 Task: Select traffic view around selected location Christ the Redeemer, Rio de Janeiro, Brazil and identify the nearest hotel to the peak traffic point
Action: Mouse moved to (238, 54)
Screenshot: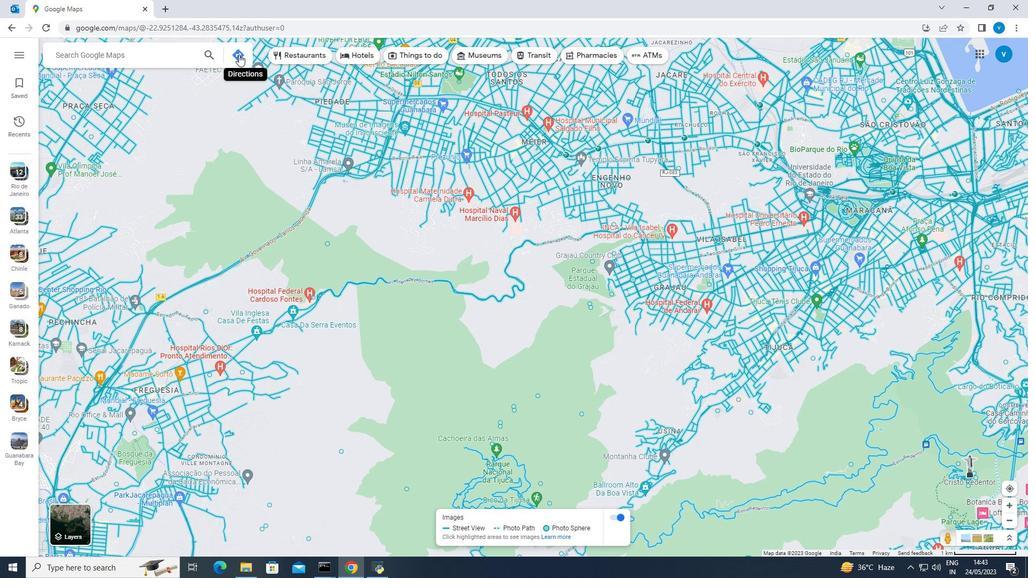 
Action: Mouse pressed left at (238, 54)
Screenshot: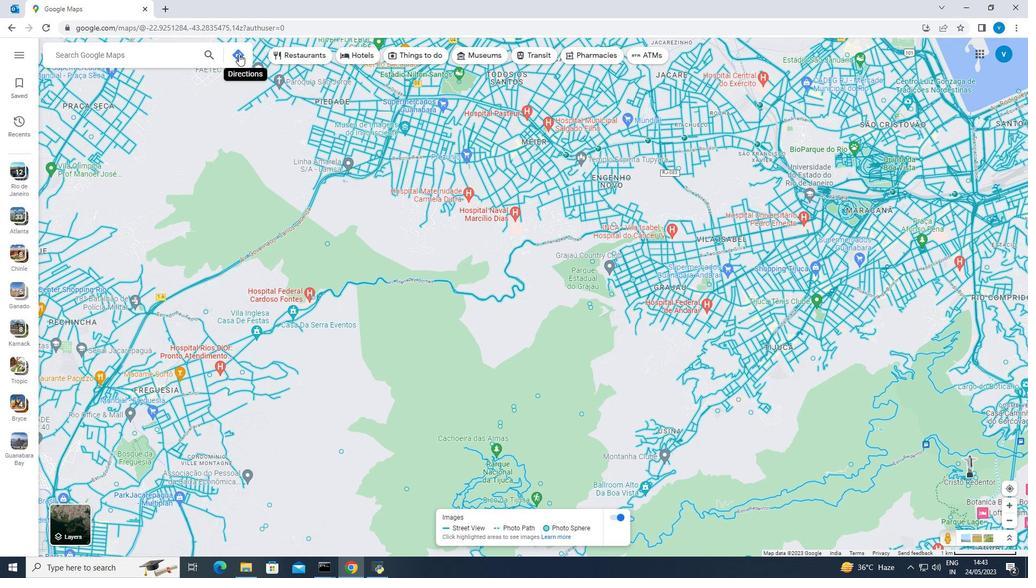 
Action: Mouse moved to (226, 61)
Screenshot: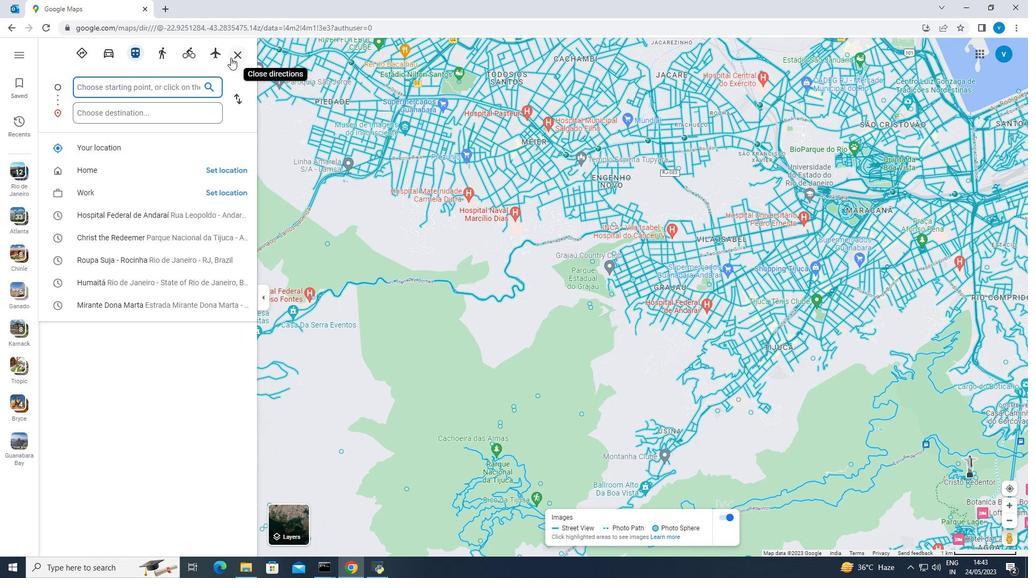 
Action: Key pressed <Key.shift><Key.shift><Key.shift><Key.shift><Key.shift><Key.shift><Key.shift>Christ<Key.space>the<Key.space><Key.shift><Key.shift><Key.shift>Redeemer,<Key.space><Key.shift><Key.shift><Key.shift>Rio<Key.space>de<Key.space><Key.shift><Key.shift><Key.shift><Key.shift><Key.shift>Janeiro,<Key.space><Key.shift><Key.shift><Key.shift><Key.shift><Key.shift>Brazil<Key.enter>
Screenshot: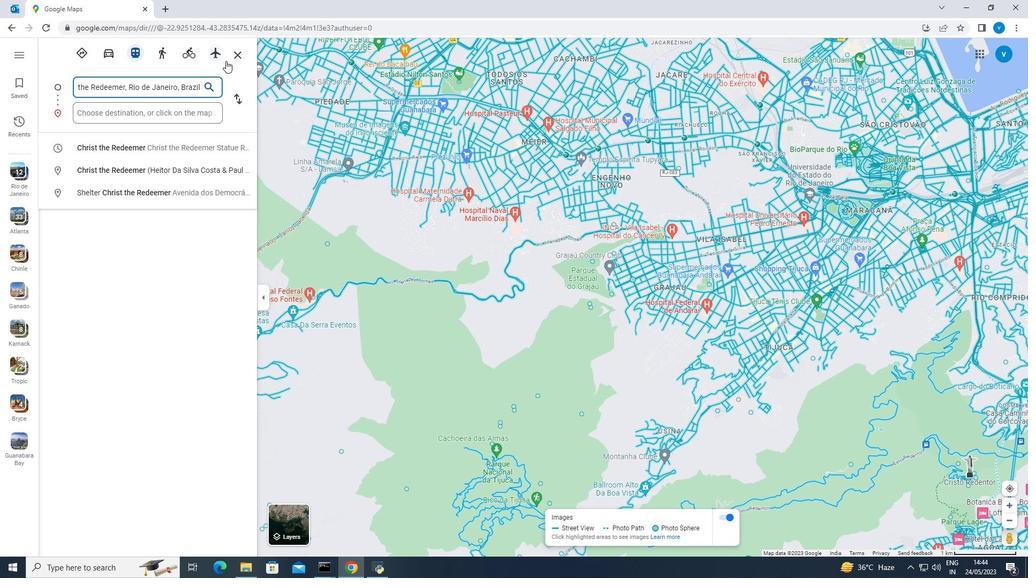 
Action: Mouse moved to (363, 526)
Screenshot: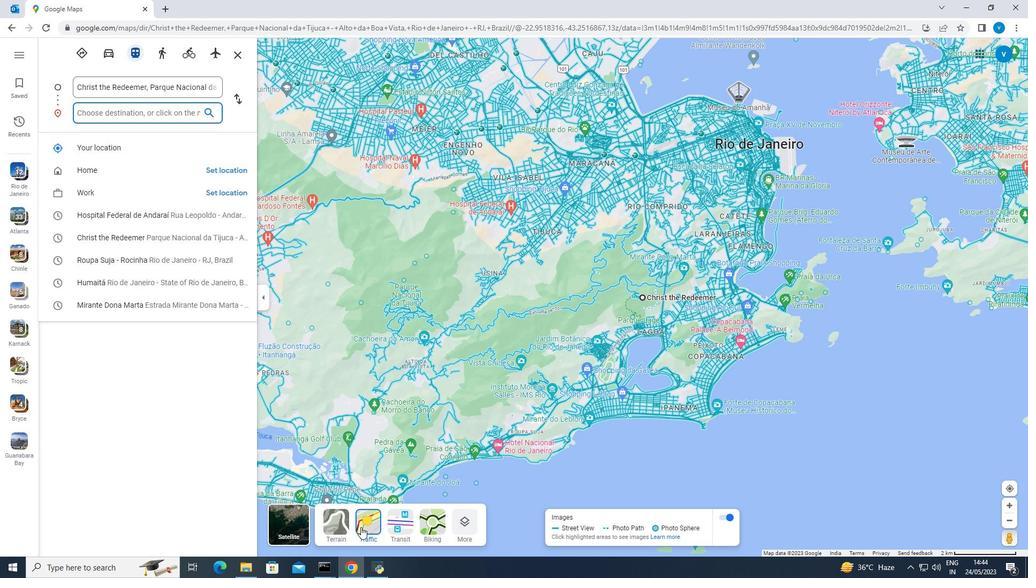 
Action: Mouse pressed left at (363, 526)
Screenshot: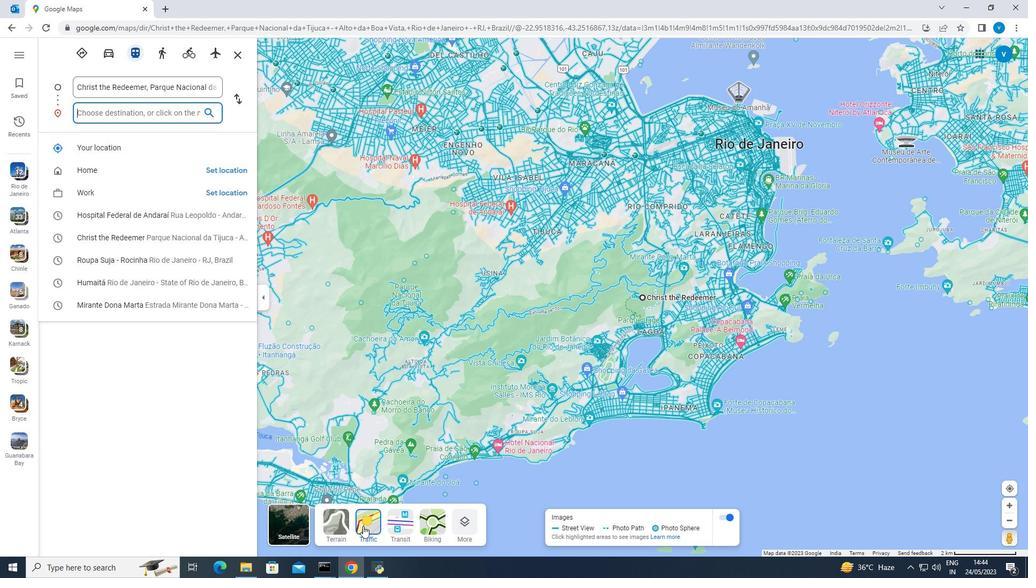 
Action: Mouse moved to (363, 526)
Screenshot: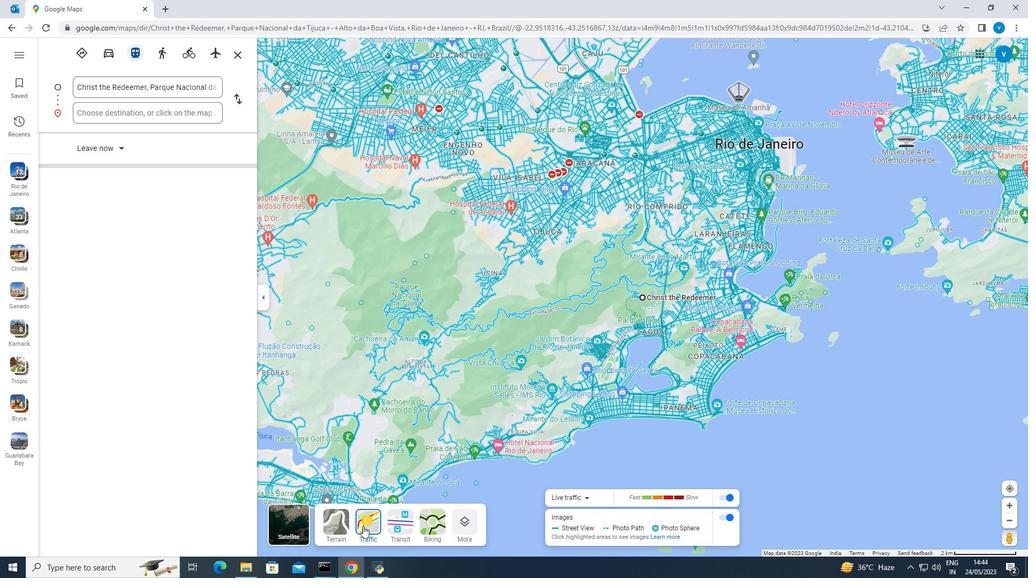 
Action: Mouse pressed left at (363, 526)
Screenshot: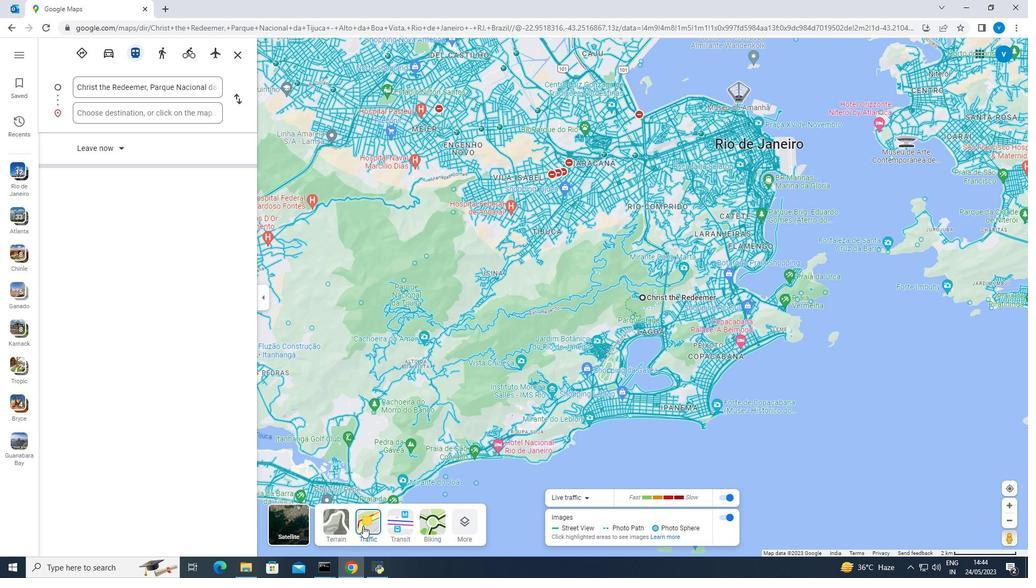 
Action: Mouse pressed left at (363, 526)
Screenshot: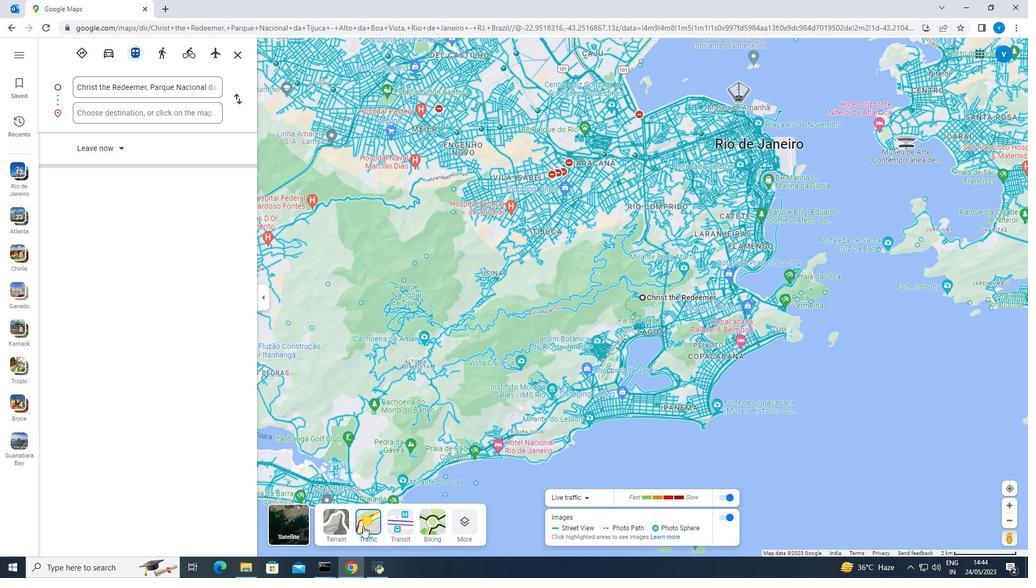 
Action: Mouse moved to (173, 112)
Screenshot: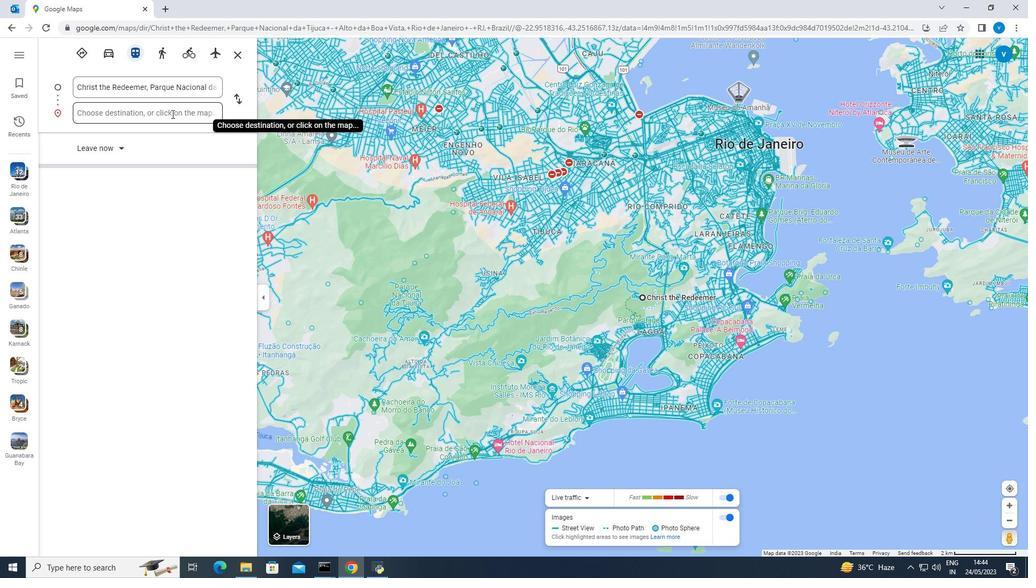 
Action: Mouse pressed left at (173, 112)
Screenshot: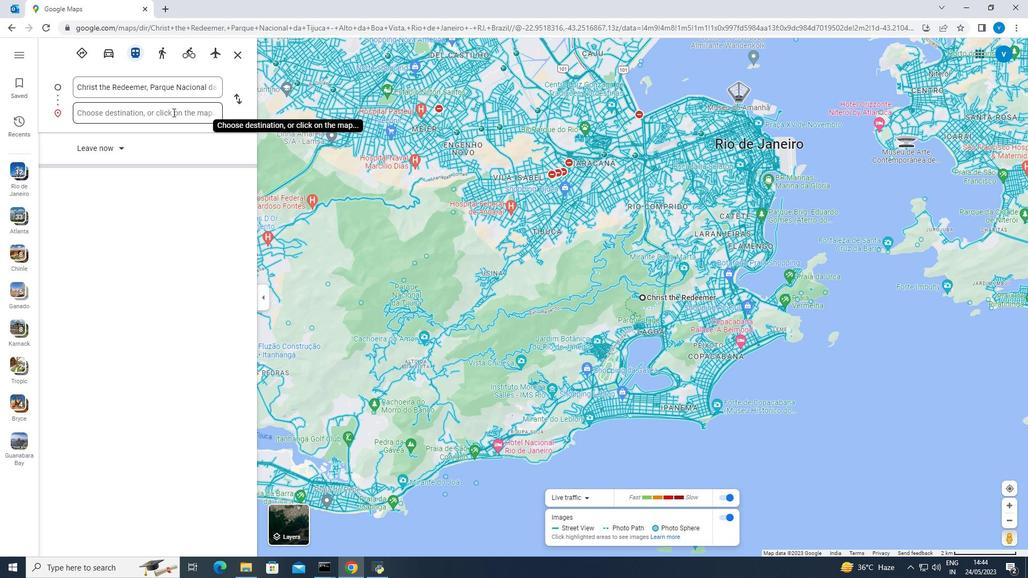 
Action: Mouse moved to (167, 211)
Screenshot: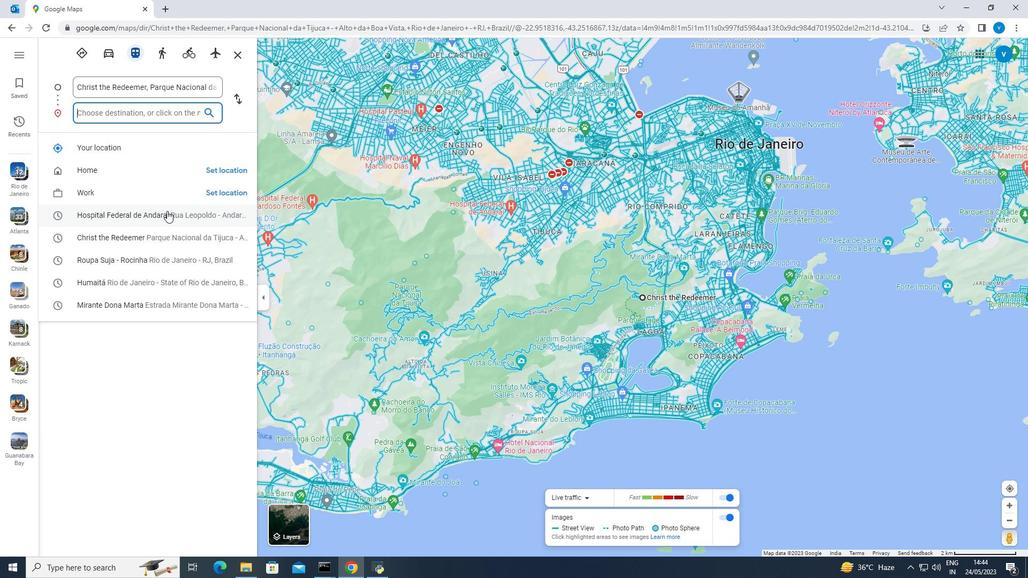
Action: Mouse pressed left at (167, 211)
Screenshot: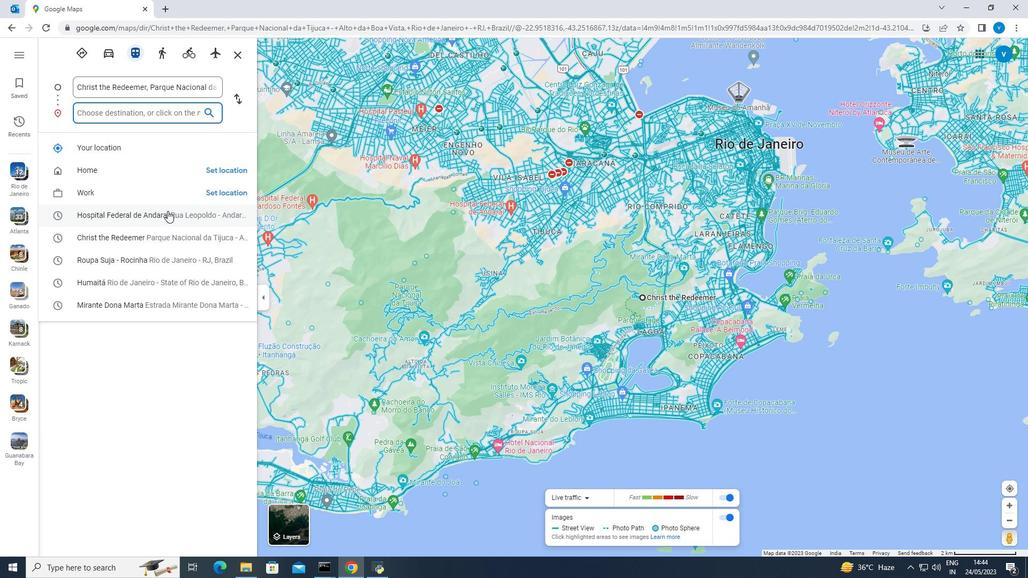 
Action: Mouse moved to (166, 257)
Screenshot: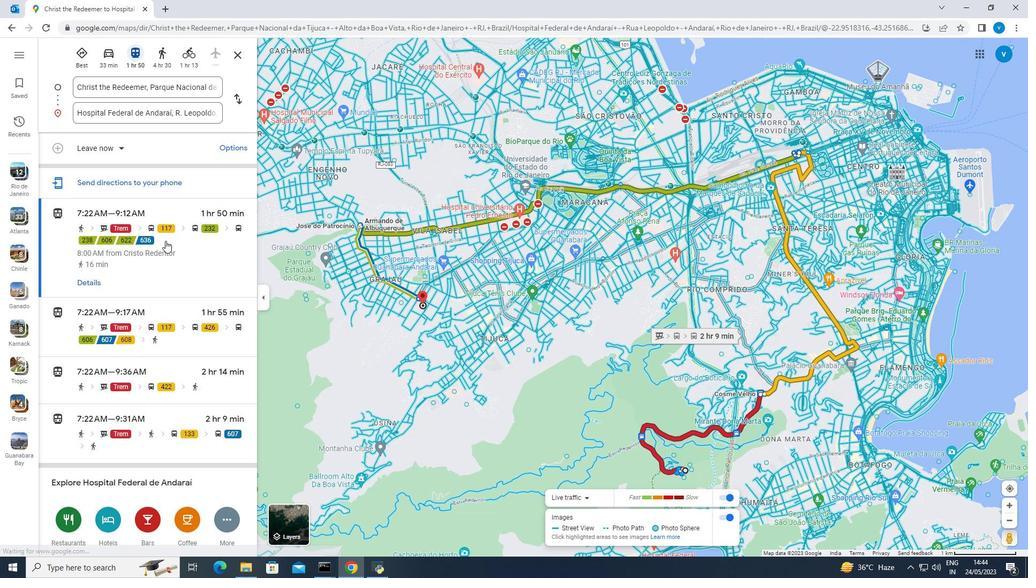 
Action: Mouse scrolled (166, 257) with delta (0, 0)
Screenshot: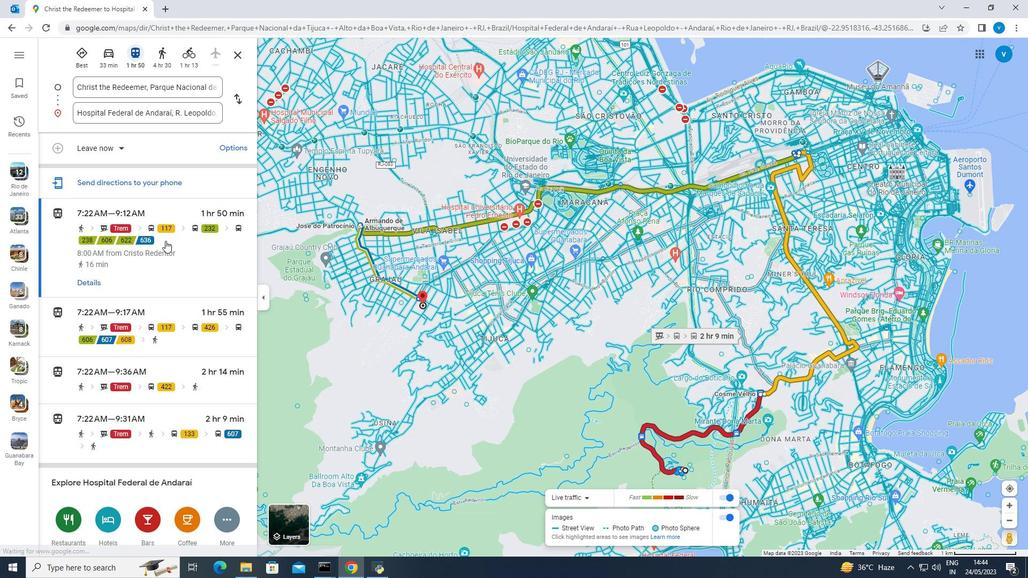
Action: Mouse moved to (167, 260)
Screenshot: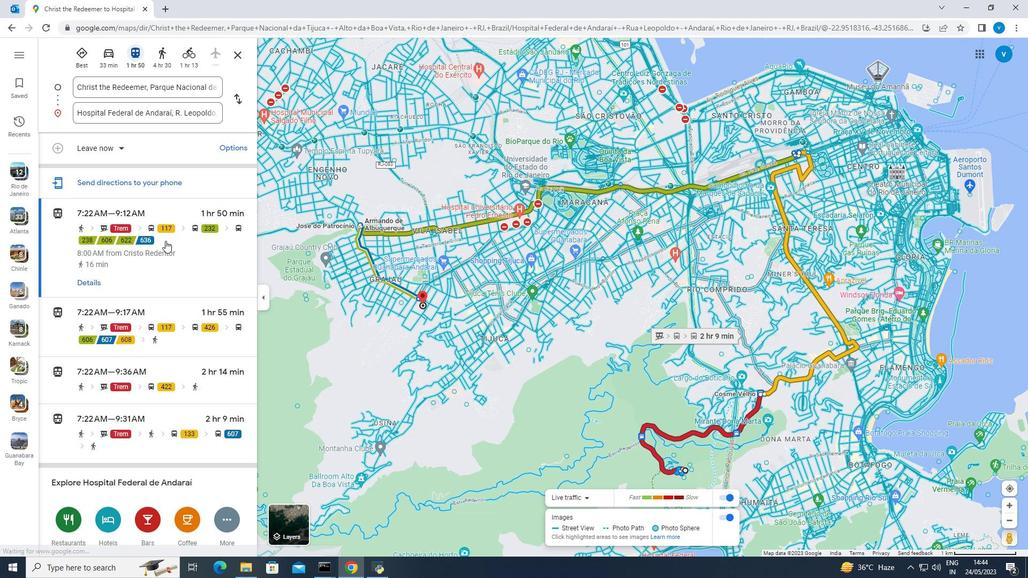 
Action: Mouse scrolled (167, 259) with delta (0, 0)
Screenshot: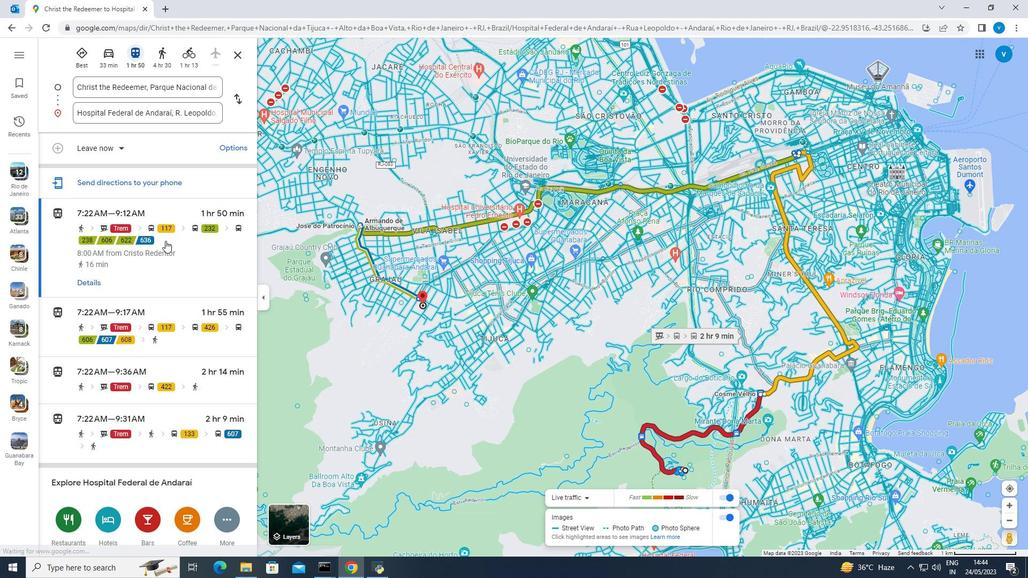 
Action: Mouse moved to (167, 260)
Screenshot: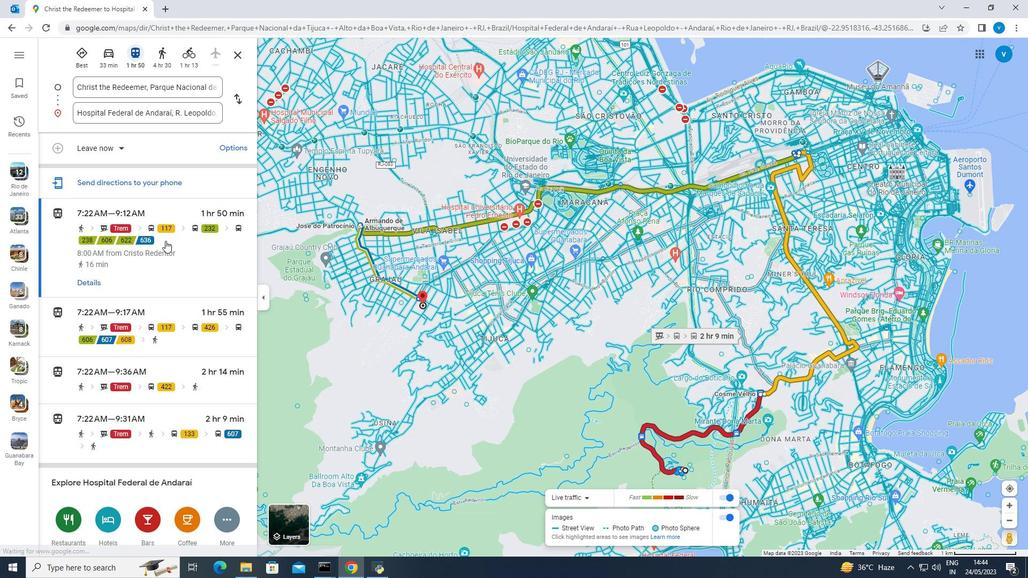 
Action: Mouse scrolled (167, 260) with delta (0, 0)
Screenshot: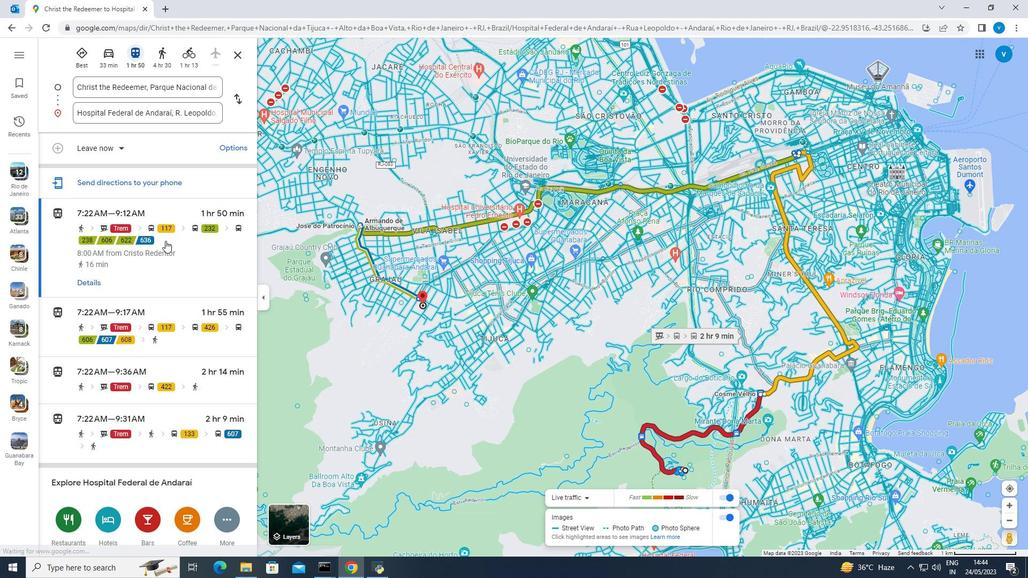 
Action: Mouse scrolled (167, 260) with delta (0, 0)
Screenshot: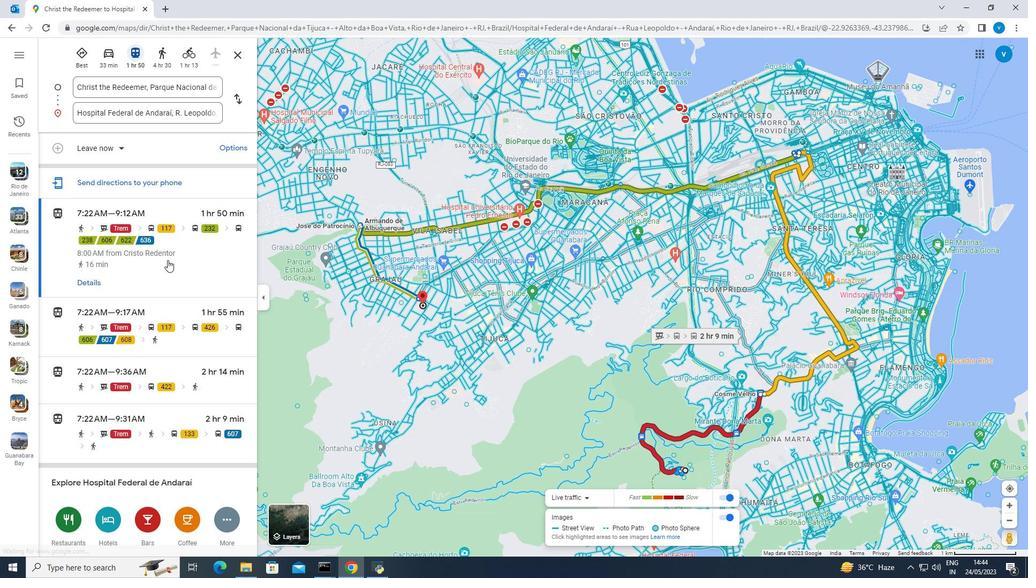 
Action: Mouse moved to (167, 260)
Screenshot: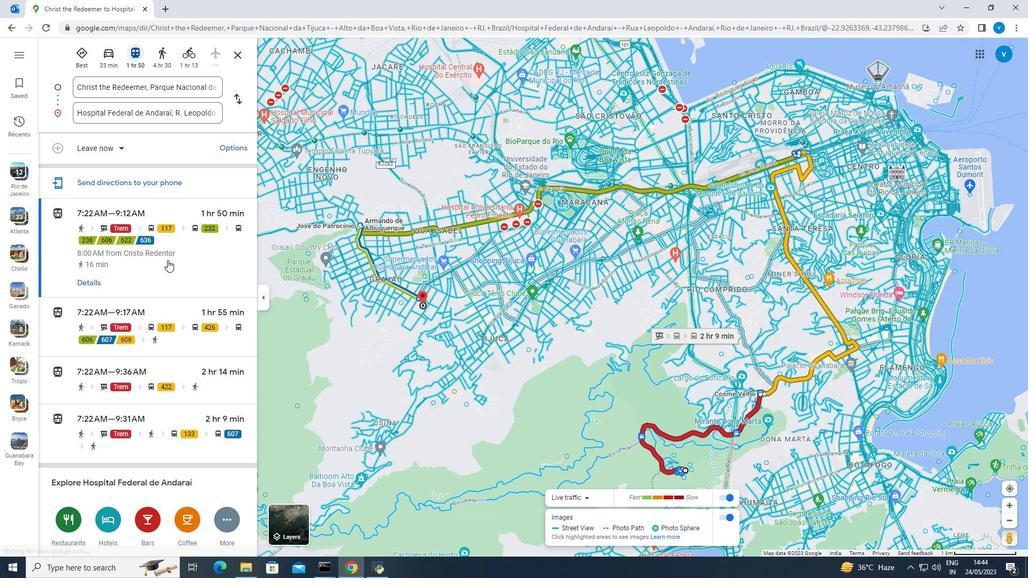 
Action: Mouse scrolled (167, 260) with delta (0, 0)
Screenshot: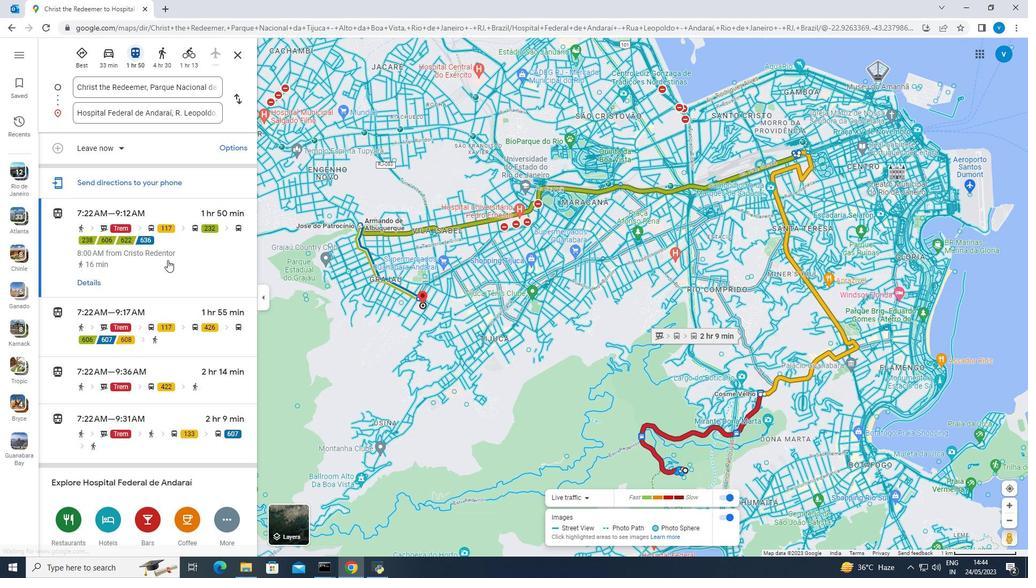
Action: Mouse moved to (167, 261)
Screenshot: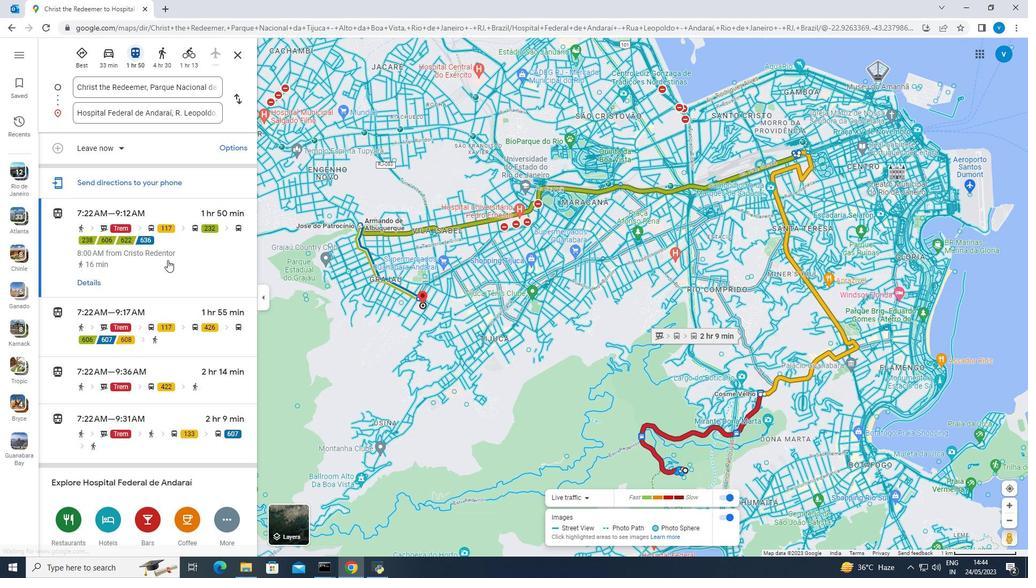 
Action: Mouse scrolled (167, 260) with delta (0, 0)
Screenshot: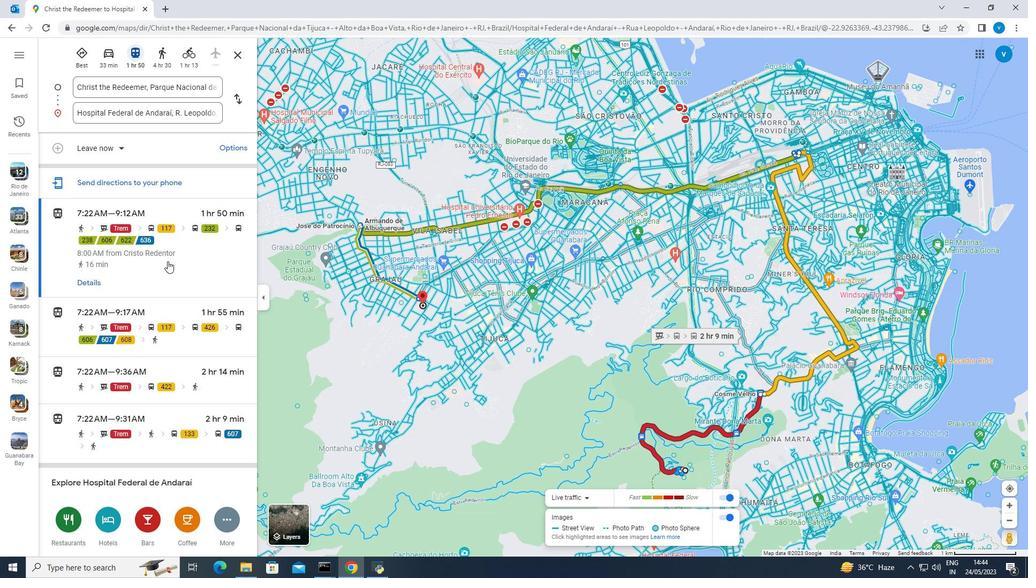
Action: Mouse scrolled (167, 260) with delta (0, 0)
Screenshot: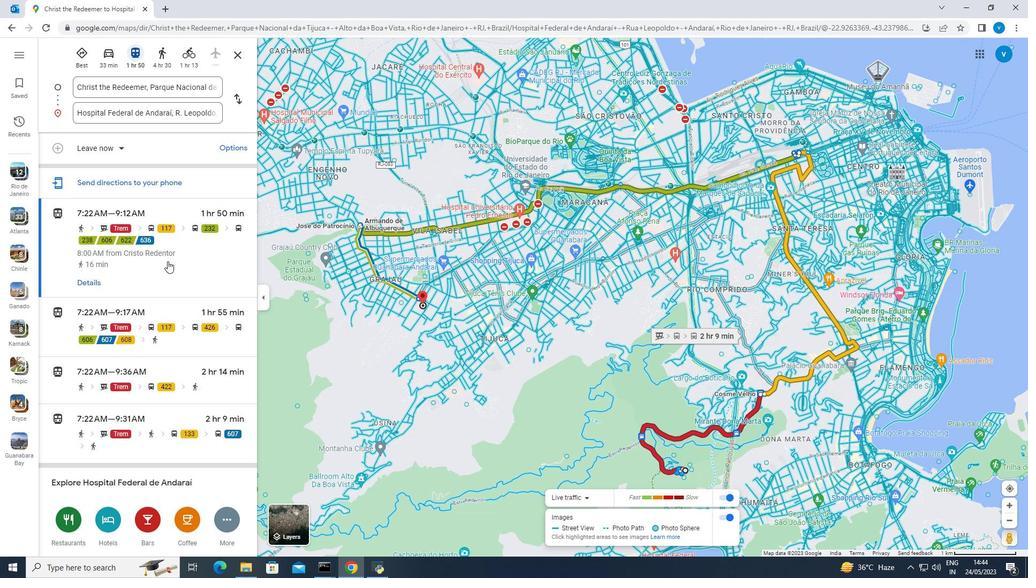 
Action: Mouse moved to (152, 396)
Screenshot: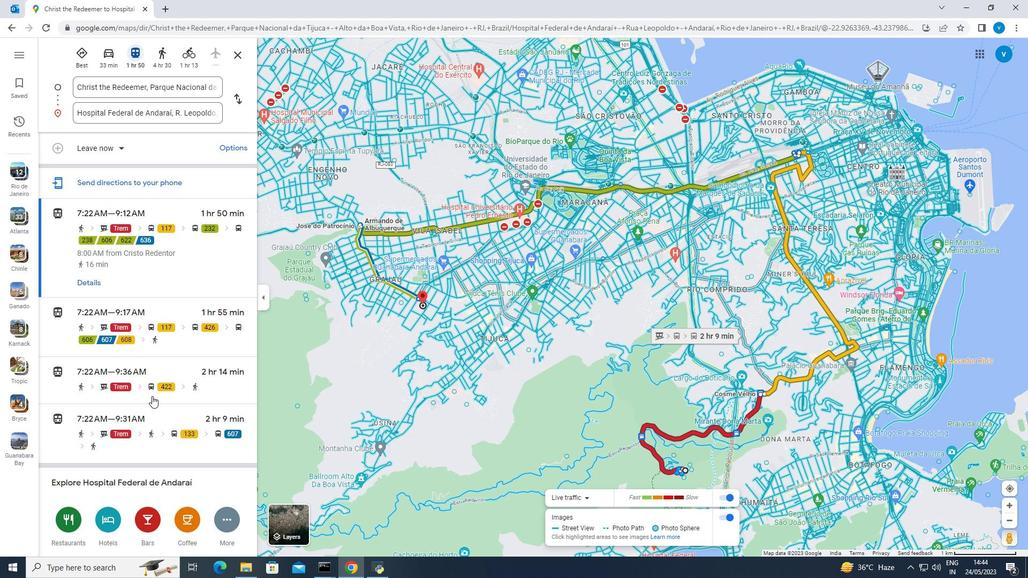 
Action: Mouse scrolled (152, 395) with delta (0, 0)
Screenshot: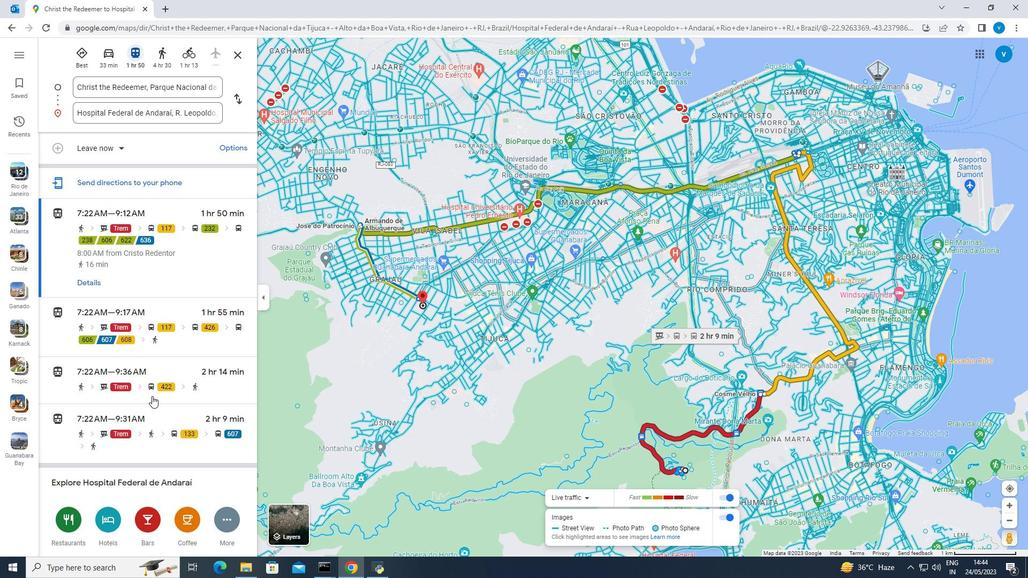 
Action: Mouse moved to (154, 396)
Screenshot: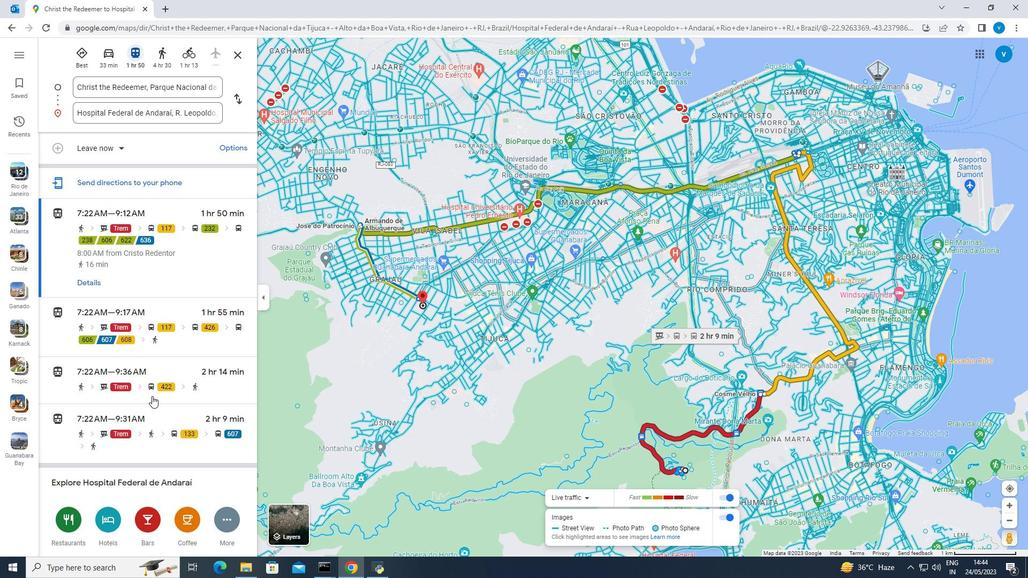 
Action: Mouse scrolled (154, 395) with delta (0, 0)
Screenshot: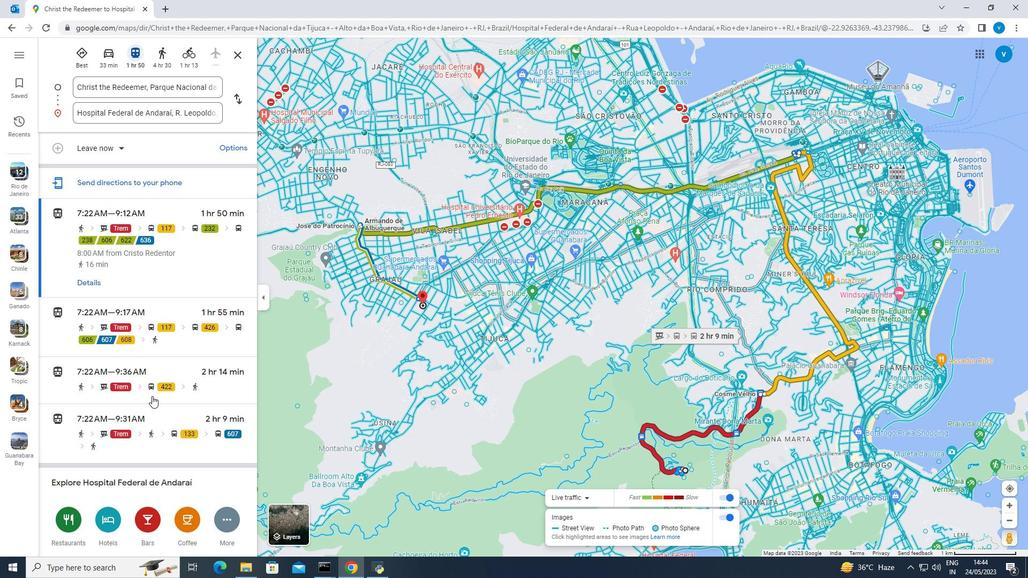 
Action: Mouse moved to (154, 398)
Screenshot: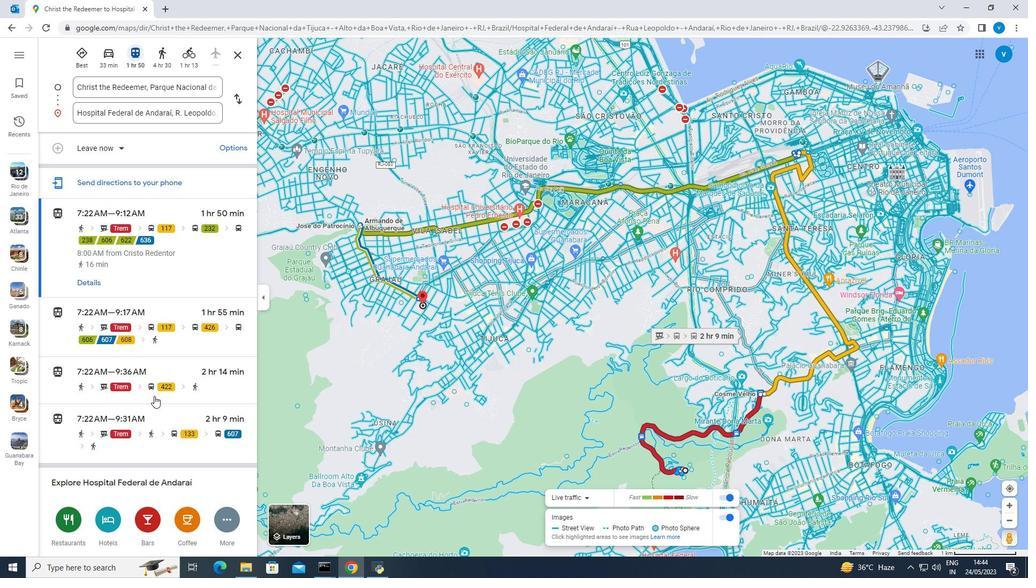 
Action: Mouse scrolled (154, 396) with delta (0, 0)
Screenshot: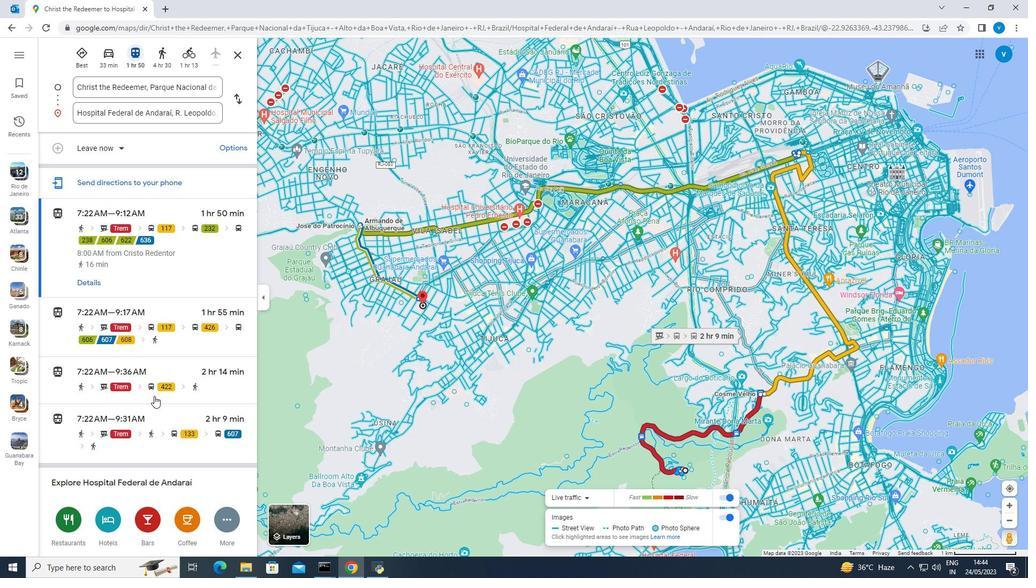 
Action: Mouse moved to (110, 517)
Screenshot: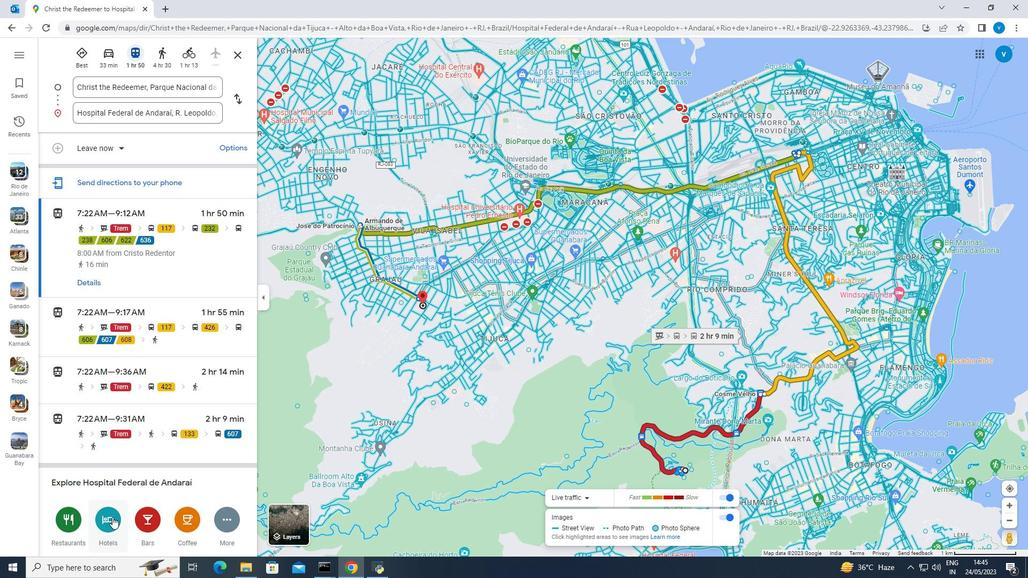 
Action: Mouse pressed left at (110, 517)
Screenshot: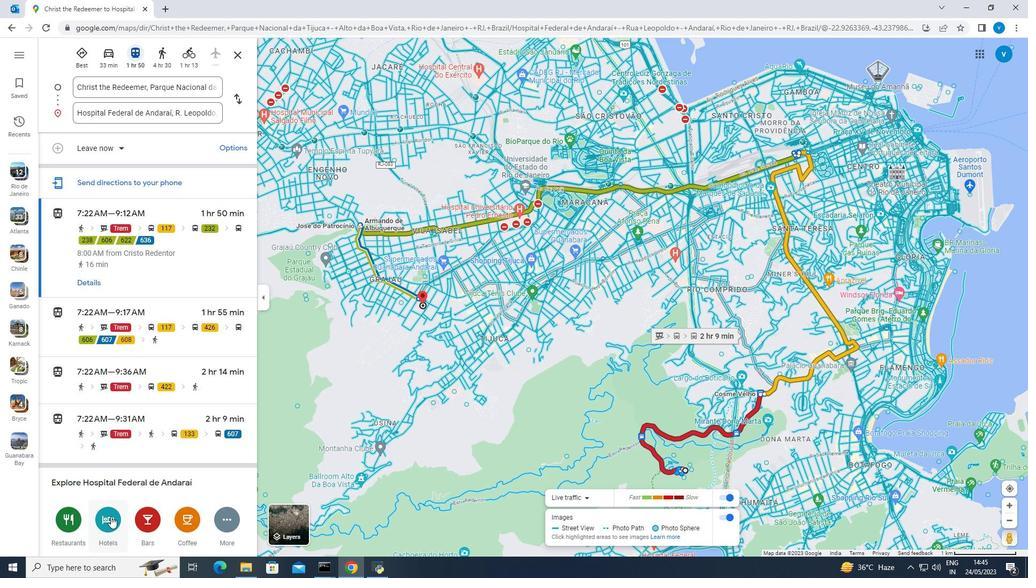 
Action: Mouse moved to (168, 9)
Screenshot: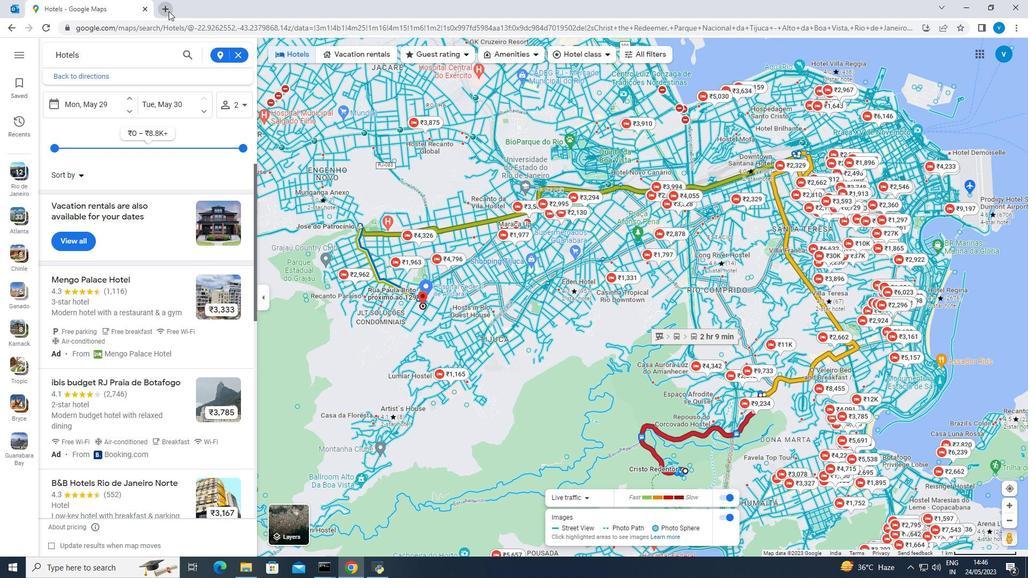 
Action: Mouse pressed left at (168, 9)
Screenshot: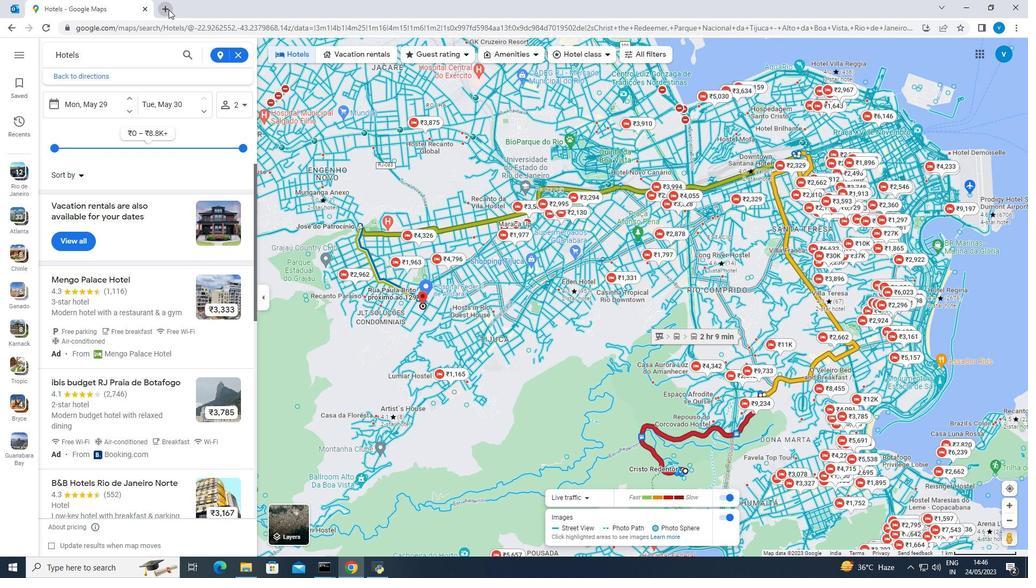 
Action: Mouse moved to (175, 28)
Screenshot: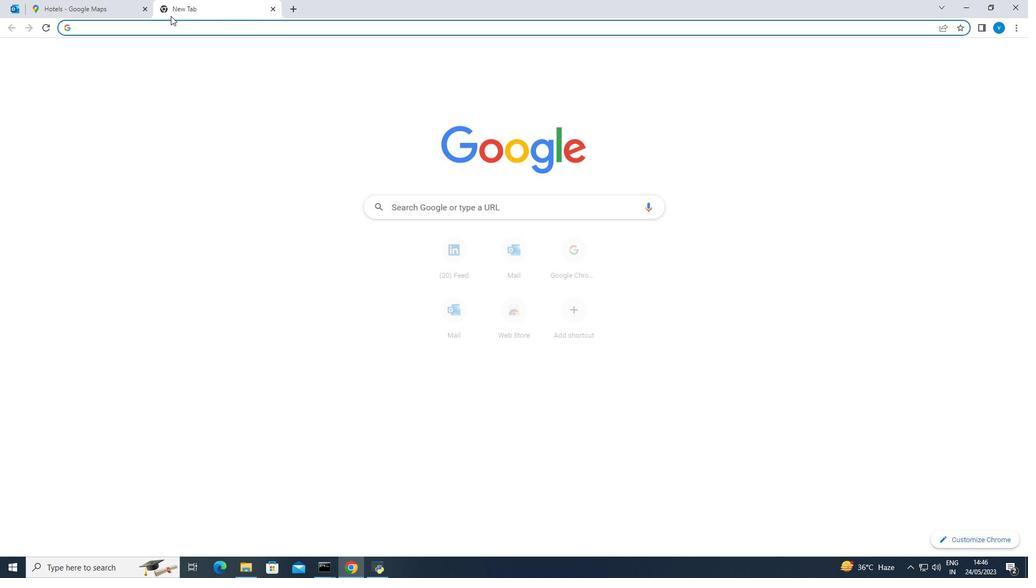 
Action: Mouse pressed left at (175, 28)
Screenshot: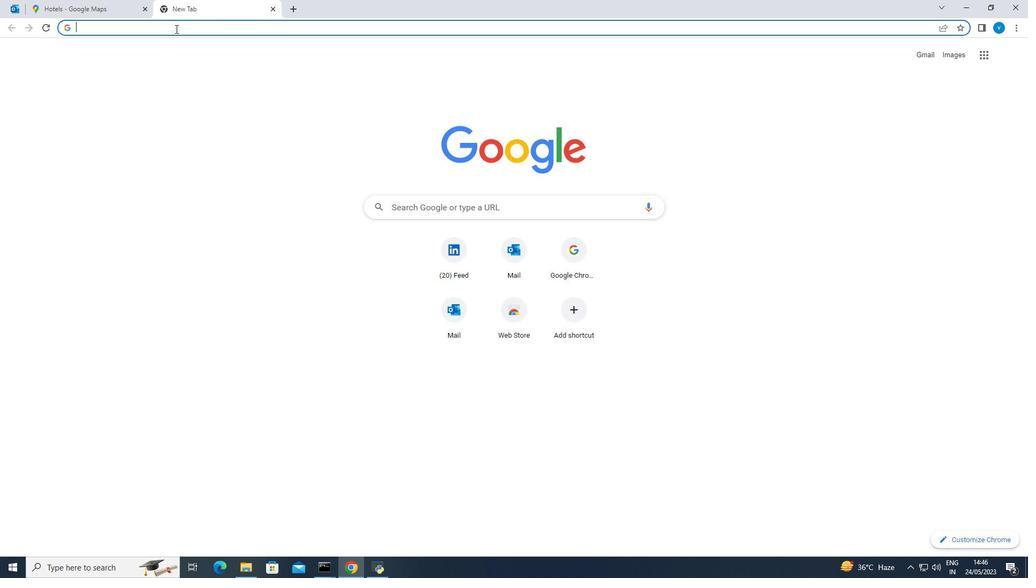 
Action: Mouse moved to (175, 28)
Screenshot: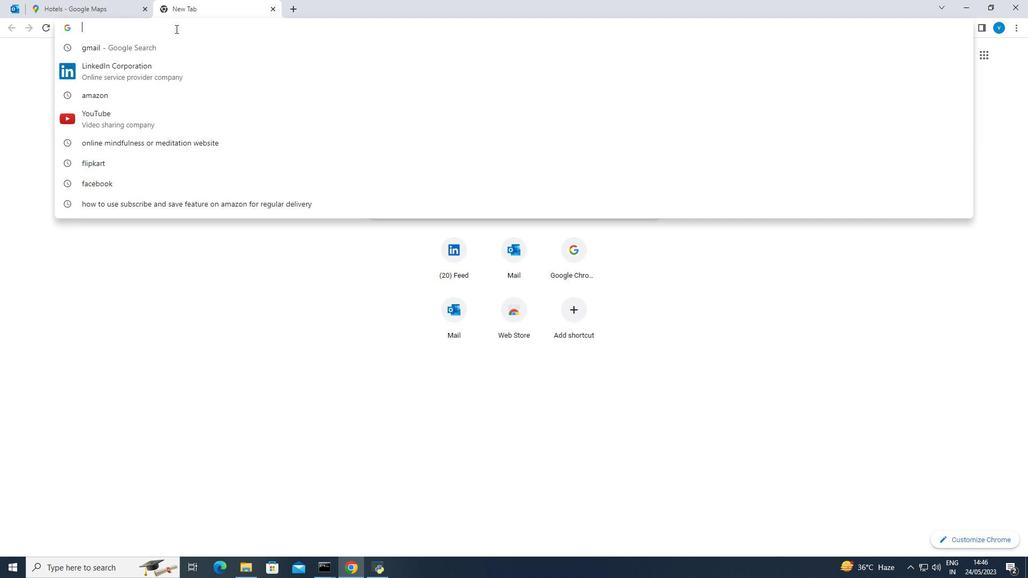 
Action: Key pressed how<Key.space>to<Key.space>know<Key.space>the<Key.space>peak<Key.space>traffic<Key.space>point<Key.space>on<Key.space>google<Key.space>map<Key.enter>
Screenshot: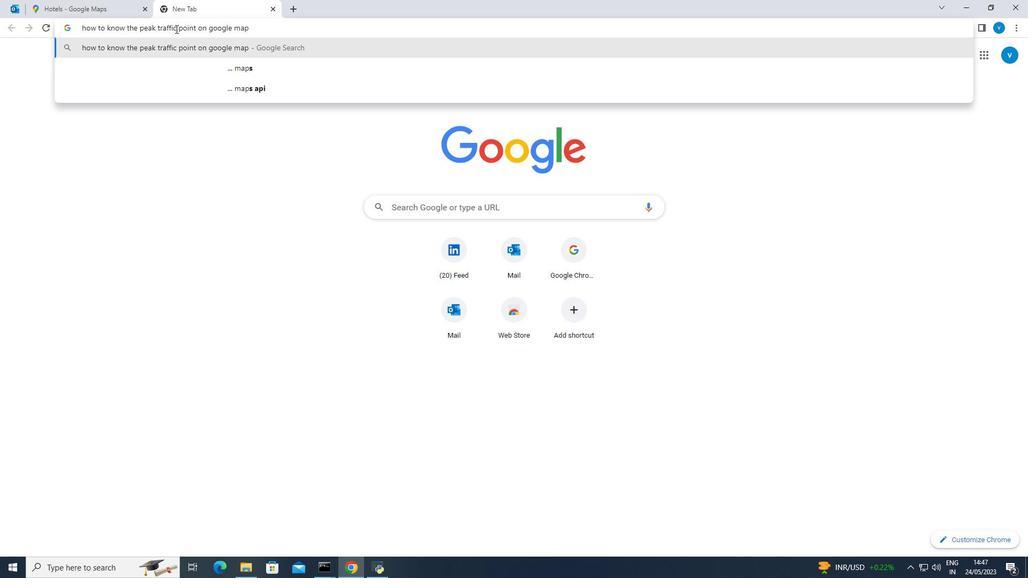 
Action: Mouse moved to (319, 69)
Screenshot: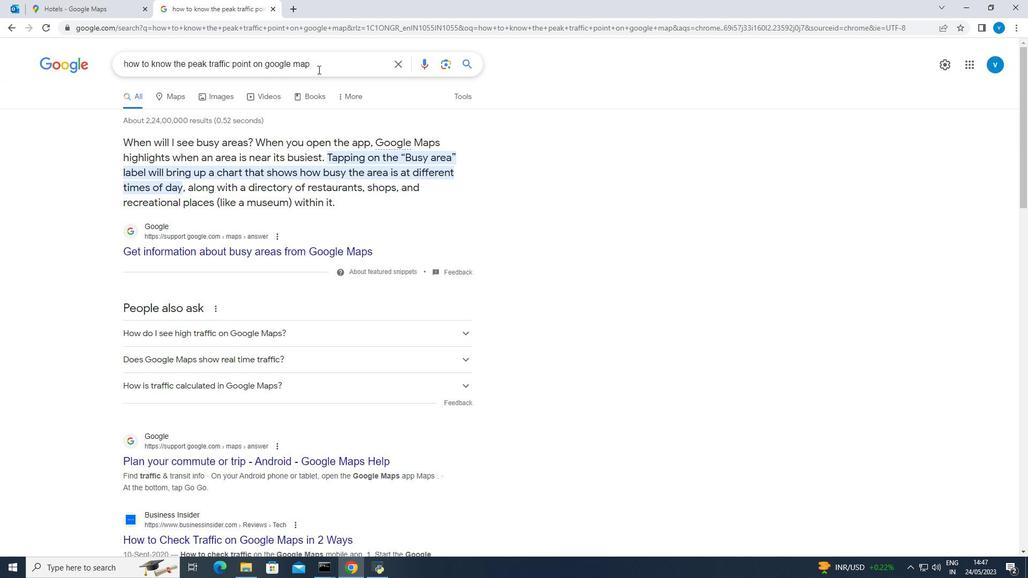 
Action: Mouse pressed left at (319, 69)
Screenshot: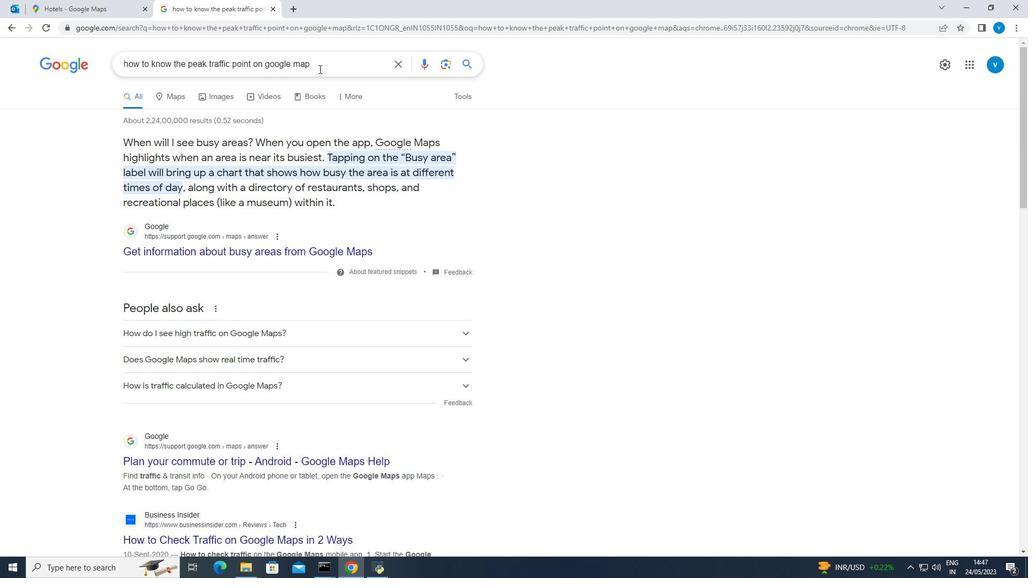 
Action: Key pressed <Key.backspace><Key.backspace><Key.backspace><Key.backspace><Key.backspace><Key.backspace><Key.backspace><Key.backspace><Key.backspace><Key.backspace><Key.backspace><Key.backspace><Key.backspace><Key.backspace><Key.backspace><Key.backspace><Key.backspace><Key.backspace><Key.backspace><Key.backspace><Key.backspace><Key.backspace><Key.backspace><Key.backspace><Key.backspace><Key.backspace><Key.backspace><Key.backspace><Key.backspace><Key.backspace><Key.backspace><Key.backspace><Key.backspace><Key.backspace><Key.backspace><Key.backspace><Key.backspace><Key.backspace><Key.backspace><Key.backspace><Key.backspace>find<Key.space>a<Key.space>hotel<Key.space>to<Key.space>the<Key.space>peak<Key.space>traffic<Key.space>point<Key.space>og<Key.space><Key.backspace><Key.backspace>n<Key.space>google<Key.space>map<Key.enter>
Screenshot: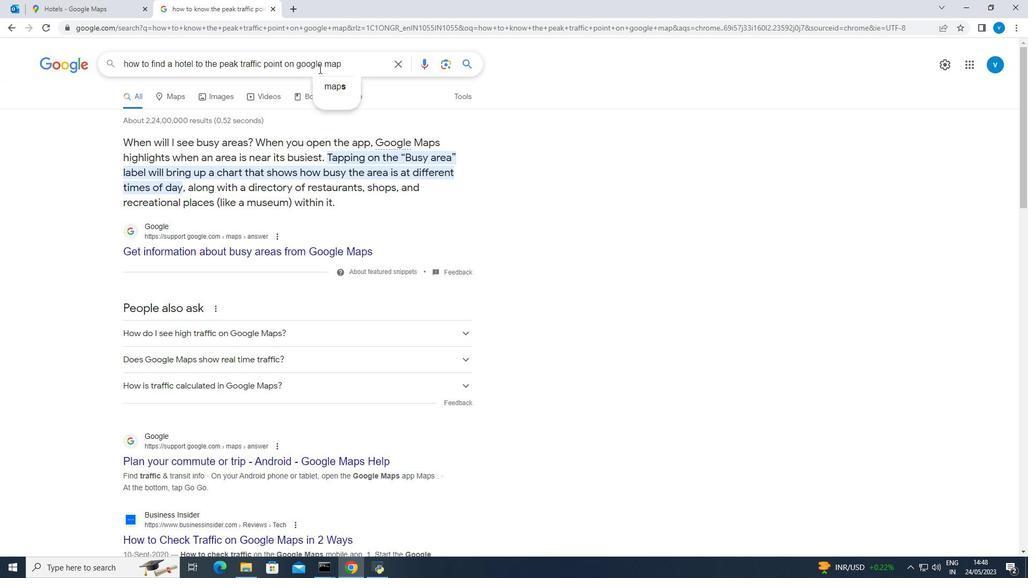 
Action: Mouse moved to (359, 200)
Screenshot: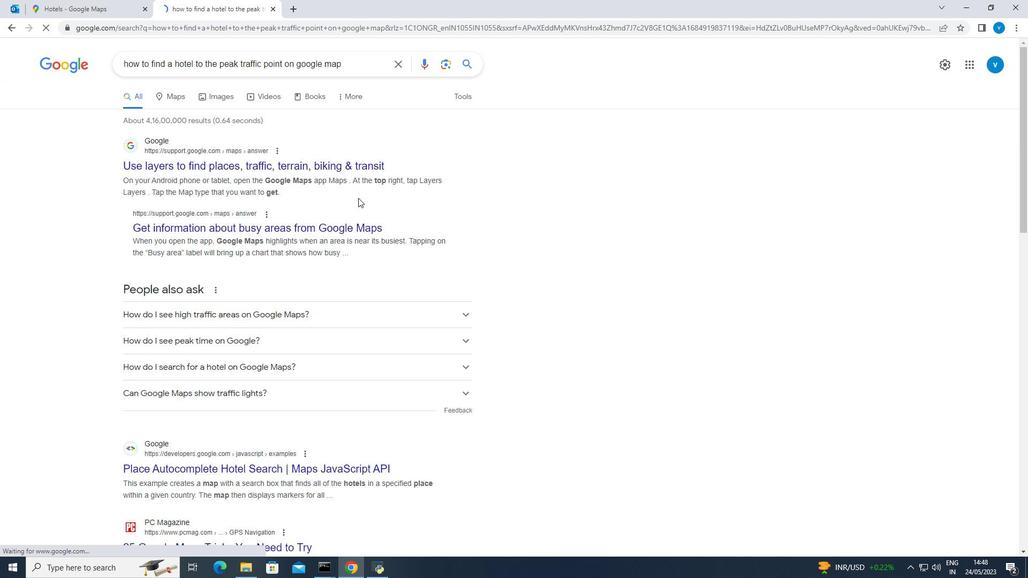 
Action: Mouse scrolled (359, 200) with delta (0, 0)
Screenshot: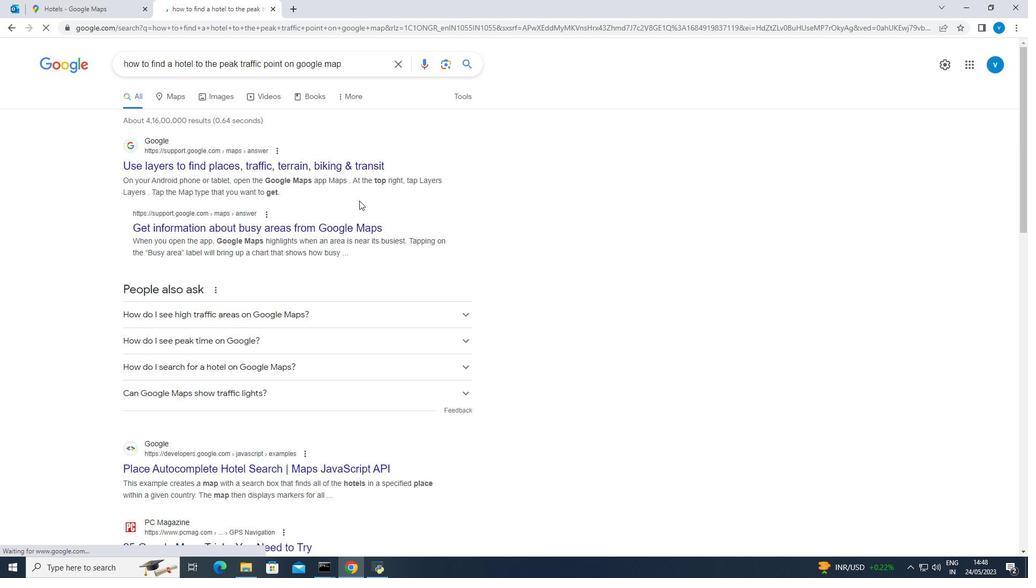 
Action: Mouse scrolled (359, 200) with delta (0, 0)
Screenshot: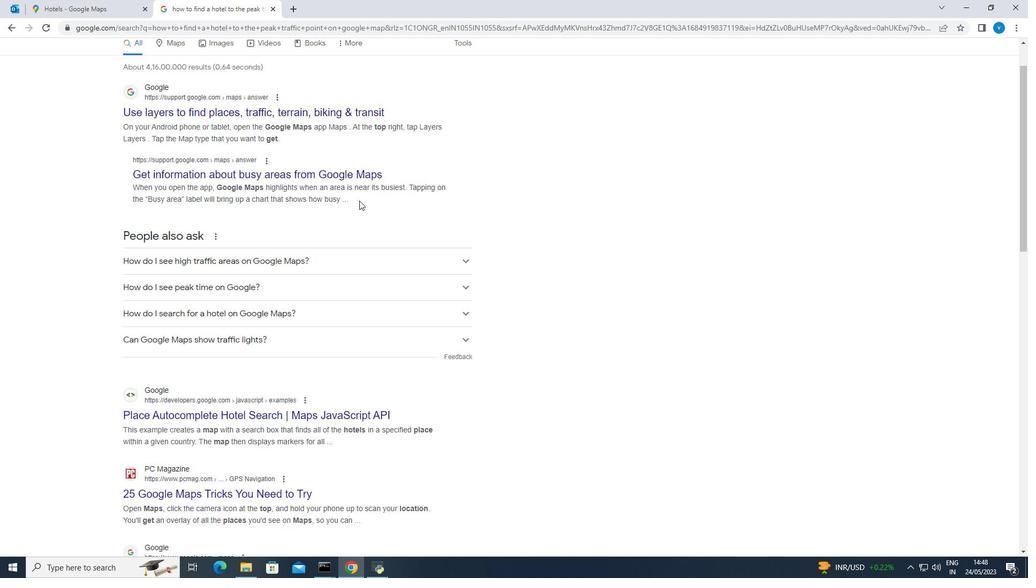 
Action: Mouse scrolled (359, 200) with delta (0, 0)
Screenshot: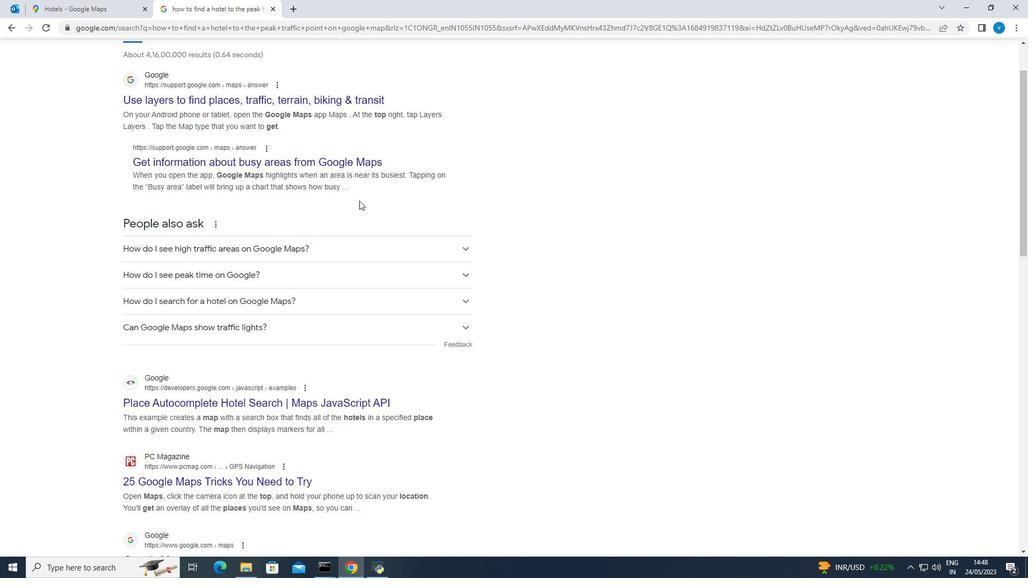 
Action: Mouse moved to (359, 201)
Screenshot: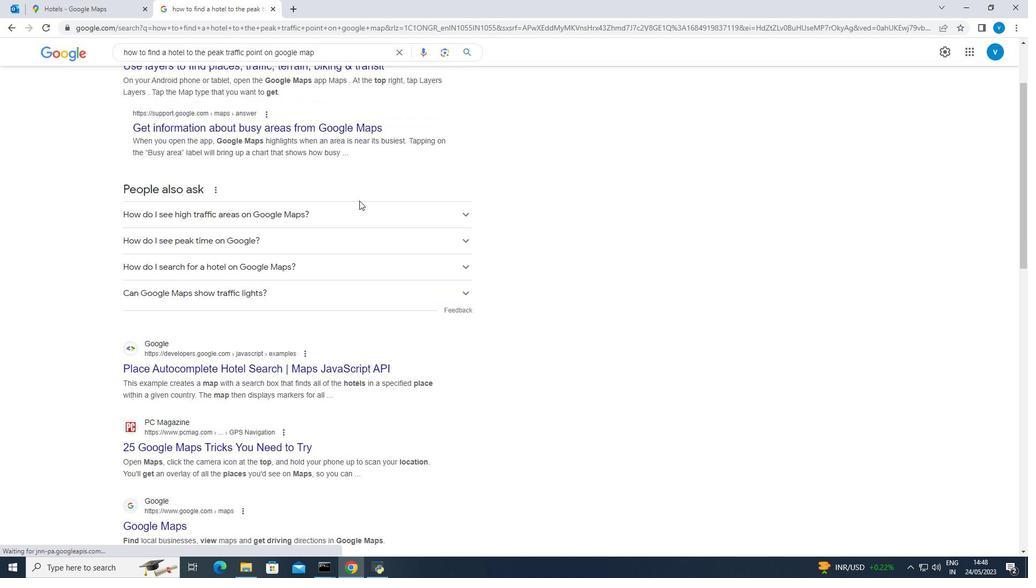 
Action: Mouse scrolled (359, 200) with delta (0, 0)
Screenshot: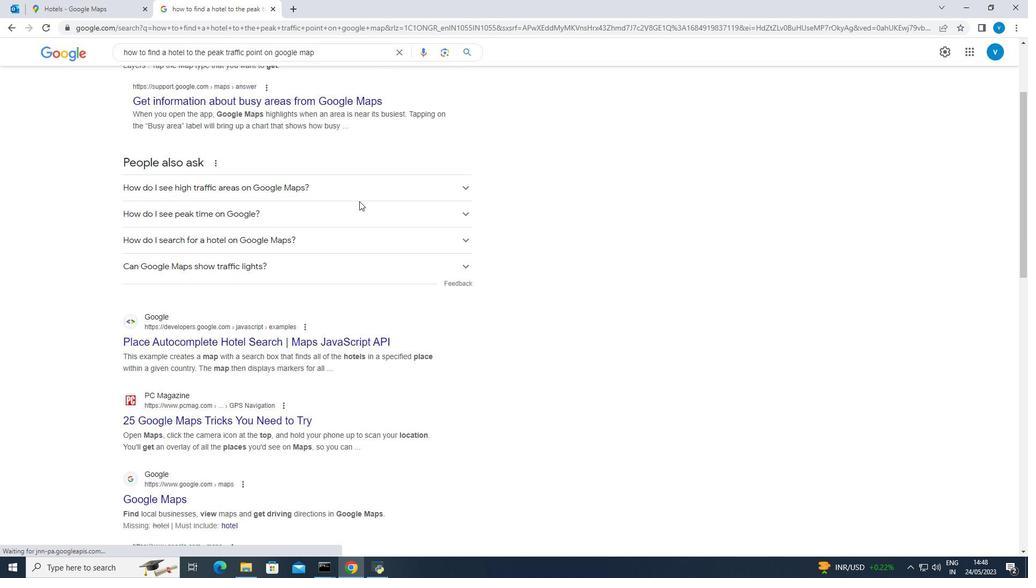 
Action: Mouse moved to (358, 202)
Screenshot: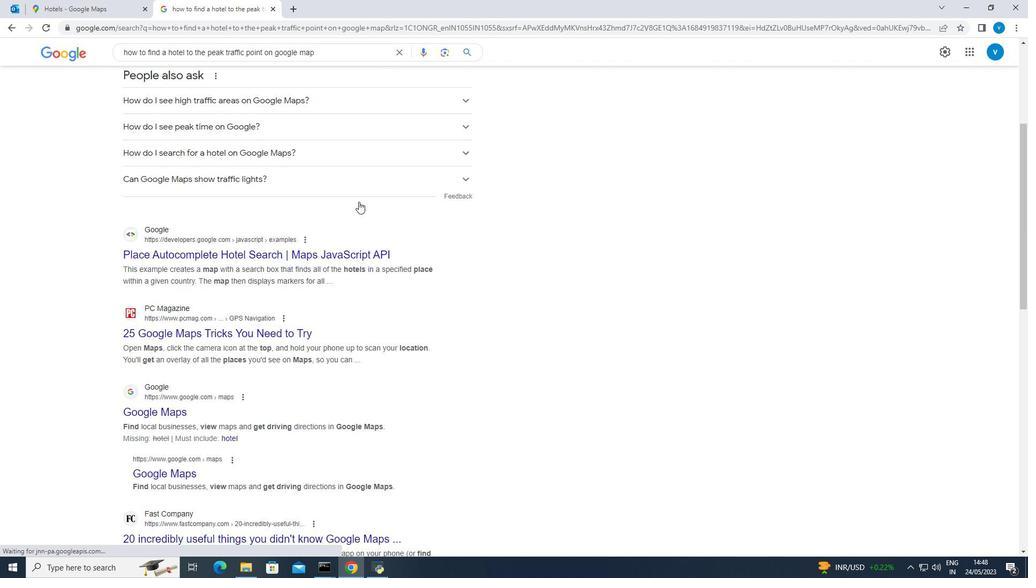 
Action: Mouse scrolled (358, 203) with delta (0, 0)
Screenshot: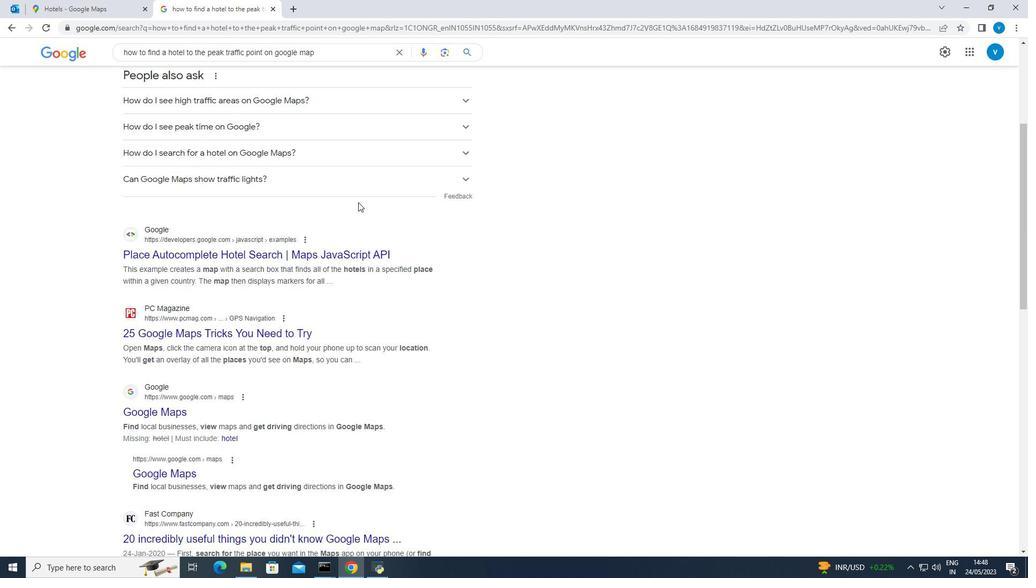 
Action: Mouse scrolled (358, 203) with delta (0, 0)
Screenshot: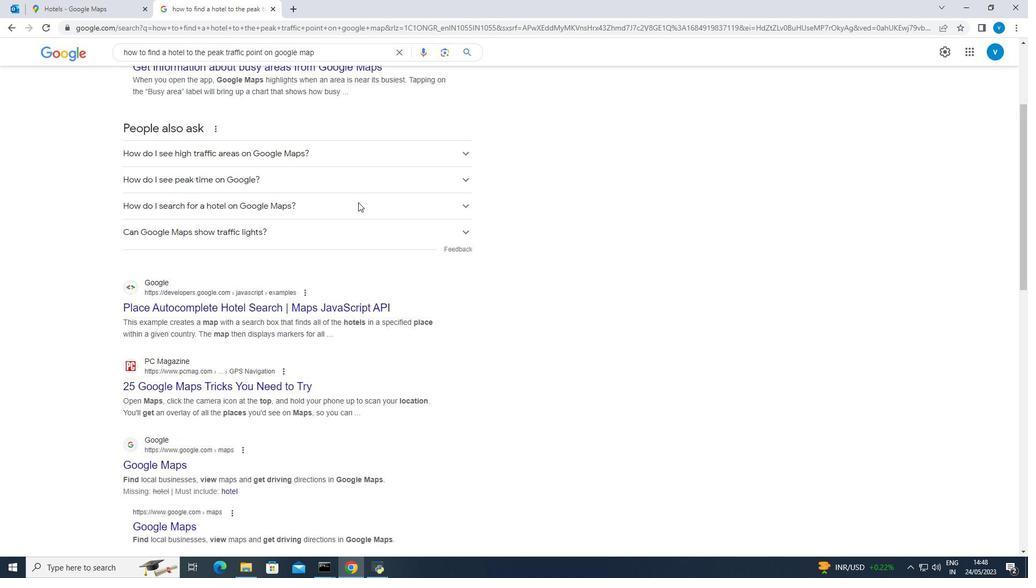 
Action: Mouse scrolled (358, 203) with delta (0, 0)
Screenshot: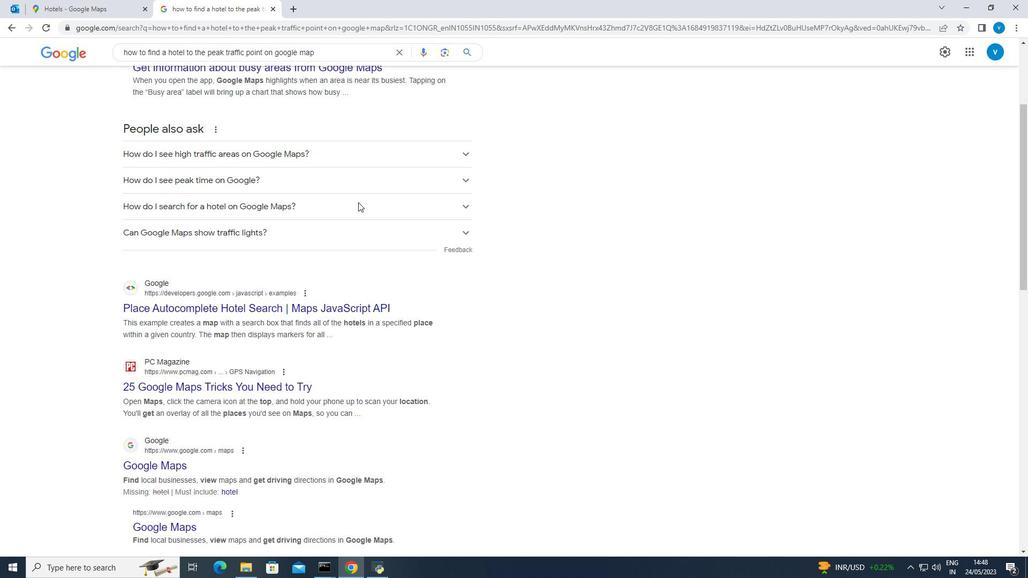 
Action: Mouse scrolled (358, 203) with delta (0, 0)
Screenshot: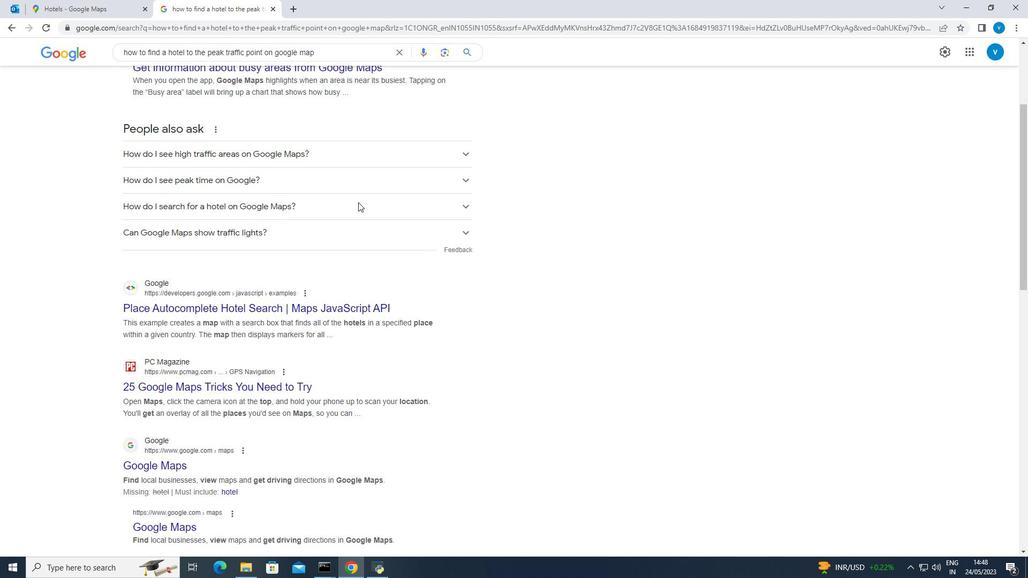 
Action: Mouse scrolled (358, 203) with delta (0, 0)
Screenshot: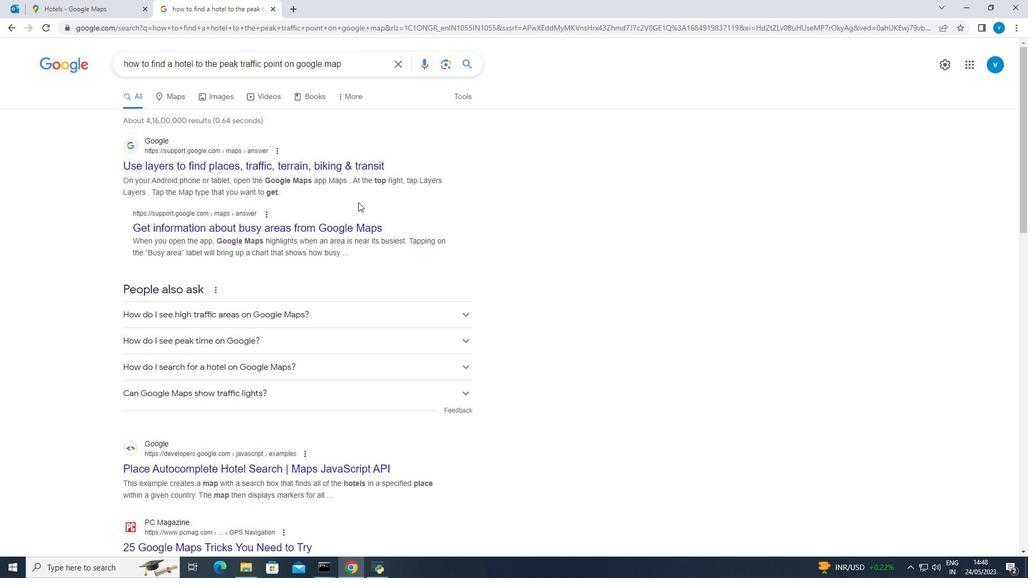 
Action: Mouse scrolled (358, 203) with delta (0, 0)
Screenshot: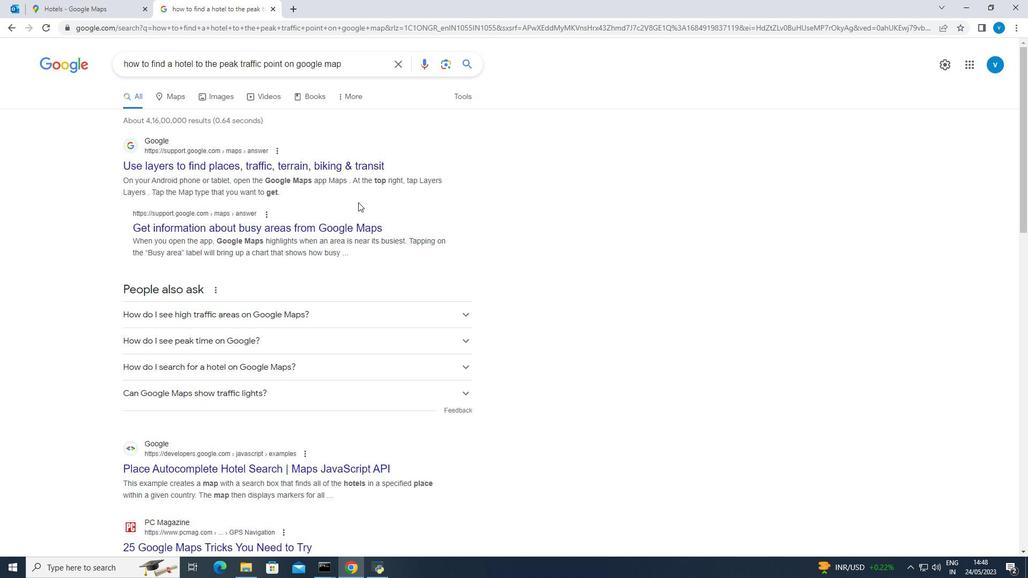 
Action: Mouse scrolled (358, 203) with delta (0, 0)
Screenshot: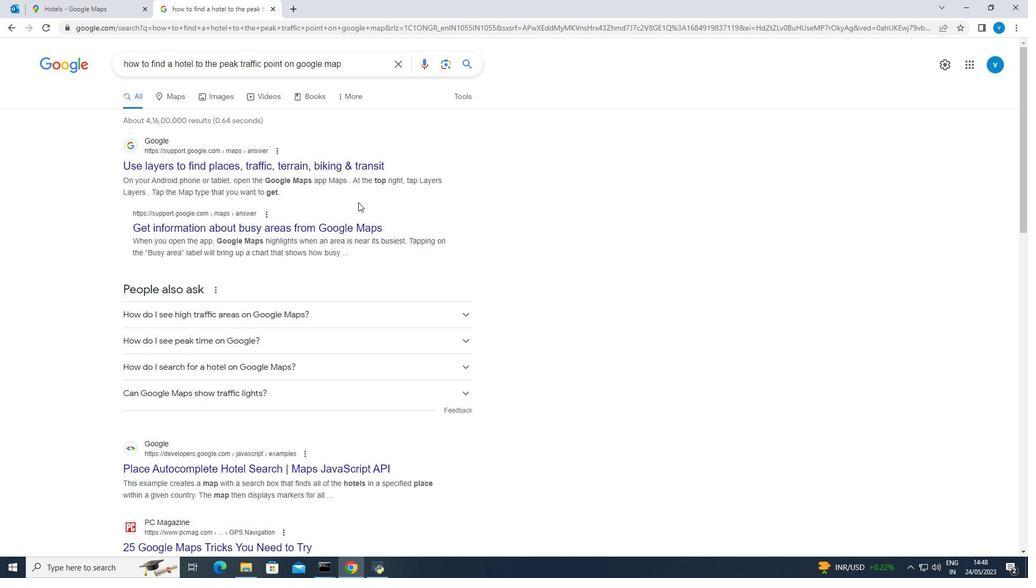 
Action: Mouse moved to (61, 4)
Screenshot: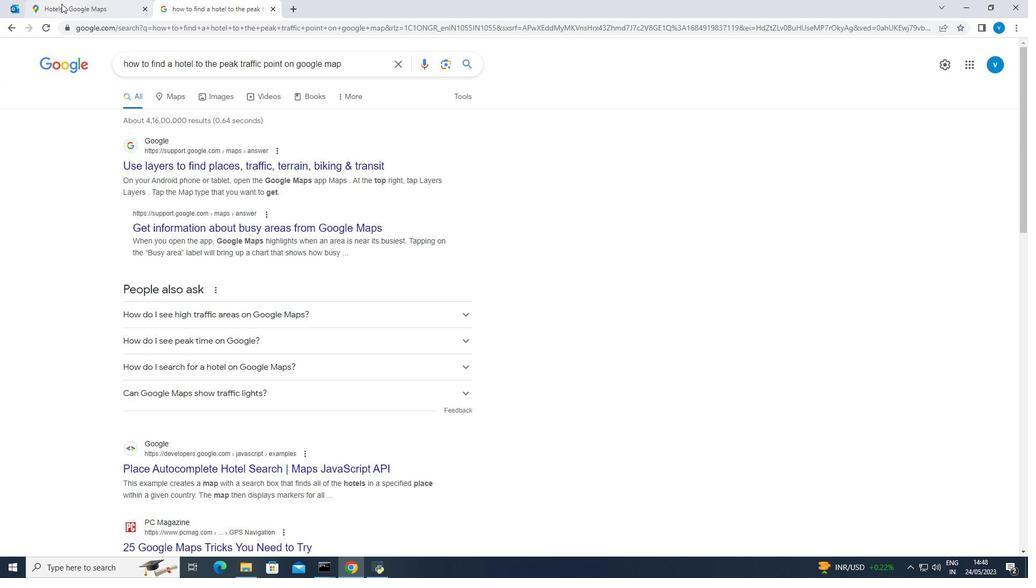
Action: Mouse pressed left at (61, 4)
Screenshot: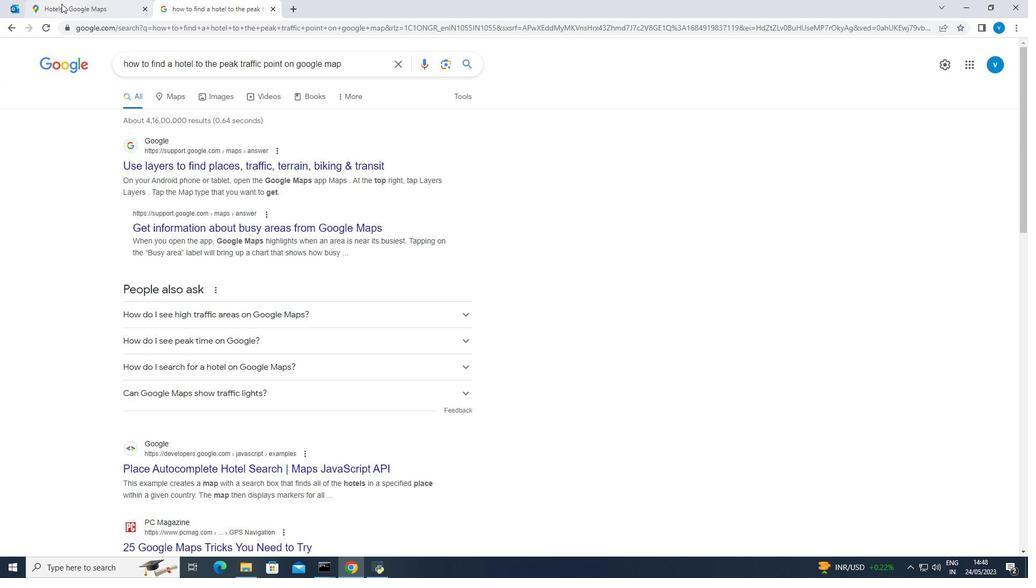 
Action: Mouse moved to (676, 193)
Screenshot: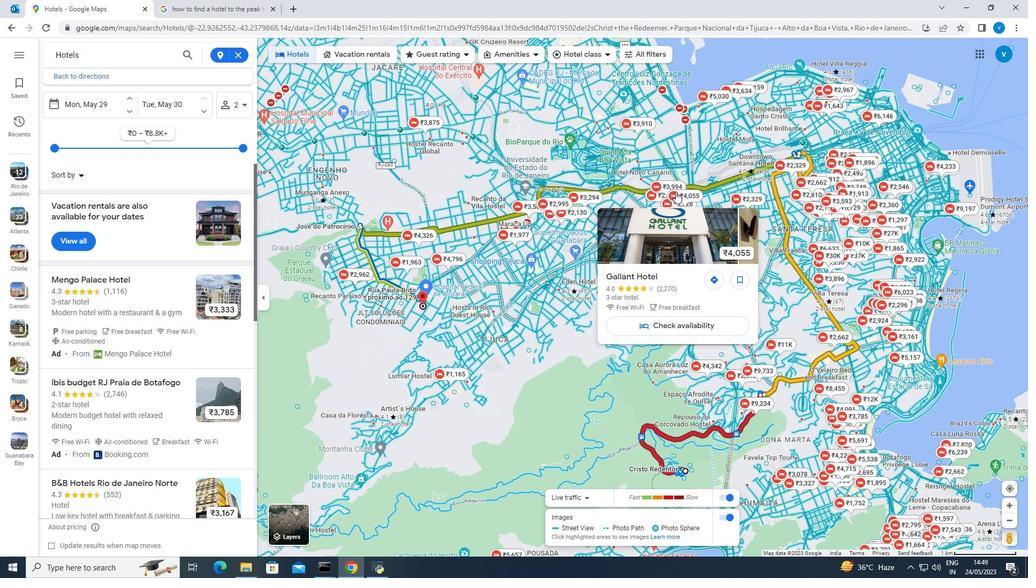 
Action: Mouse pressed left at (676, 193)
Screenshot: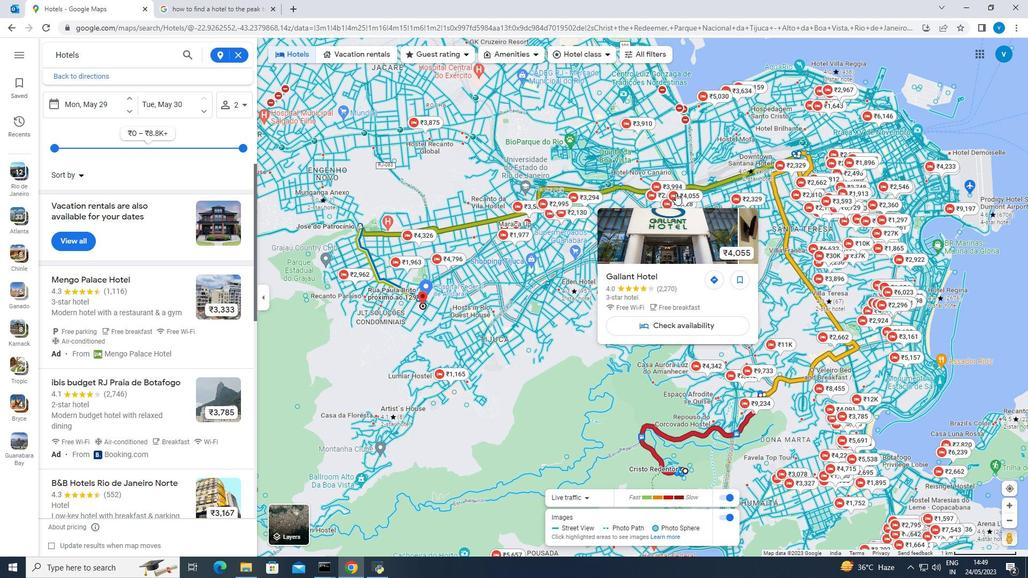 
Action: Mouse moved to (393, 323)
Screenshot: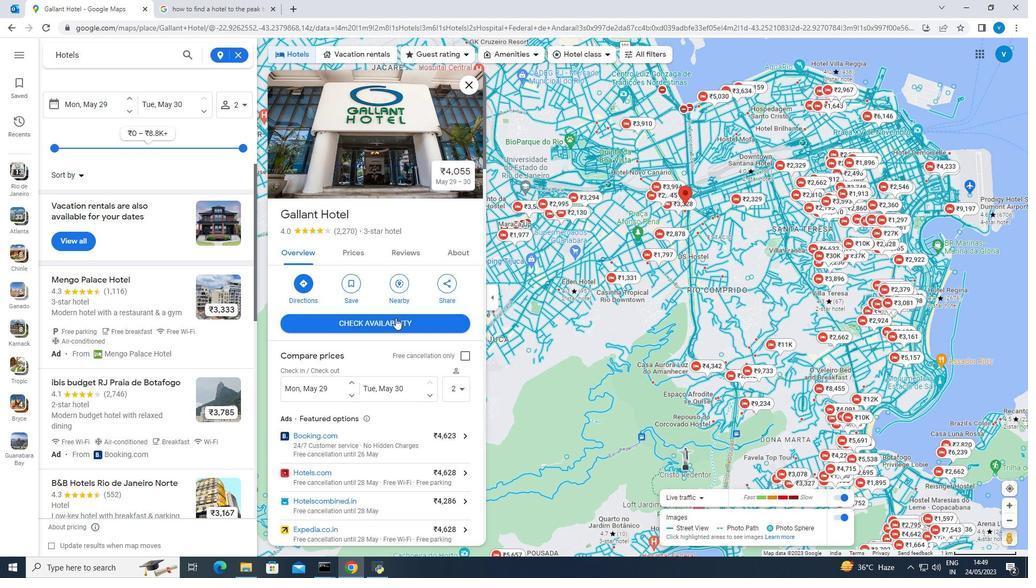 
Action: Mouse scrolled (393, 323) with delta (0, 0)
Screenshot: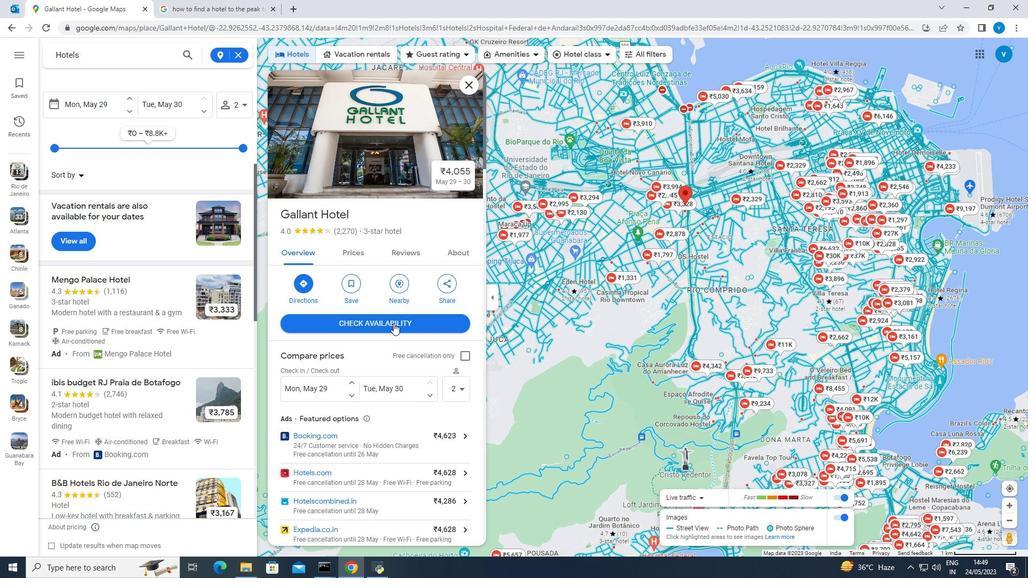 
Action: Mouse scrolled (393, 323) with delta (0, 0)
Screenshot: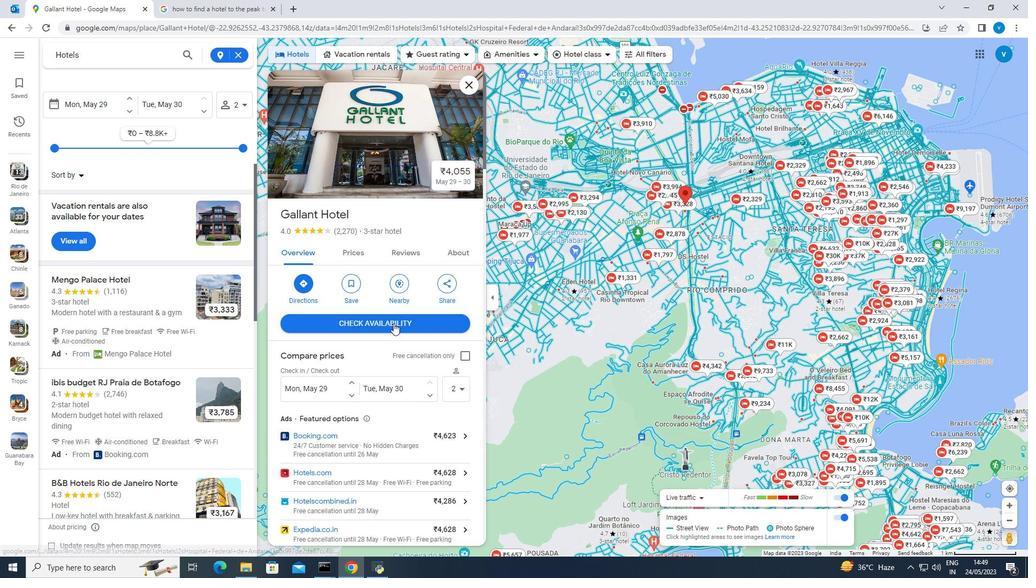 
Action: Mouse scrolled (393, 323) with delta (0, 0)
Screenshot: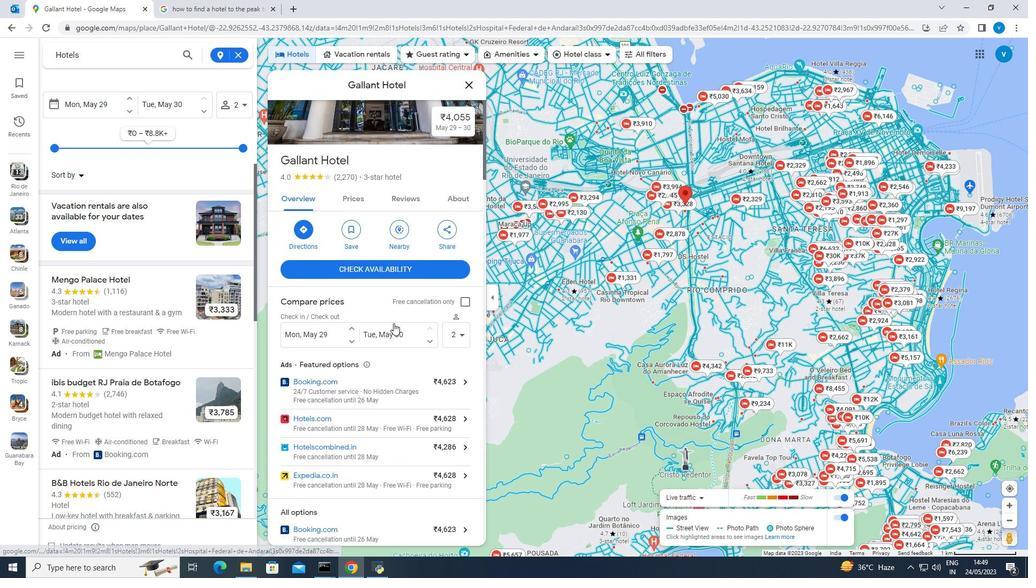 
Action: Mouse moved to (393, 323)
Screenshot: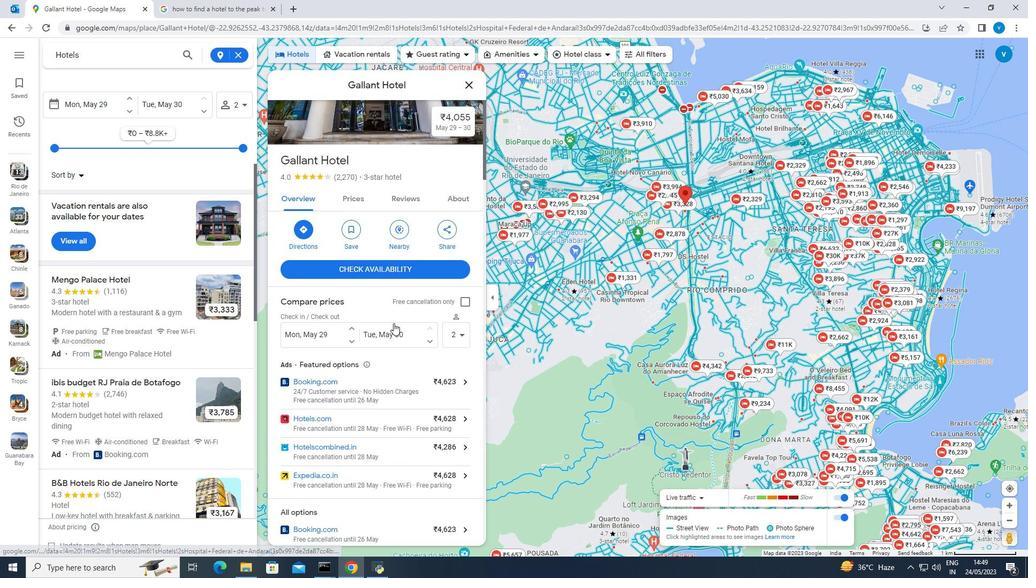 
Action: Mouse scrolled (393, 323) with delta (0, 0)
Screenshot: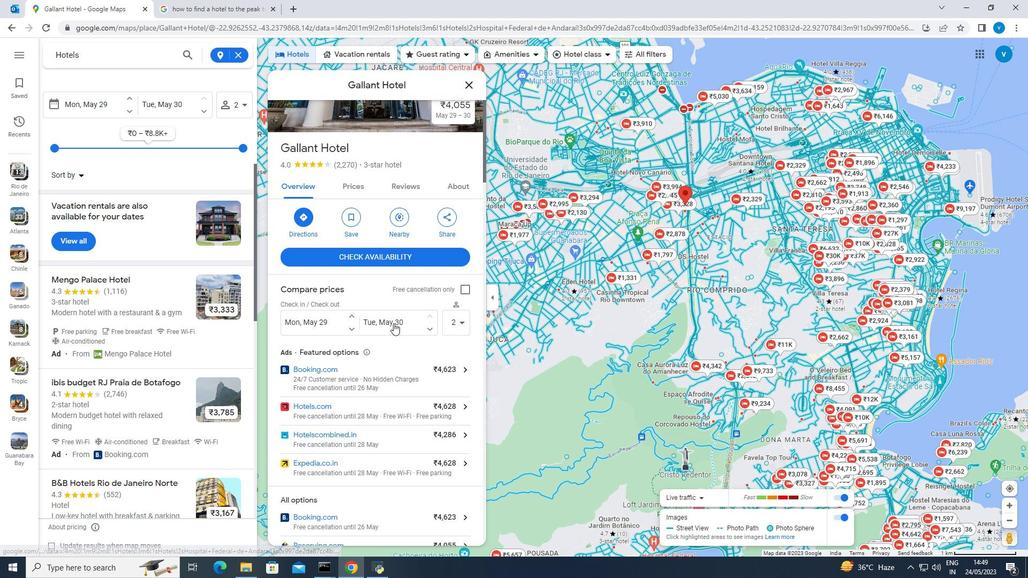 
Action: Mouse moved to (390, 323)
Screenshot: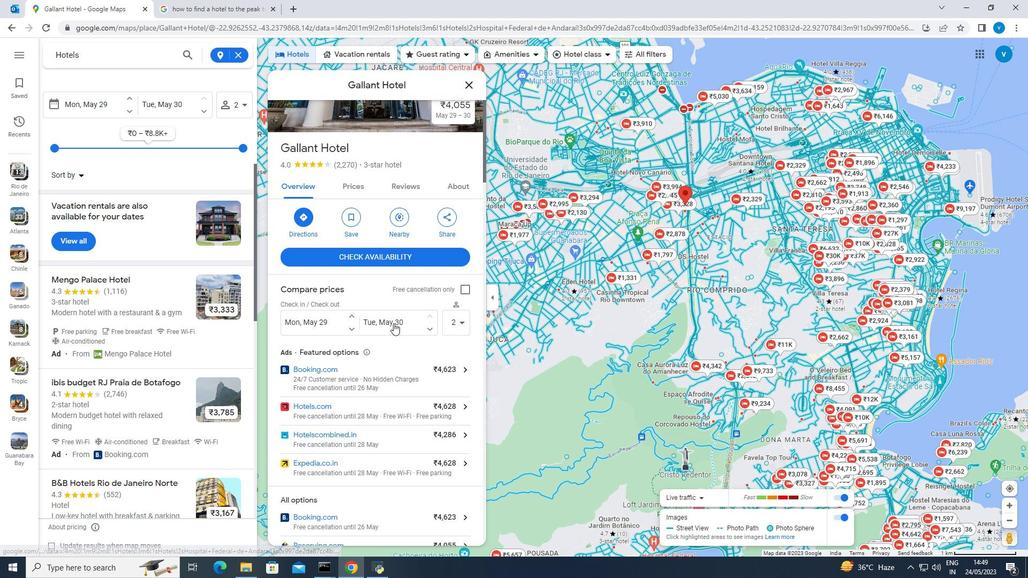 
Action: Mouse scrolled (393, 323) with delta (0, 0)
Screenshot: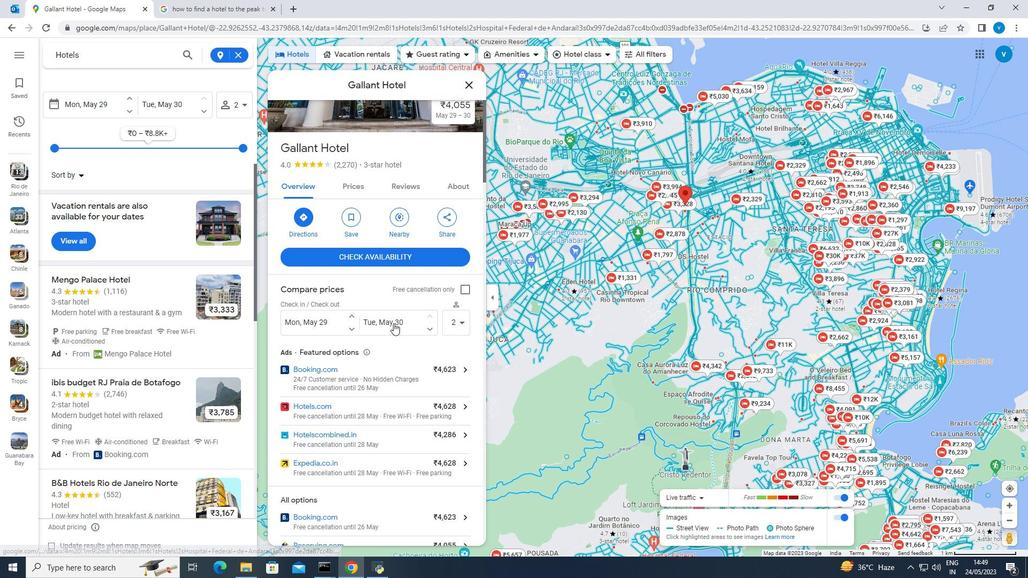 
Action: Mouse scrolled (390, 323) with delta (0, 0)
Screenshot: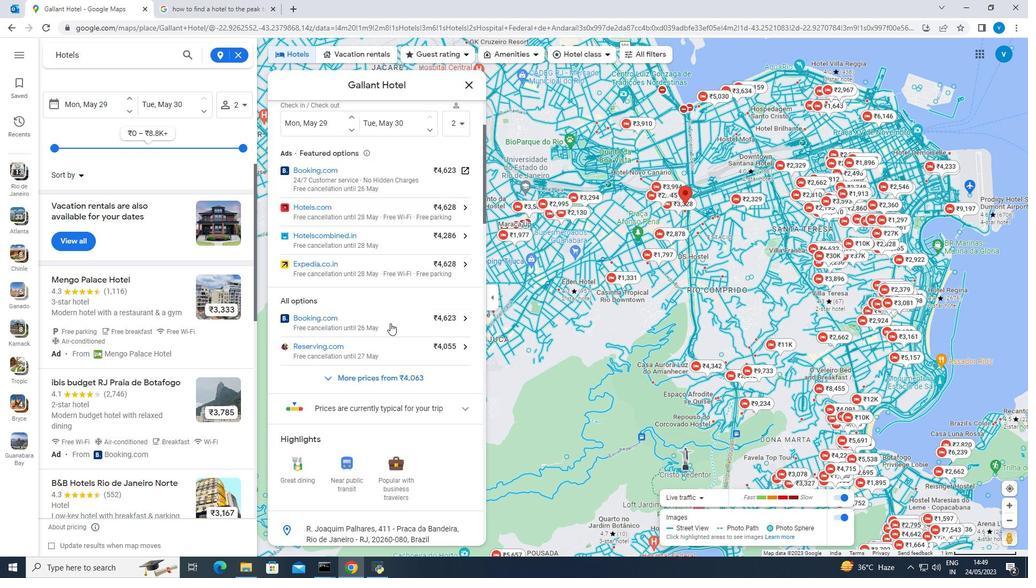 
Action: Mouse scrolled (390, 323) with delta (0, 0)
Screenshot: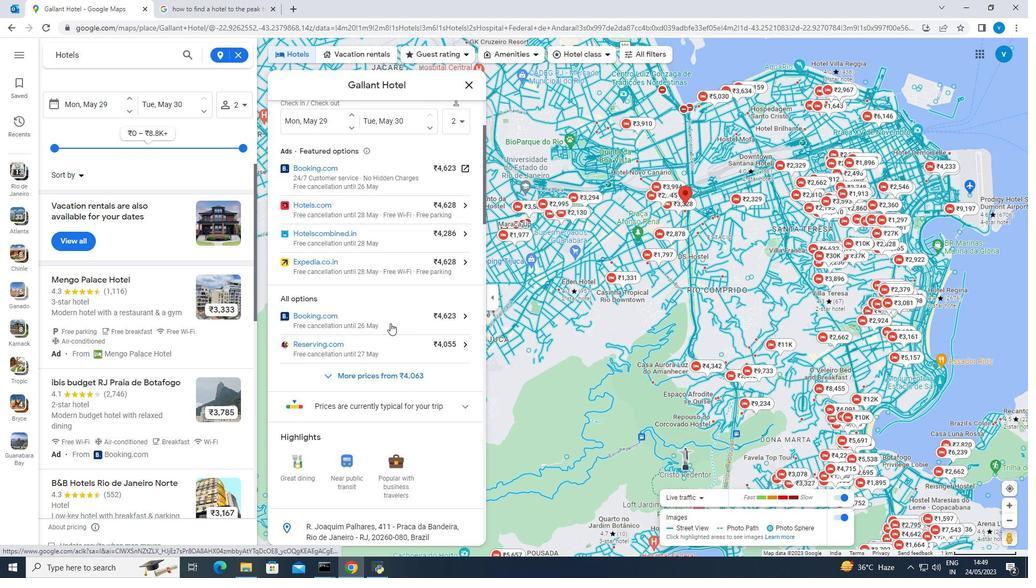 
Action: Mouse scrolled (390, 323) with delta (0, 0)
Screenshot: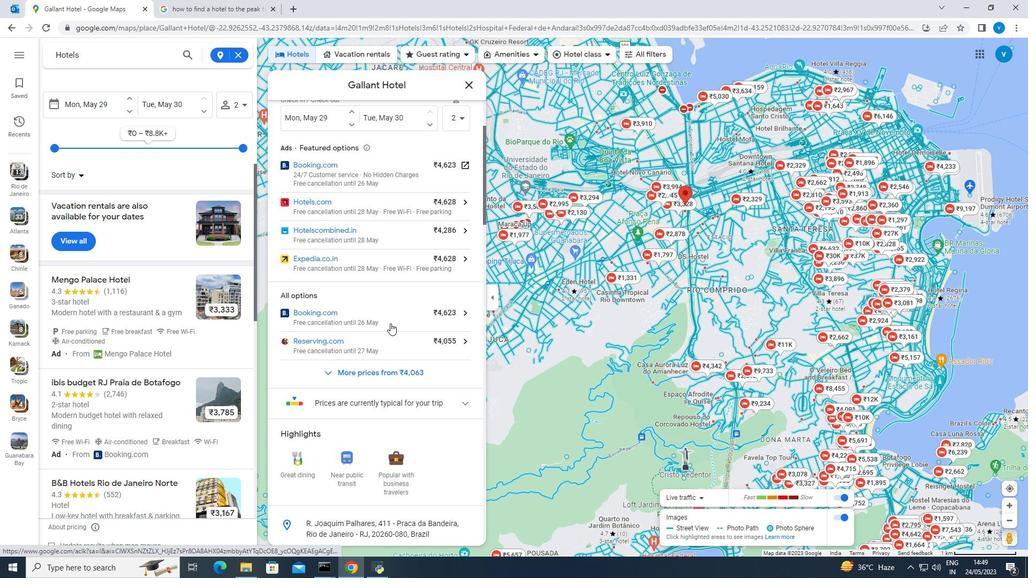 
Action: Mouse scrolled (390, 323) with delta (0, 0)
Screenshot: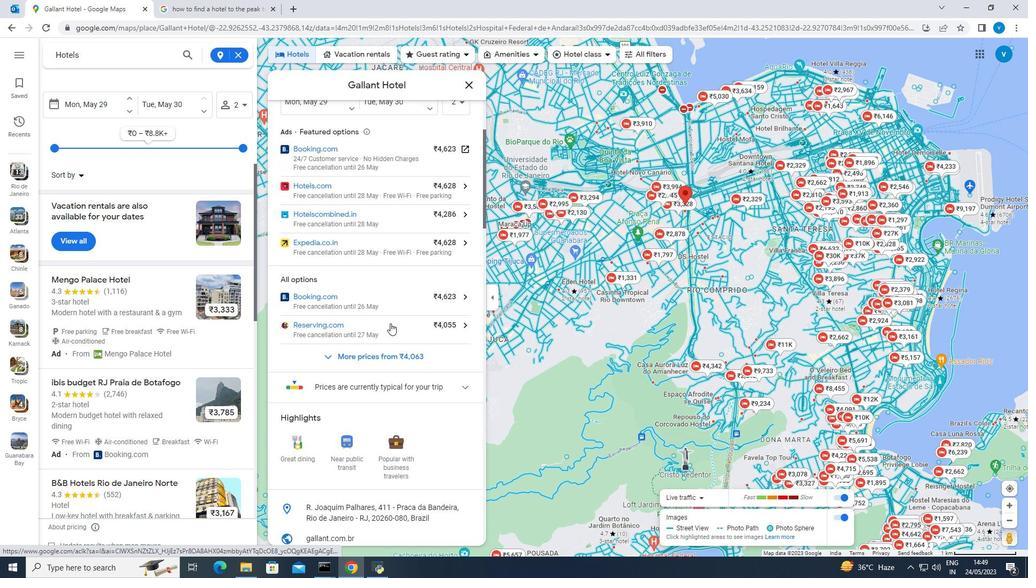 
Action: Mouse scrolled (390, 323) with delta (0, 0)
Screenshot: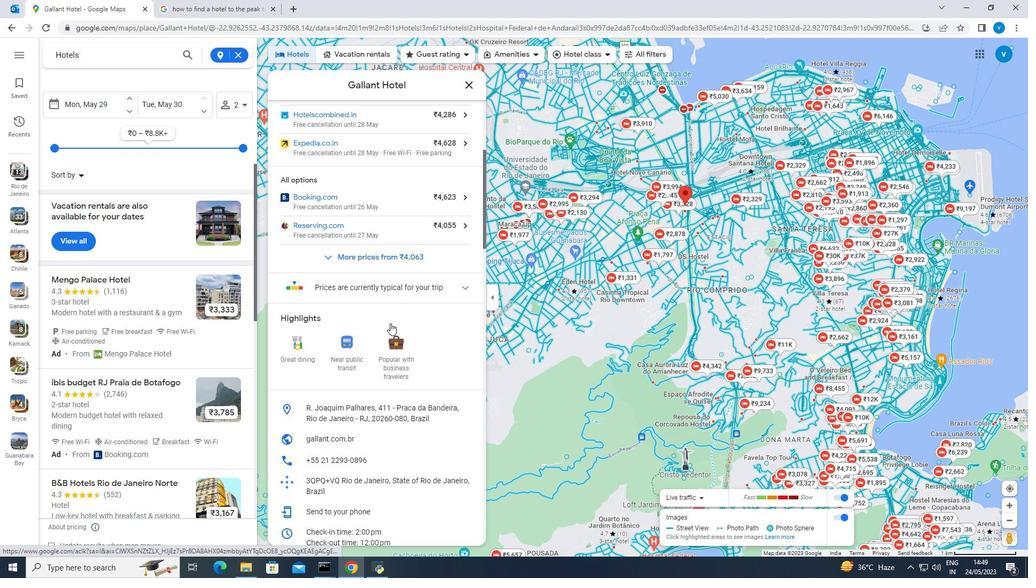 
Action: Mouse moved to (390, 323)
Screenshot: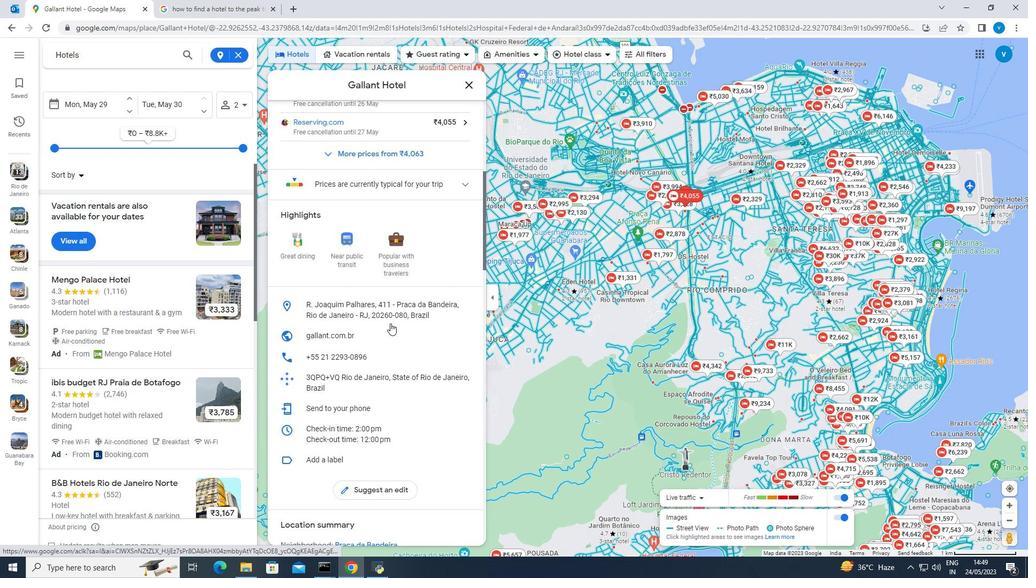 
Action: Mouse scrolled (390, 322) with delta (0, 0)
Screenshot: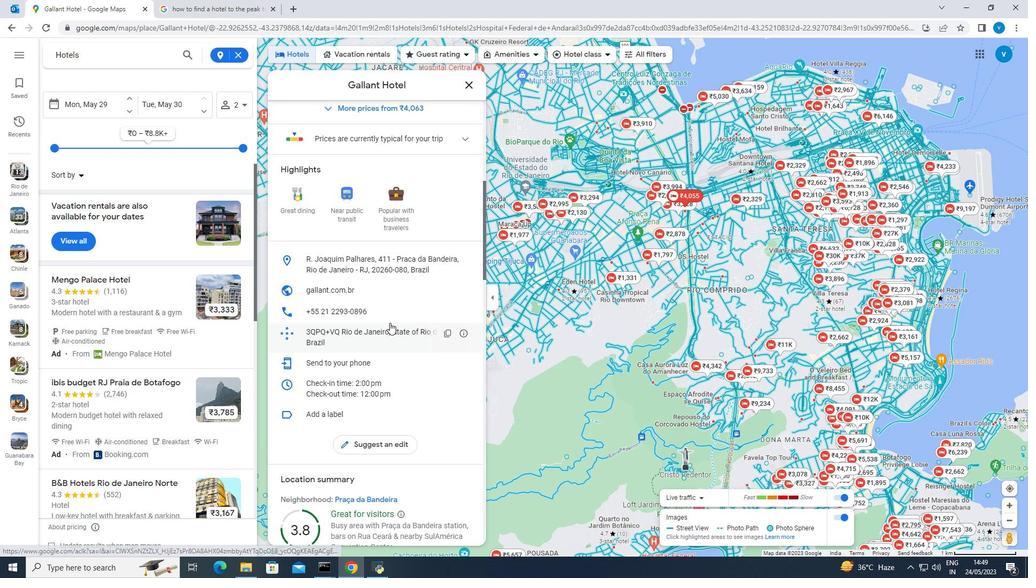 
Action: Mouse scrolled (390, 322) with delta (0, 0)
Screenshot: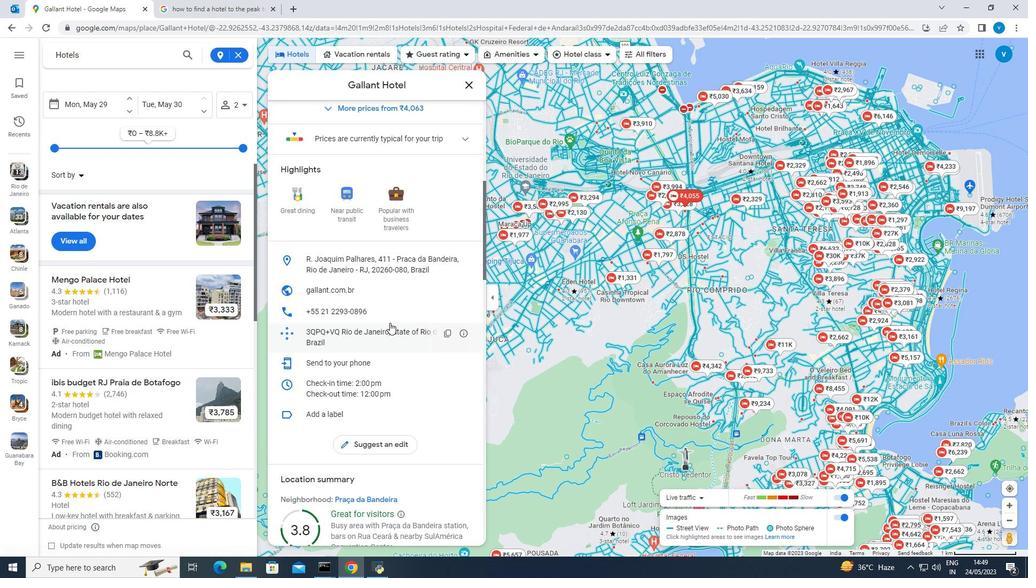 
Action: Mouse scrolled (390, 322) with delta (0, 0)
Screenshot: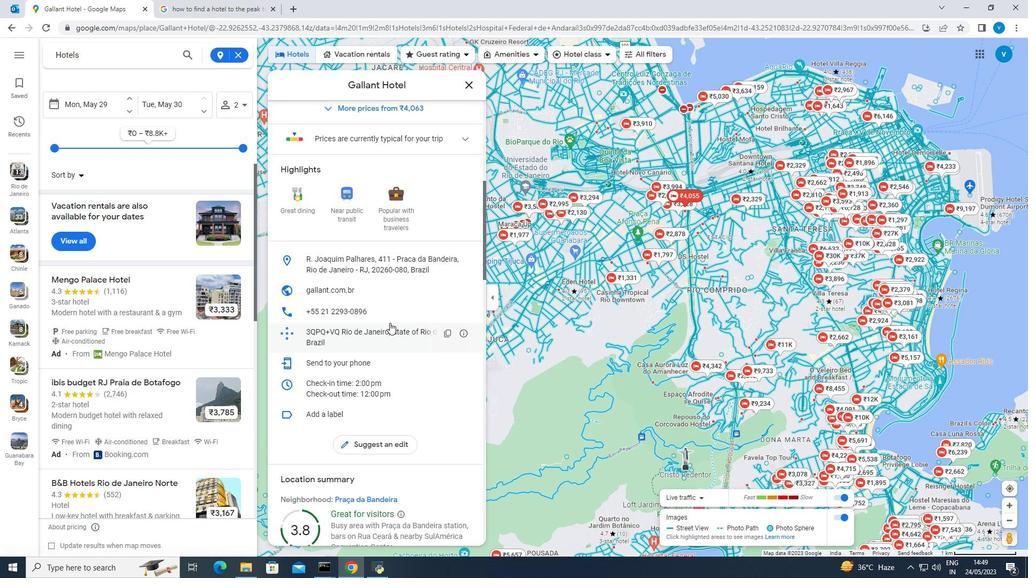 
Action: Mouse scrolled (390, 322) with delta (0, 0)
Screenshot: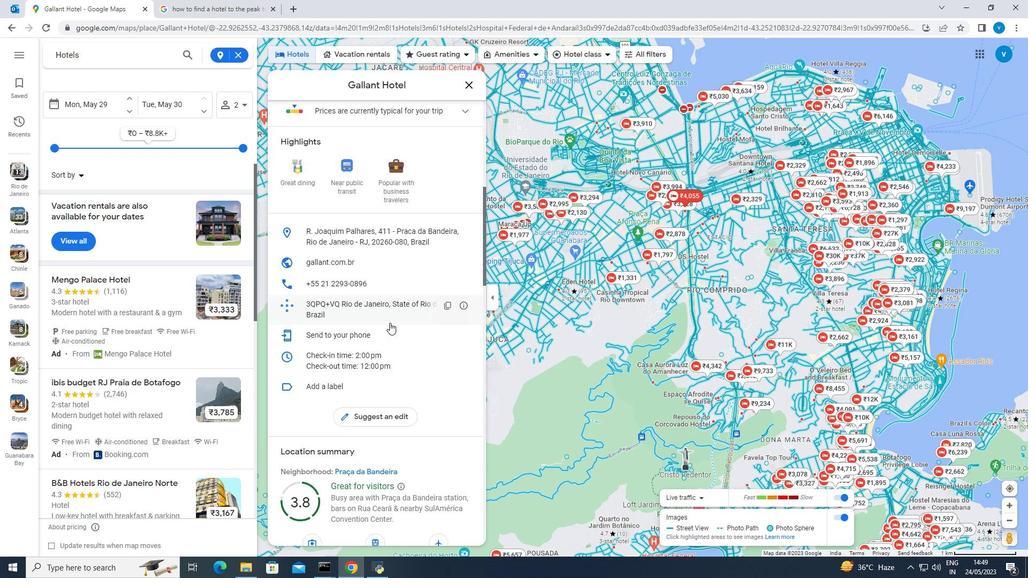 
Action: Mouse moved to (391, 317)
Screenshot: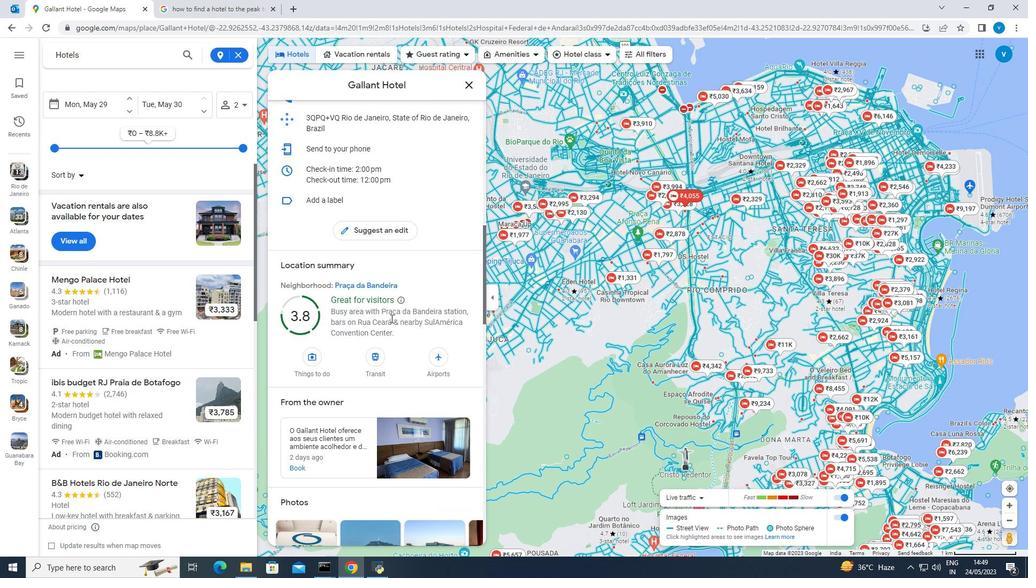 
Action: Mouse scrolled (391, 317) with delta (0, 0)
Screenshot: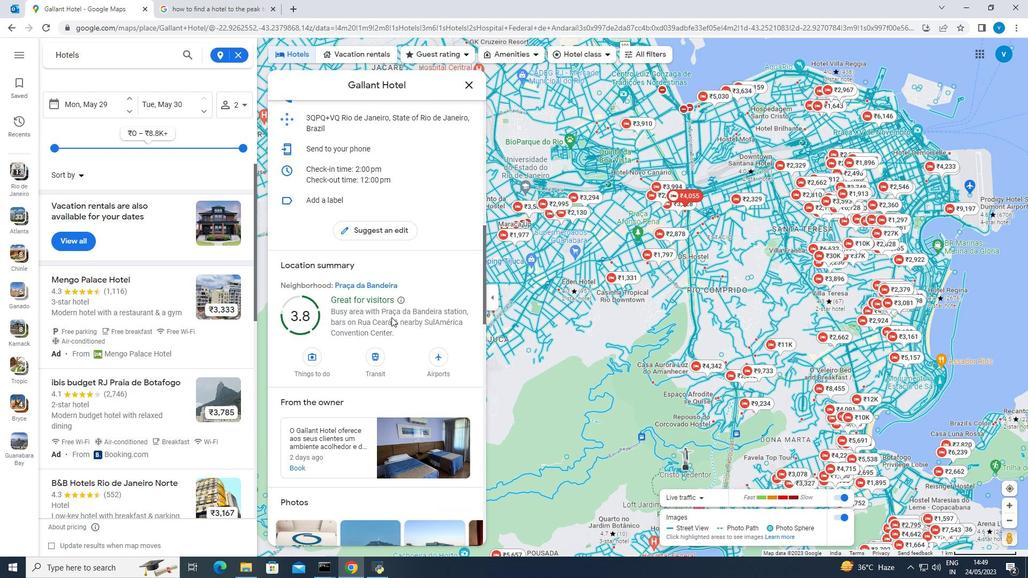 
Action: Mouse moved to (392, 317)
Screenshot: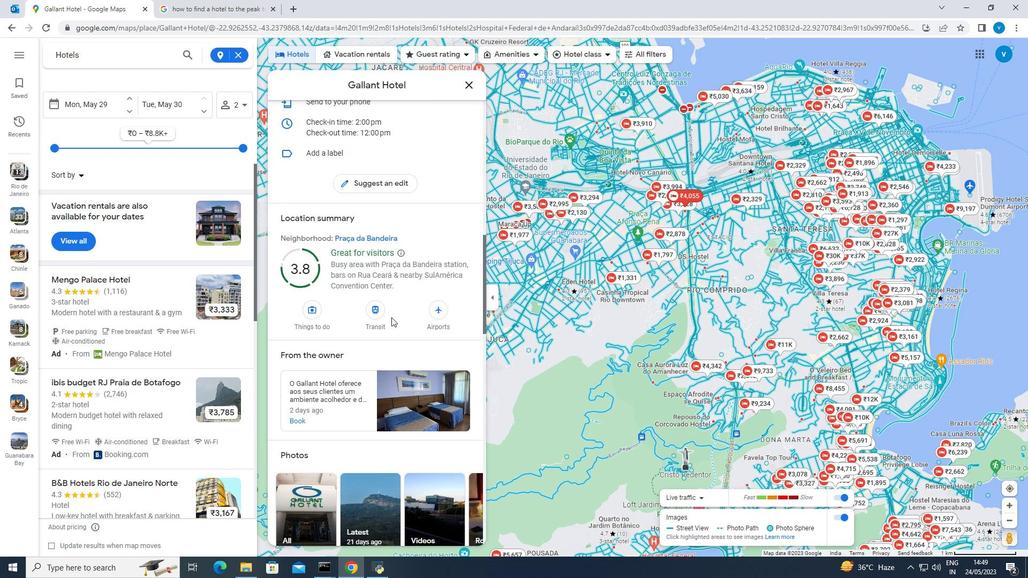 
Action: Mouse scrolled (392, 316) with delta (0, 0)
Screenshot: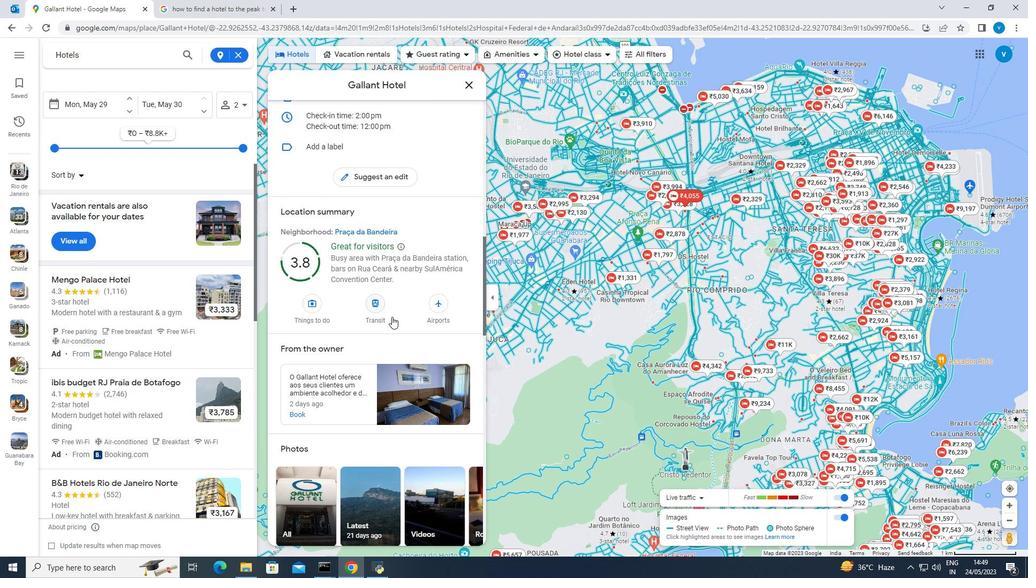 
Action: Mouse scrolled (392, 316) with delta (0, 0)
Screenshot: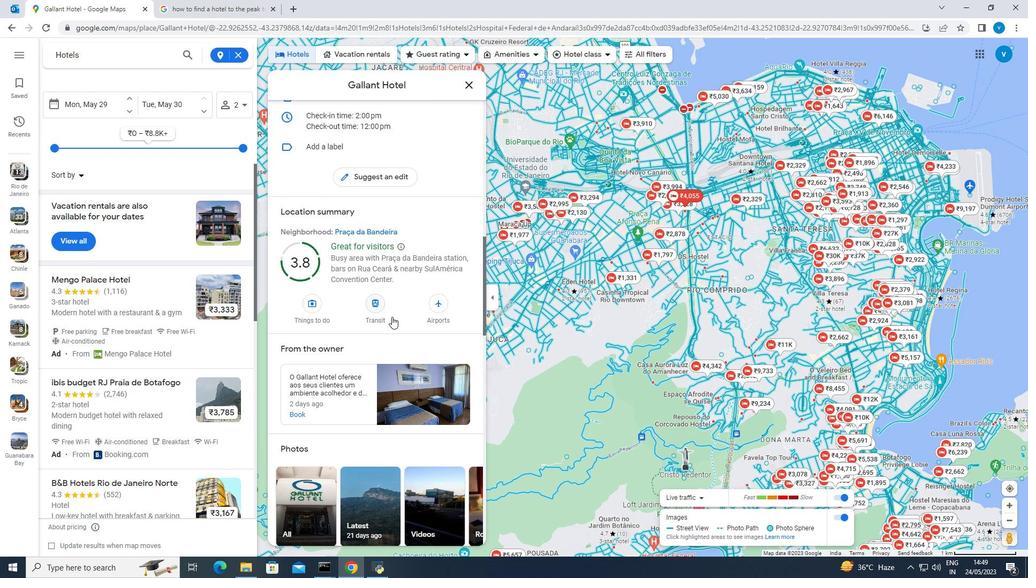 
Action: Mouse moved to (392, 316)
Screenshot: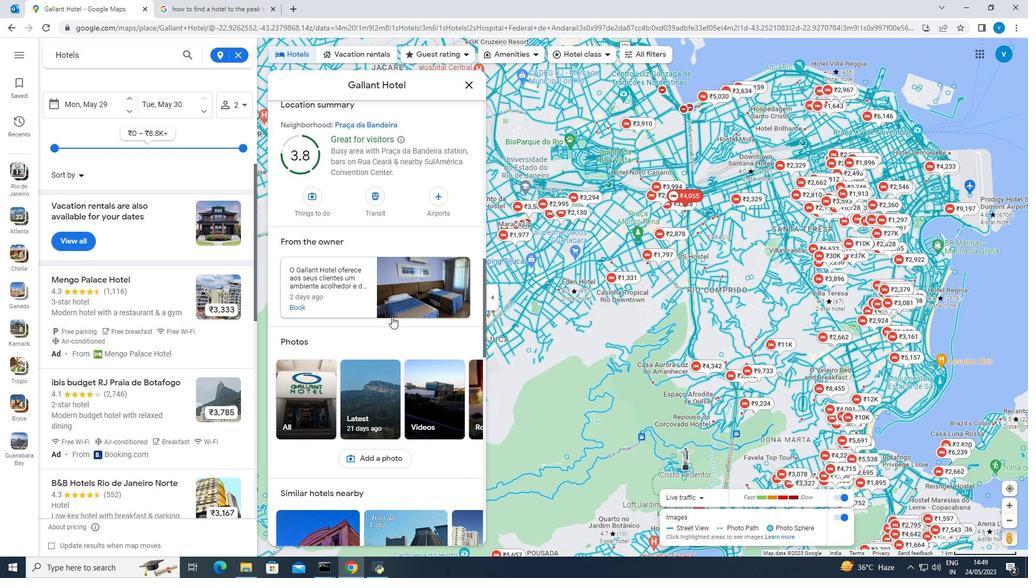 
Action: Mouse scrolled (392, 316) with delta (0, 0)
Screenshot: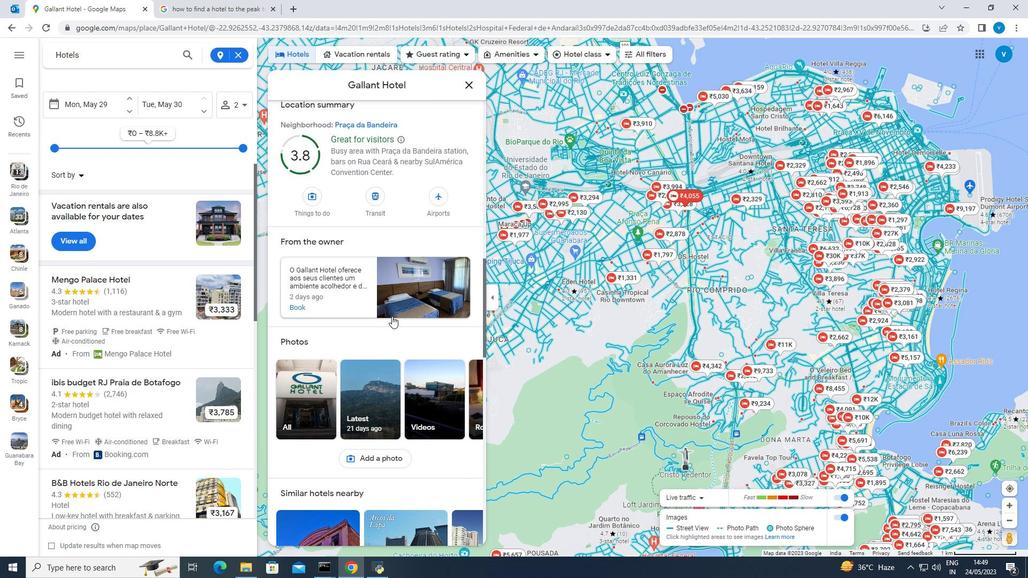 
Action: Mouse scrolled (392, 316) with delta (0, 0)
Screenshot: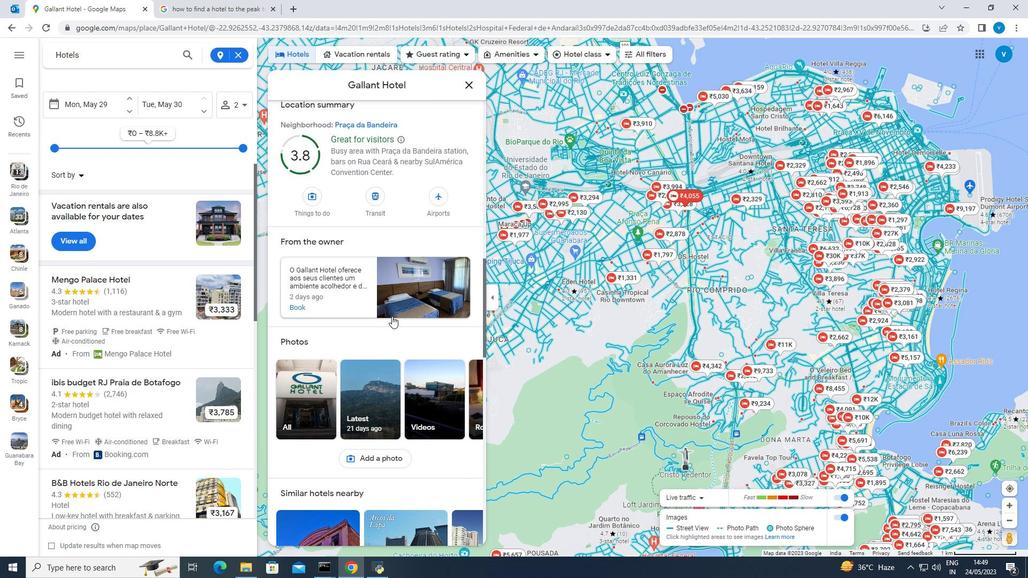 
Action: Mouse moved to (392, 316)
Screenshot: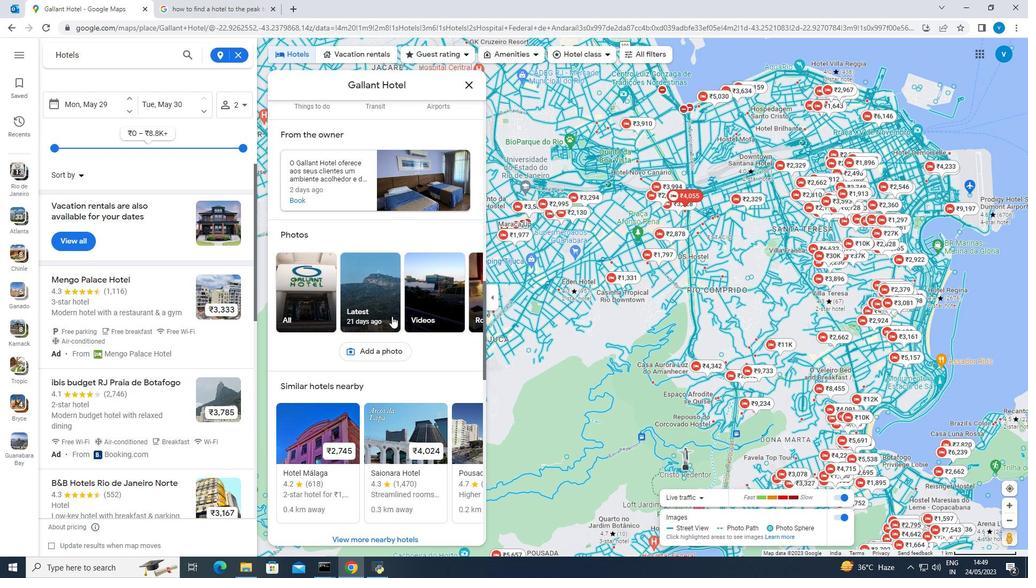 
Action: Mouse scrolled (392, 315) with delta (0, 0)
Screenshot: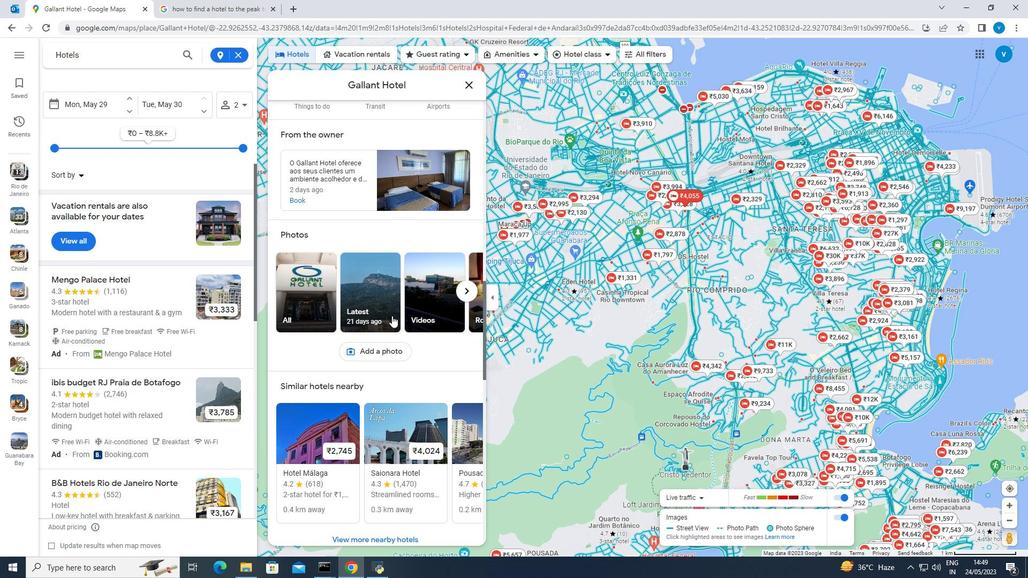 
Action: Mouse scrolled (392, 315) with delta (0, 0)
Screenshot: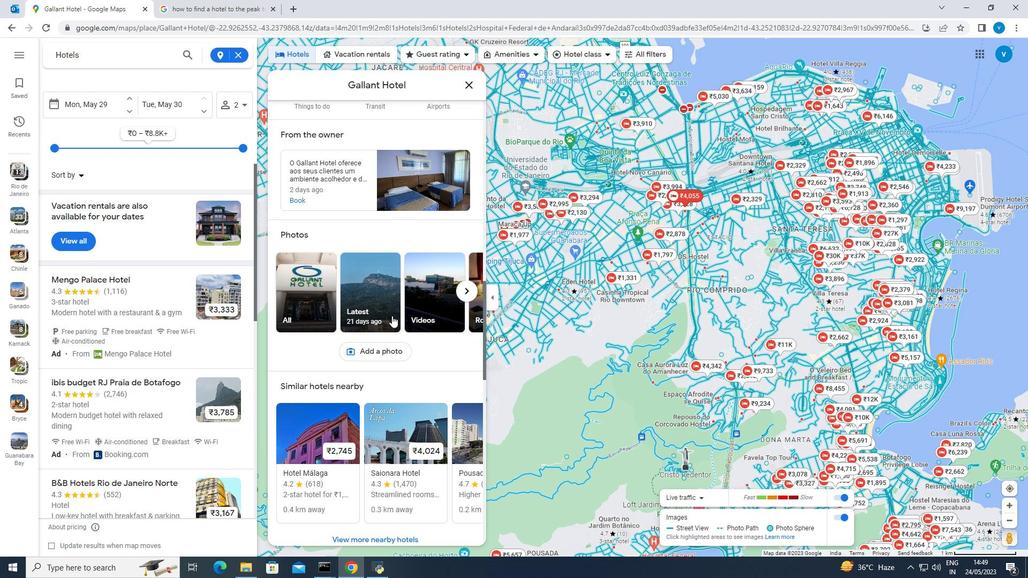 
Action: Mouse scrolled (392, 315) with delta (0, 0)
Screenshot: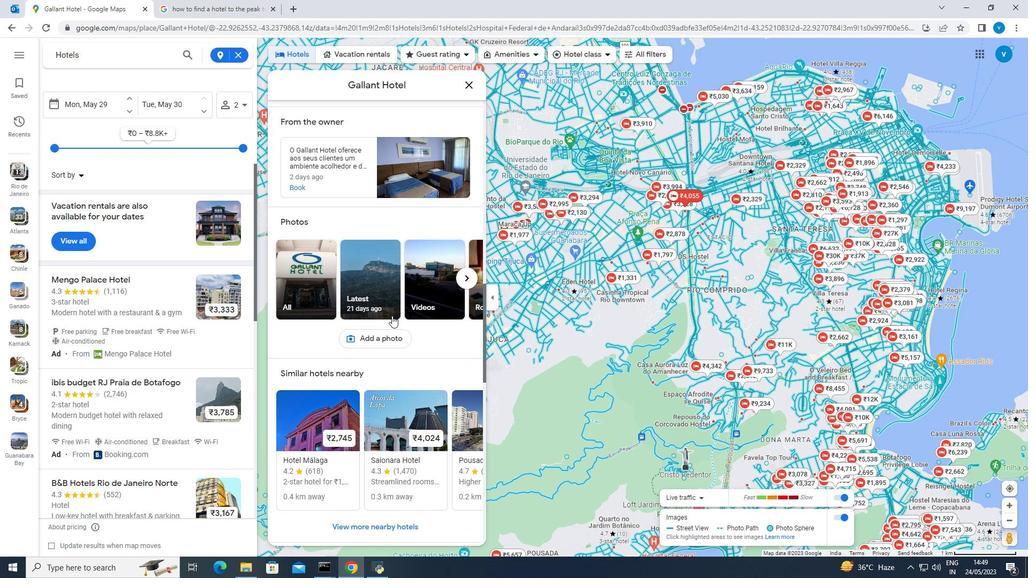
Action: Mouse scrolled (392, 315) with delta (0, 0)
Screenshot: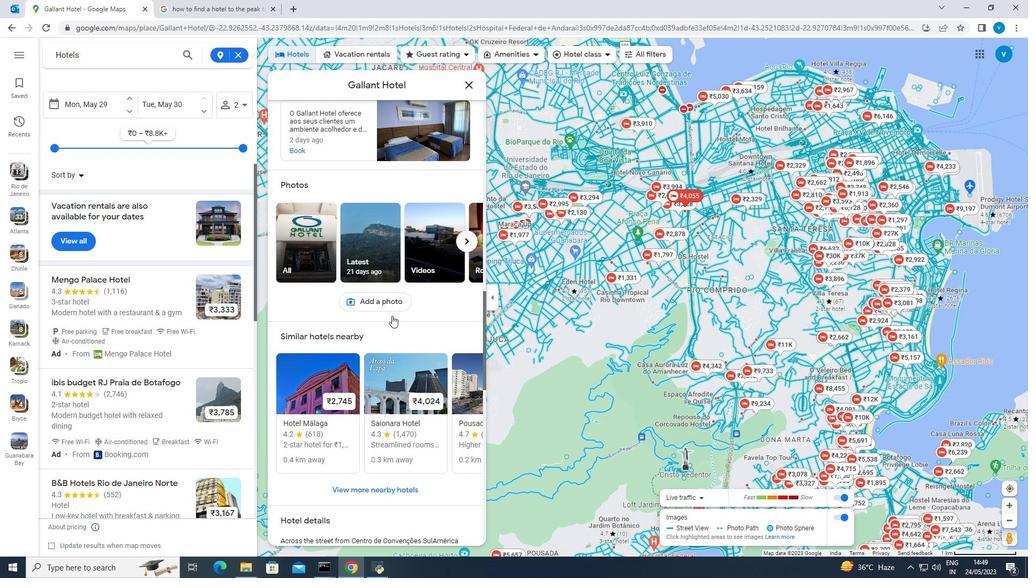 
Action: Mouse moved to (392, 313)
Screenshot: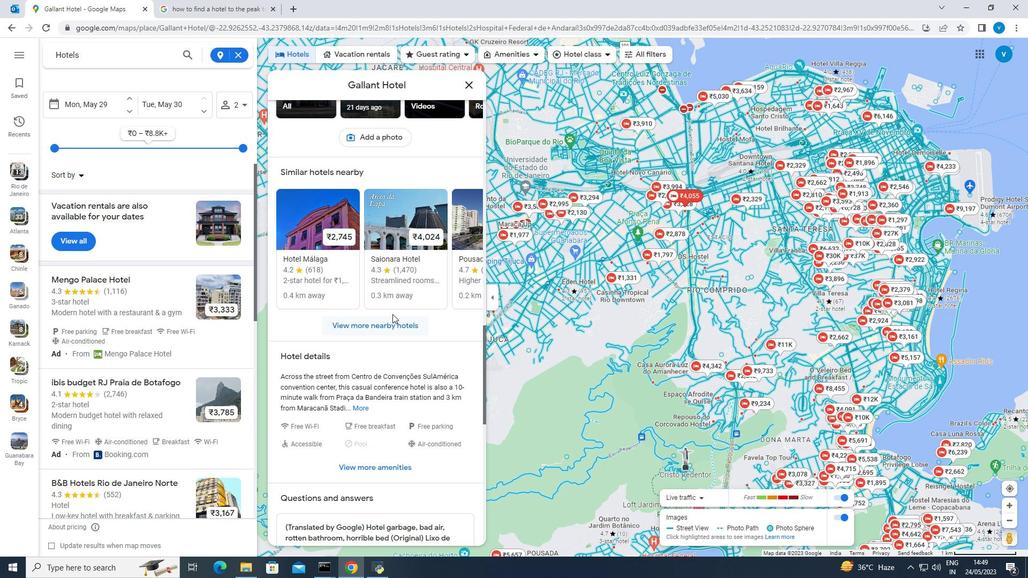 
Action: Mouse scrolled (392, 312) with delta (0, 0)
Screenshot: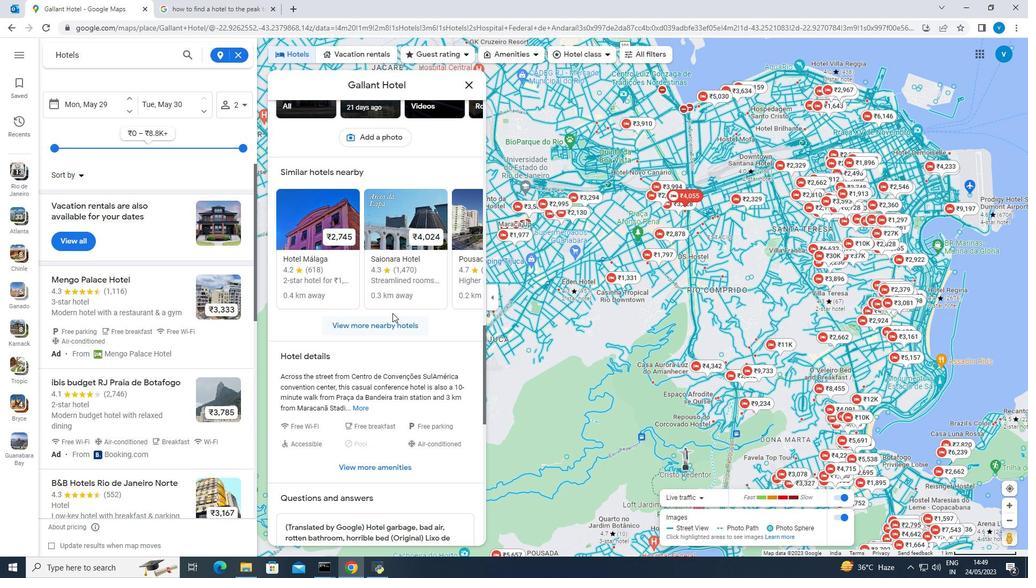 
Action: Mouse scrolled (392, 312) with delta (0, 0)
Screenshot: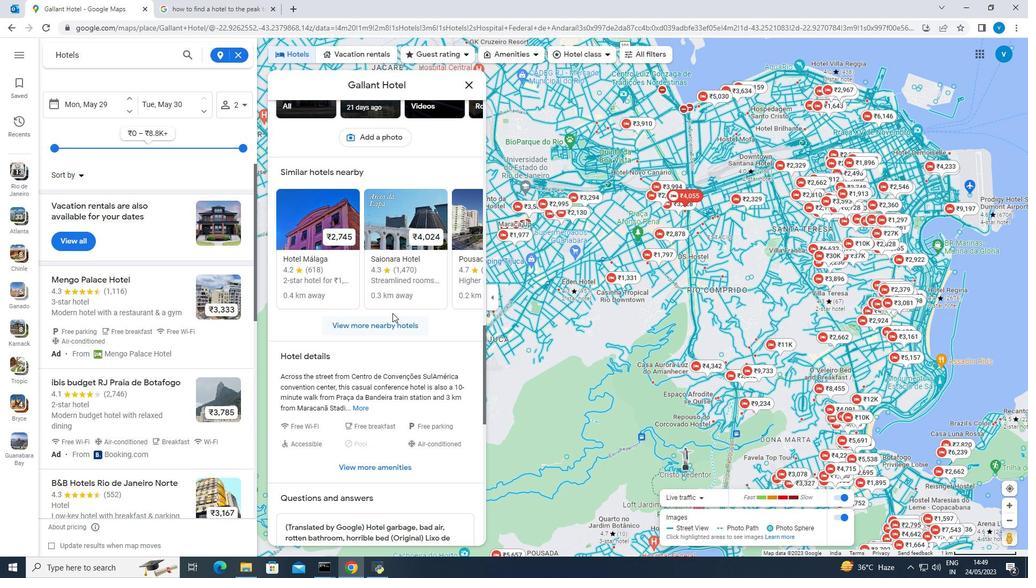 
Action: Mouse scrolled (392, 312) with delta (0, 0)
Screenshot: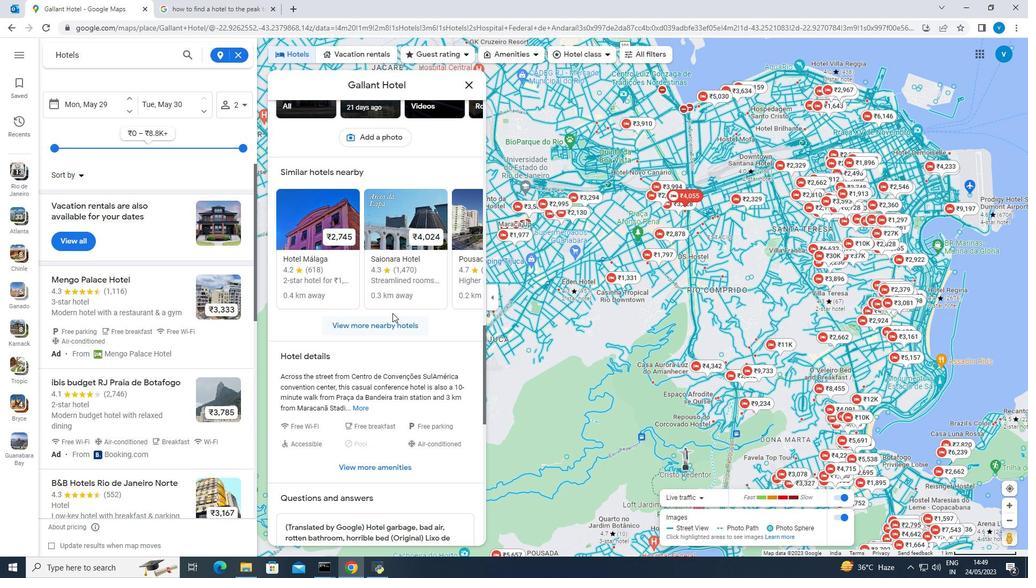 
Action: Mouse scrolled (392, 312) with delta (0, 0)
Screenshot: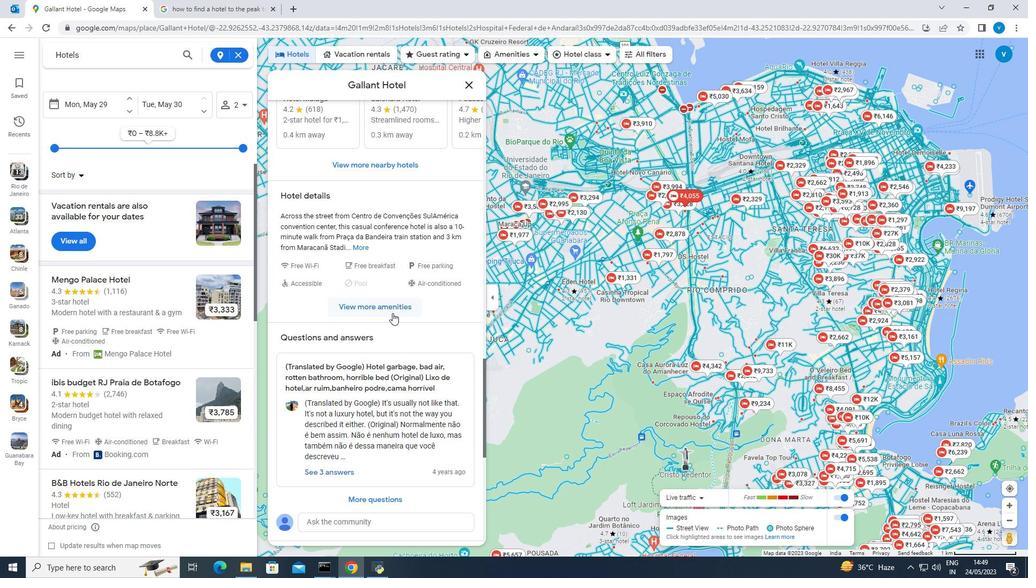 
Action: Mouse scrolled (392, 312) with delta (0, 0)
Screenshot: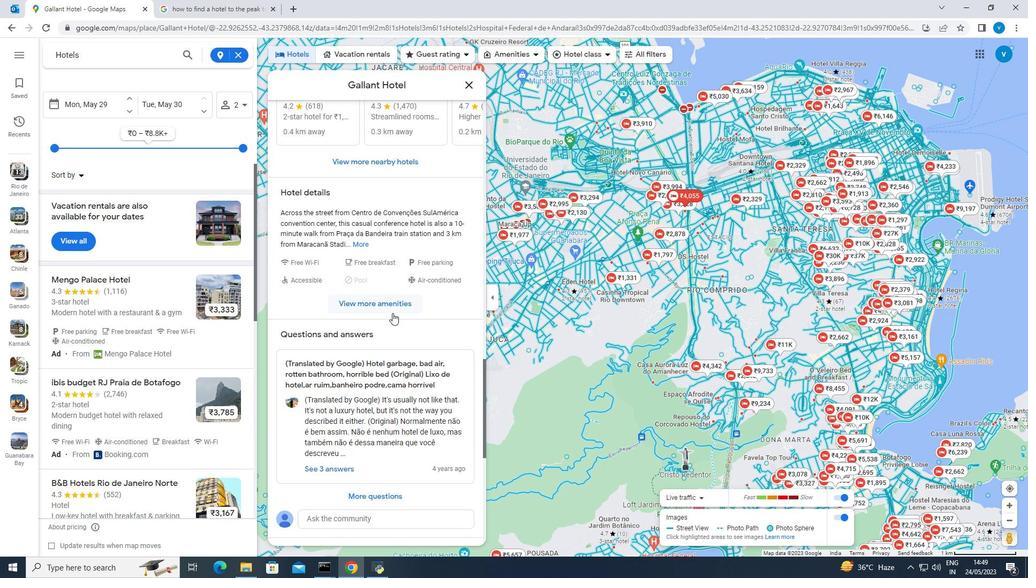 
Action: Mouse scrolled (392, 312) with delta (0, 0)
Screenshot: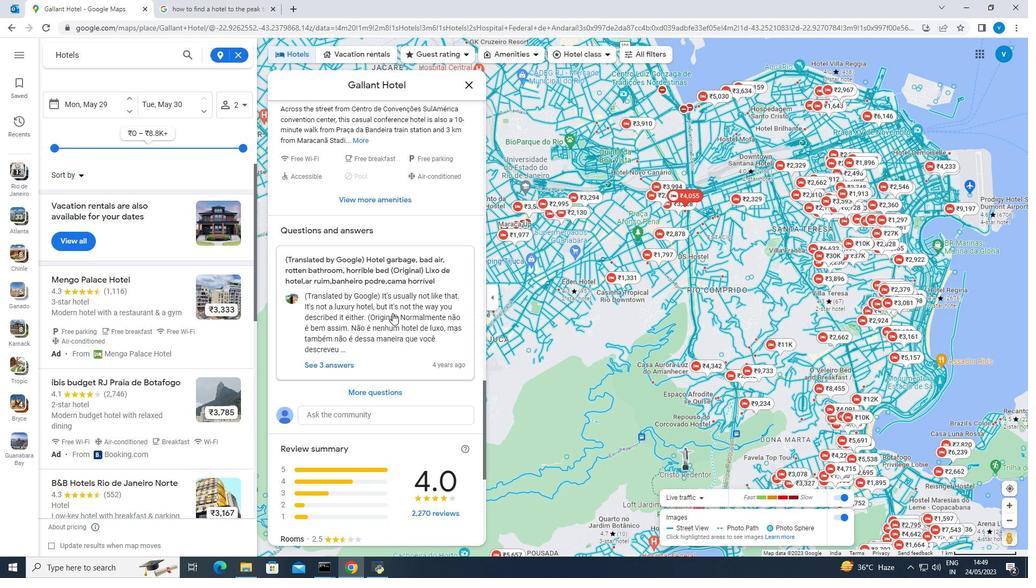
Action: Mouse scrolled (392, 312) with delta (0, 0)
Screenshot: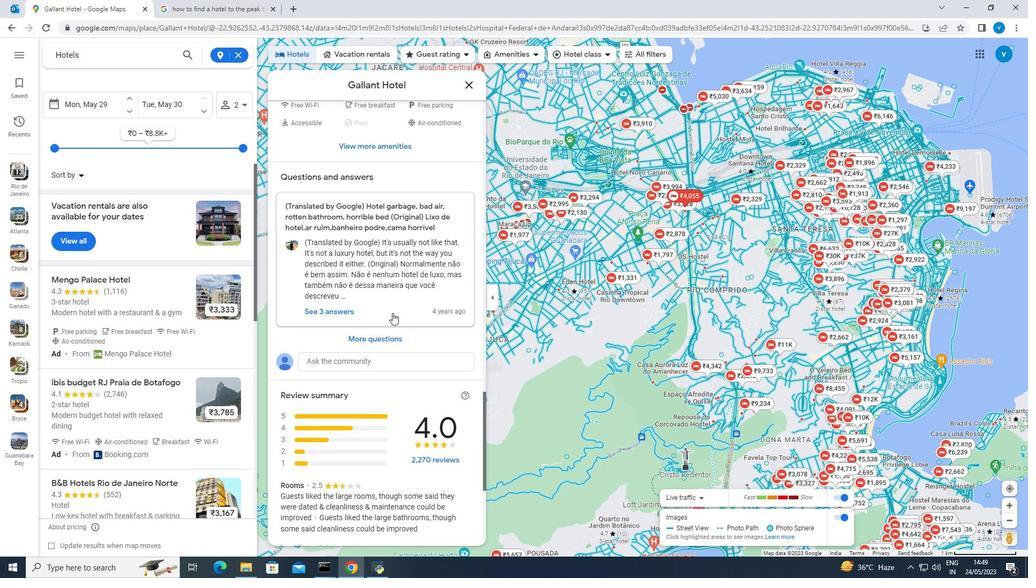 
Action: Mouse moved to (8, 20)
Screenshot: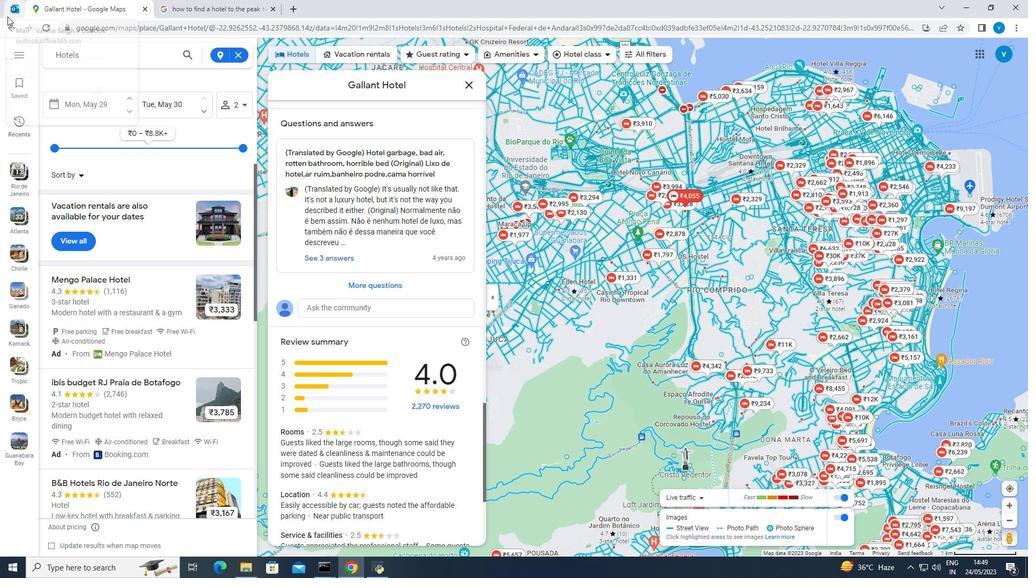
Action: Mouse pressed left at (8, 20)
Screenshot: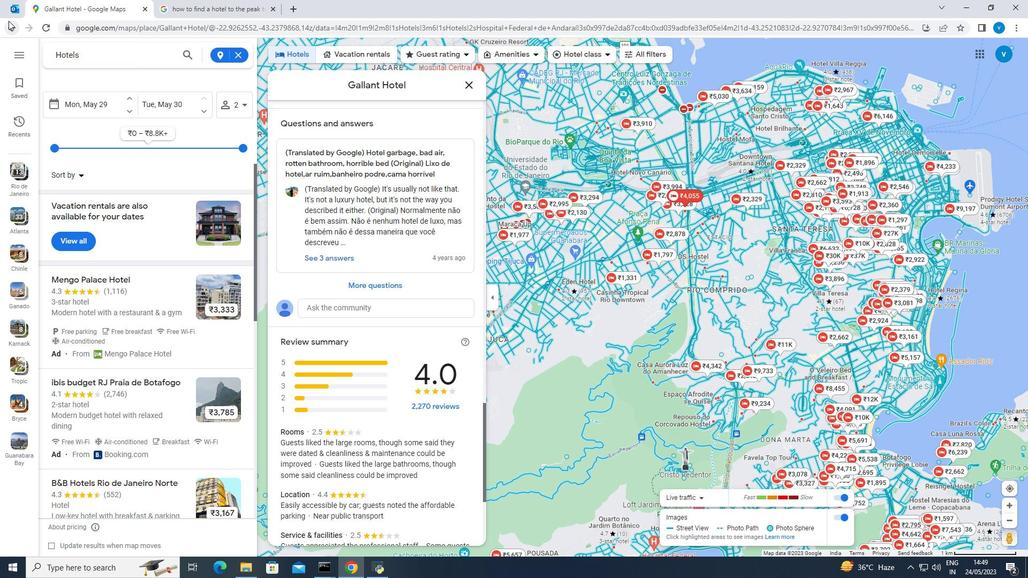
Action: Mouse moved to (217, 293)
Screenshot: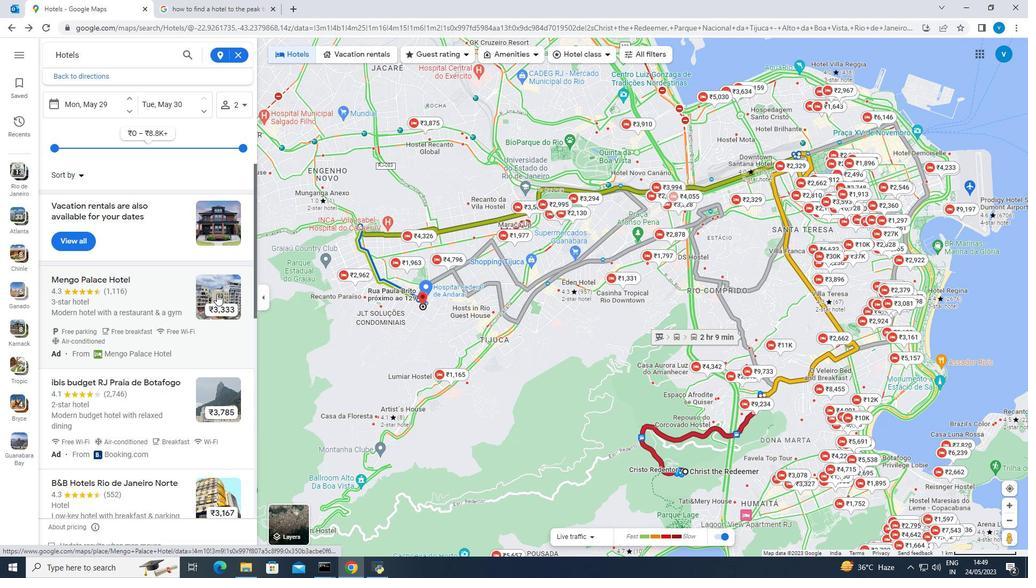 
Action: Mouse pressed left at (217, 293)
Screenshot: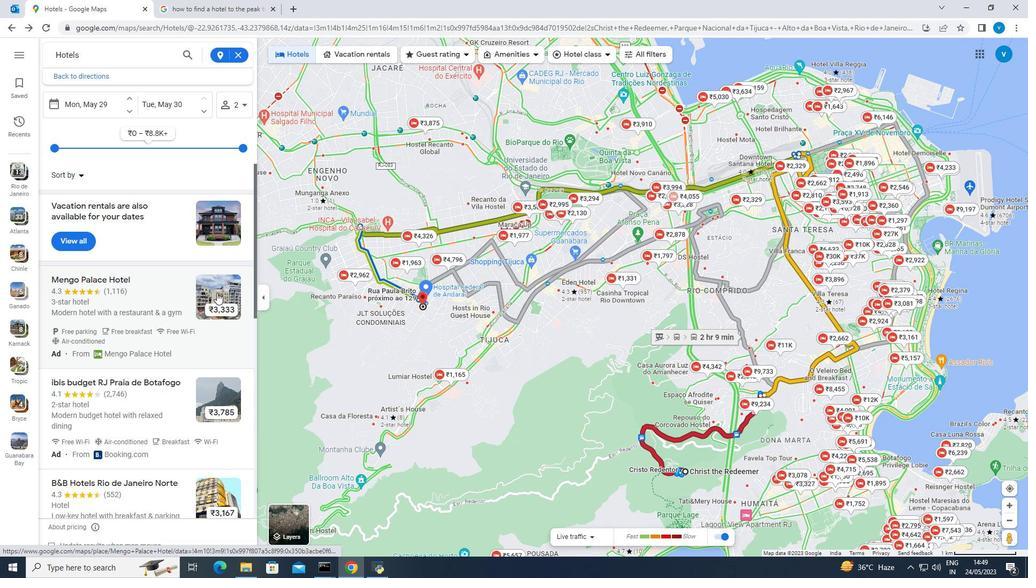 
Action: Mouse pressed left at (217, 293)
Screenshot: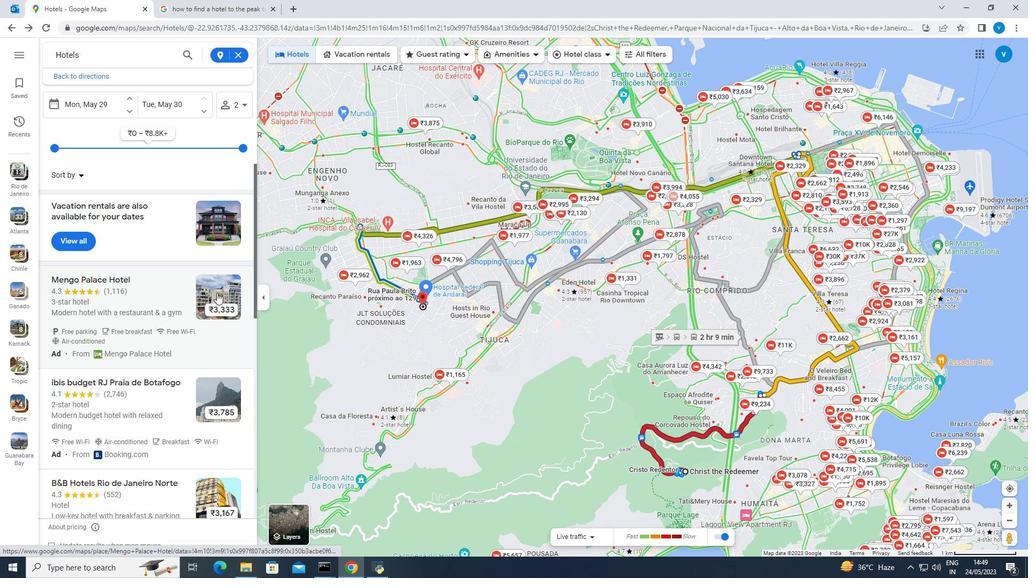 
Action: Mouse moved to (402, 273)
Screenshot: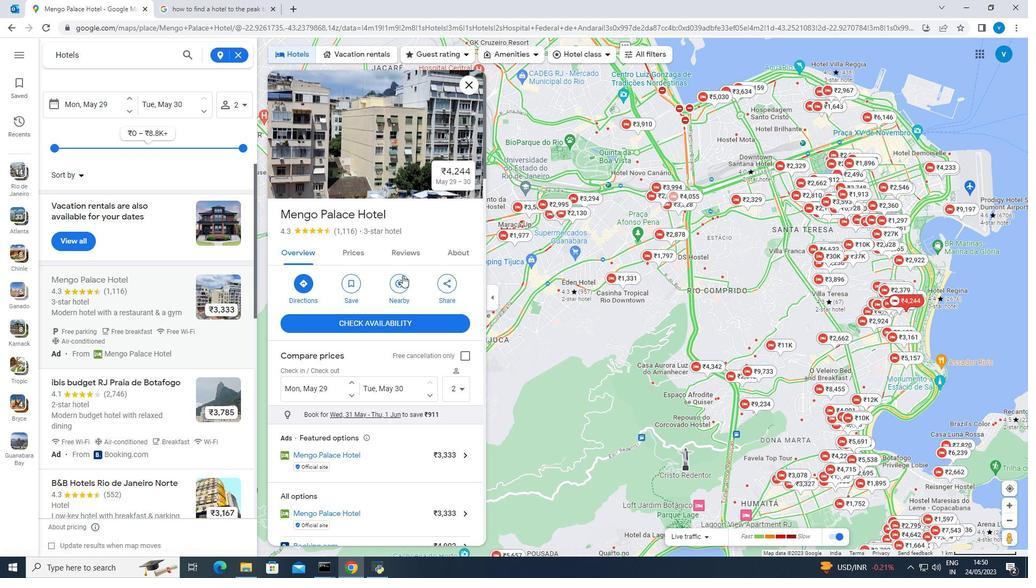 
Action: Mouse scrolled (402, 273) with delta (0, 0)
Screenshot: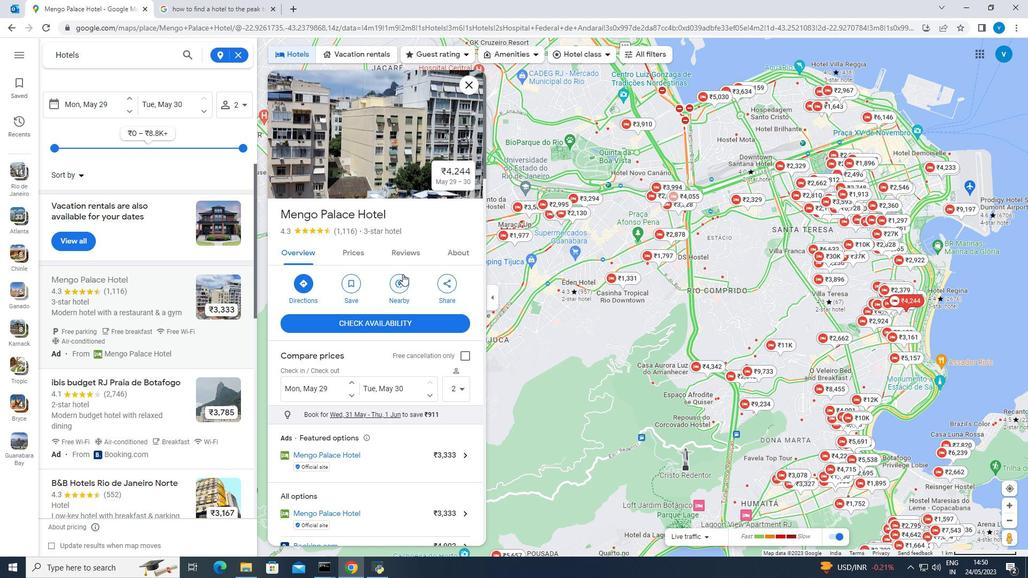 
Action: Mouse moved to (401, 274)
Screenshot: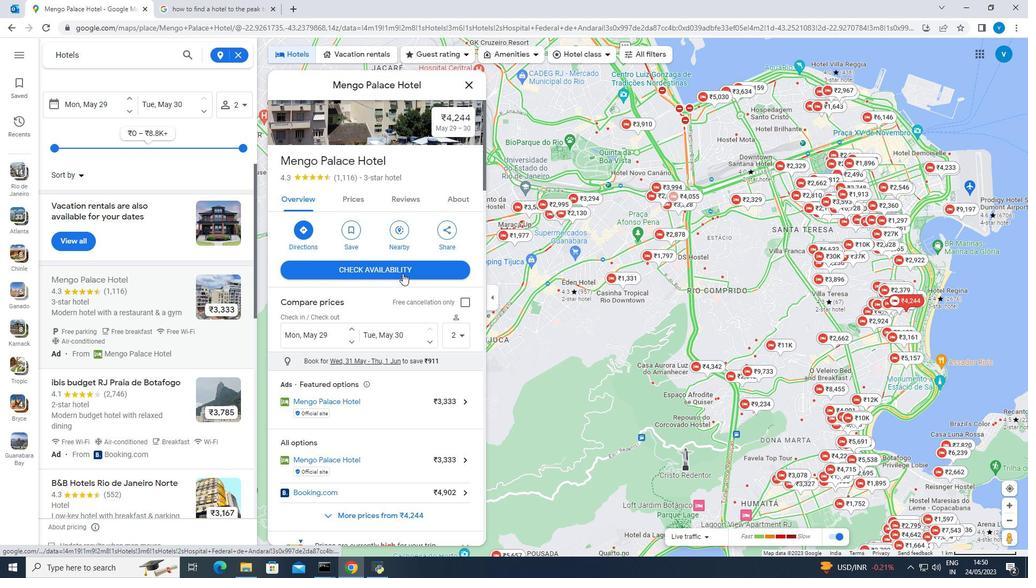 
Action: Mouse scrolled (401, 273) with delta (0, 0)
Screenshot: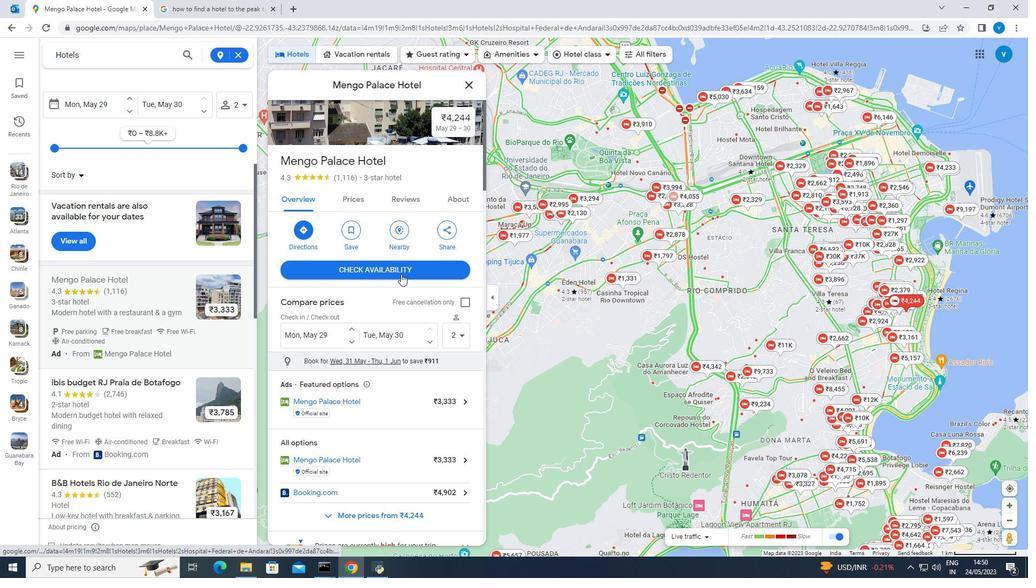 
Action: Mouse moved to (401, 274)
Screenshot: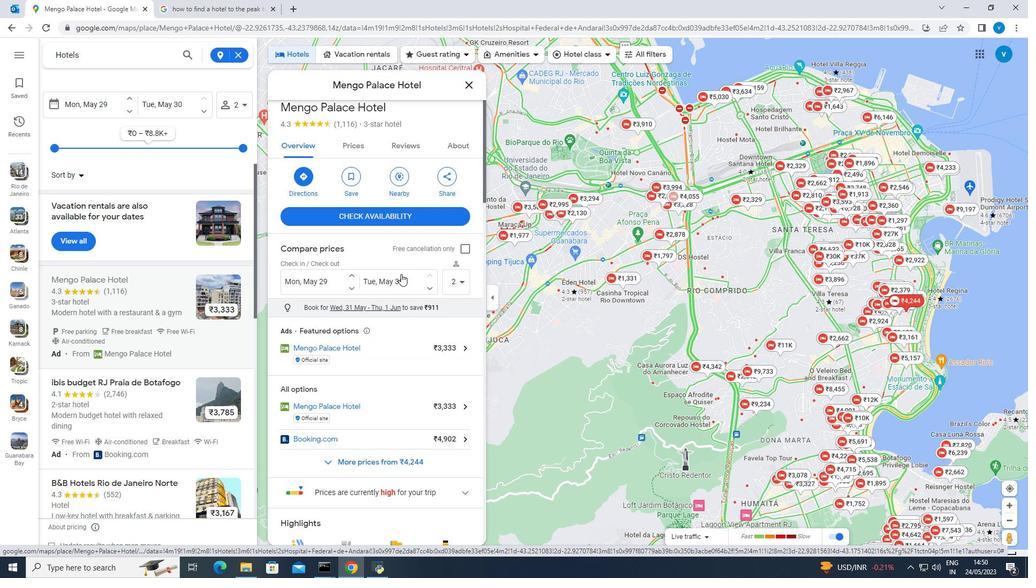 
Action: Mouse scrolled (401, 273) with delta (0, 0)
Screenshot: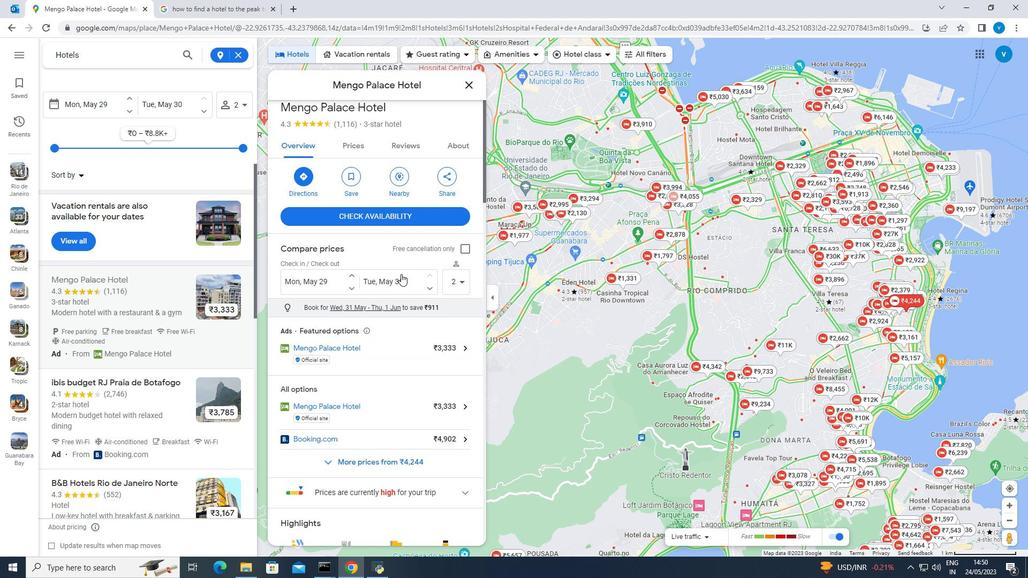
Action: Mouse scrolled (401, 273) with delta (0, 0)
Screenshot: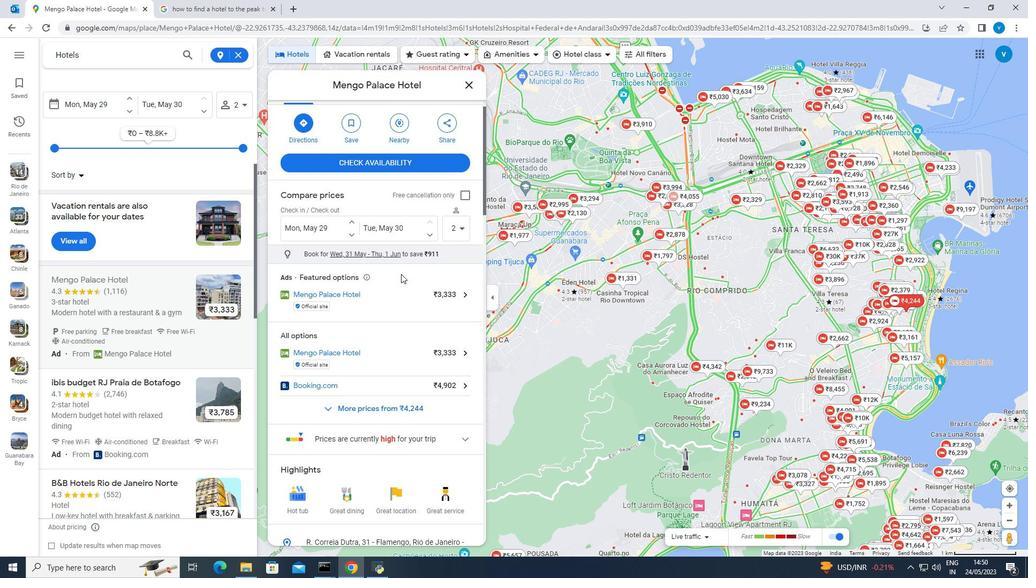 
Action: Mouse scrolled (401, 273) with delta (0, 0)
Screenshot: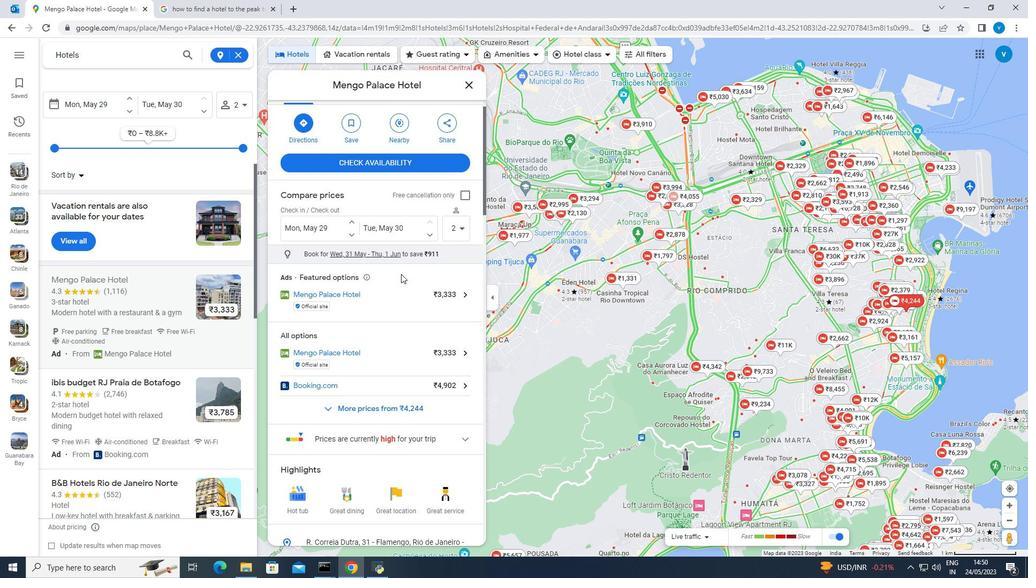 
Action: Mouse scrolled (401, 273) with delta (0, 0)
Screenshot: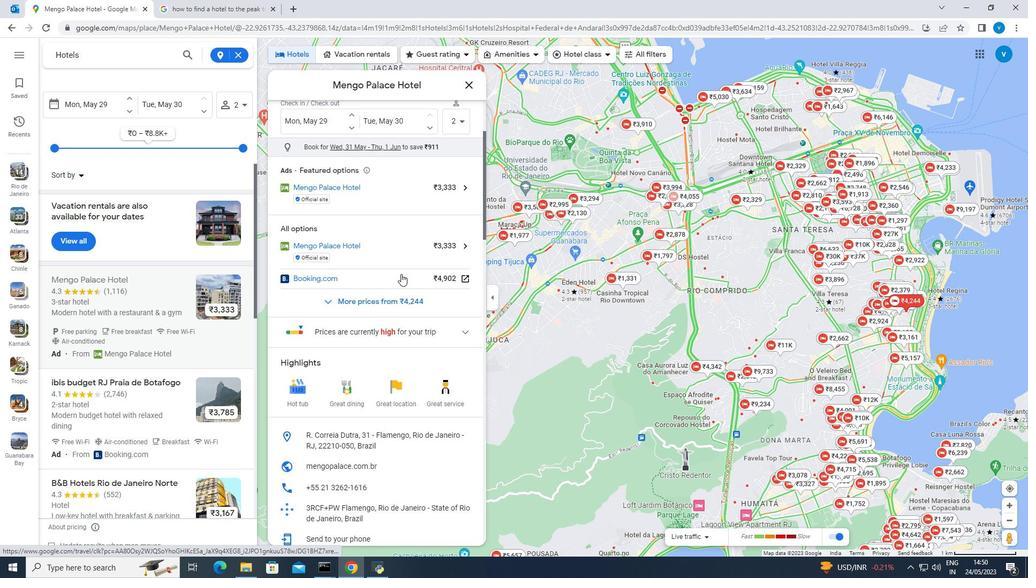 
Action: Mouse moved to (400, 274)
Screenshot: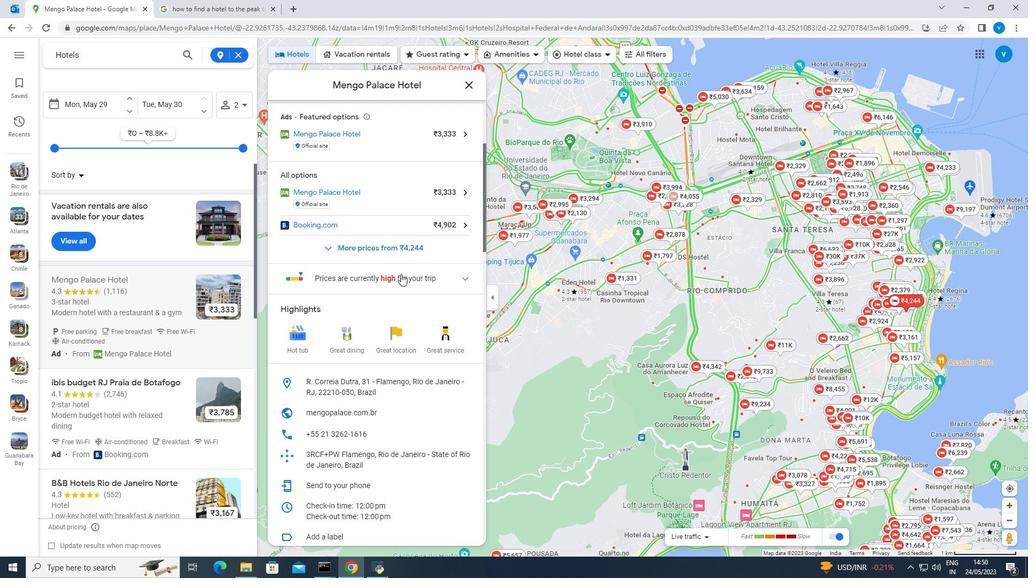 
Action: Mouse scrolled (400, 274) with delta (0, 0)
Screenshot: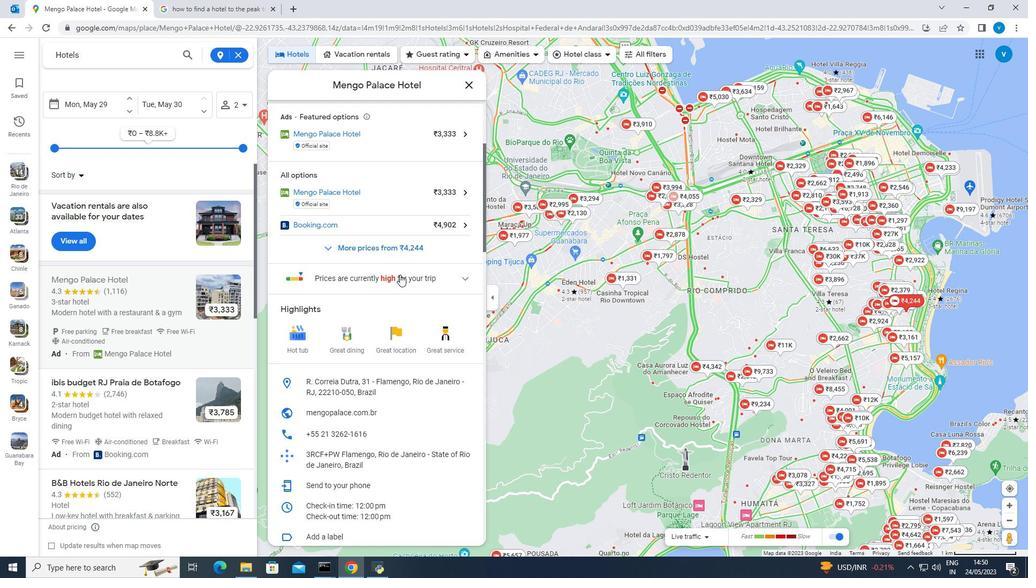 
Action: Mouse scrolled (400, 274) with delta (0, 0)
Screenshot: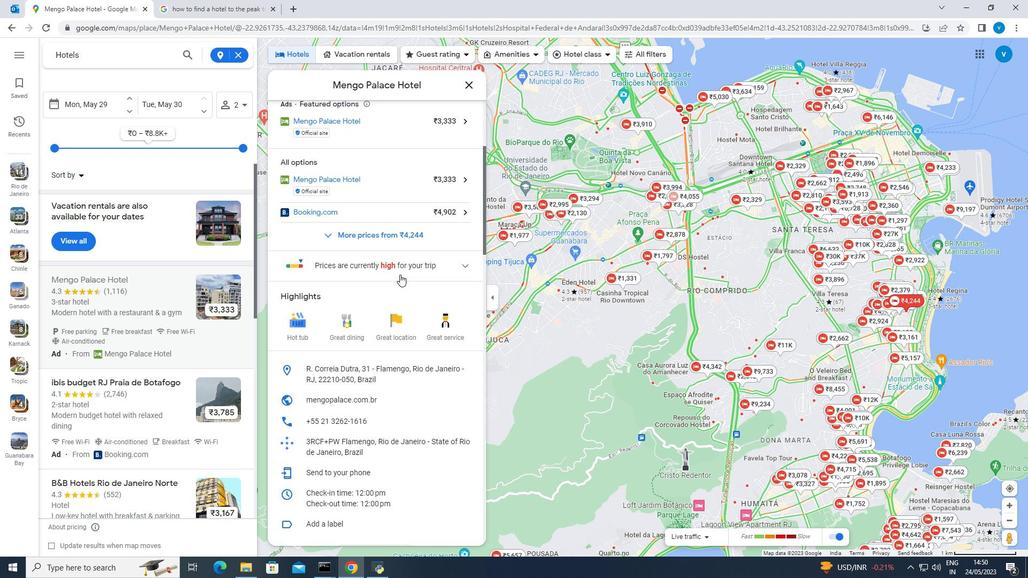 
Action: Mouse moved to (9, 26)
Screenshot: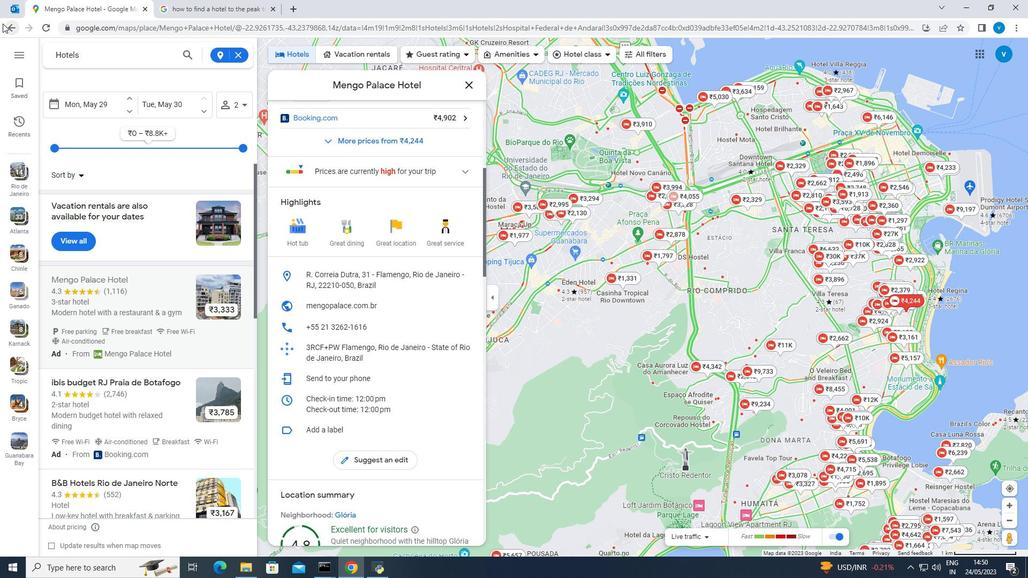 
Action: Mouse pressed left at (9, 26)
Screenshot: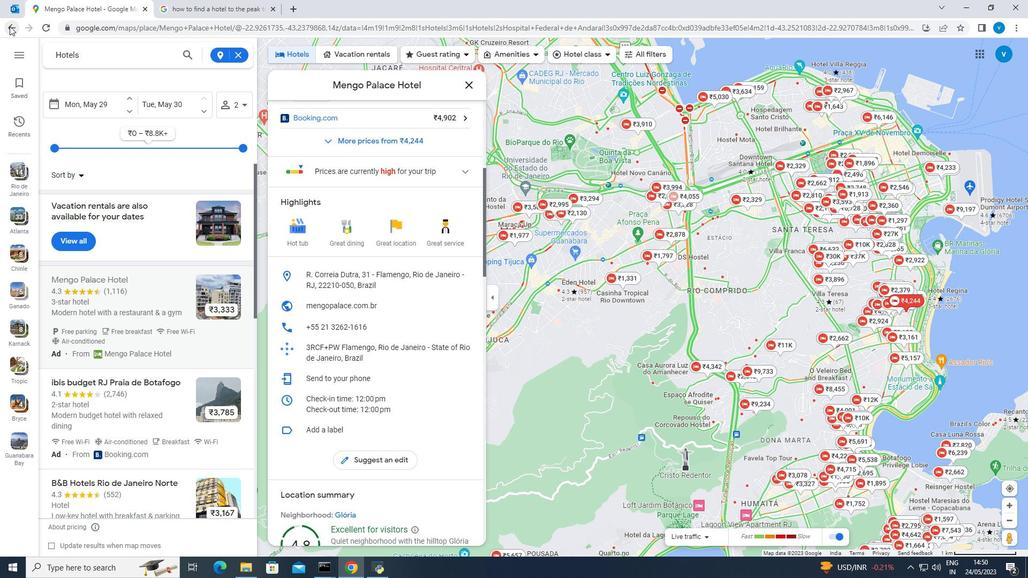
Action: Mouse moved to (221, 347)
Screenshot: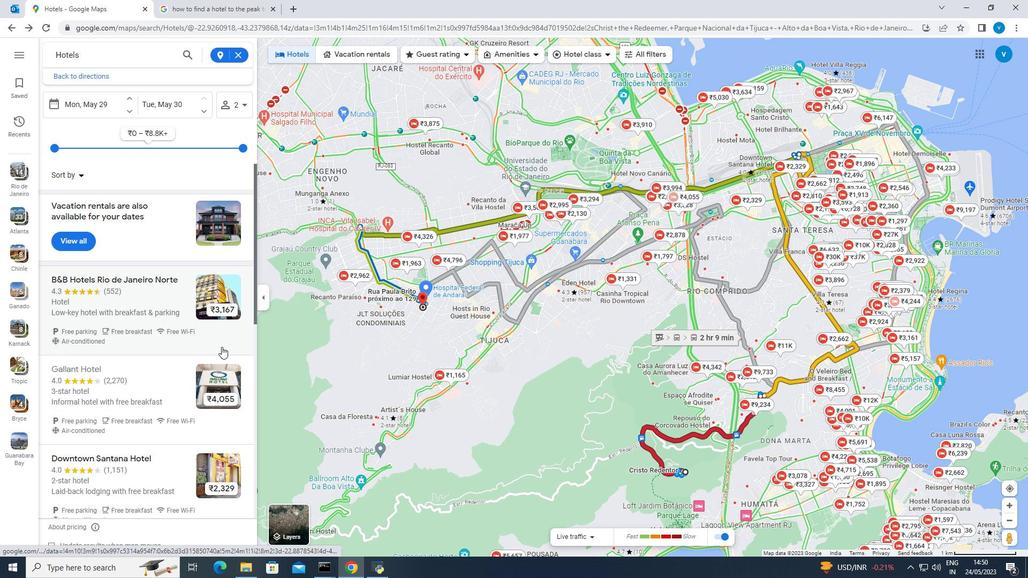 
Action: Mouse scrolled (221, 346) with delta (0, 0)
Screenshot: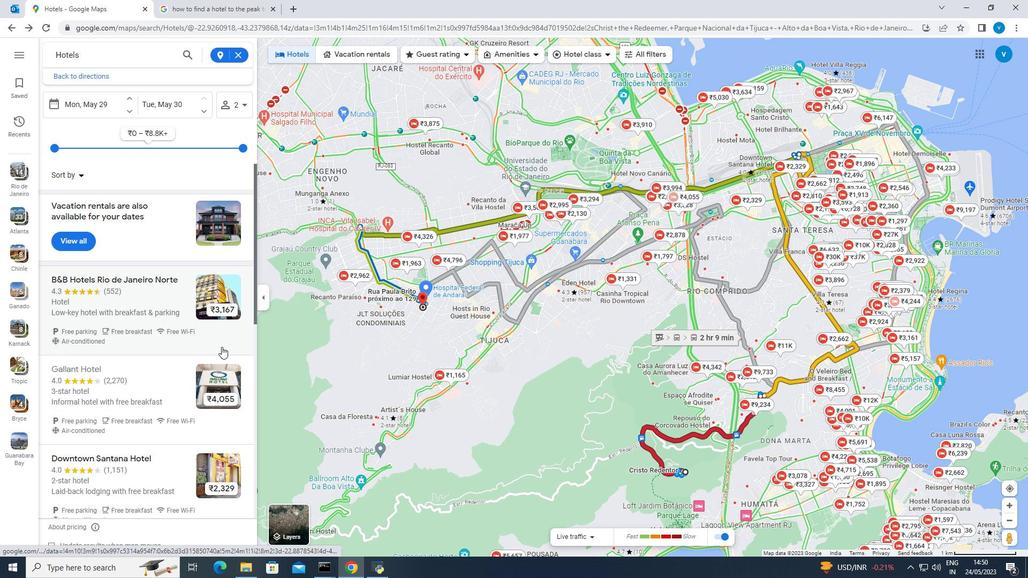 
Action: Mouse moved to (221, 347)
Screenshot: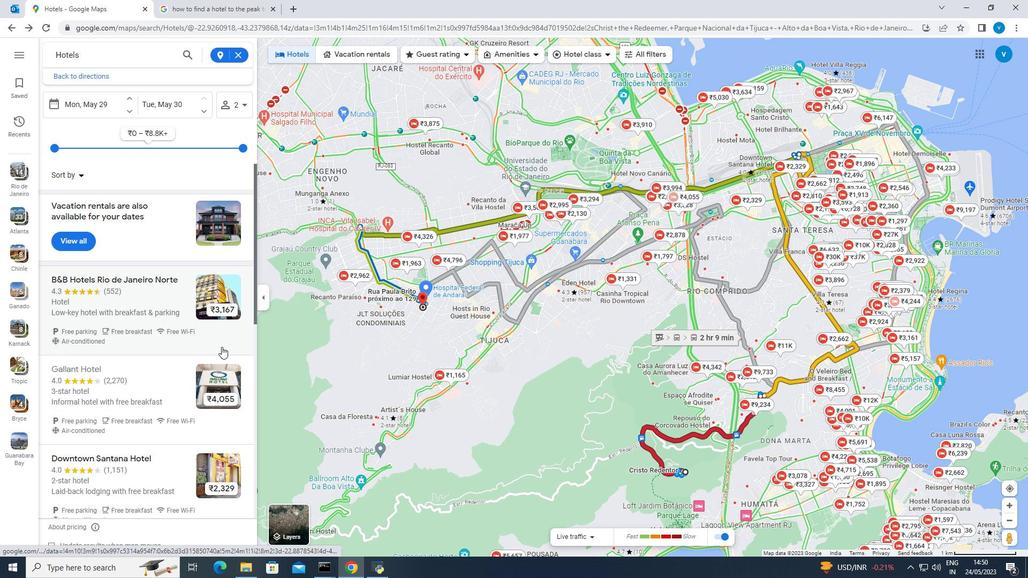 
Action: Mouse scrolled (221, 347) with delta (0, 0)
Screenshot: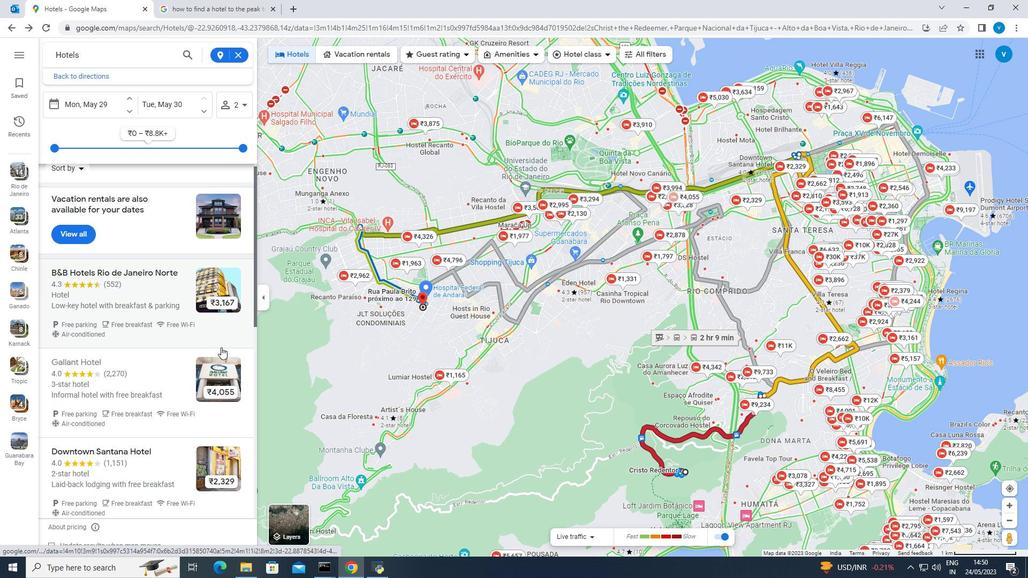 
Action: Mouse moved to (221, 348)
Screenshot: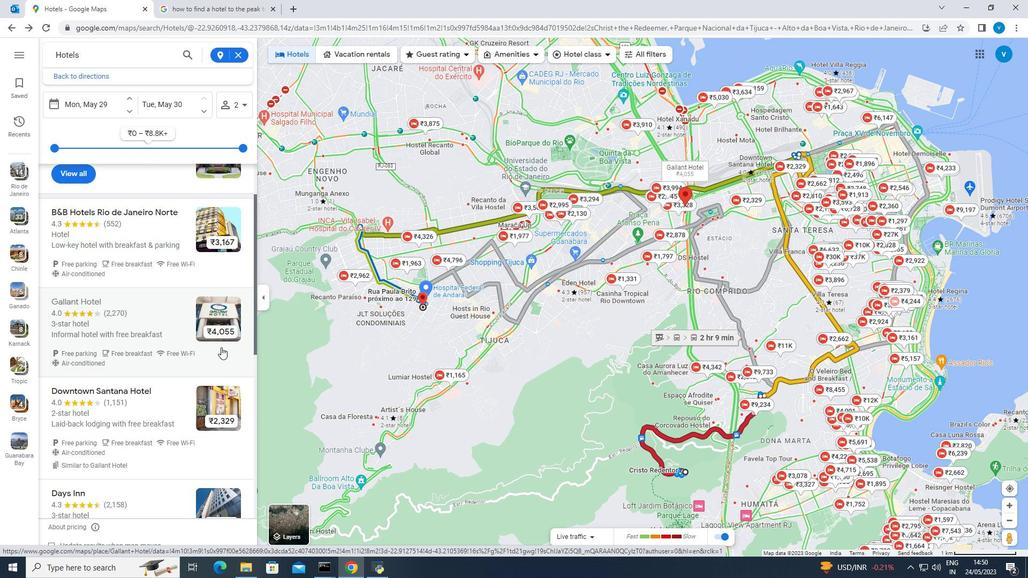 
Action: Mouse scrolled (221, 347) with delta (0, 0)
Screenshot: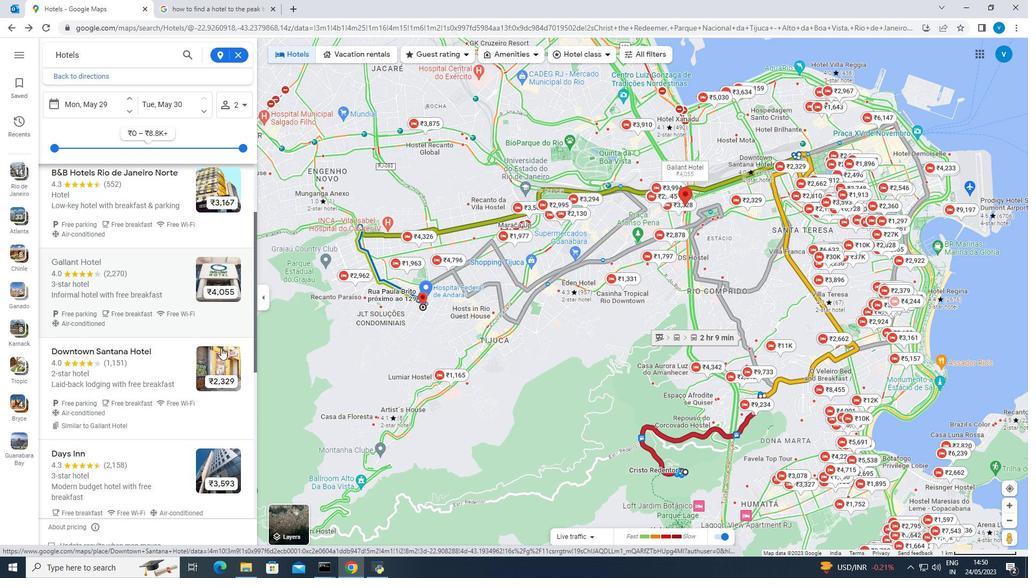 
Action: Mouse moved to (212, 305)
Screenshot: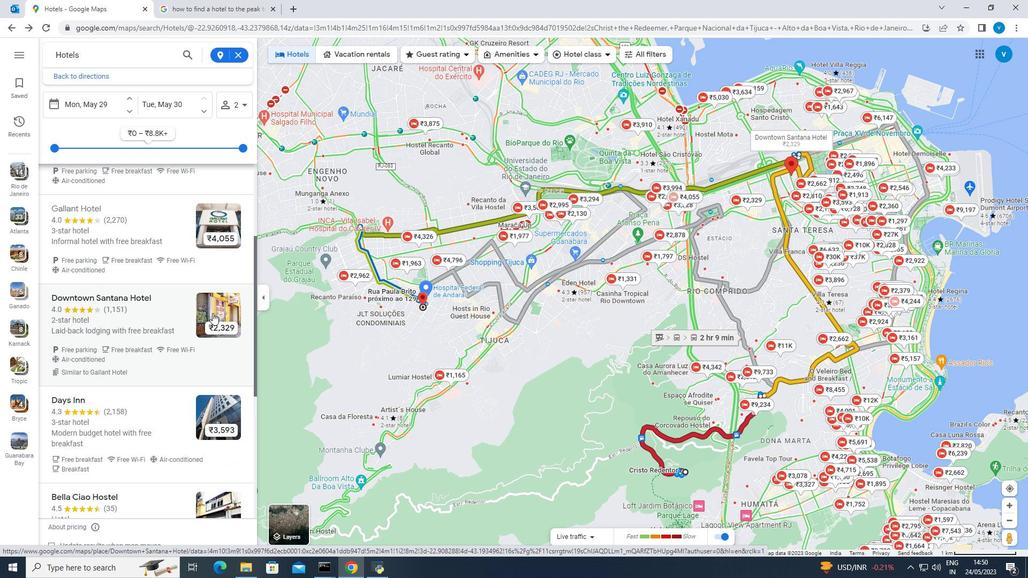 
Action: Mouse pressed left at (212, 305)
Screenshot: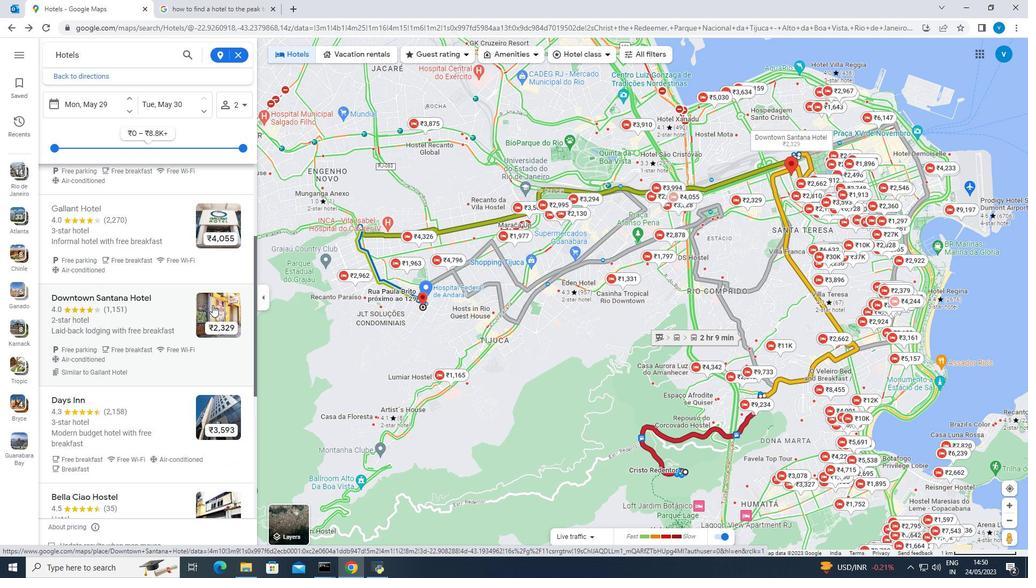 
Action: Mouse pressed left at (212, 305)
Screenshot: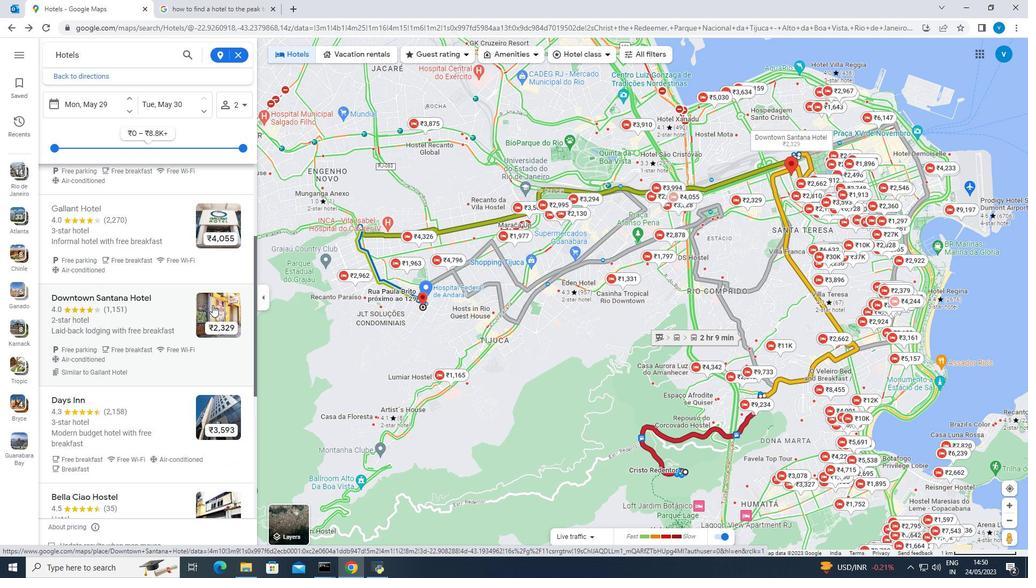 
Action: Mouse moved to (311, 320)
Screenshot: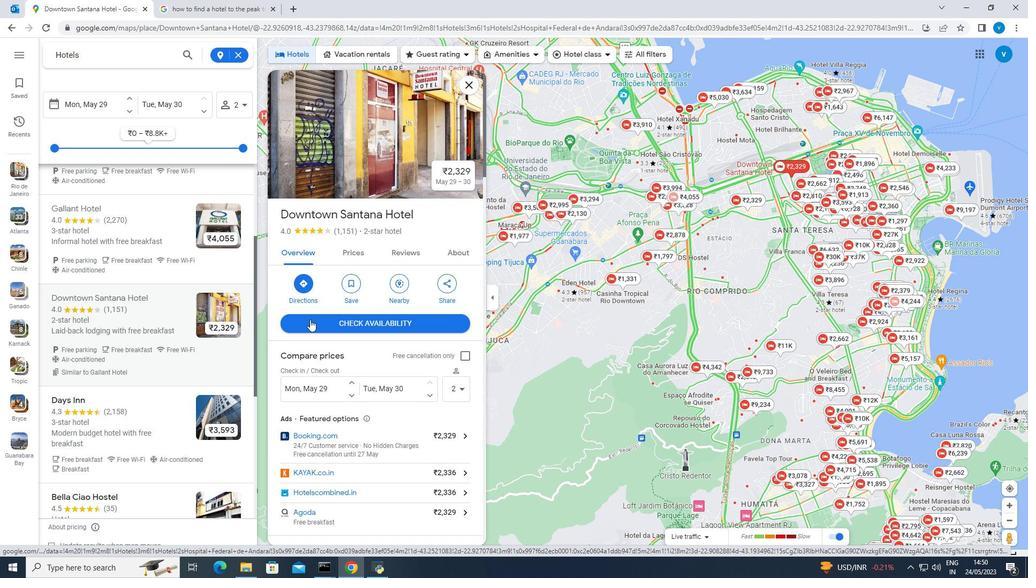 
Action: Mouse scrolled (310, 320) with delta (0, 0)
Screenshot: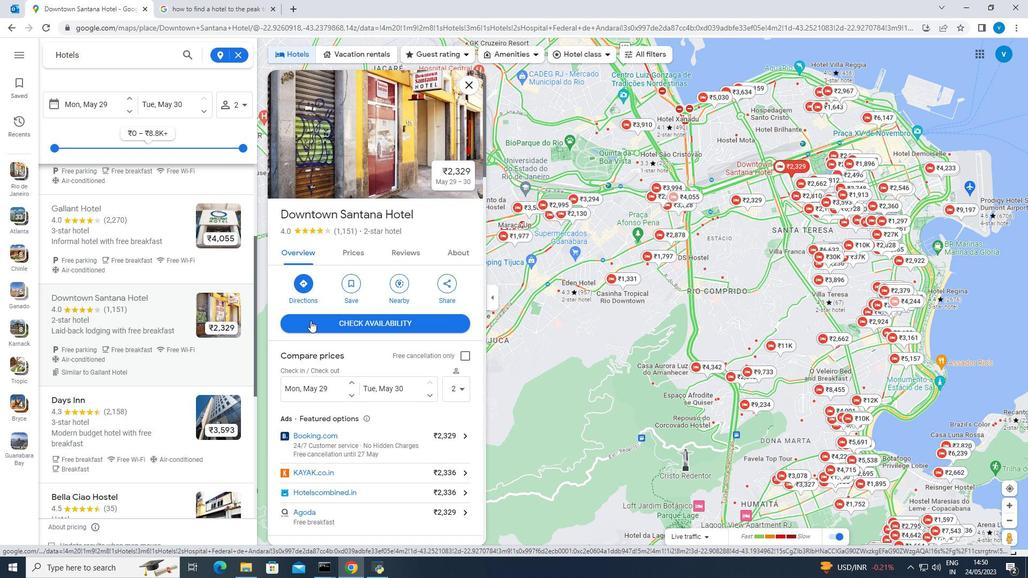 
Action: Mouse moved to (311, 322)
Screenshot: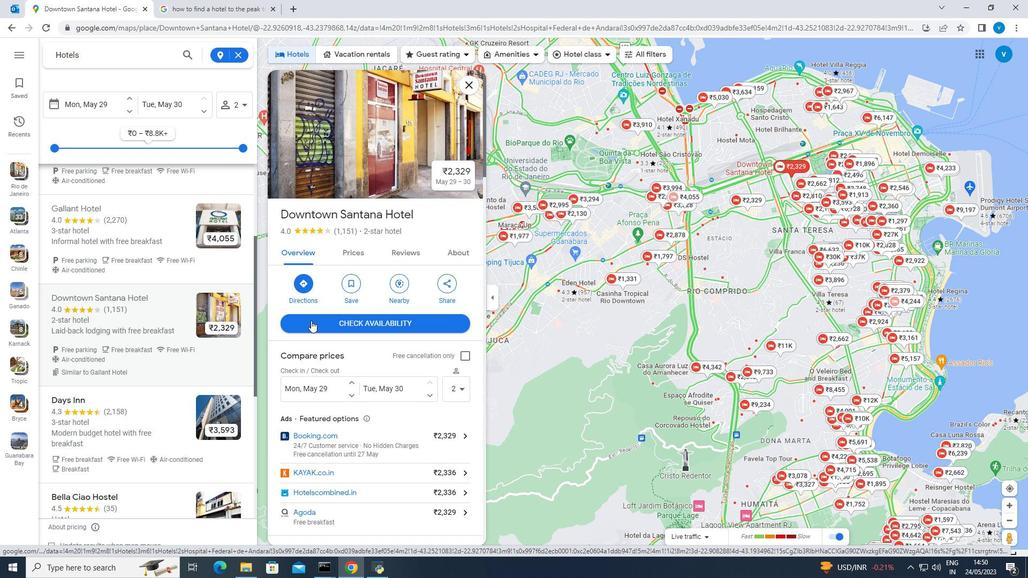
Action: Mouse scrolled (311, 321) with delta (0, 0)
Screenshot: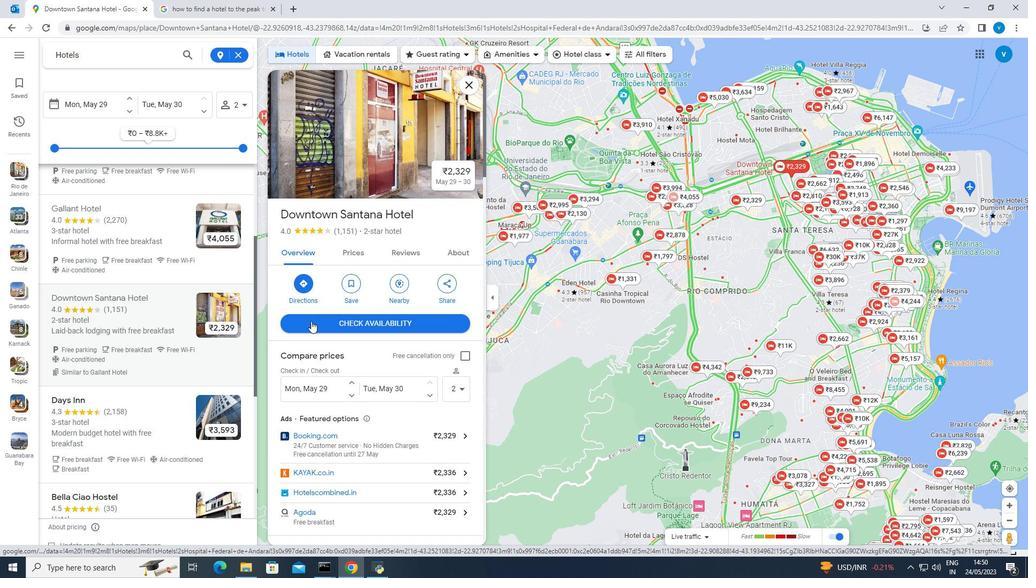 
Action: Mouse scrolled (311, 321) with delta (0, 0)
Screenshot: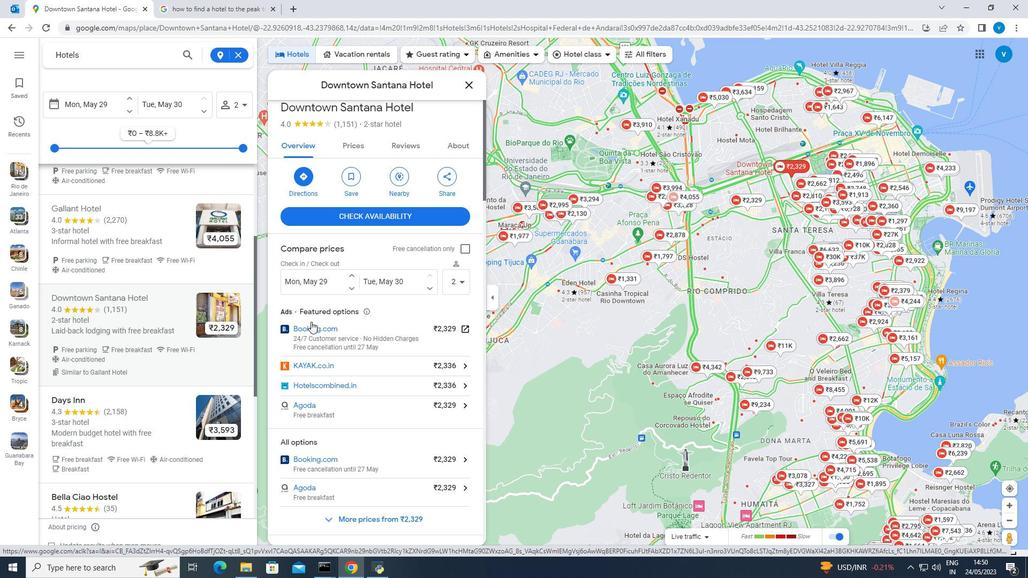 
Action: Mouse scrolled (311, 321) with delta (0, 0)
Screenshot: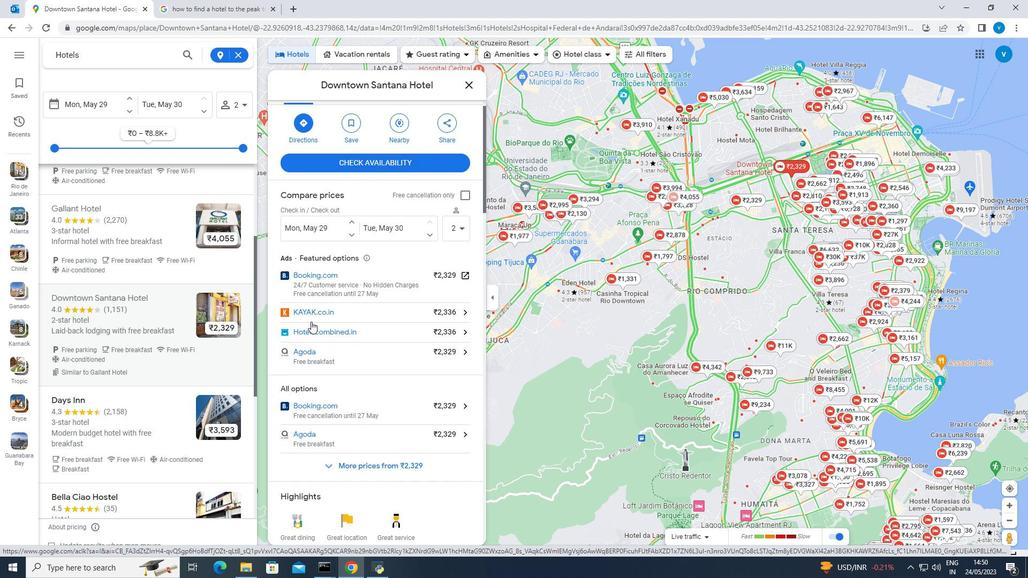 
Action: Mouse moved to (311, 323)
Screenshot: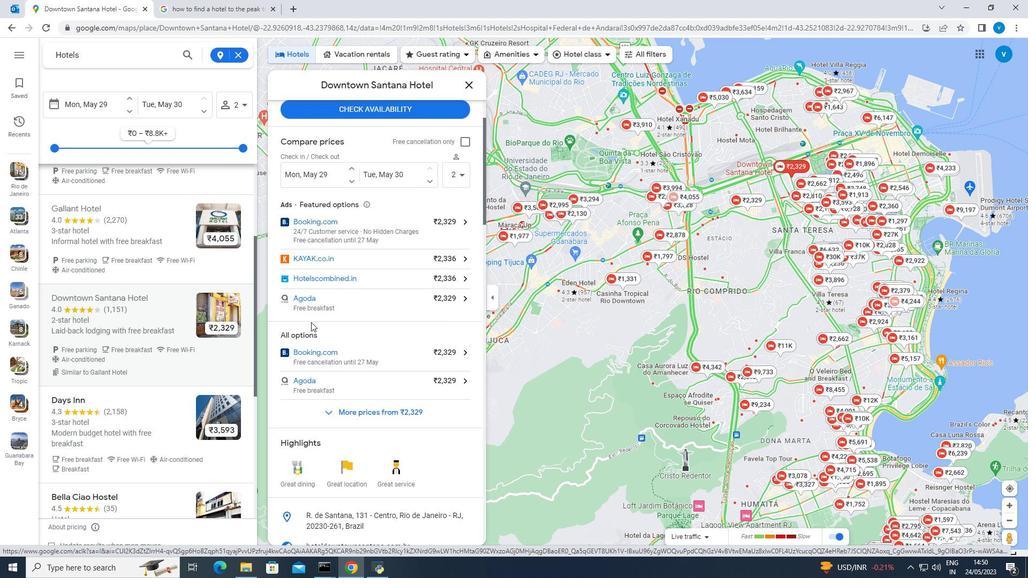 
Action: Mouse scrolled (311, 323) with delta (0, 0)
Screenshot: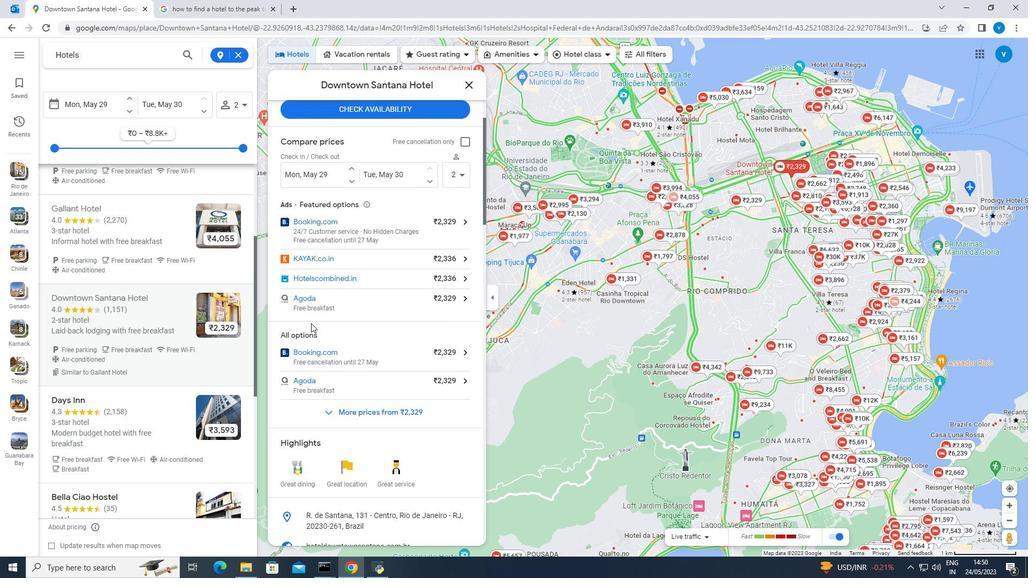 
Action: Mouse moved to (9, 26)
Screenshot: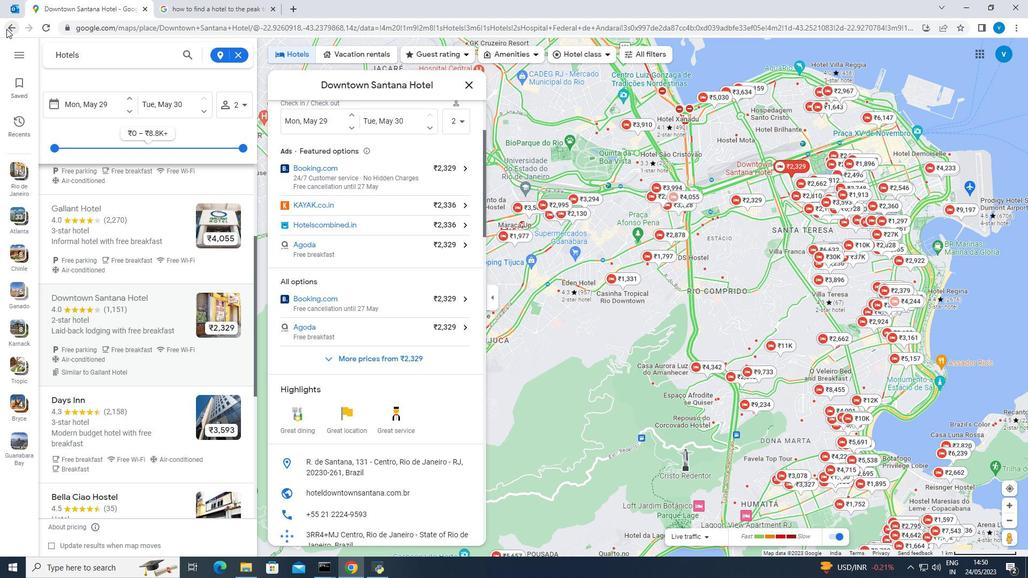 
Action: Mouse pressed left at (9, 26)
Screenshot: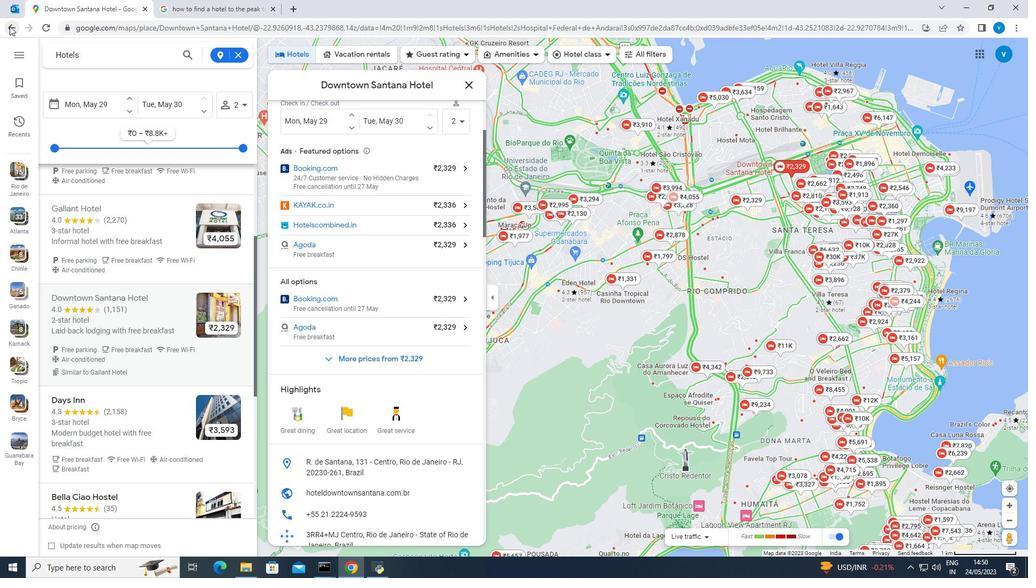 
Action: Mouse moved to (212, 328)
Screenshot: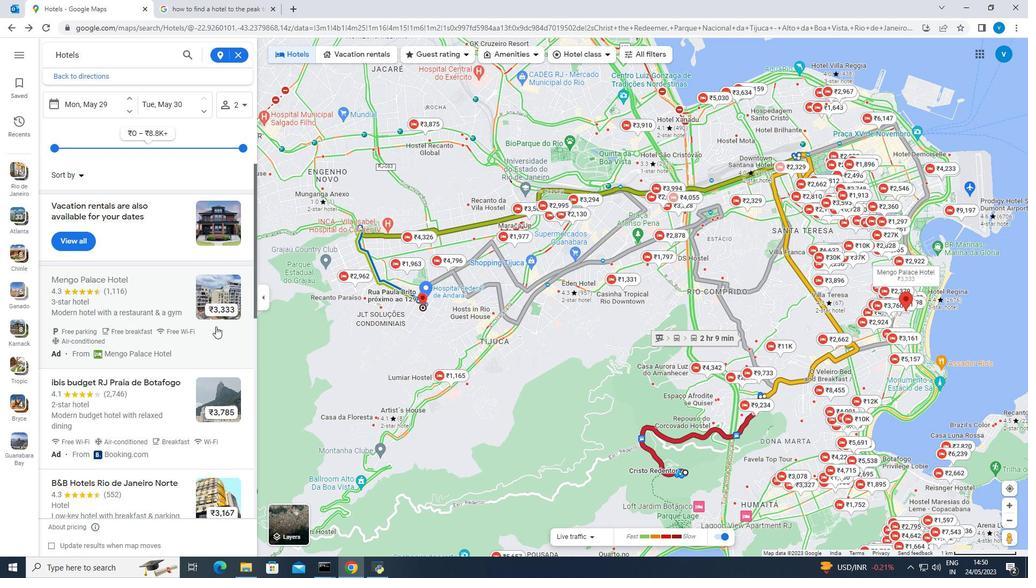 
Action: Mouse scrolled (212, 327) with delta (0, 0)
Screenshot: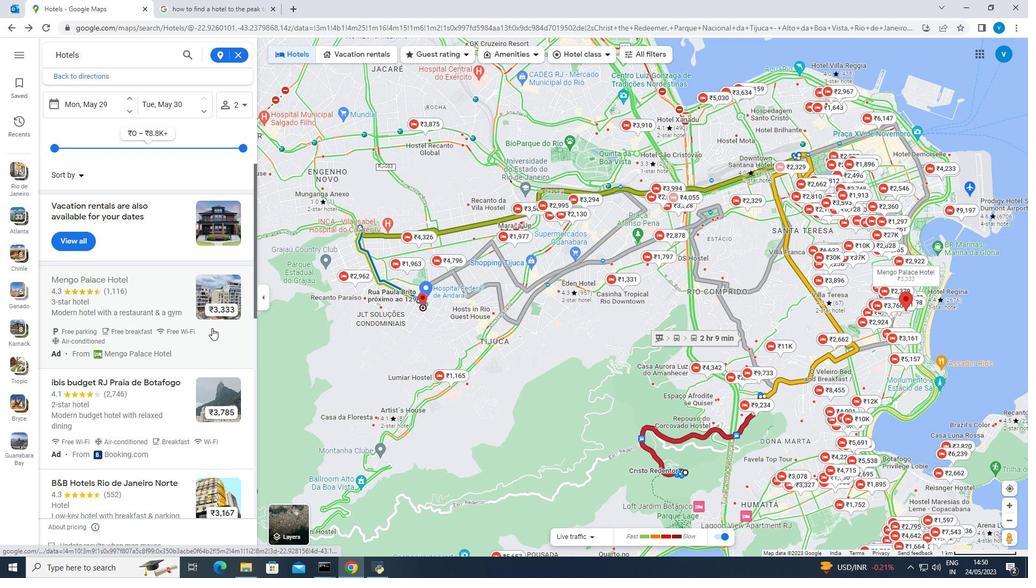
Action: Mouse scrolled (212, 327) with delta (0, 0)
Screenshot: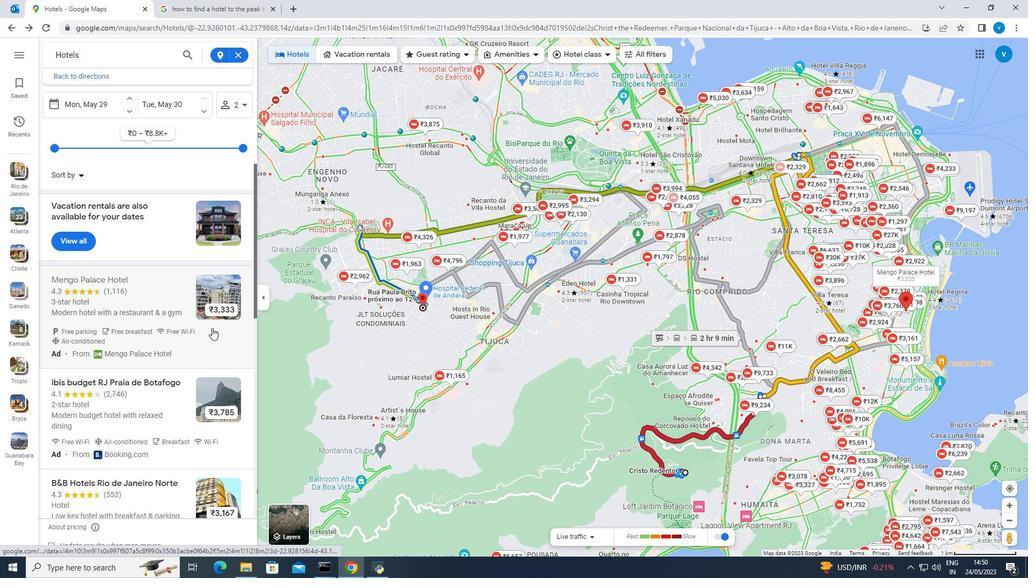 
Action: Mouse scrolled (212, 327) with delta (0, 0)
Screenshot: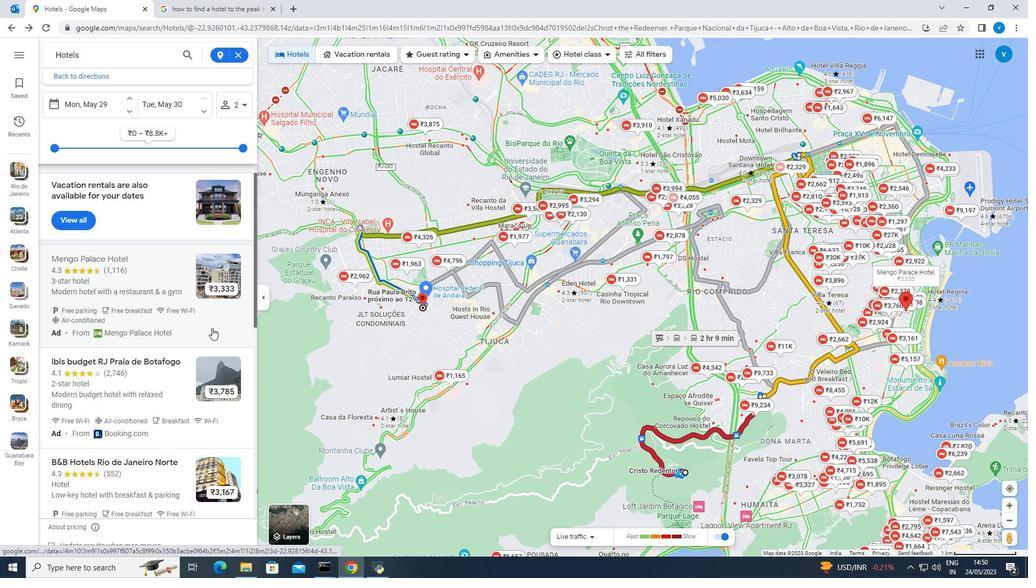 
Action: Mouse scrolled (212, 327) with delta (0, 0)
Screenshot: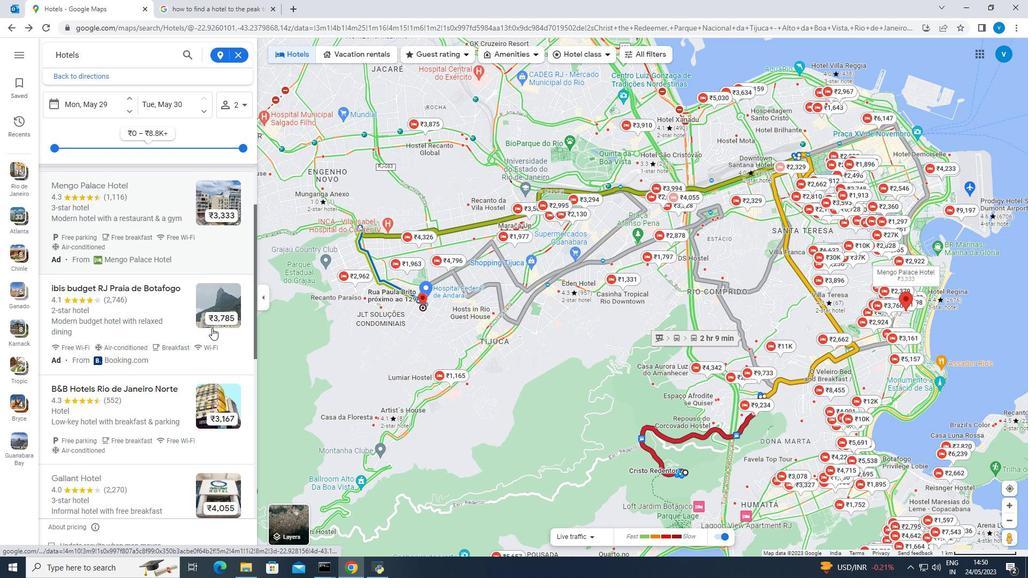 
Action: Mouse scrolled (212, 327) with delta (0, 0)
Screenshot: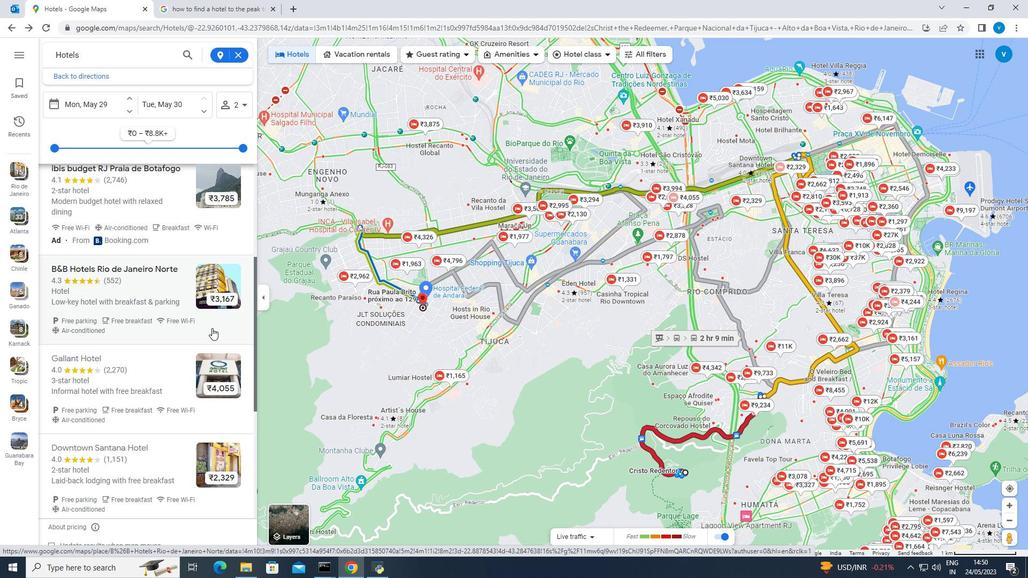 
Action: Mouse scrolled (212, 327) with delta (0, 0)
Screenshot: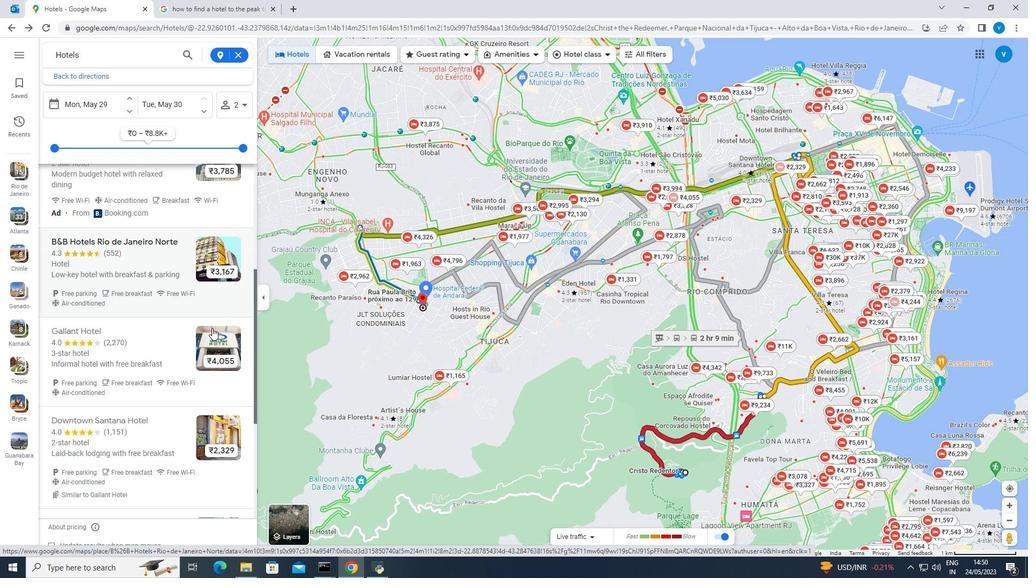 
Action: Mouse scrolled (212, 327) with delta (0, 0)
Screenshot: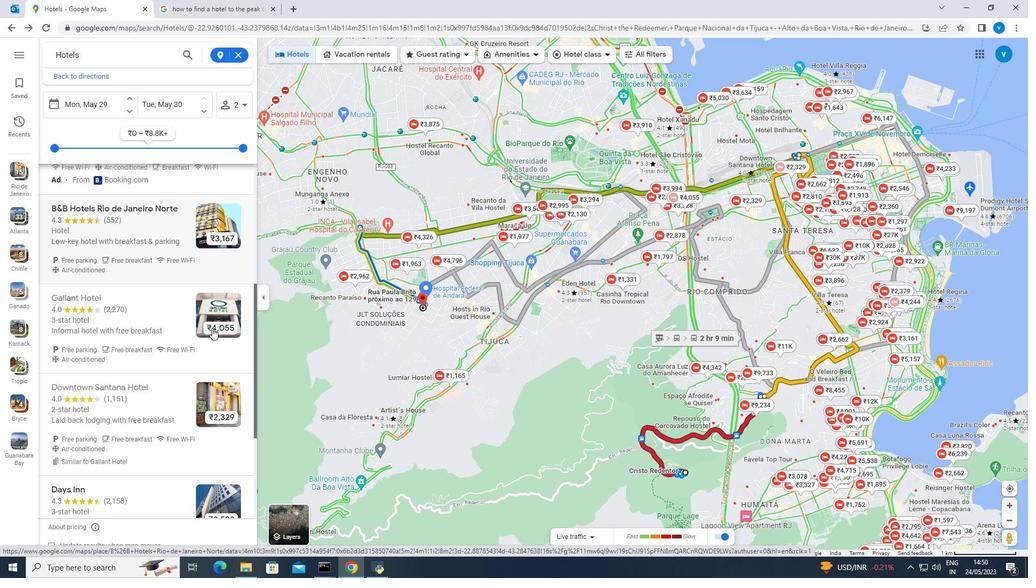 
Action: Mouse moved to (217, 404)
Screenshot: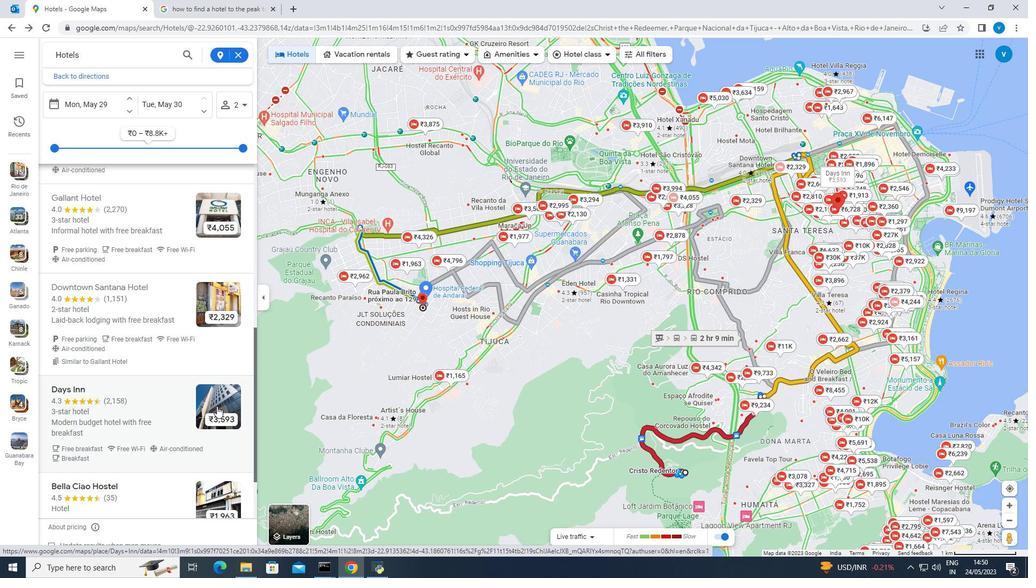 
Action: Mouse pressed left at (217, 404)
Screenshot: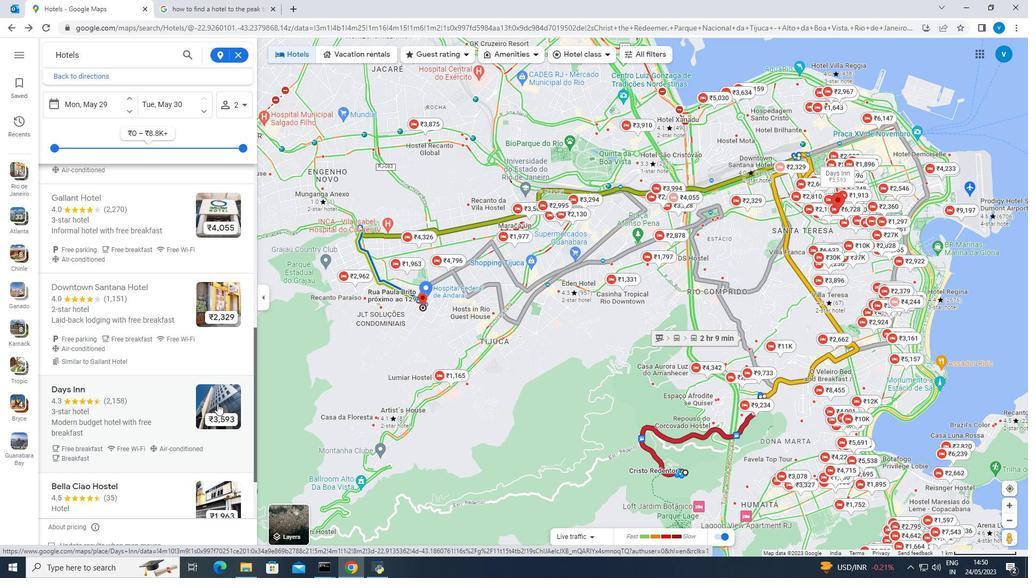 
Action: Mouse pressed left at (217, 404)
Screenshot: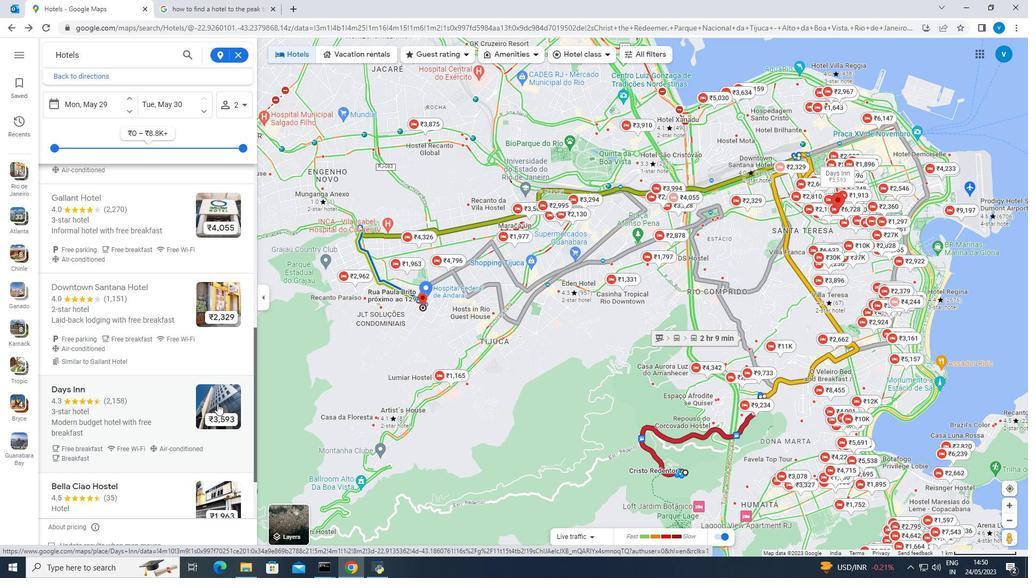 
Action: Mouse moved to (325, 399)
Screenshot: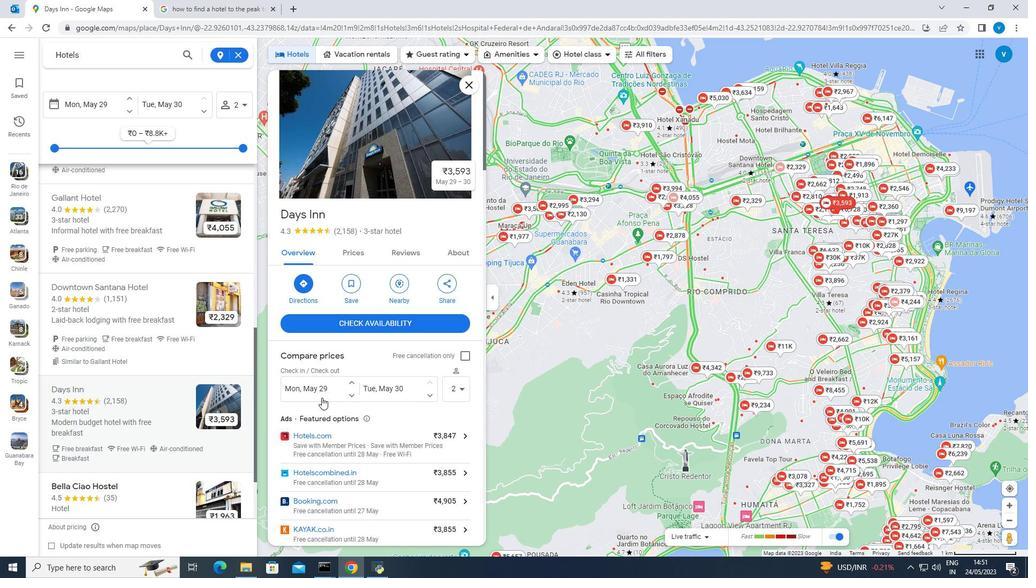 
Action: Mouse scrolled (325, 398) with delta (0, 0)
Screenshot: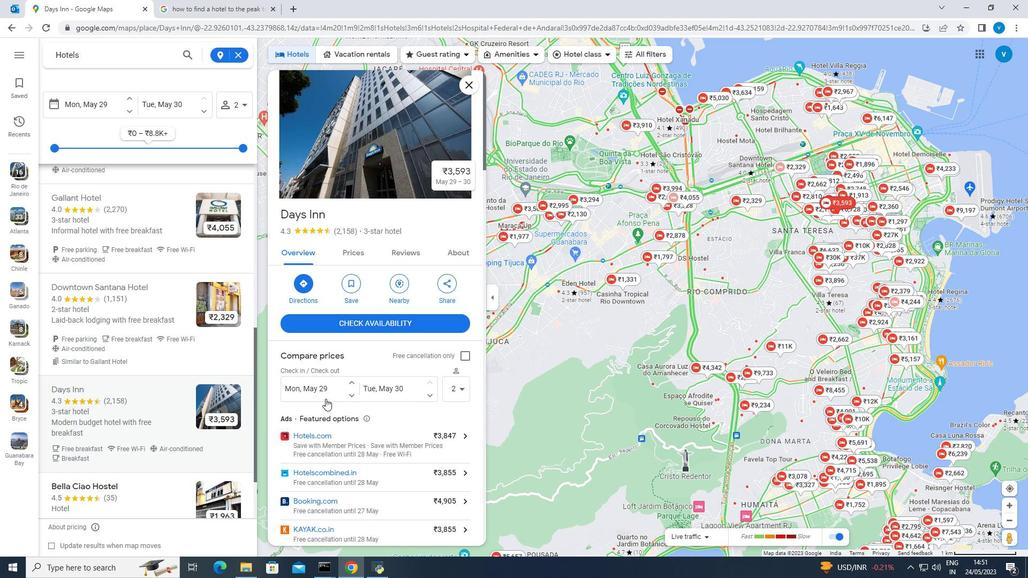 
Action: Mouse moved to (330, 401)
Screenshot: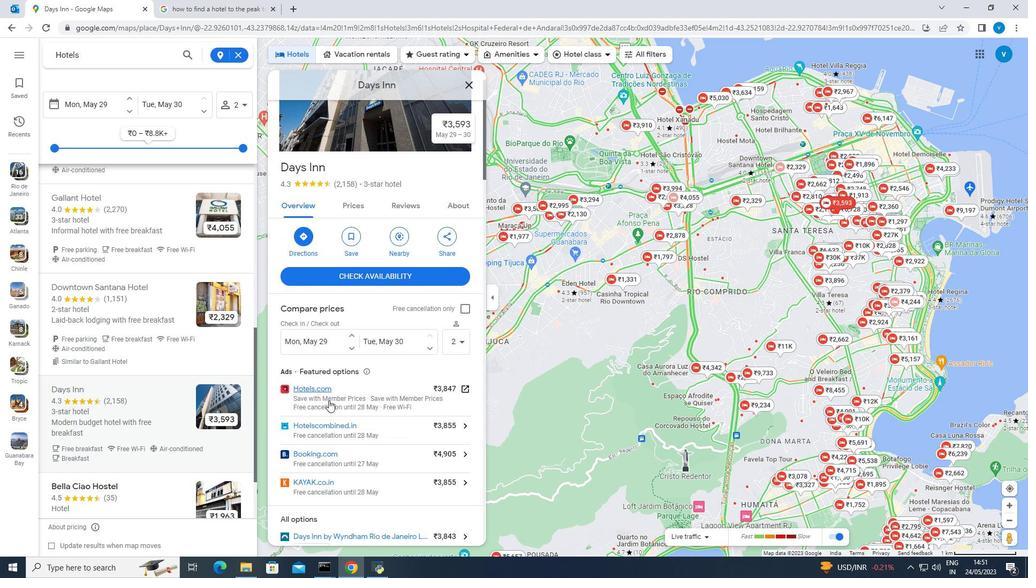 
Action: Mouse scrolled (329, 400) with delta (0, 0)
Screenshot: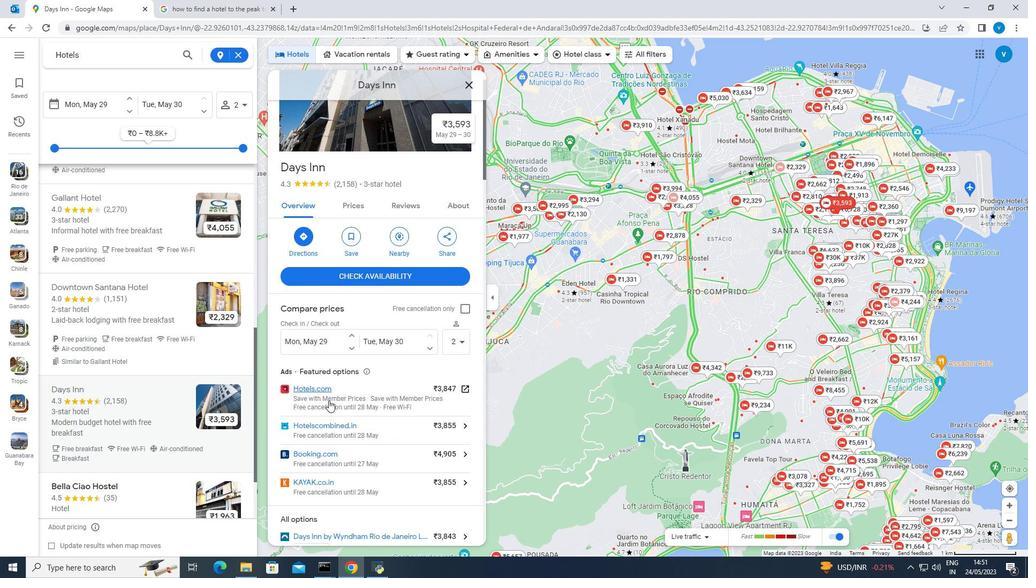 
Action: Mouse scrolled (330, 400) with delta (0, 0)
Screenshot: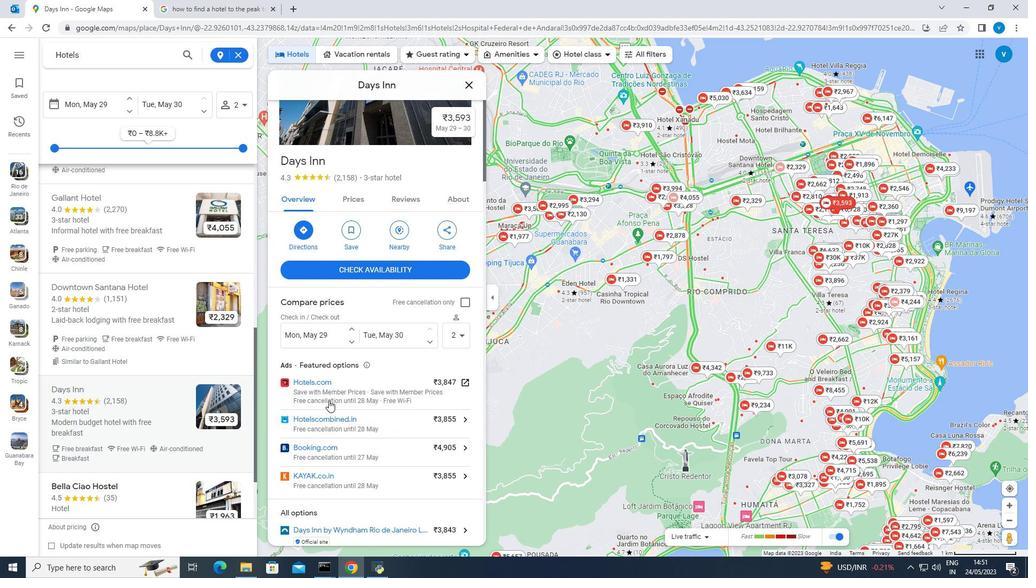 
Action: Mouse scrolled (330, 400) with delta (0, 0)
Screenshot: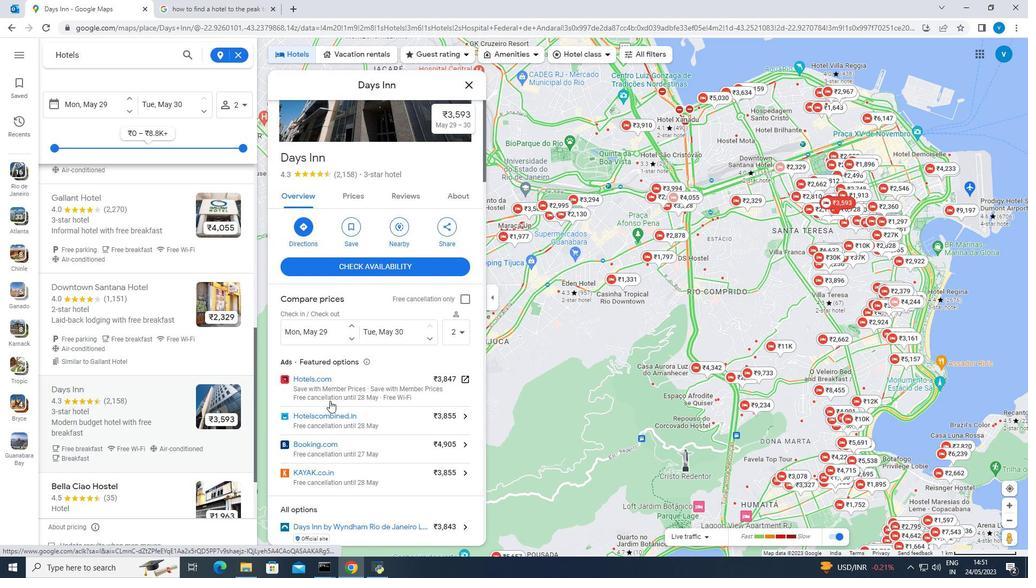 
Action: Mouse scrolled (330, 400) with delta (0, 0)
Screenshot: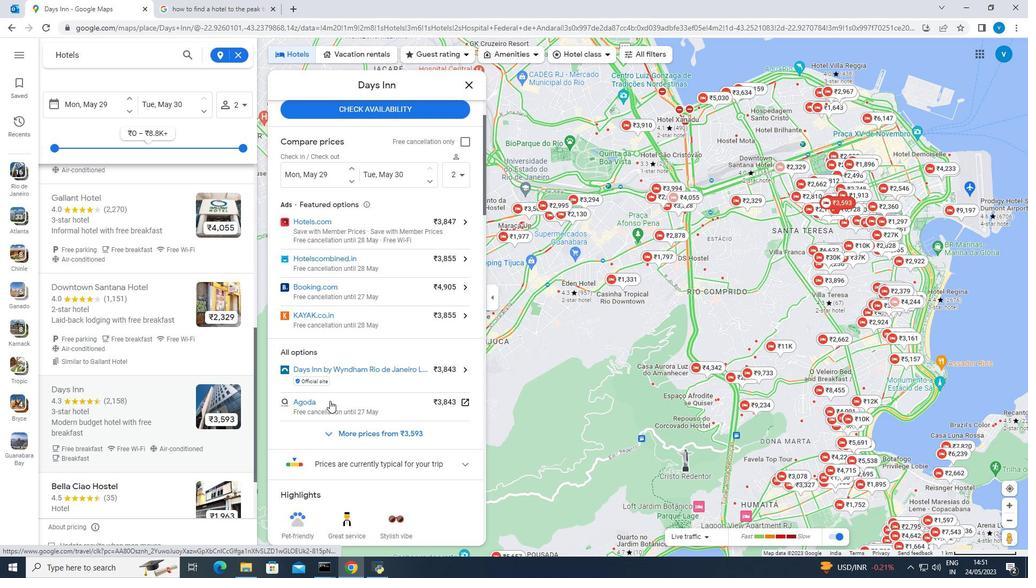 
Action: Mouse scrolled (330, 400) with delta (0, 0)
Screenshot: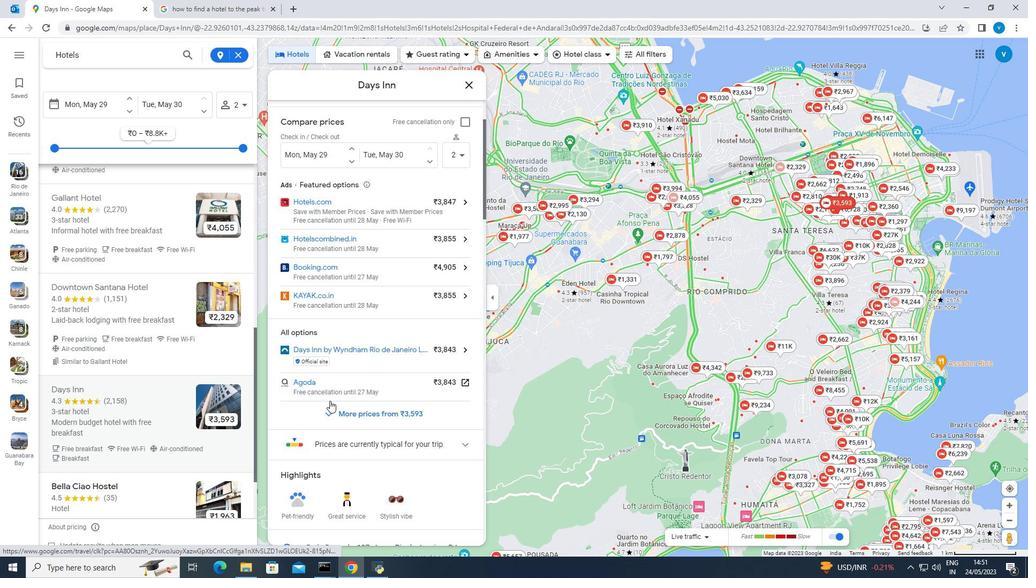 
Action: Mouse scrolled (330, 400) with delta (0, 0)
Screenshot: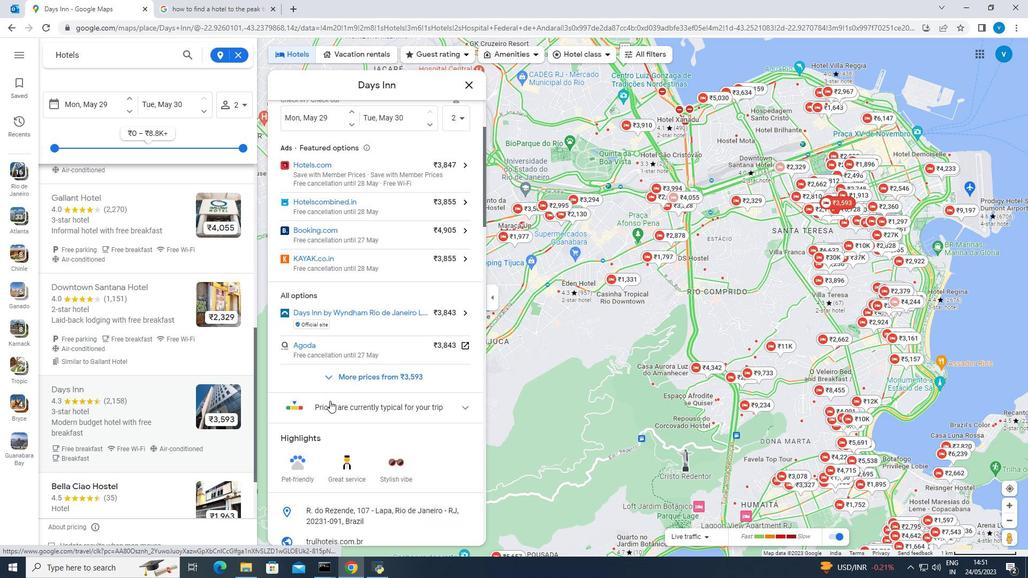 
Action: Mouse scrolled (330, 400) with delta (0, 0)
Screenshot: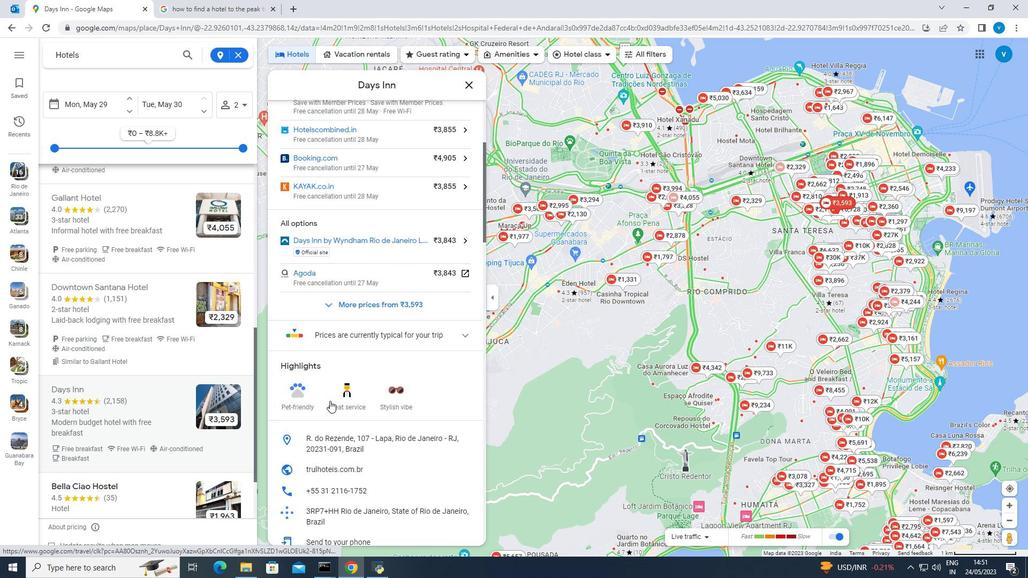 
Action: Mouse scrolled (330, 400) with delta (0, 0)
Screenshot: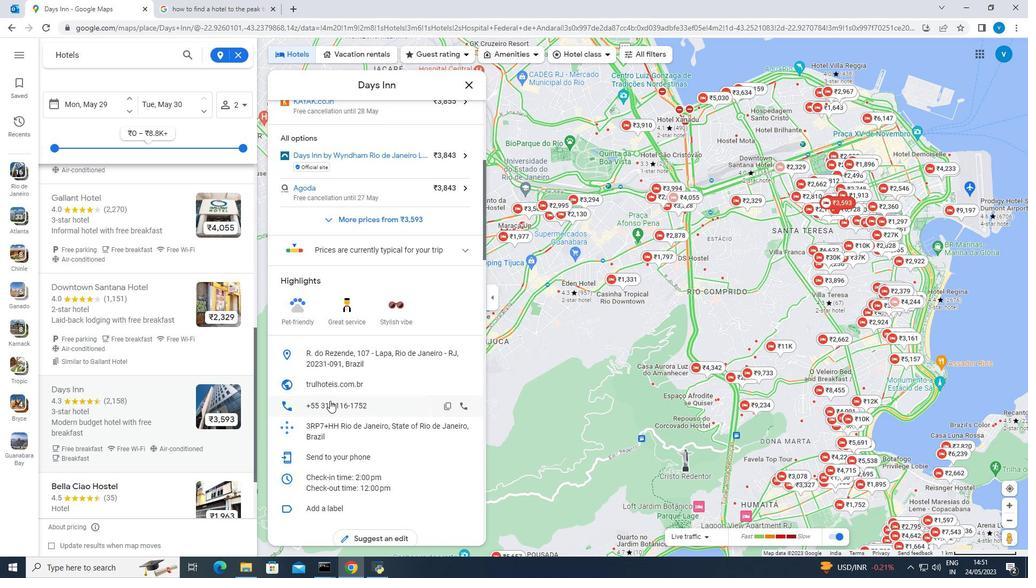 
Action: Mouse scrolled (330, 400) with delta (0, 0)
Screenshot: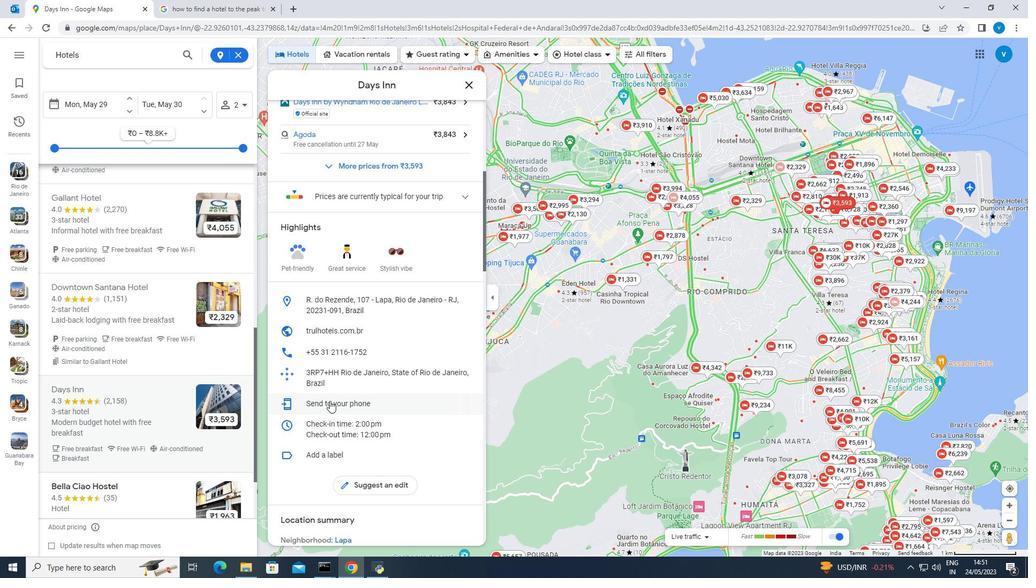 
Action: Mouse scrolled (330, 400) with delta (0, 0)
Screenshot: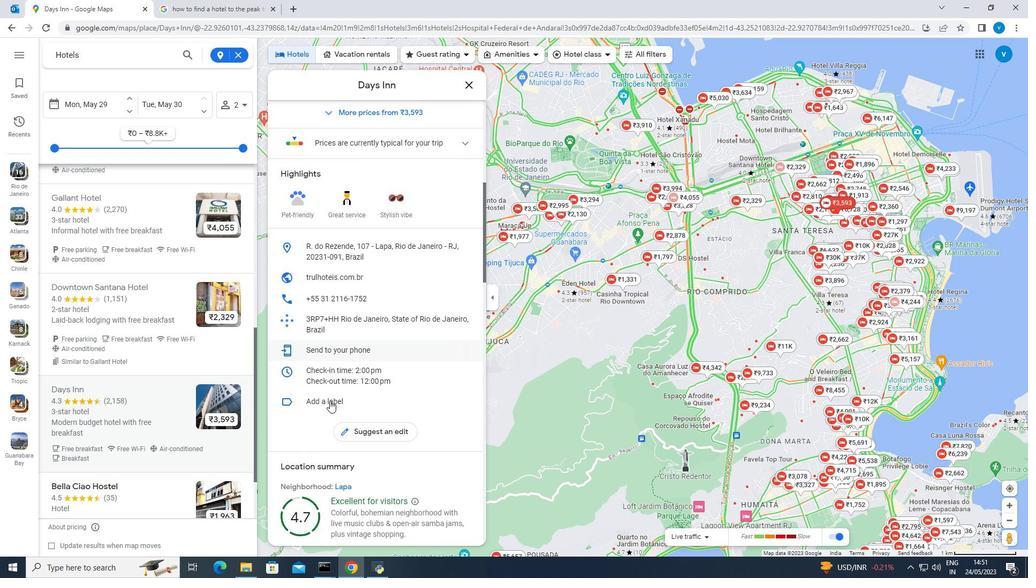 
Action: Mouse scrolled (330, 400) with delta (0, 0)
Screenshot: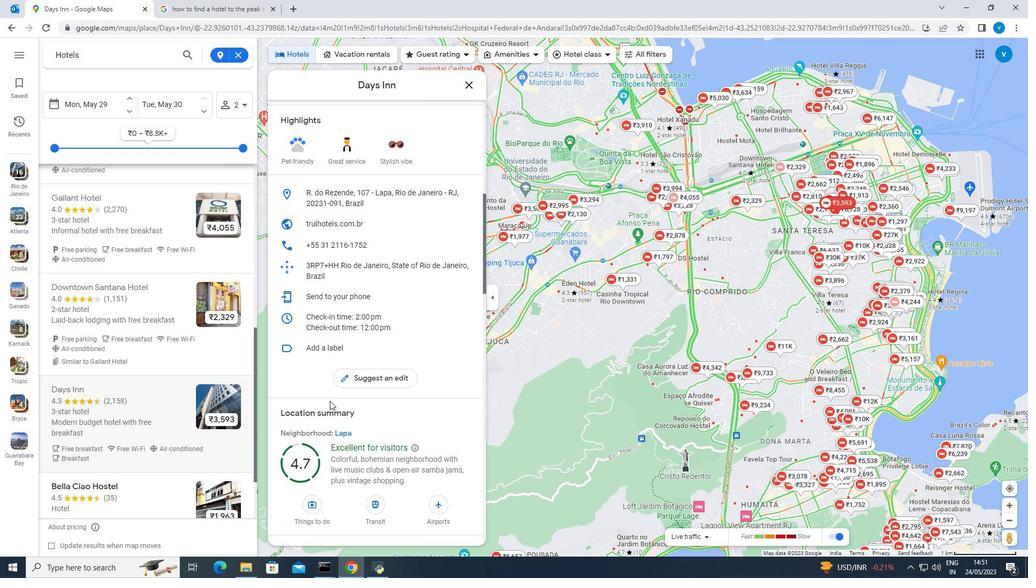 
Action: Mouse scrolled (330, 400) with delta (0, 0)
Screenshot: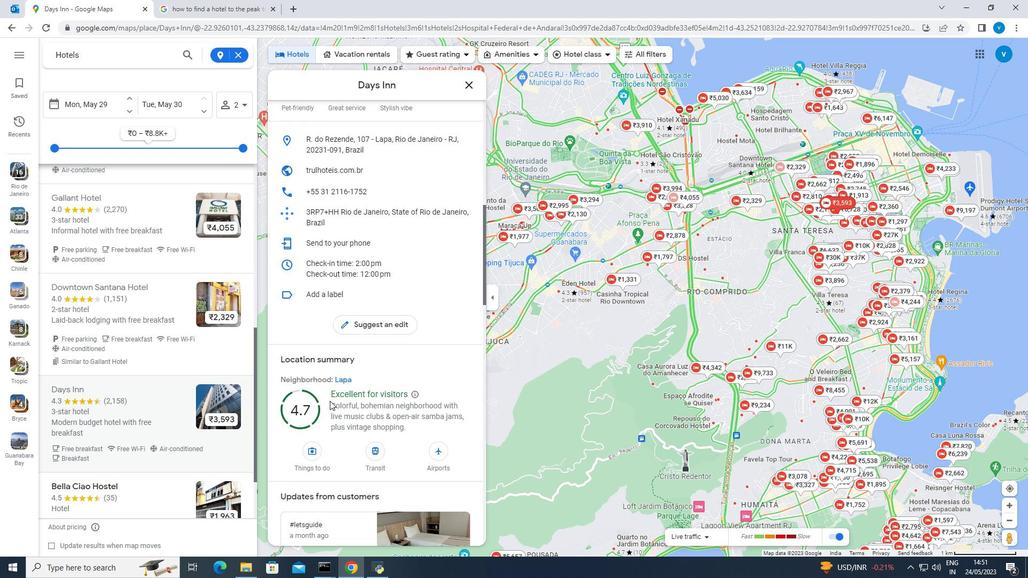 
Action: Mouse scrolled (330, 400) with delta (0, 0)
Screenshot: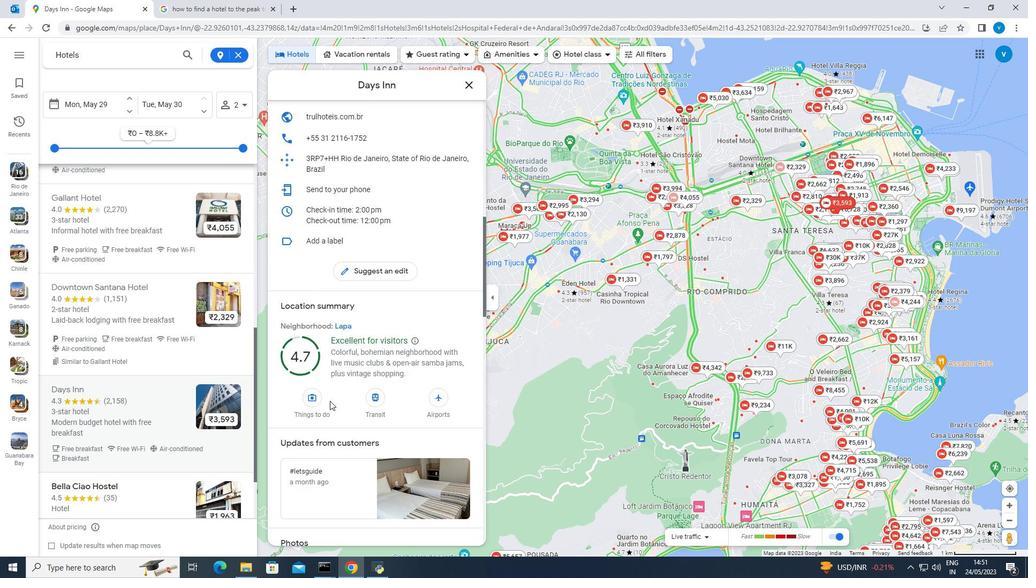 
Action: Mouse moved to (330, 401)
Screenshot: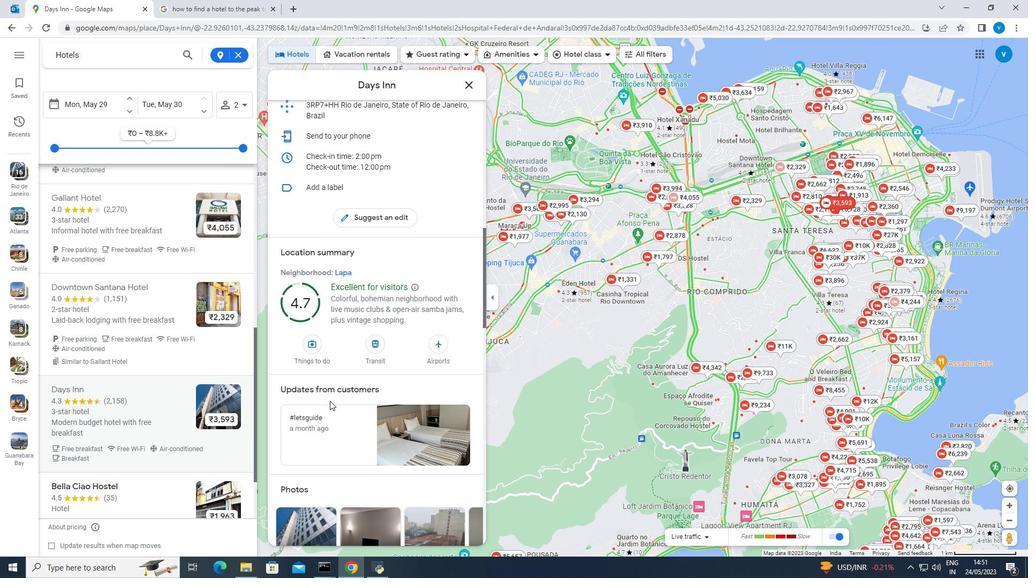 
Action: Mouse scrolled (330, 400) with delta (0, 0)
Screenshot: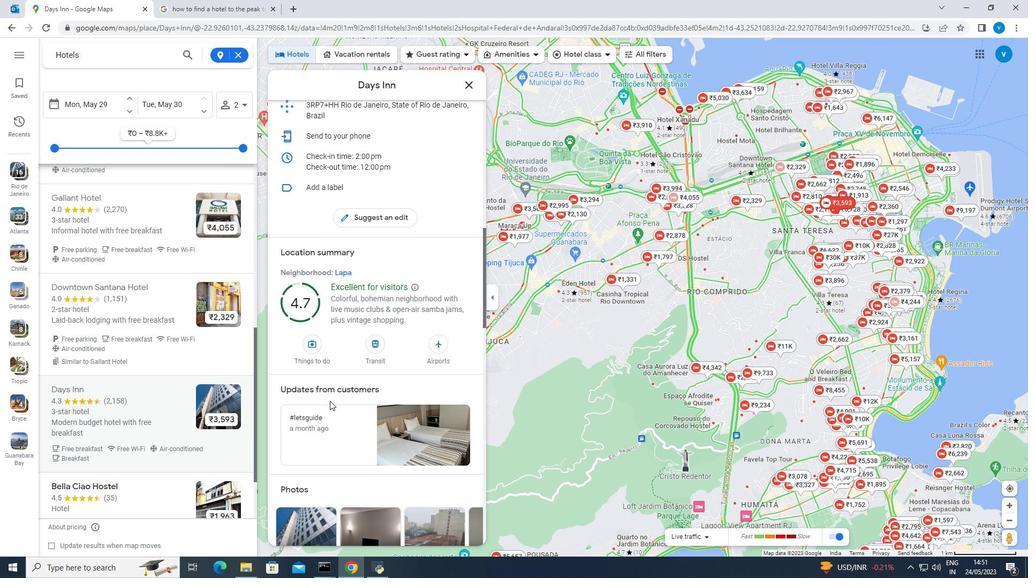 
Action: Mouse moved to (6, 24)
Screenshot: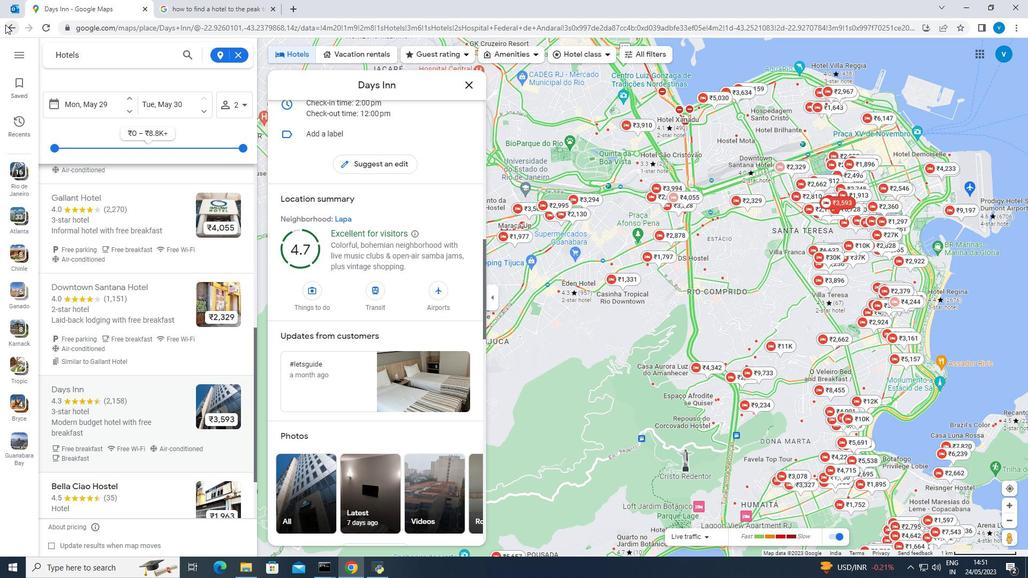 
Action: Mouse pressed left at (6, 24)
Screenshot: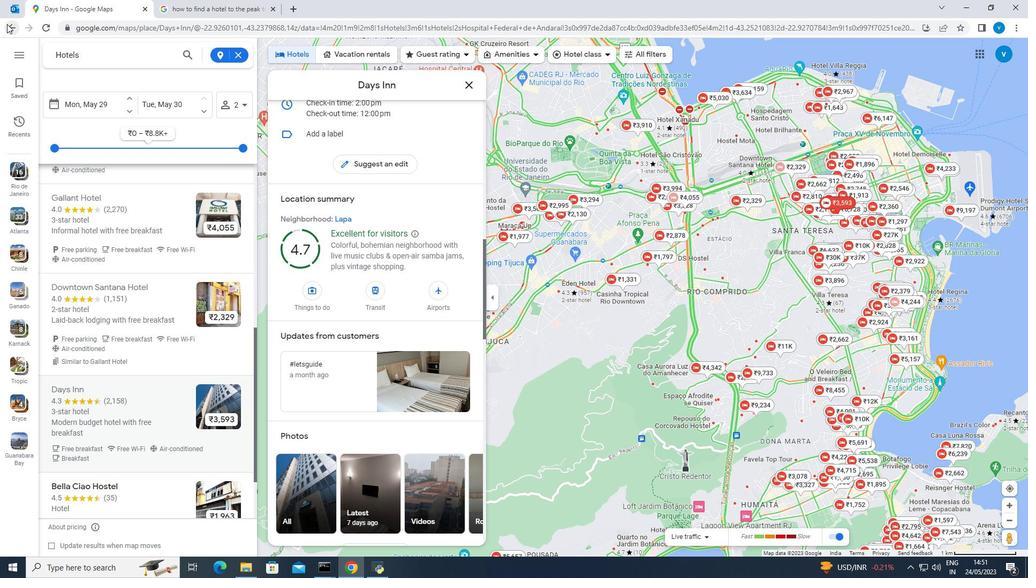 
Action: Mouse moved to (159, 308)
Screenshot: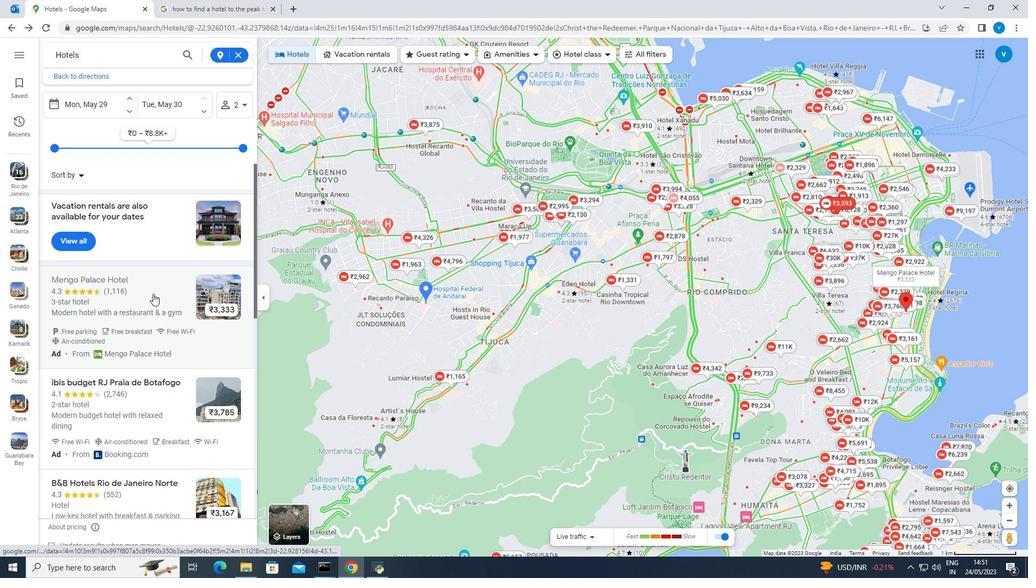 
Action: Mouse scrolled (159, 308) with delta (0, 0)
Screenshot: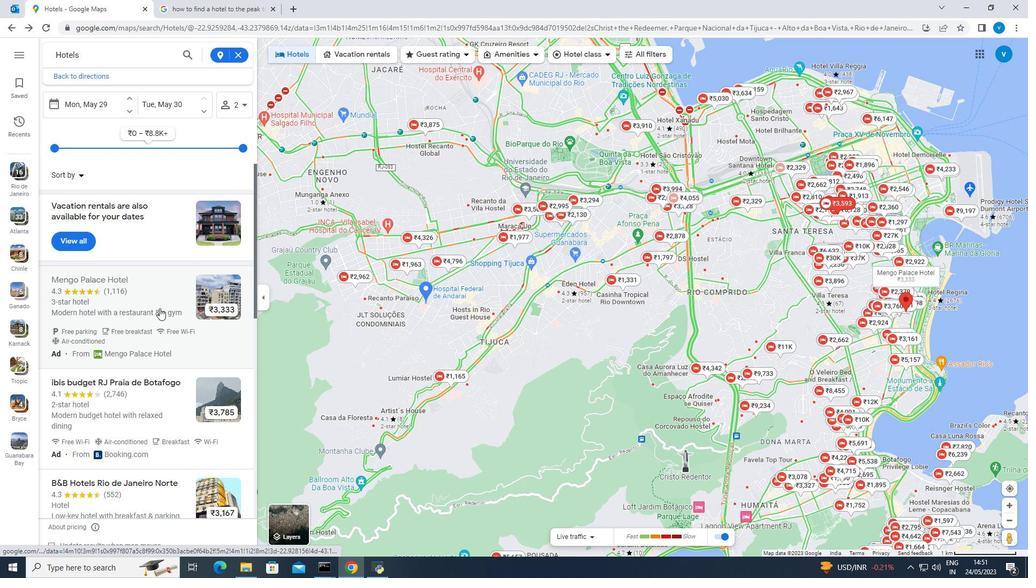 
Action: Mouse scrolled (159, 308) with delta (0, 0)
Screenshot: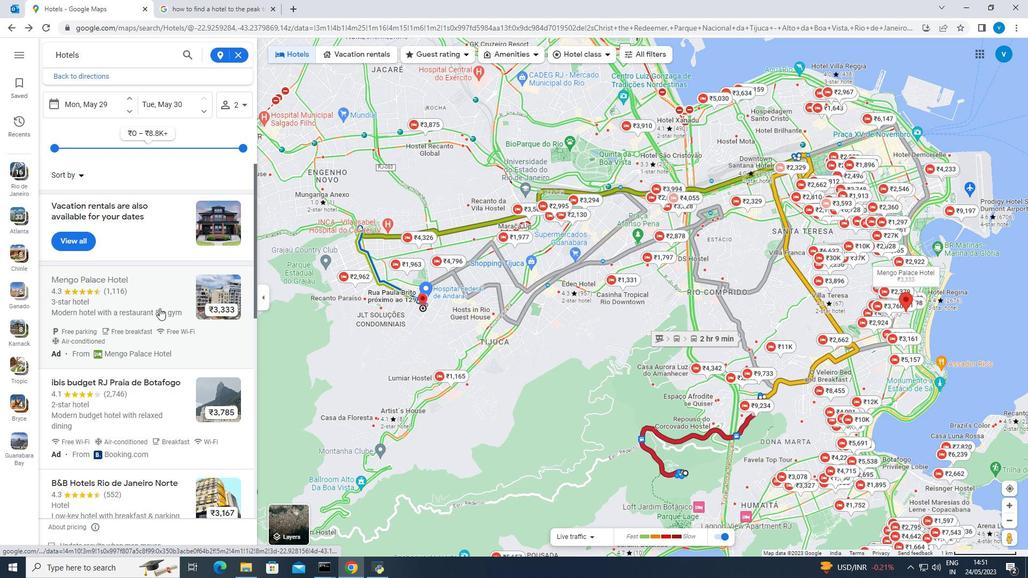 
Action: Mouse scrolled (159, 308) with delta (0, 0)
Screenshot: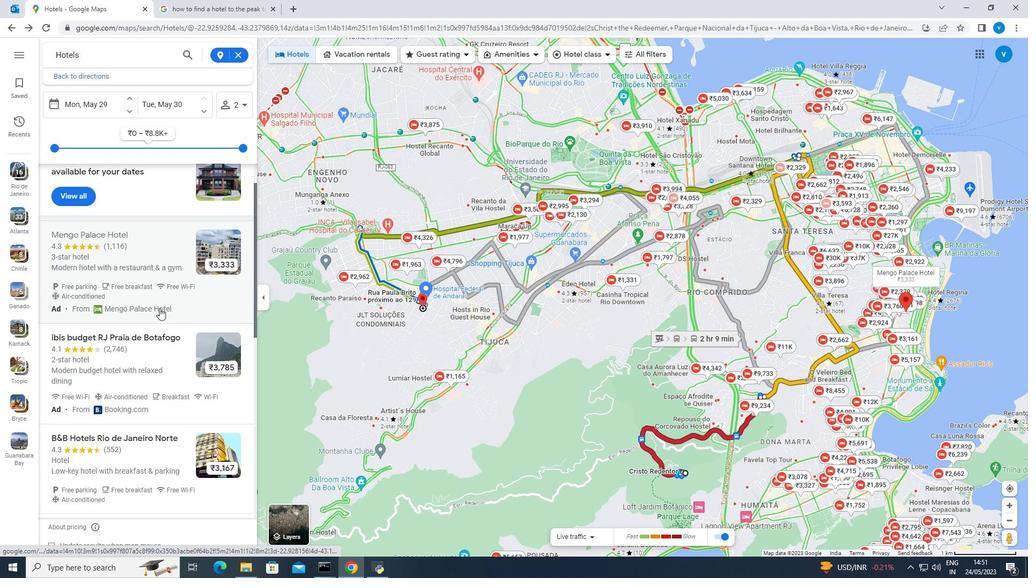 
Action: Mouse scrolled (159, 308) with delta (0, 0)
Screenshot: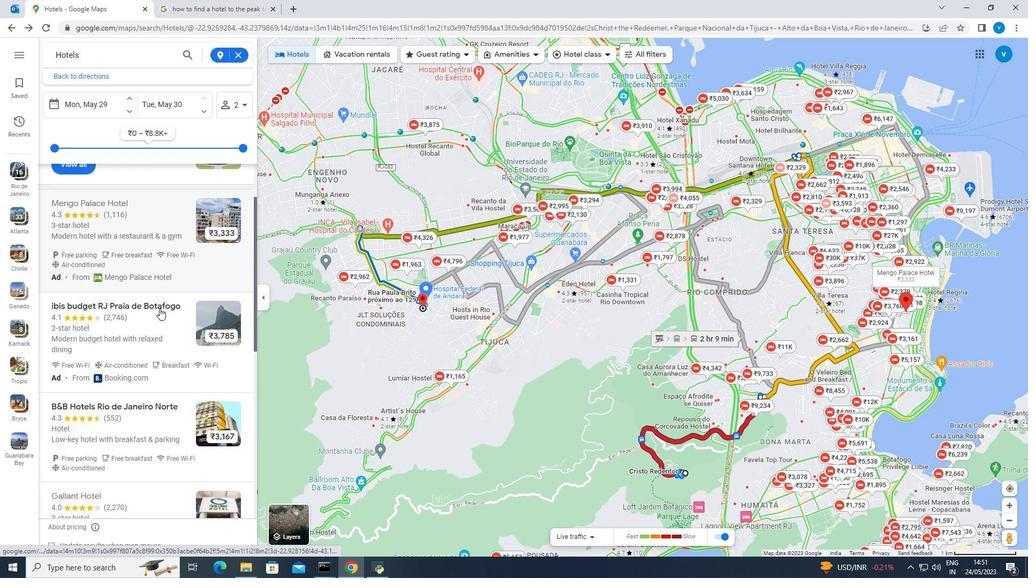
Action: Mouse moved to (159, 309)
Screenshot: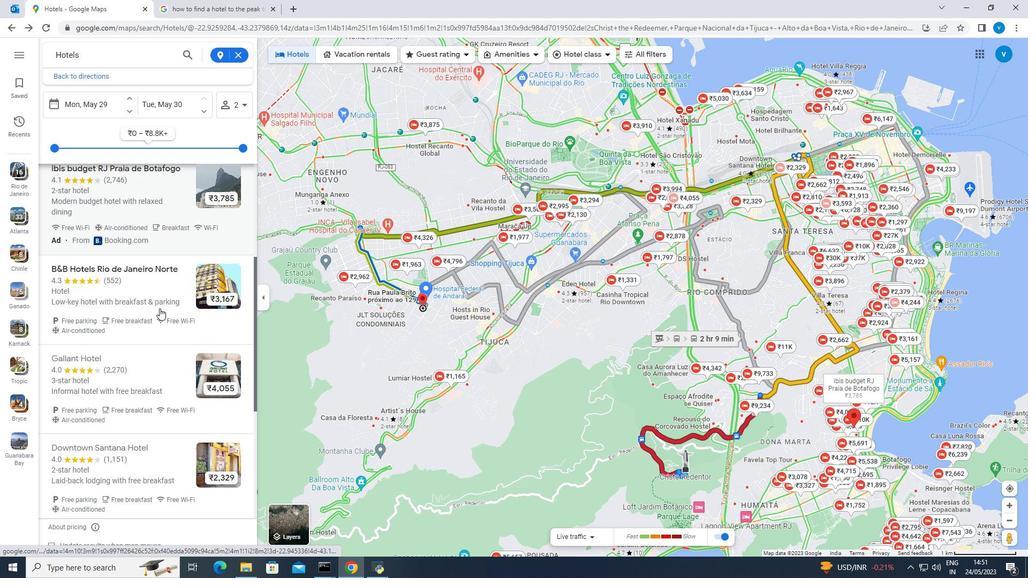 
Action: Mouse scrolled (159, 308) with delta (0, 0)
Screenshot: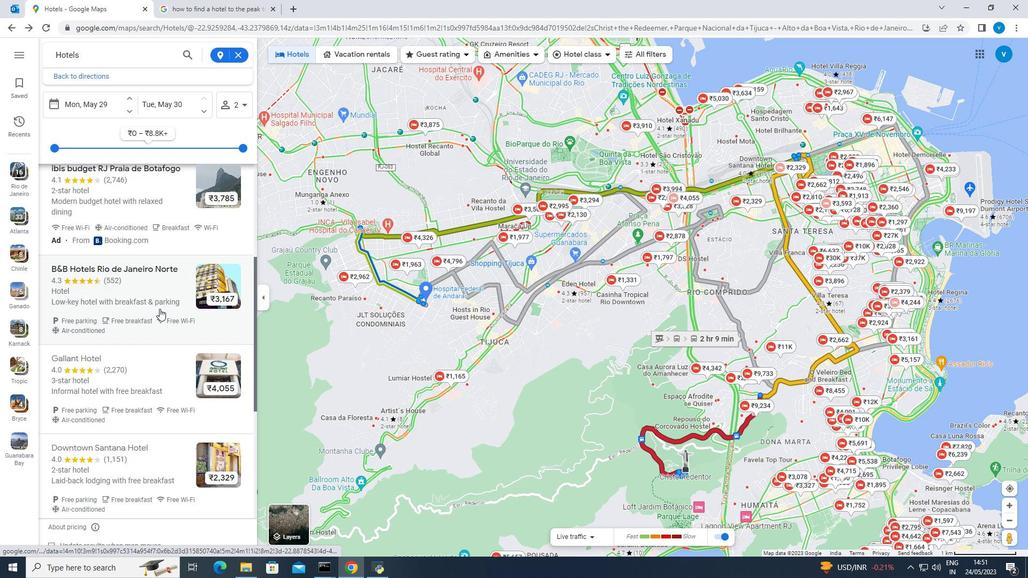 
Action: Mouse scrolled (159, 308) with delta (0, 0)
Screenshot: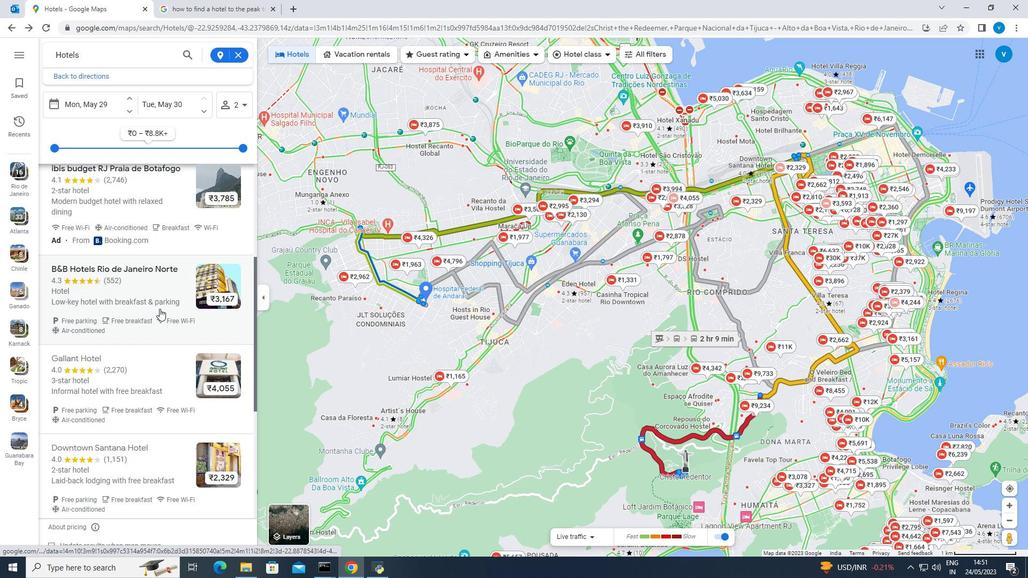 
Action: Mouse scrolled (159, 308) with delta (0, 0)
Screenshot: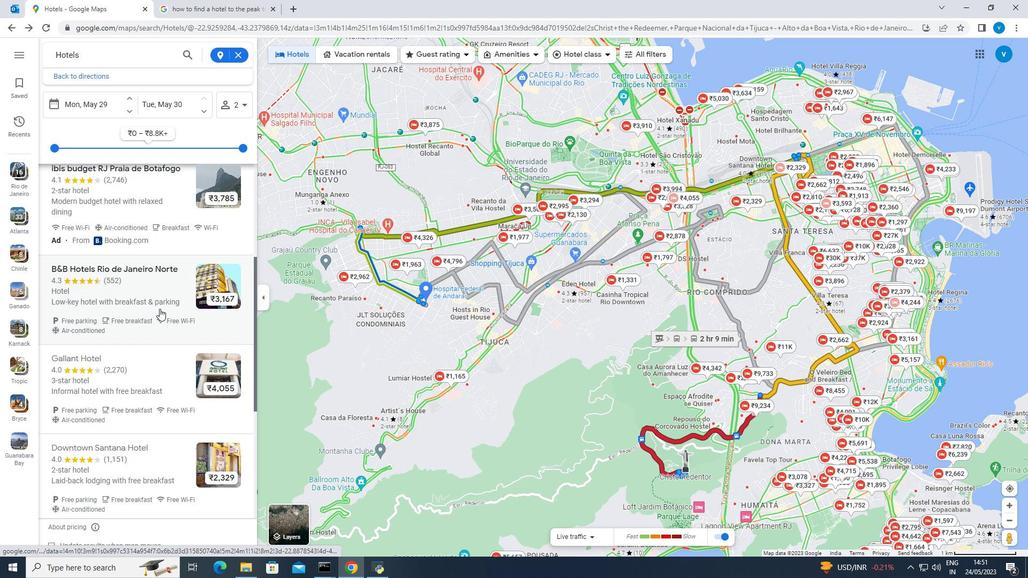 
Action: Mouse scrolled (159, 308) with delta (0, 0)
Screenshot: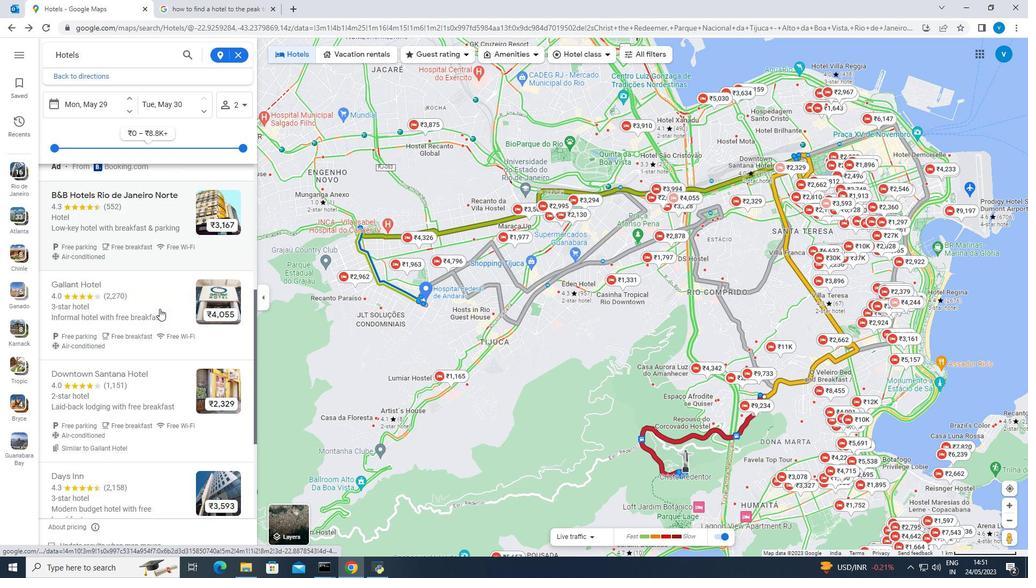 
Action: Mouse moved to (160, 311)
Screenshot: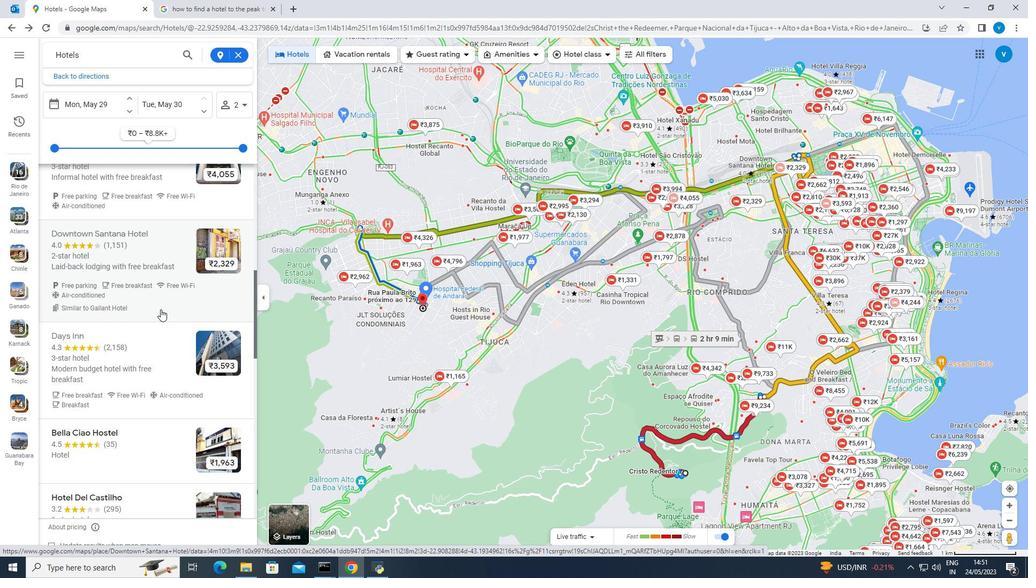
Action: Mouse scrolled (160, 311) with delta (0, 0)
Screenshot: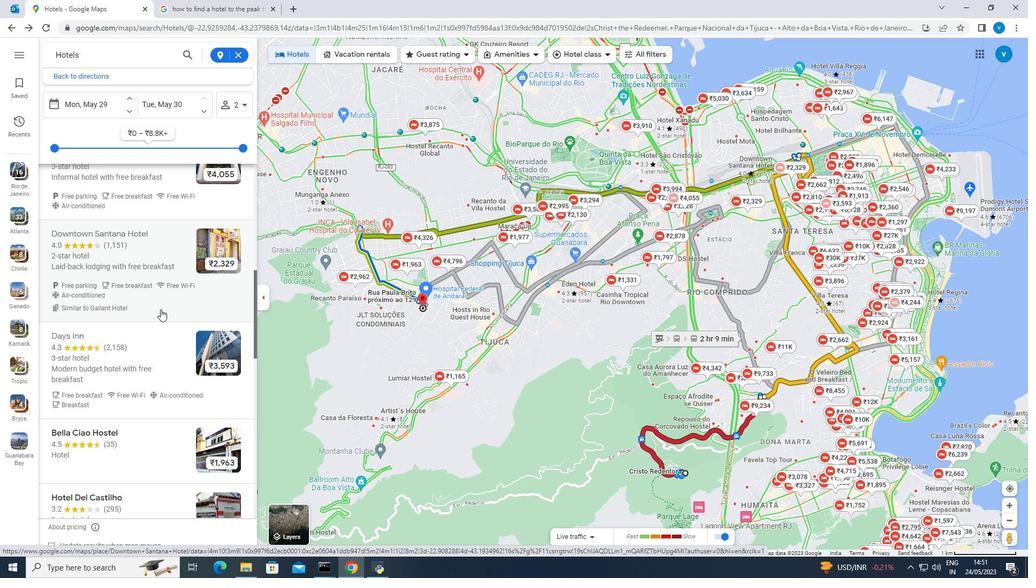 
Action: Mouse moved to (160, 312)
Screenshot: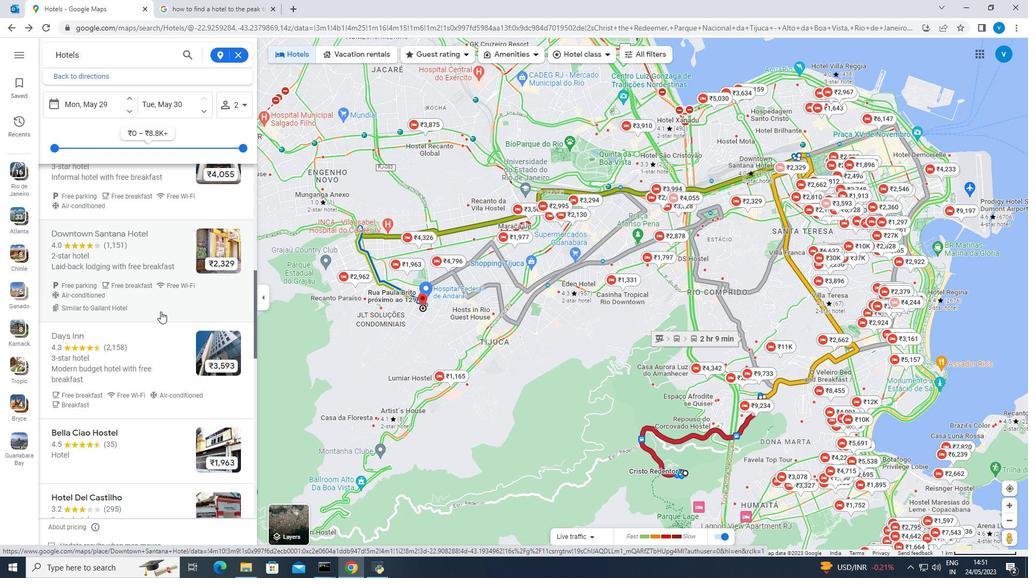 
Action: Mouse scrolled (160, 311) with delta (0, 0)
Screenshot: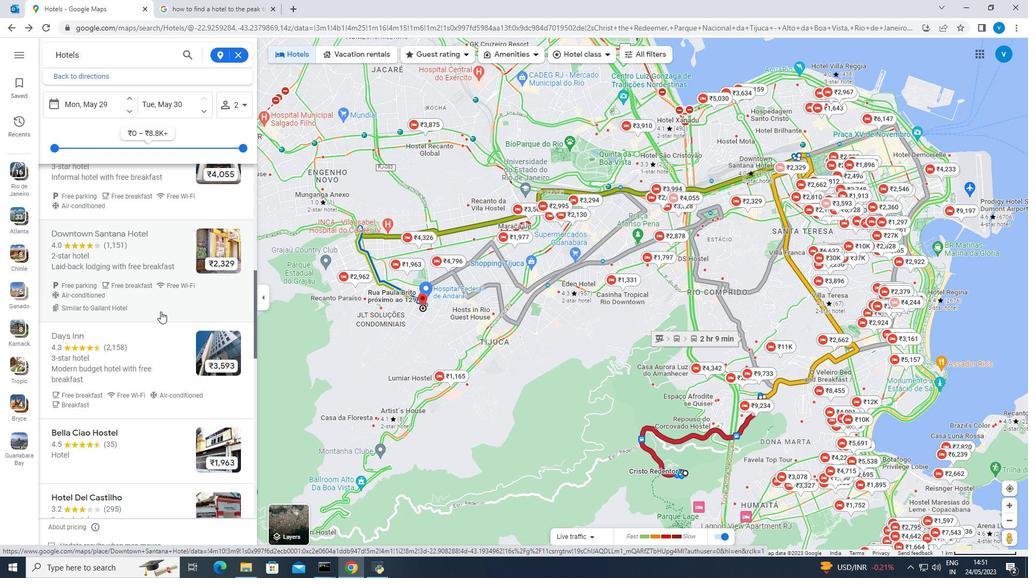 
Action: Mouse moved to (218, 324)
Screenshot: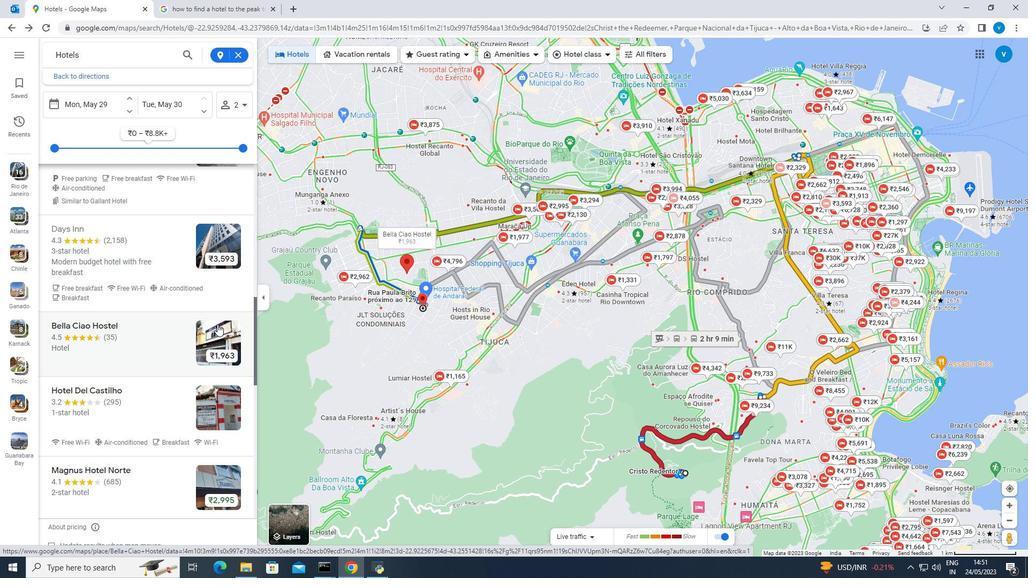 
Action: Mouse pressed left at (218, 324)
Screenshot: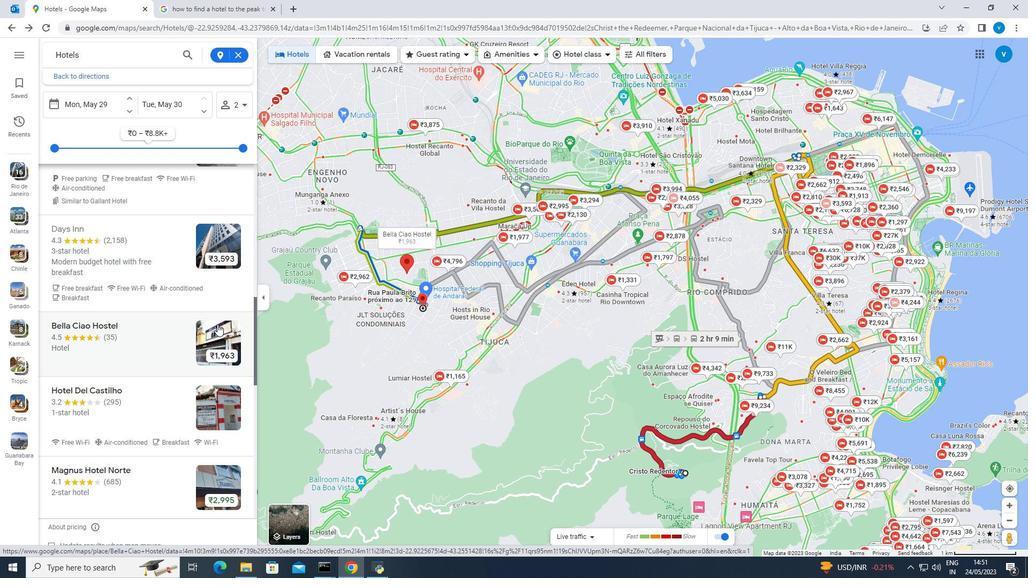 
Action: Mouse moved to (219, 324)
Screenshot: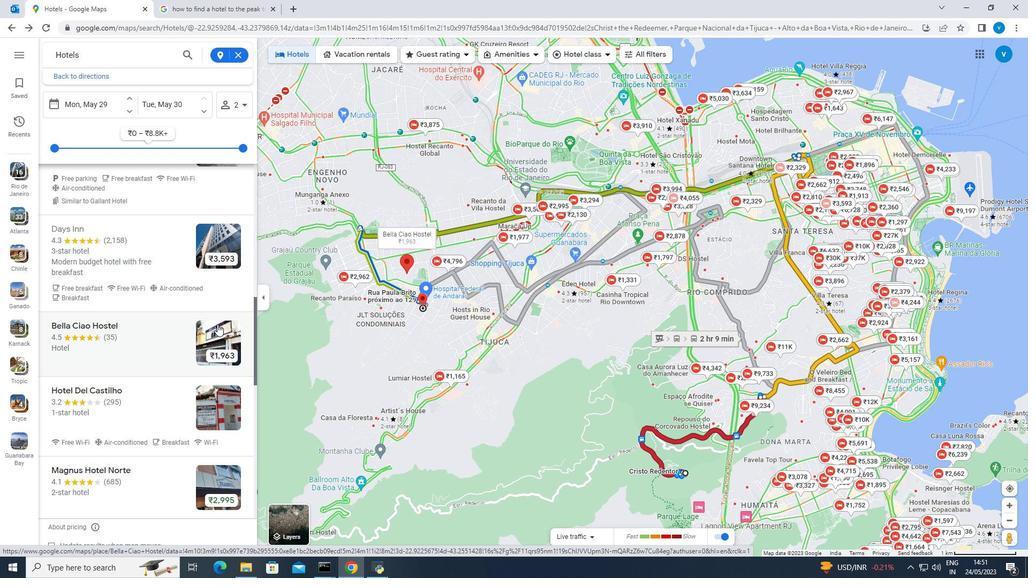 
Action: Mouse pressed left at (219, 324)
Screenshot: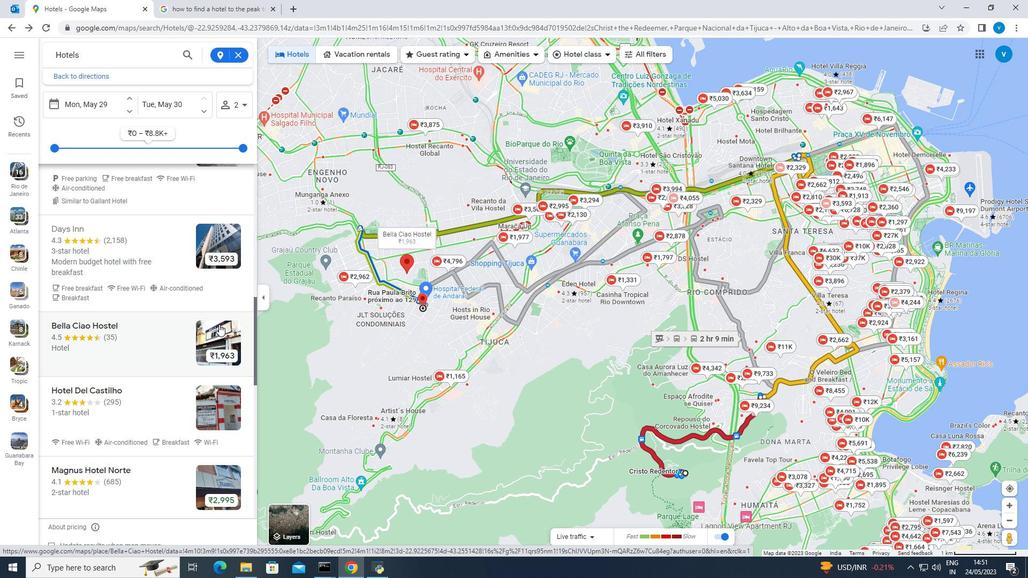 
Action: Mouse moved to (322, 343)
Screenshot: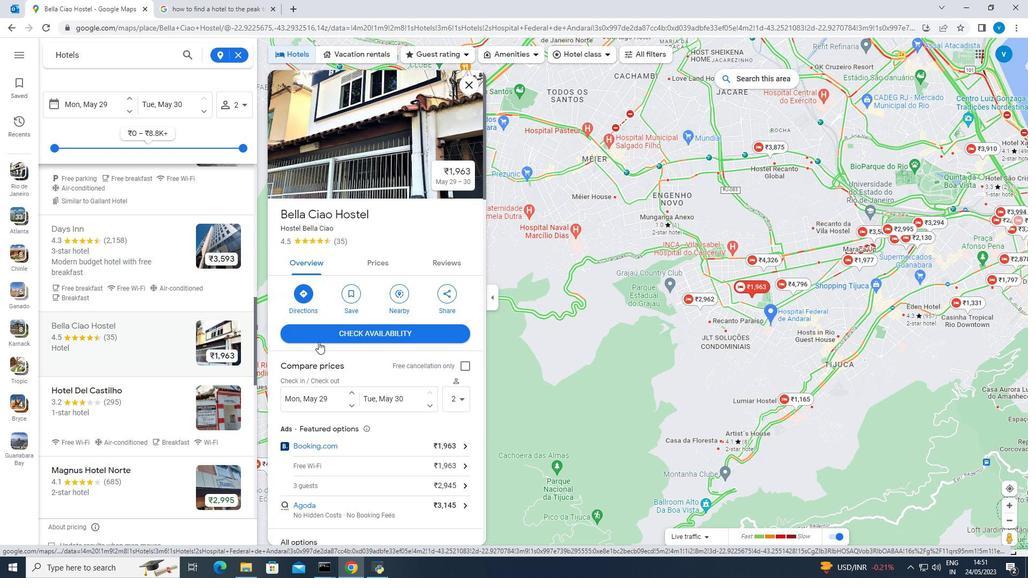
Action: Mouse scrolled (322, 342) with delta (0, 0)
Screenshot: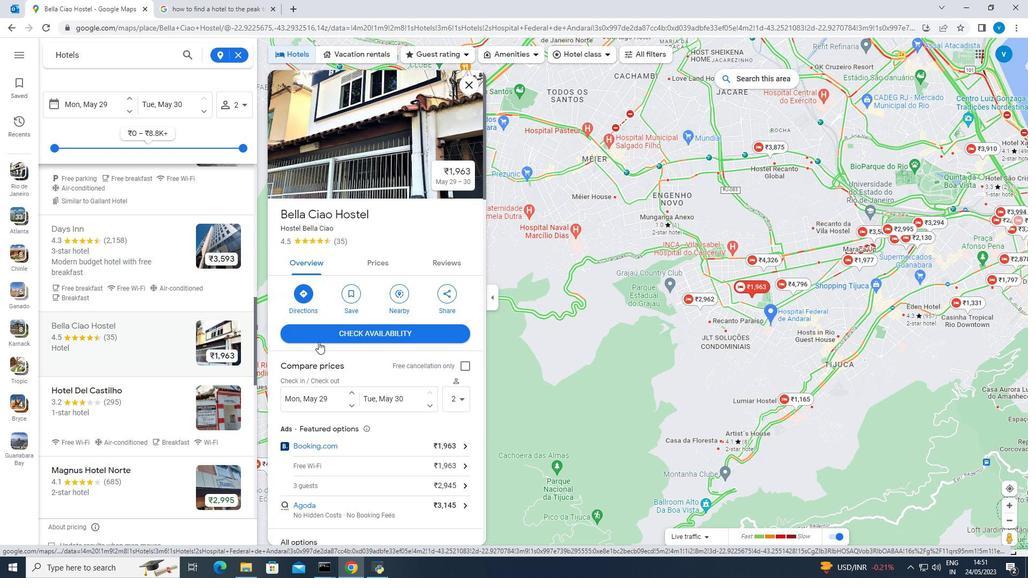 
Action: Mouse moved to (322, 344)
Screenshot: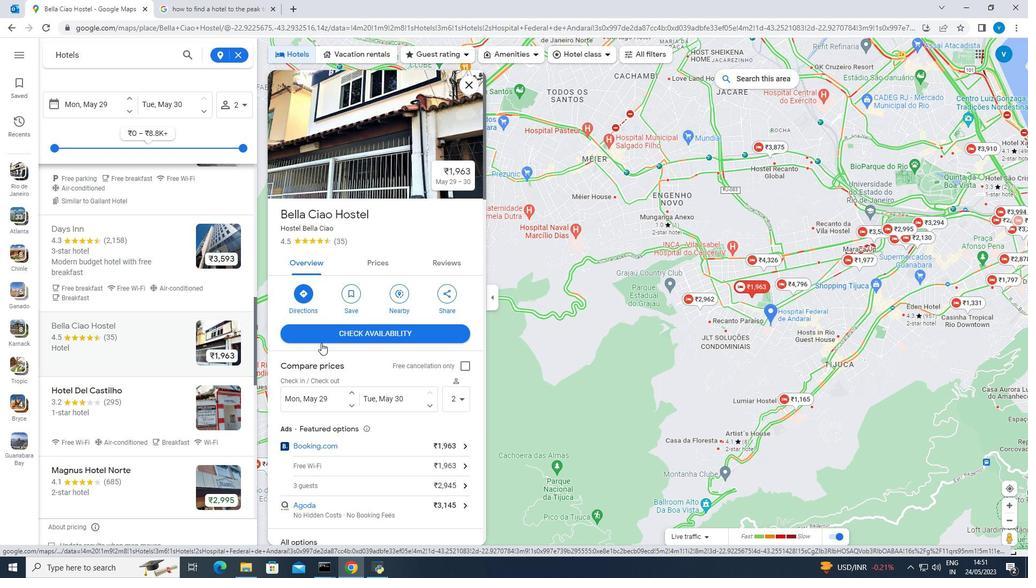 
Action: Mouse scrolled (322, 344) with delta (0, 0)
Screenshot: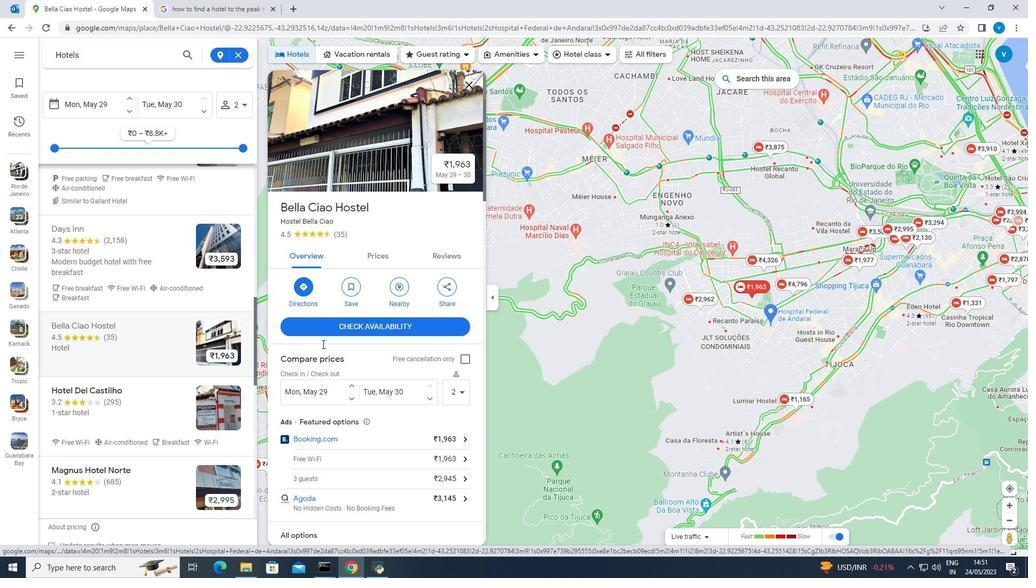 
Action: Mouse scrolled (322, 344) with delta (0, 0)
Screenshot: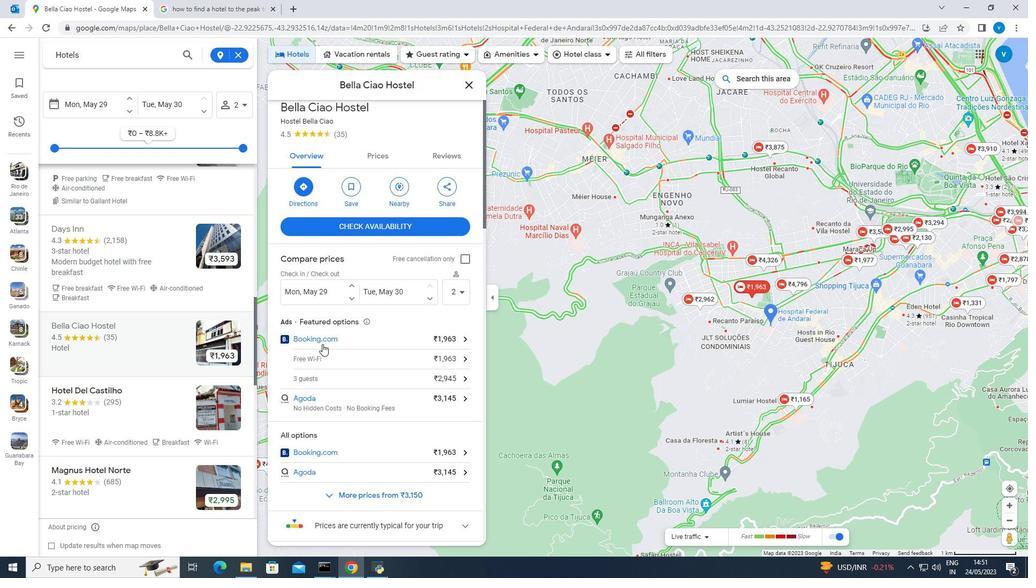 
Action: Mouse moved to (12, 28)
Screenshot: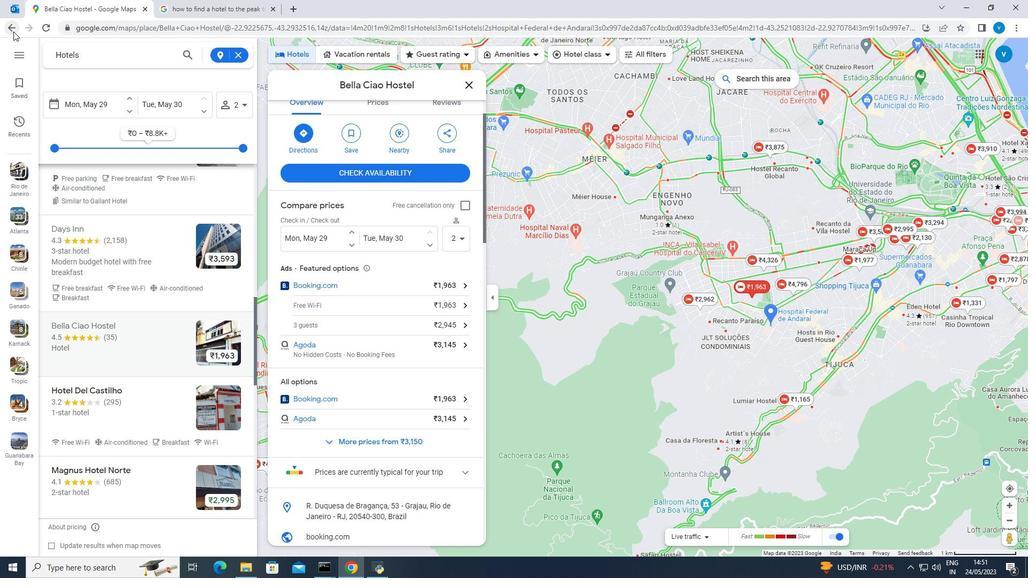 
Action: Mouse pressed left at (12, 28)
Screenshot: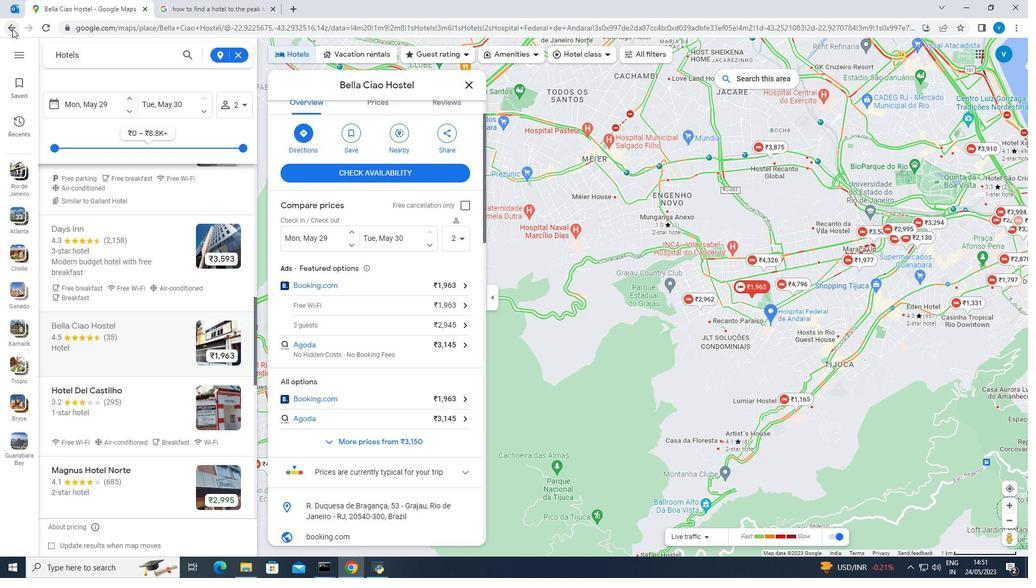 
Action: Mouse moved to (219, 334)
Screenshot: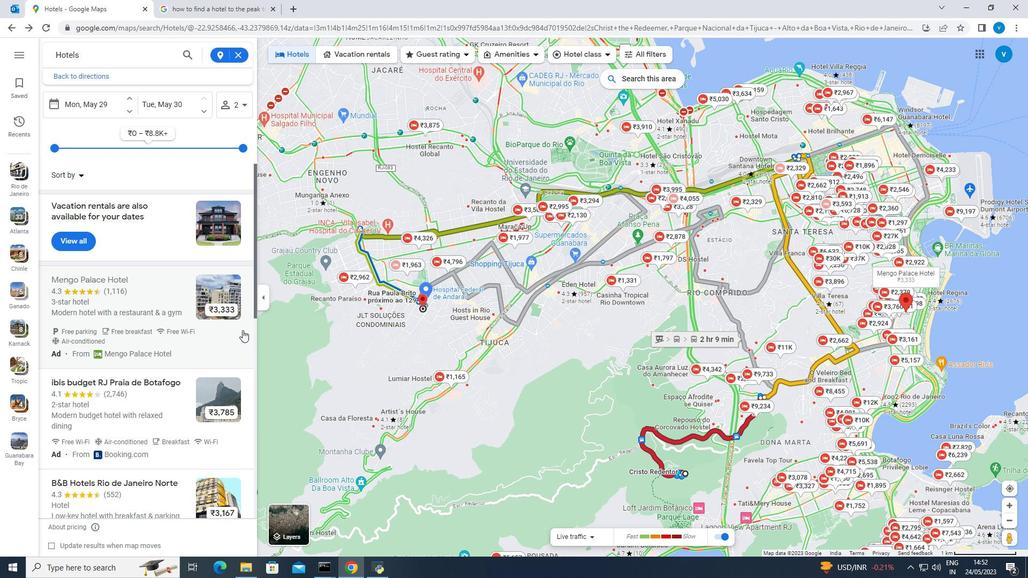 
Action: Mouse scrolled (219, 333) with delta (0, 0)
Screenshot: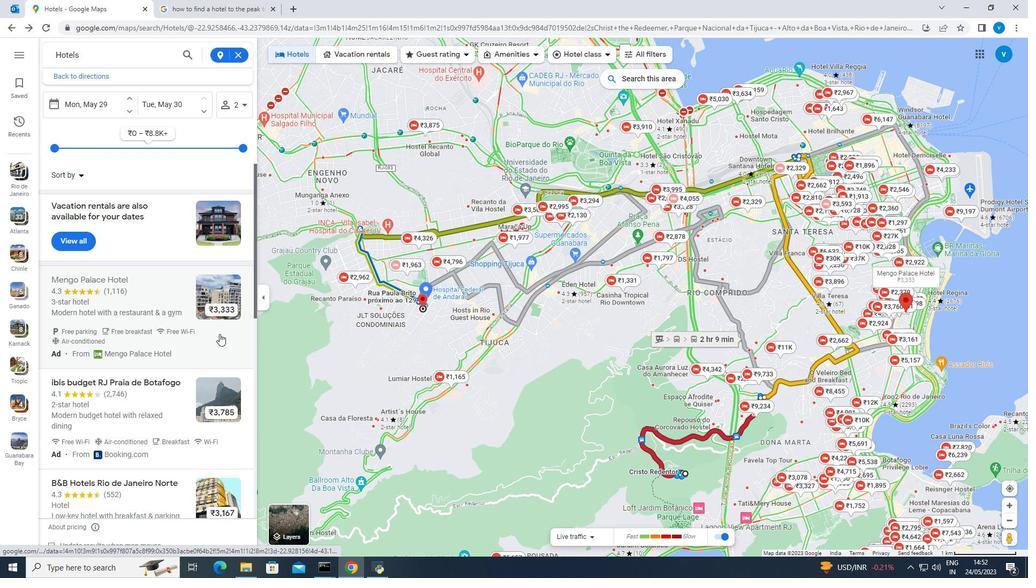 
Action: Mouse scrolled (219, 333) with delta (0, 0)
Screenshot: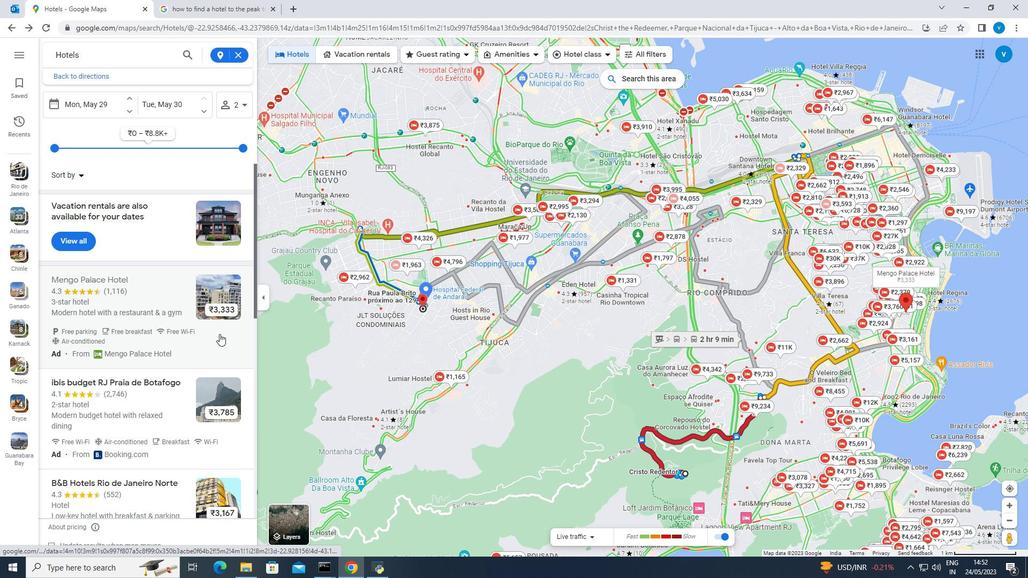 
Action: Mouse scrolled (219, 333) with delta (0, 0)
Screenshot: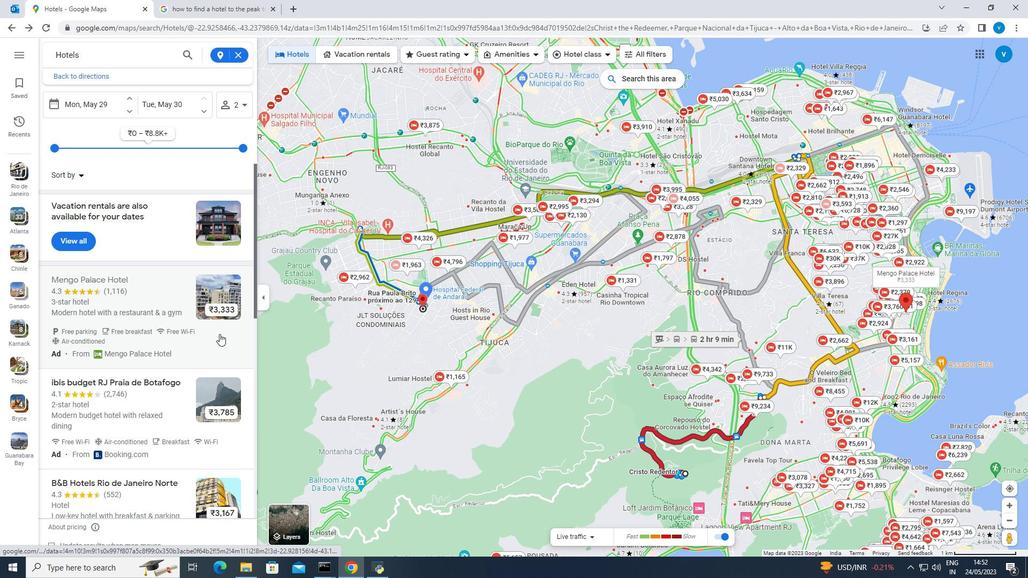 
Action: Mouse scrolled (219, 333) with delta (0, 0)
Screenshot: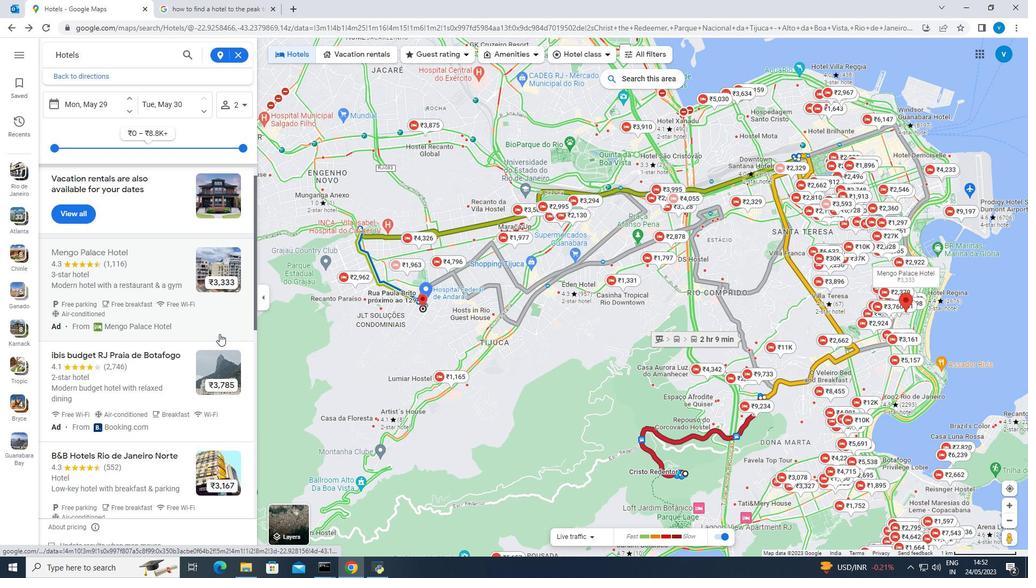 
Action: Mouse scrolled (219, 333) with delta (0, 0)
Screenshot: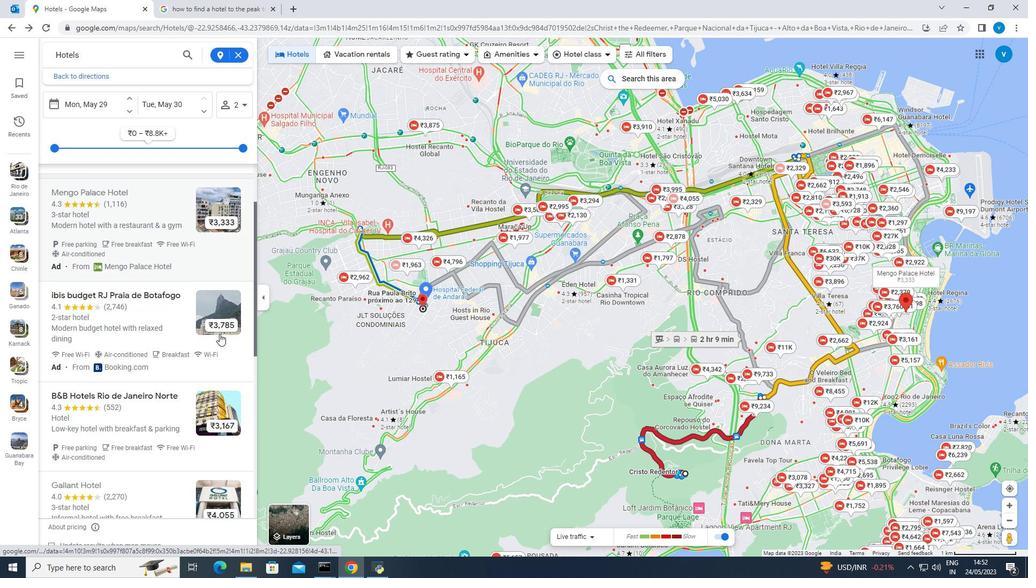 
Action: Mouse moved to (220, 334)
Screenshot: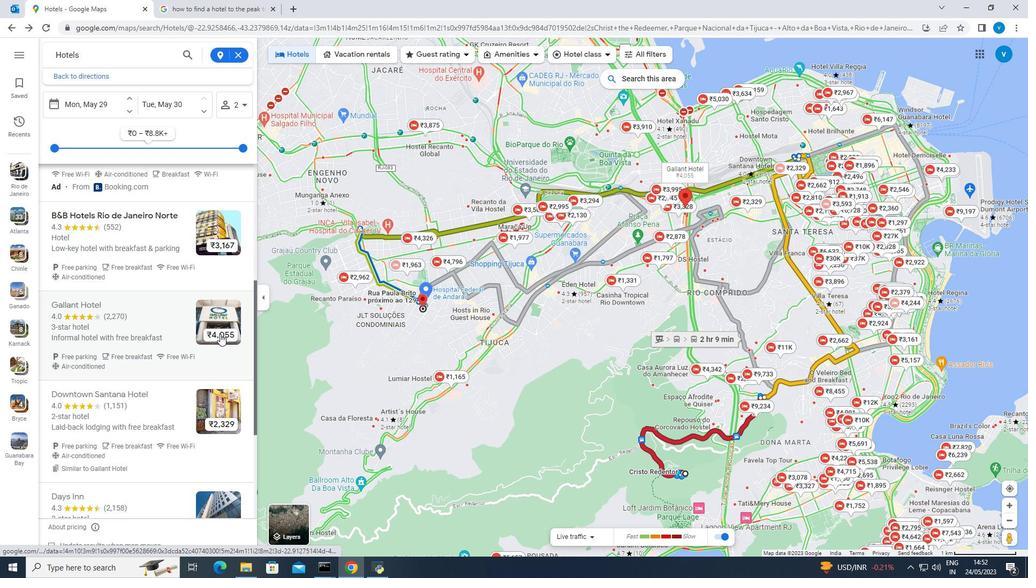 
Action: Mouse scrolled (220, 333) with delta (0, 0)
Screenshot: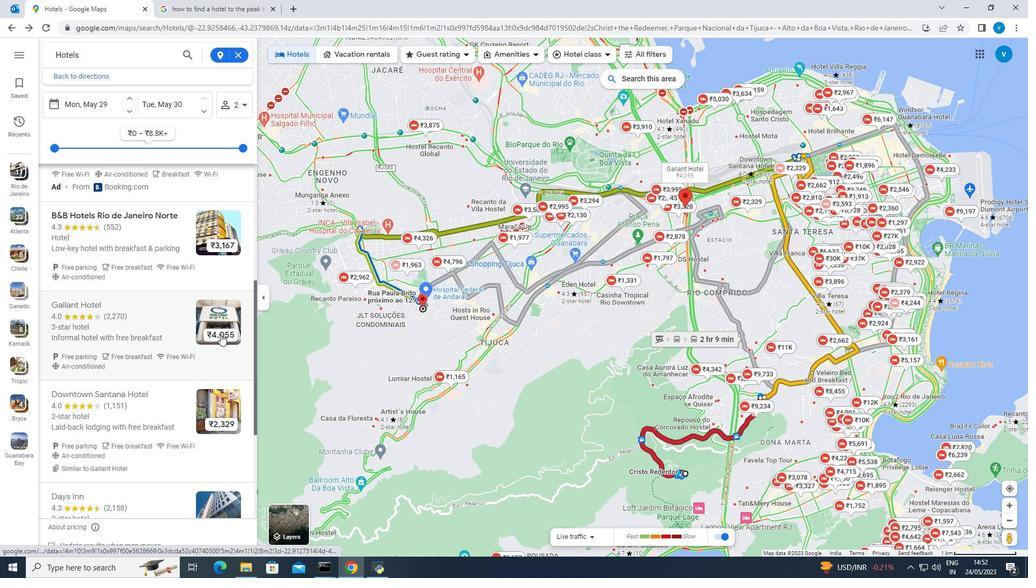 
Action: Mouse scrolled (220, 333) with delta (0, 0)
Screenshot: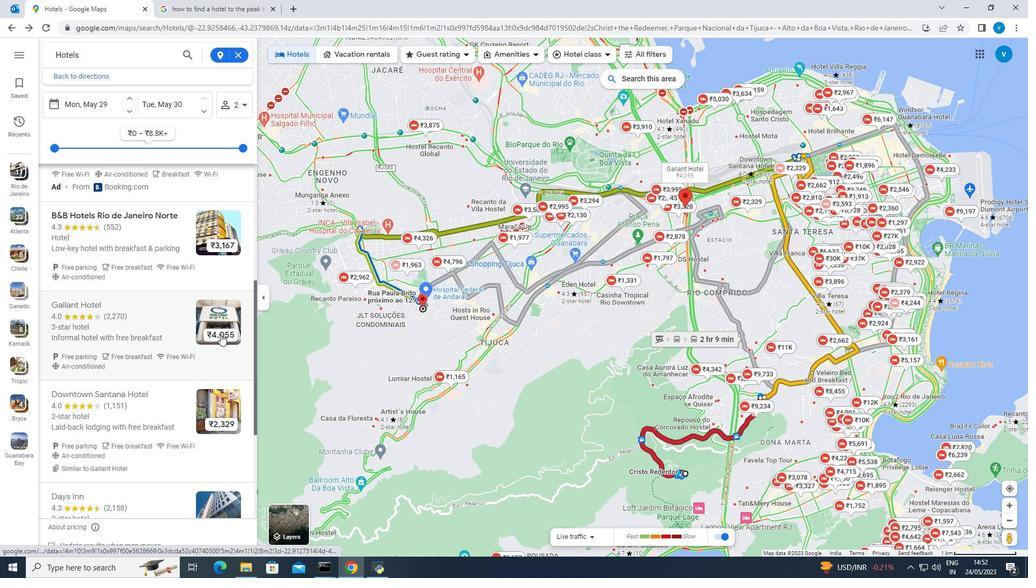 
Action: Mouse scrolled (220, 333) with delta (0, 0)
Screenshot: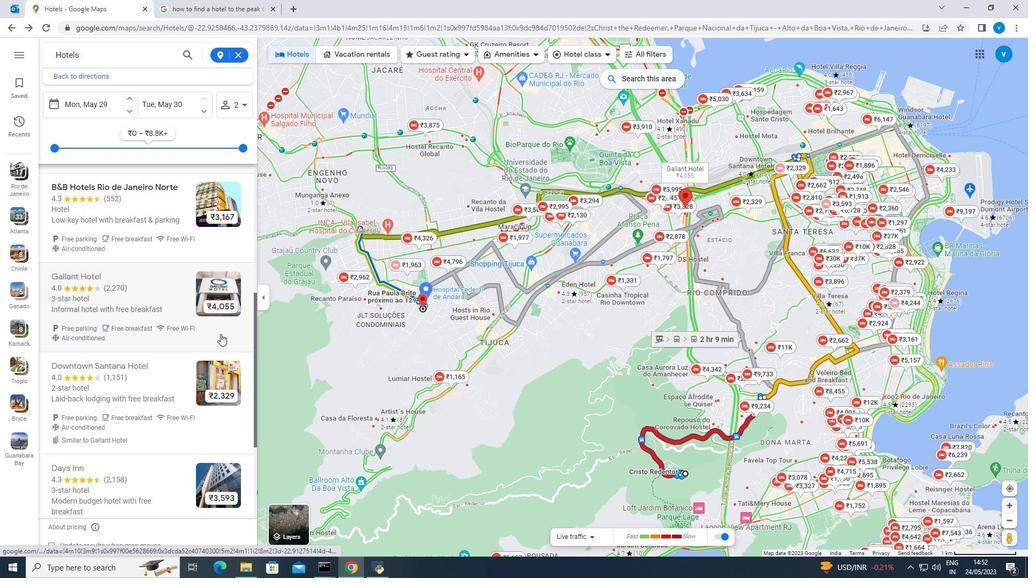 
Action: Mouse scrolled (220, 333) with delta (0, 0)
Screenshot: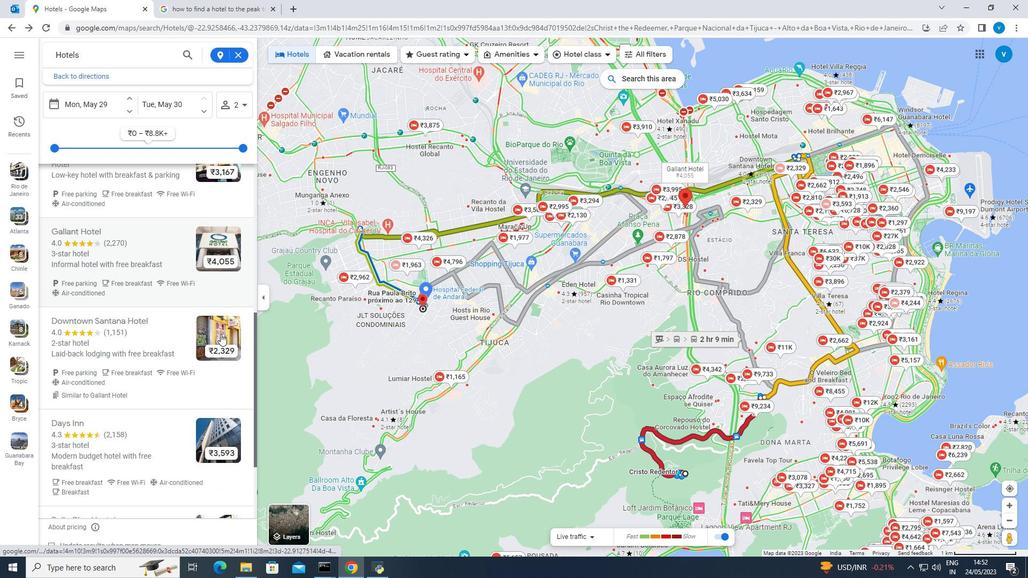 
Action: Mouse scrolled (220, 333) with delta (0, 0)
Screenshot: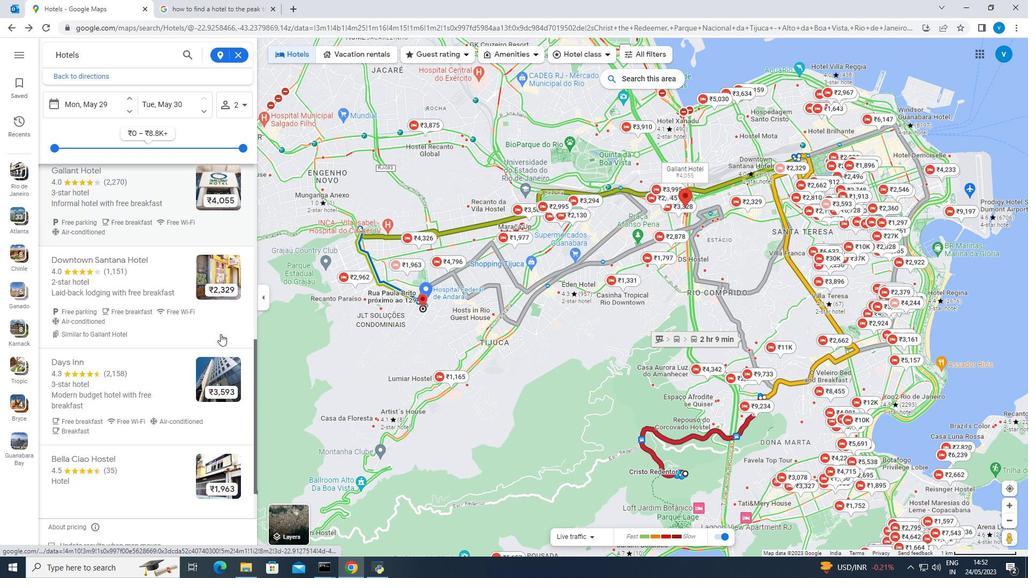 
Action: Mouse scrolled (220, 333) with delta (0, 0)
Screenshot: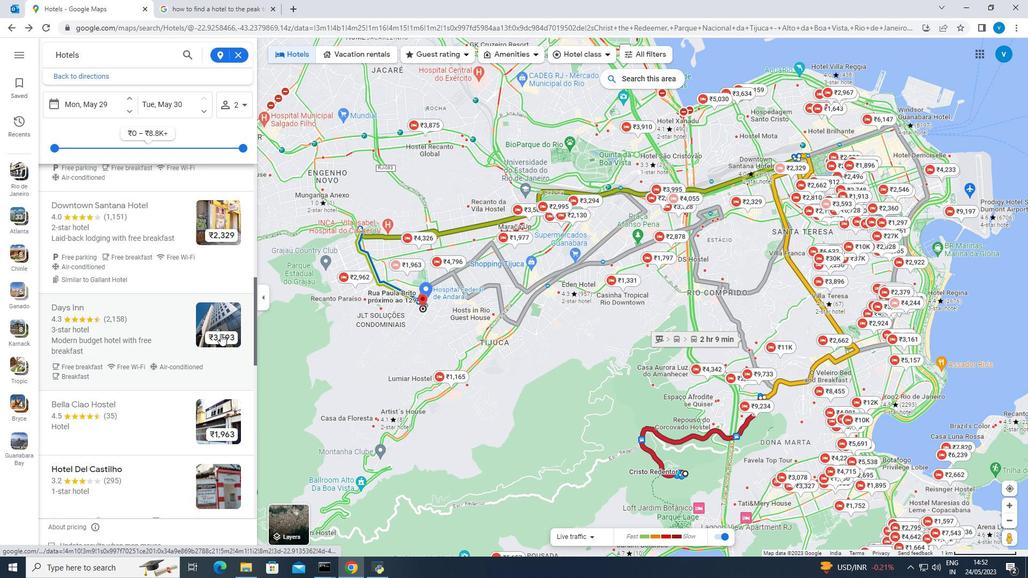 
Action: Mouse moved to (221, 334)
Screenshot: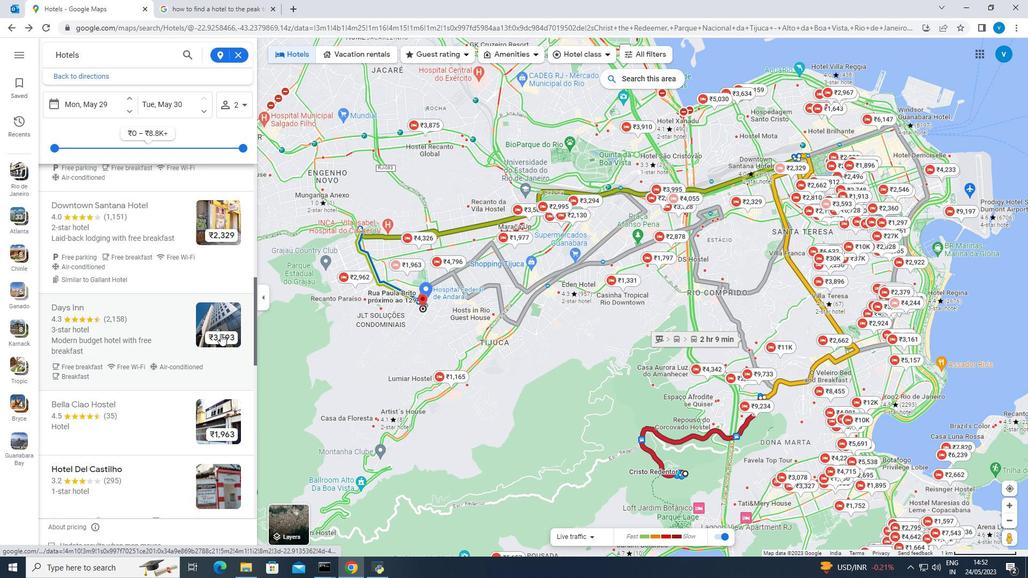 
Action: Mouse scrolled (221, 333) with delta (0, 0)
Screenshot: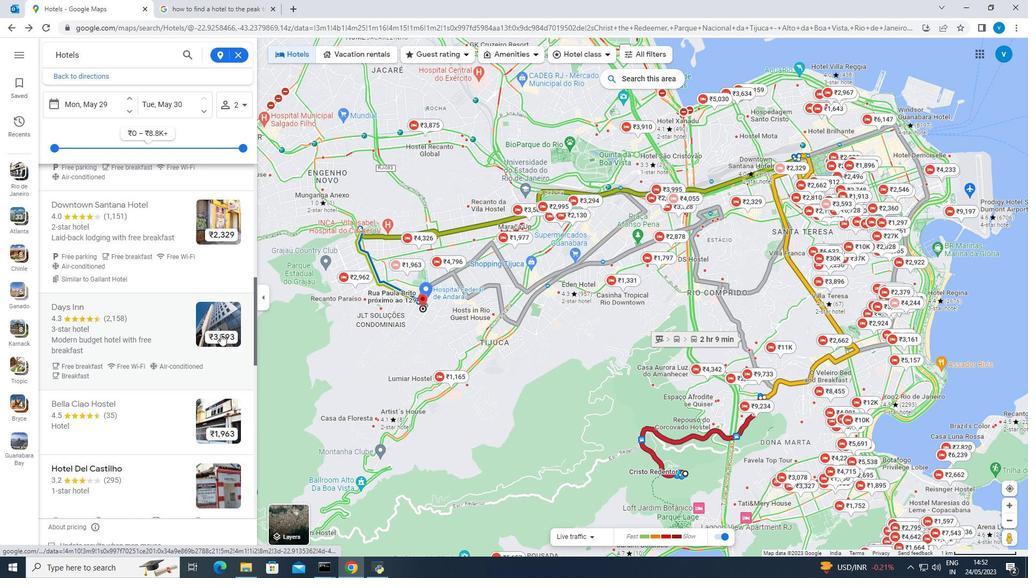 
Action: Mouse moved to (200, 366)
Screenshot: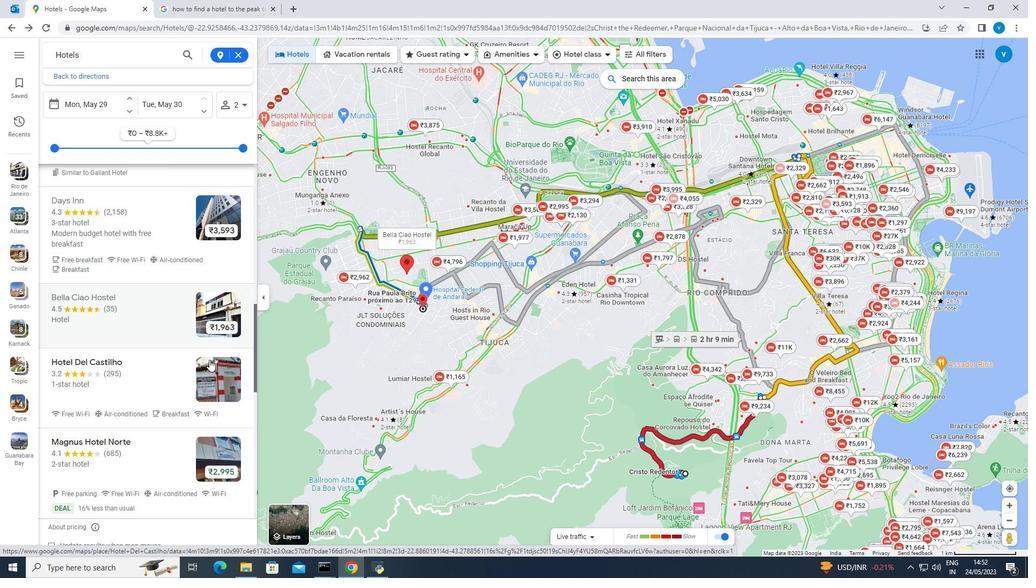 
Action: Mouse pressed left at (200, 366)
Screenshot: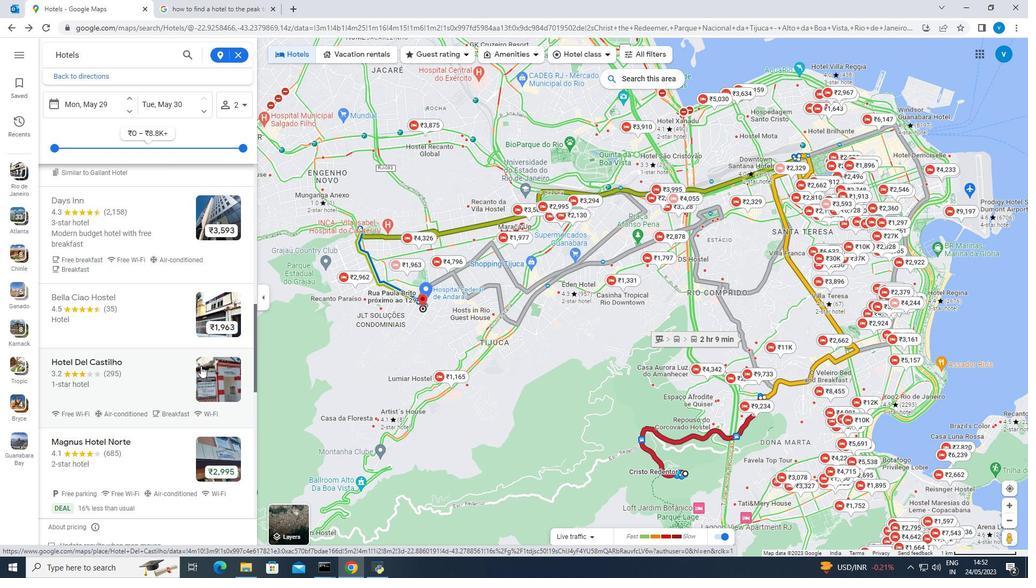 
Action: Mouse pressed left at (200, 366)
Screenshot: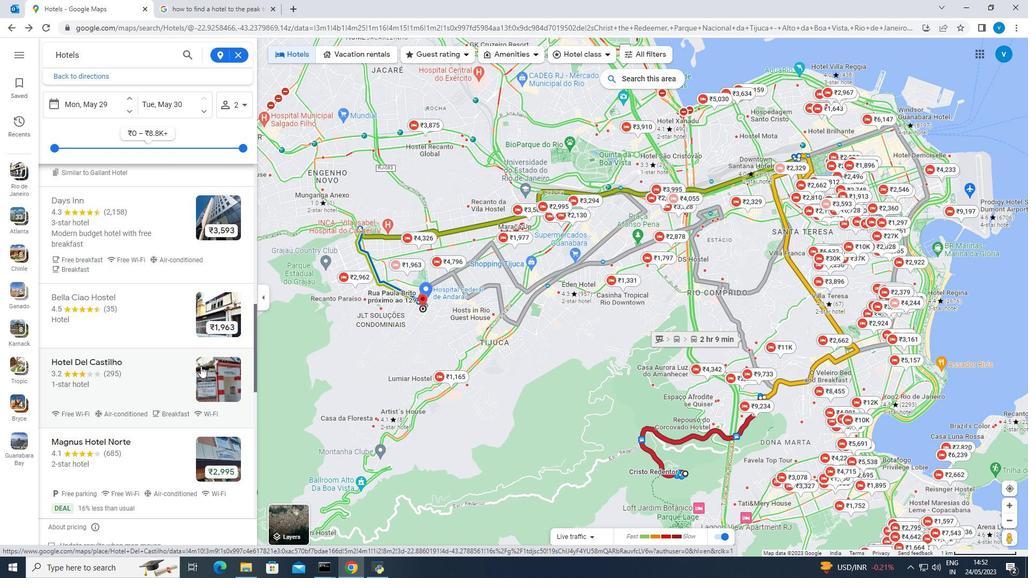 
Action: Mouse moved to (311, 352)
Screenshot: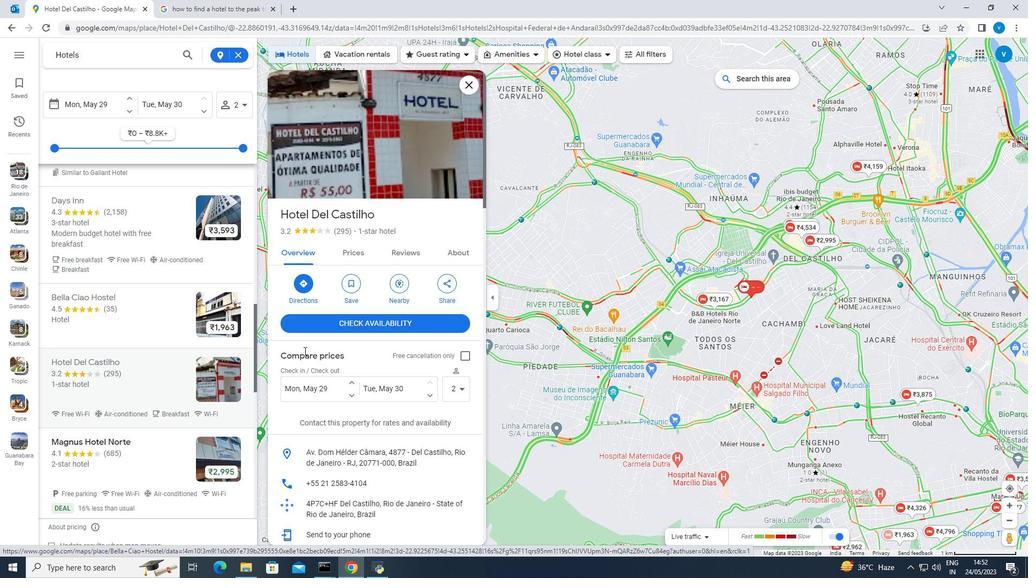 
Action: Mouse scrolled (311, 351) with delta (0, 0)
Screenshot: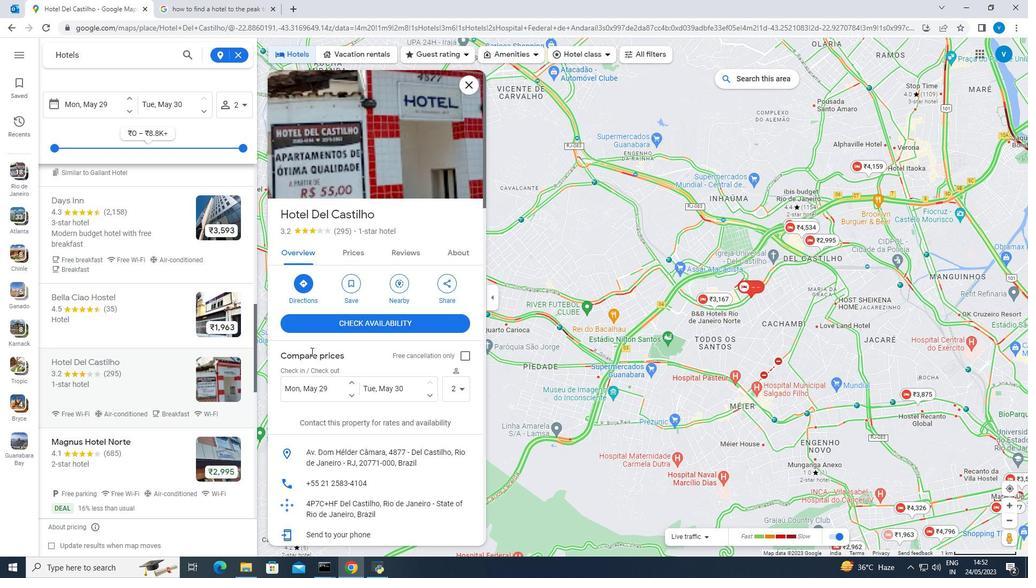
Action: Mouse moved to (316, 354)
Screenshot: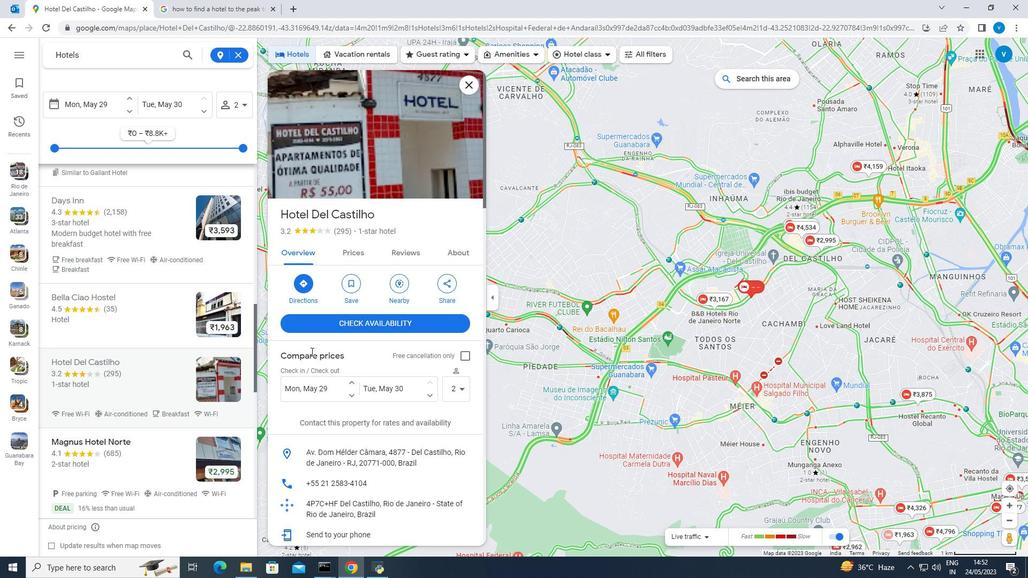 
Action: Mouse scrolled (316, 354) with delta (0, 0)
Screenshot: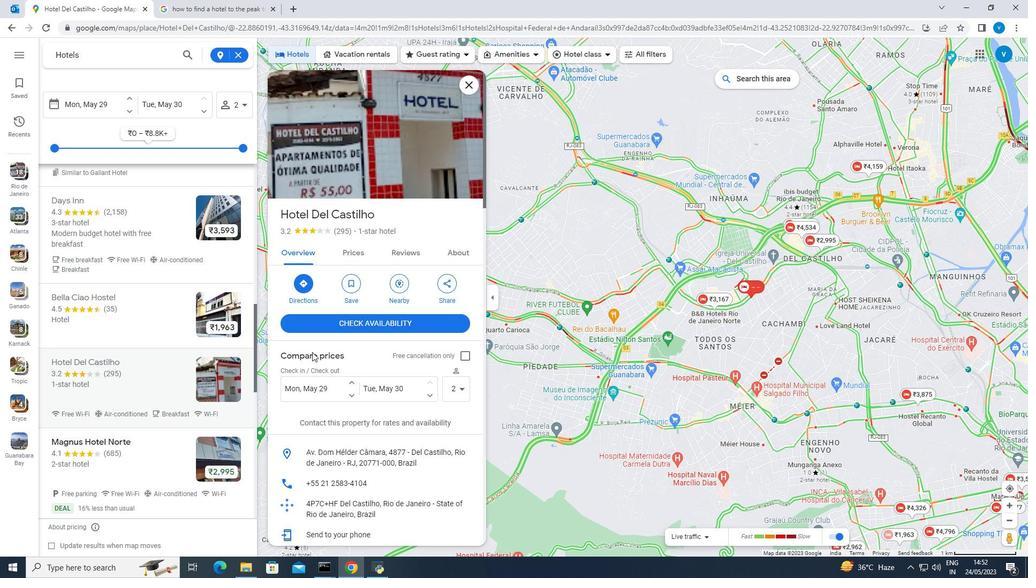 
Action: Mouse scrolled (316, 354) with delta (0, 0)
Screenshot: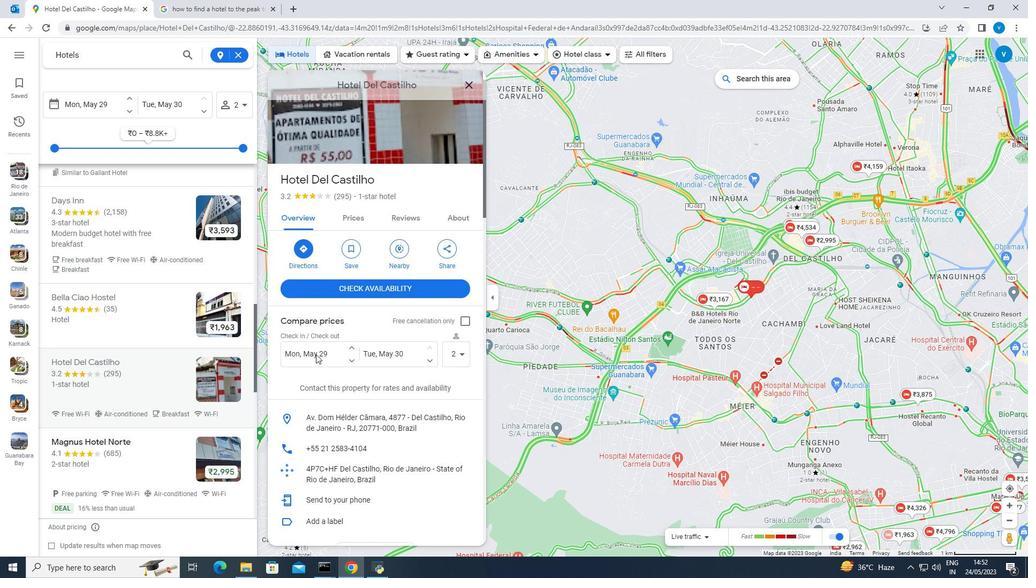 
Action: Mouse scrolled (316, 354) with delta (0, 0)
Screenshot: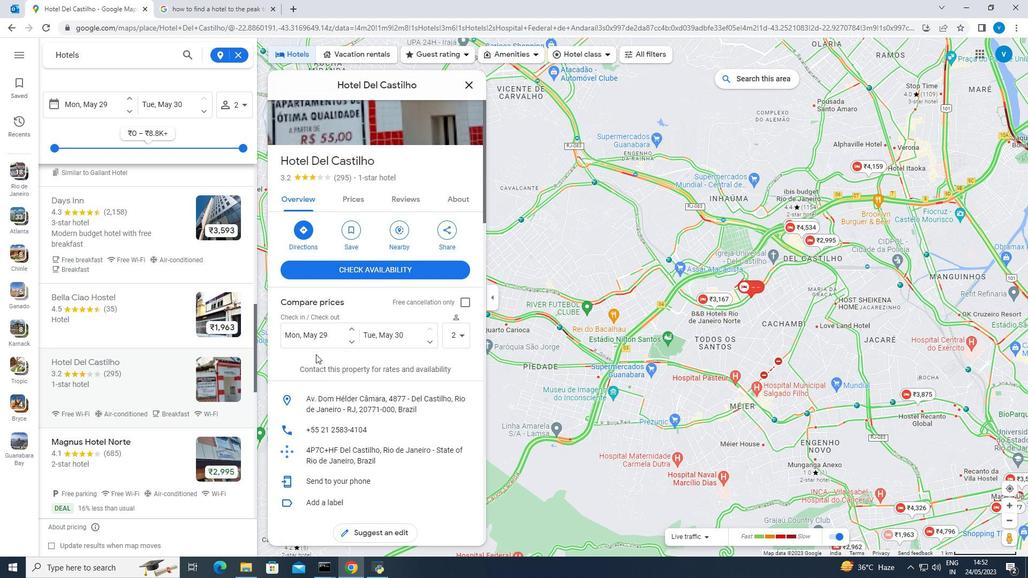
Action: Mouse scrolled (316, 354) with delta (0, 0)
Screenshot: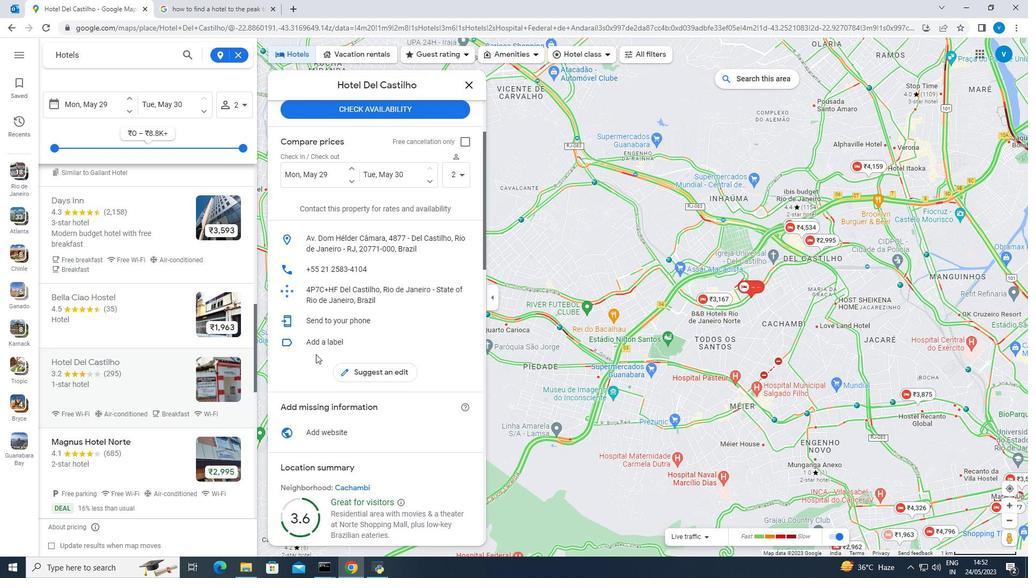 
Action: Mouse scrolled (316, 354) with delta (0, 0)
Screenshot: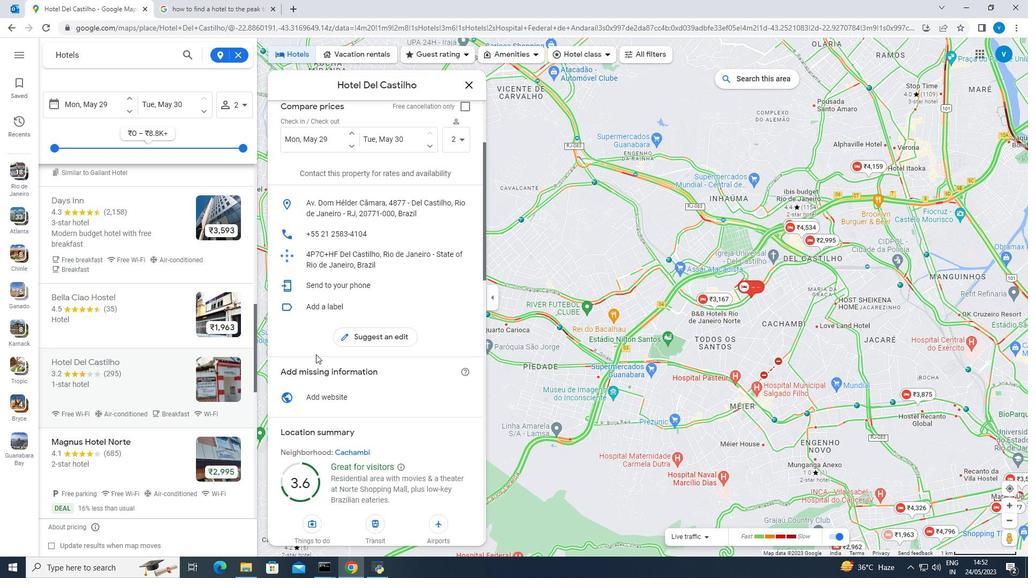 
Action: Mouse scrolled (316, 354) with delta (0, 0)
Screenshot: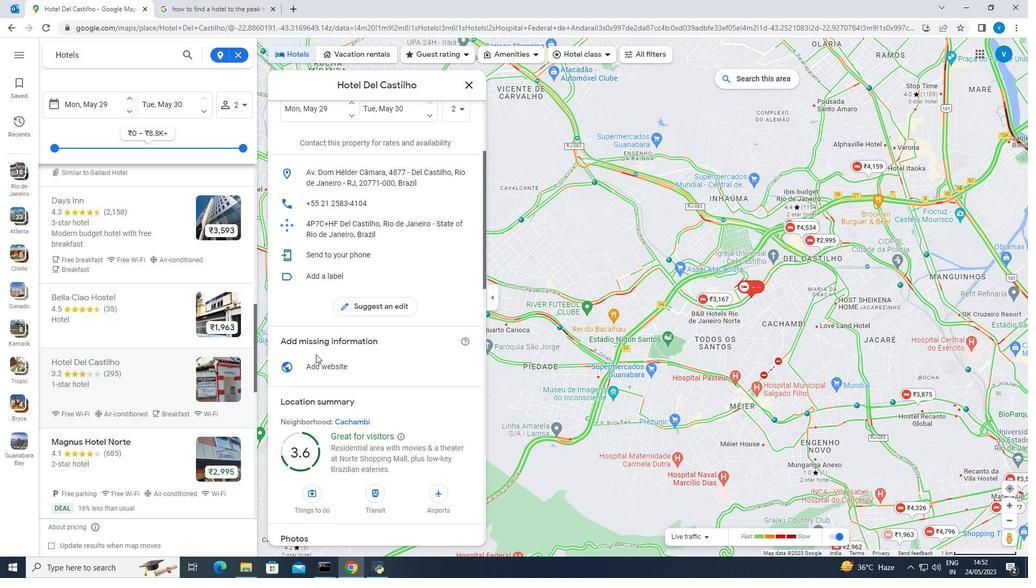 
Action: Mouse scrolled (316, 354) with delta (0, 0)
Screenshot: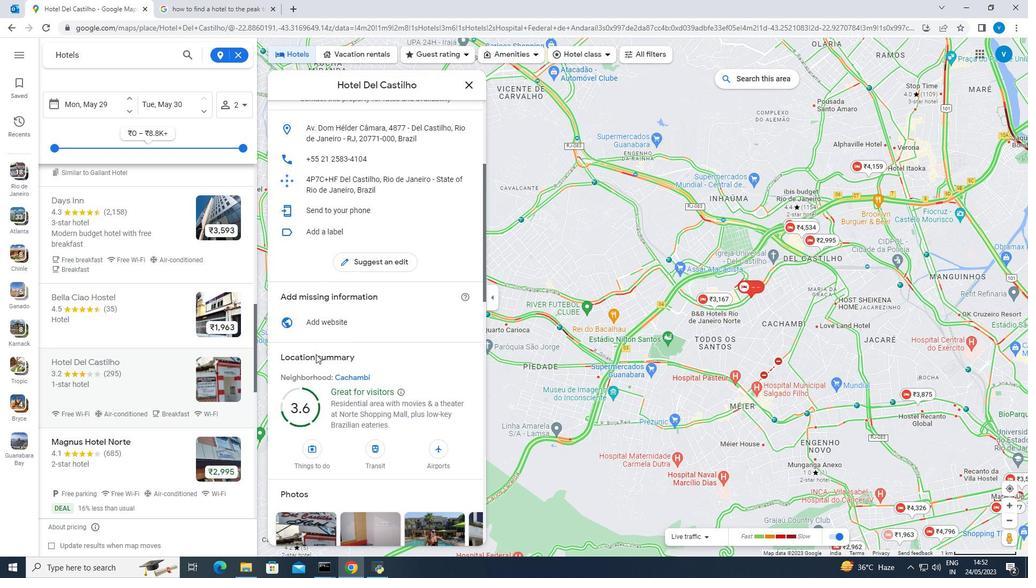 
Action: Mouse scrolled (316, 354) with delta (0, 0)
Screenshot: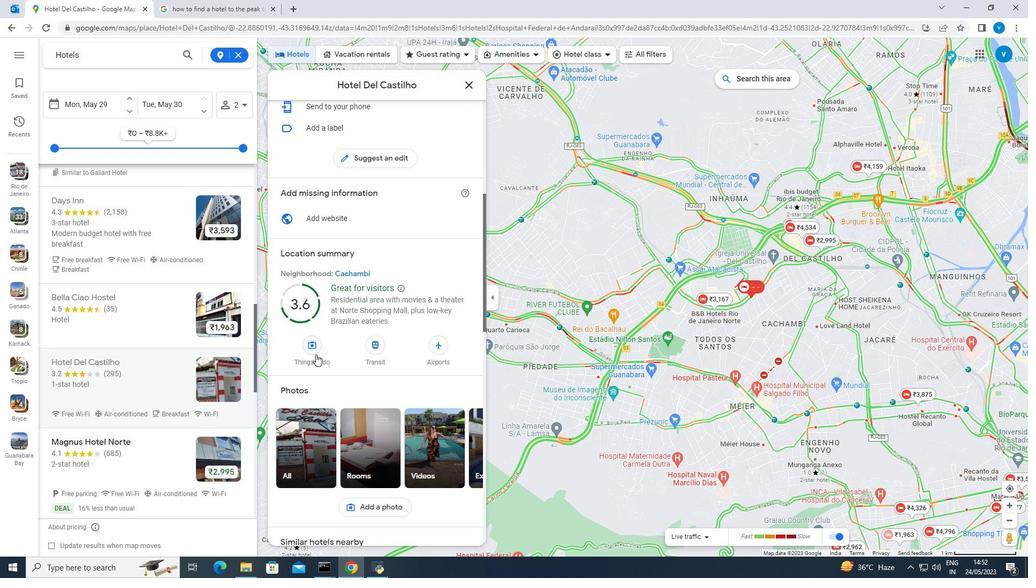 
Action: Mouse scrolled (316, 354) with delta (0, 0)
Screenshot: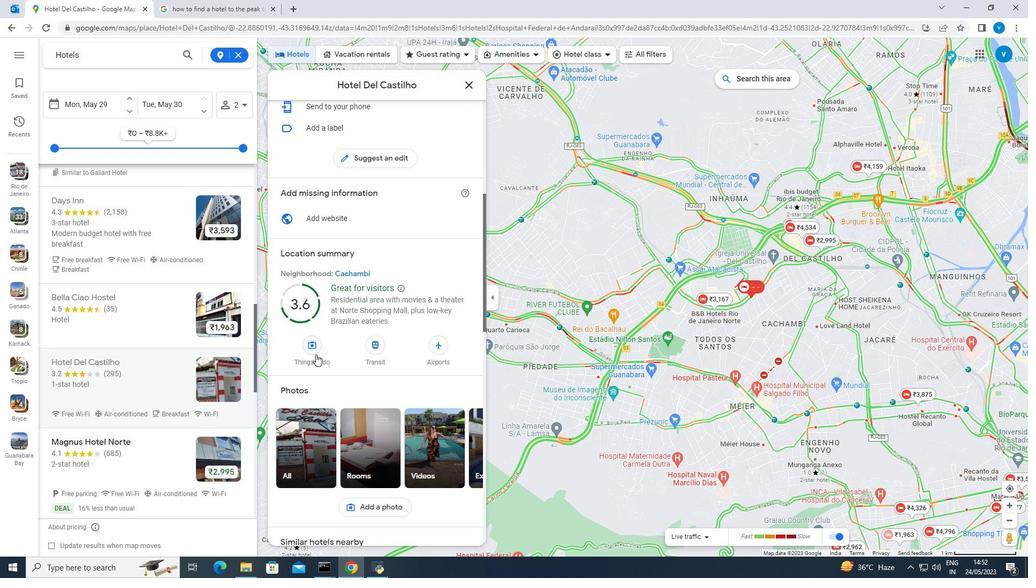 
Action: Mouse scrolled (316, 354) with delta (0, 0)
Screenshot: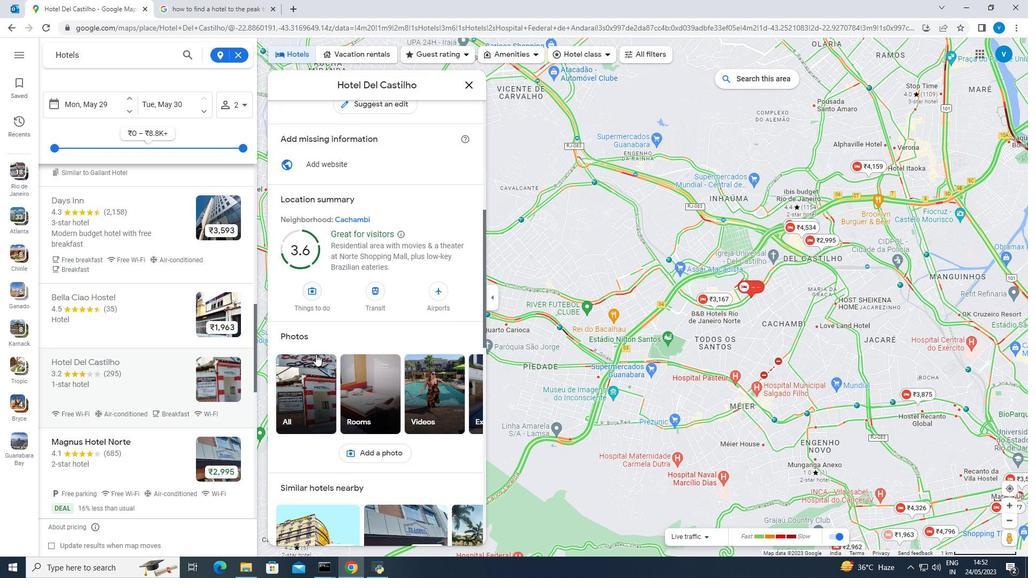 
Action: Mouse scrolled (316, 354) with delta (0, 0)
Screenshot: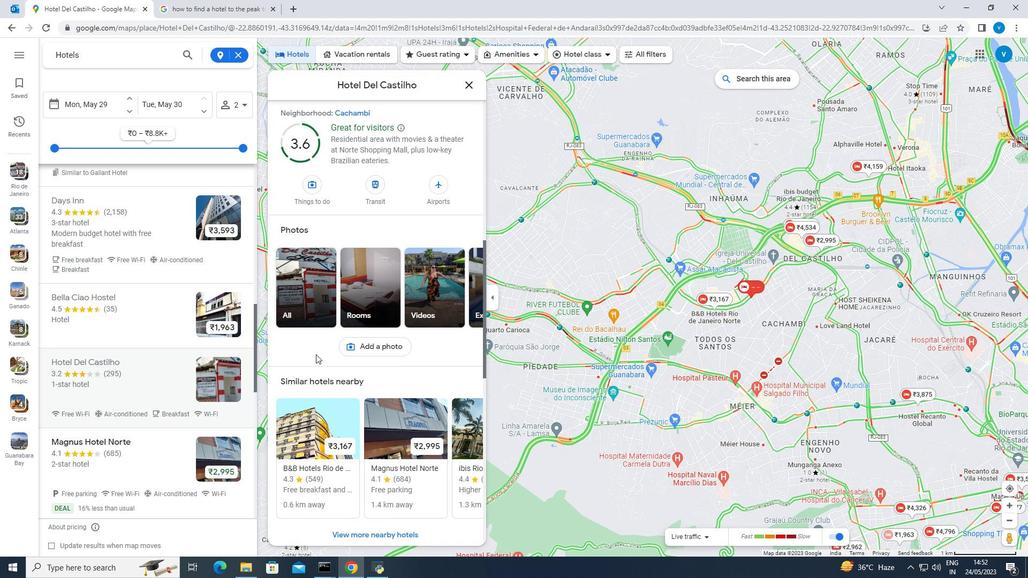 
Action: Mouse scrolled (316, 354) with delta (0, 0)
Screenshot: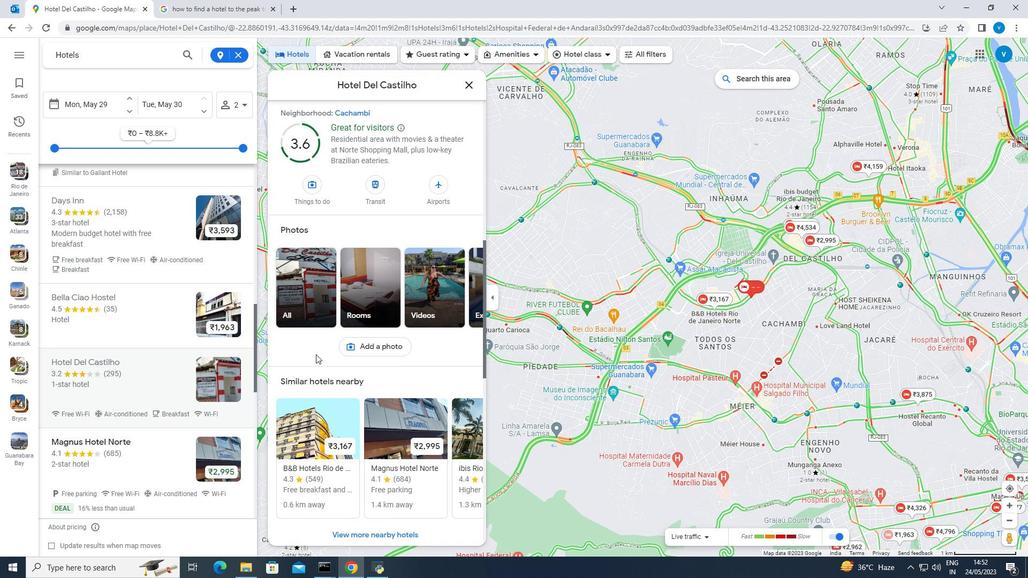 
Action: Mouse scrolled (316, 354) with delta (0, 0)
Screenshot: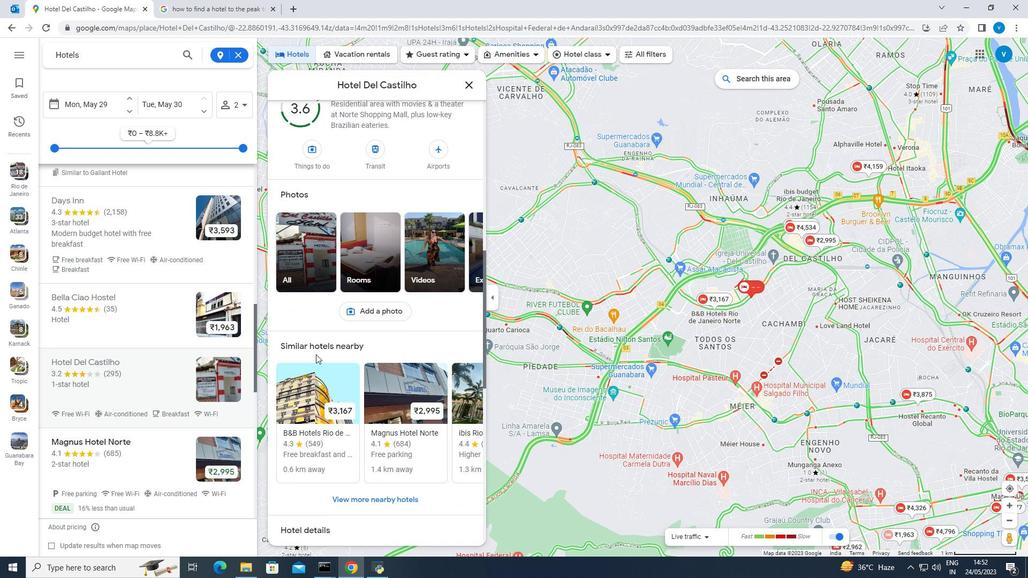 
Action: Mouse scrolled (316, 354) with delta (0, 0)
Screenshot: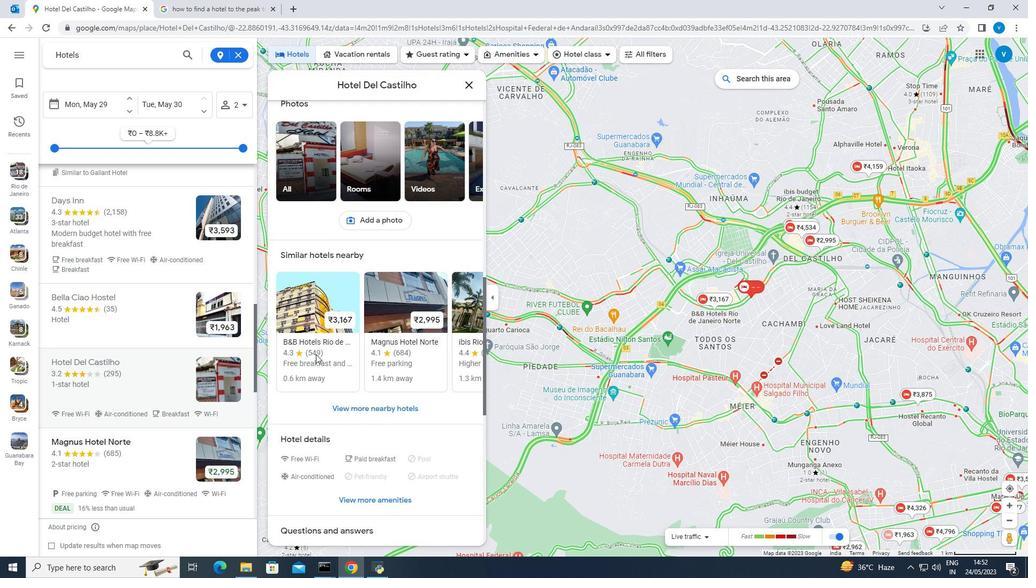 
Action: Mouse moved to (186, 420)
Screenshot: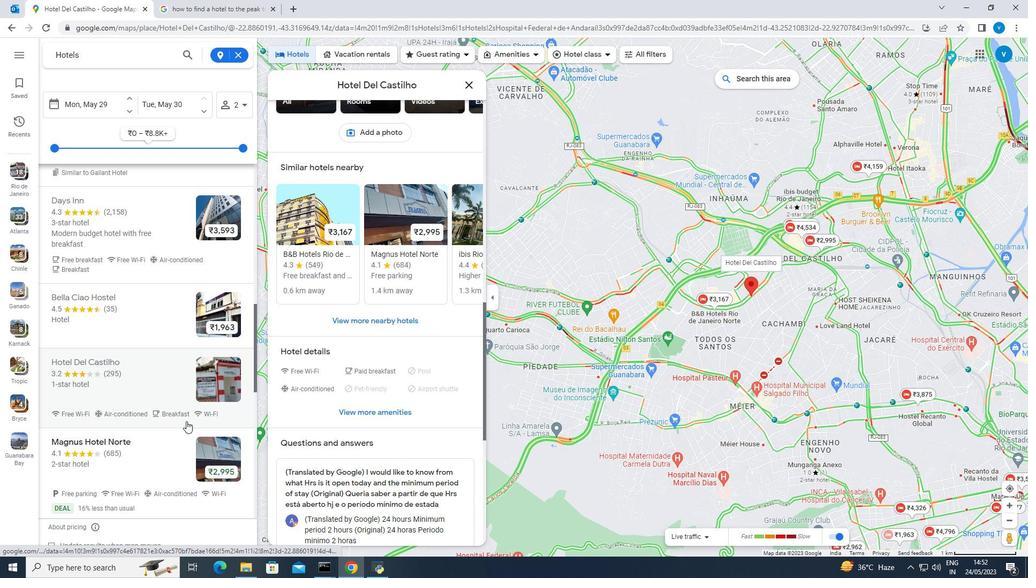 
Action: Mouse scrolled (186, 421) with delta (0, 0)
Screenshot: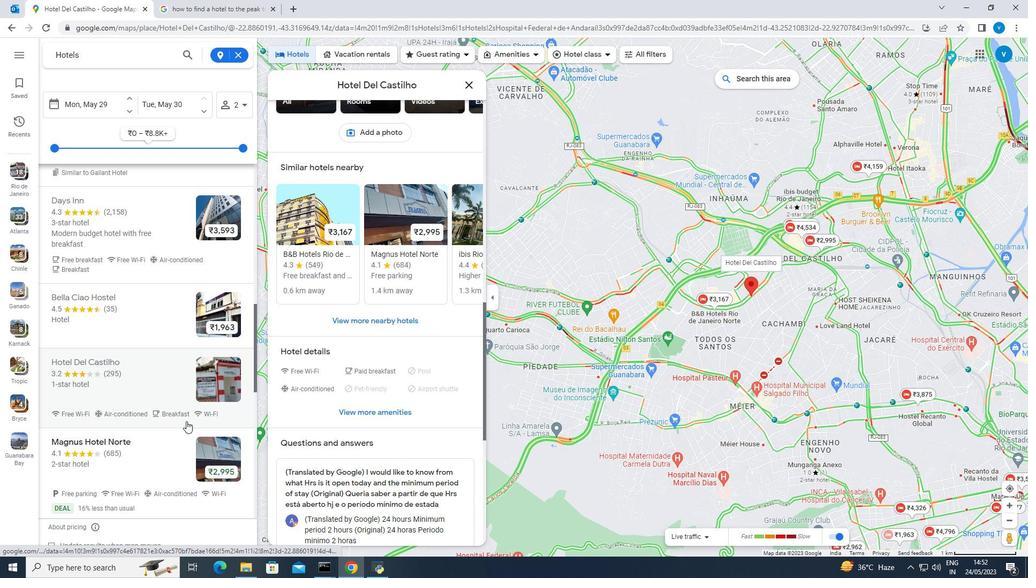 
Action: Mouse scrolled (186, 419) with delta (0, 0)
Screenshot: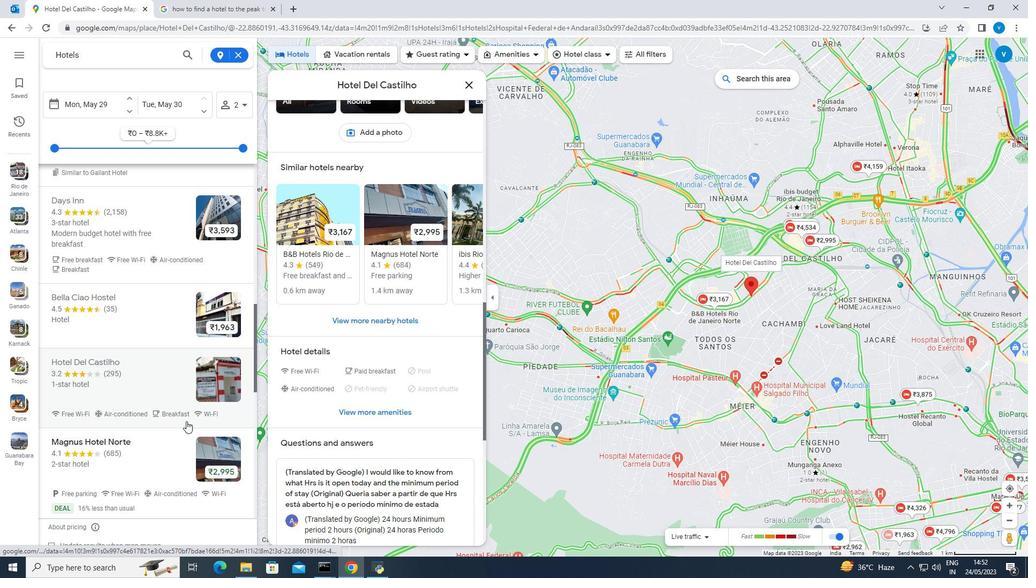 
Action: Mouse moved to (185, 420)
Screenshot: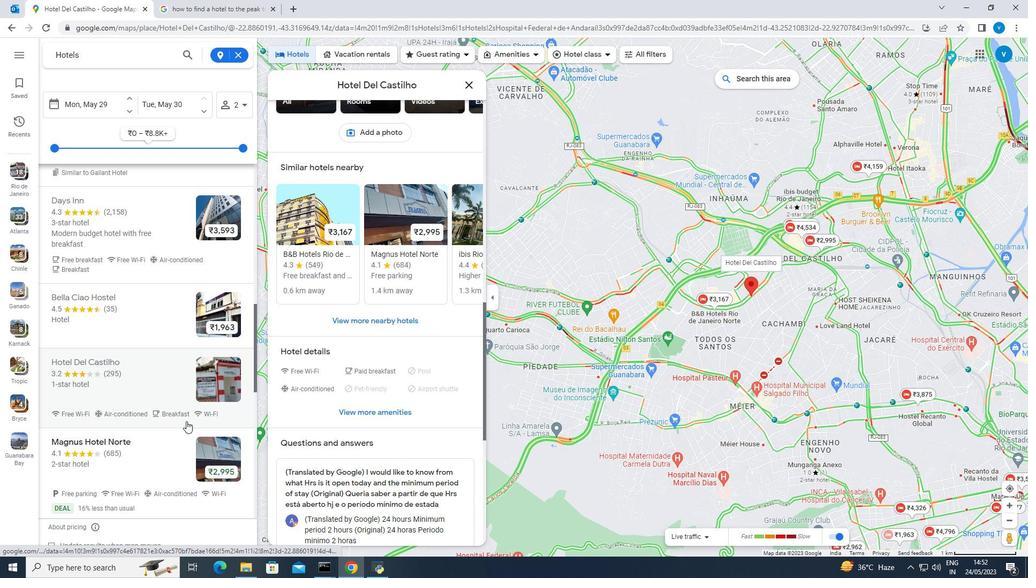 
Action: Mouse scrolled (185, 419) with delta (0, 0)
Screenshot: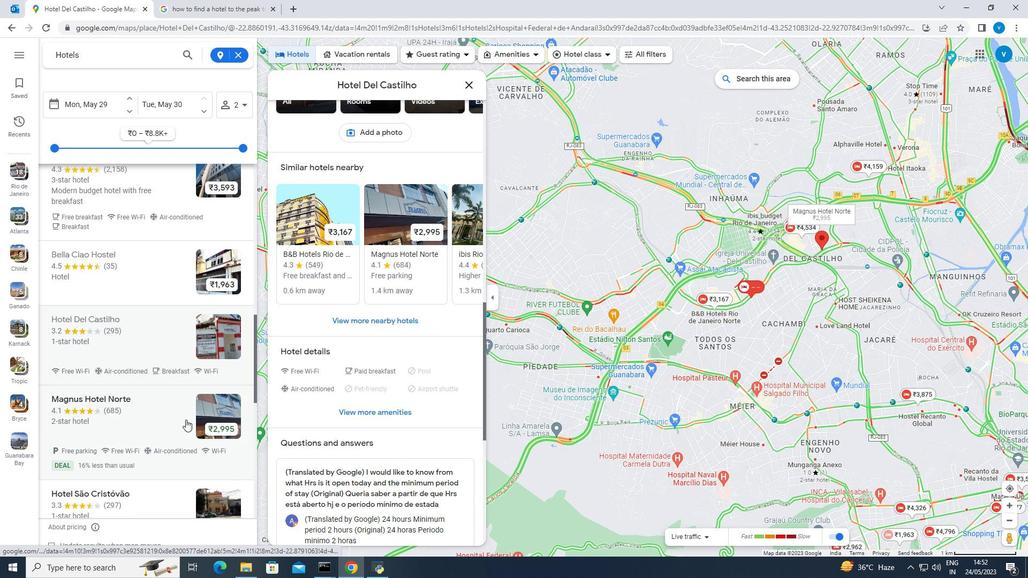 
Action: Mouse moved to (186, 417)
Screenshot: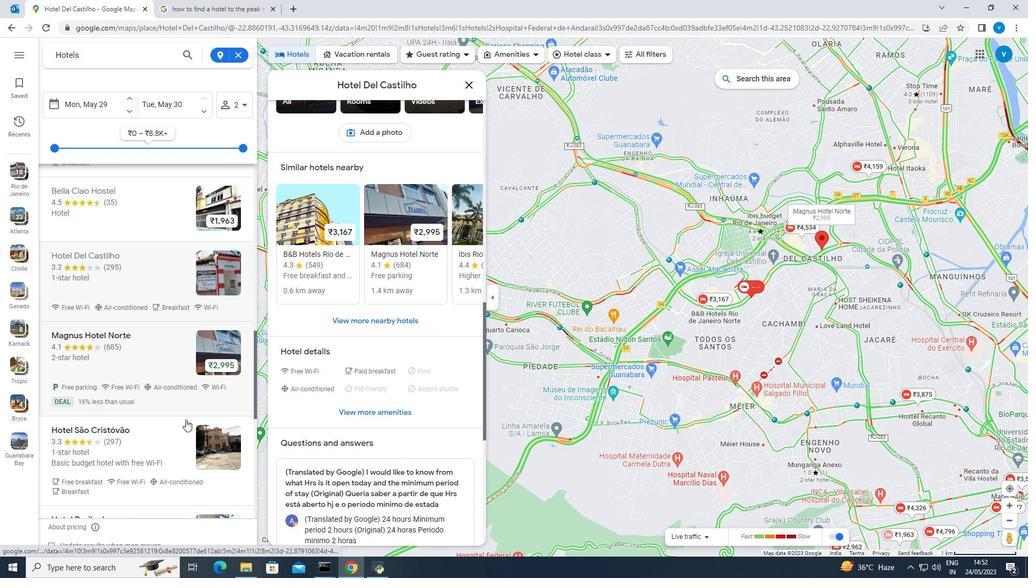 
Action: Mouse scrolled (186, 416) with delta (0, 0)
Screenshot: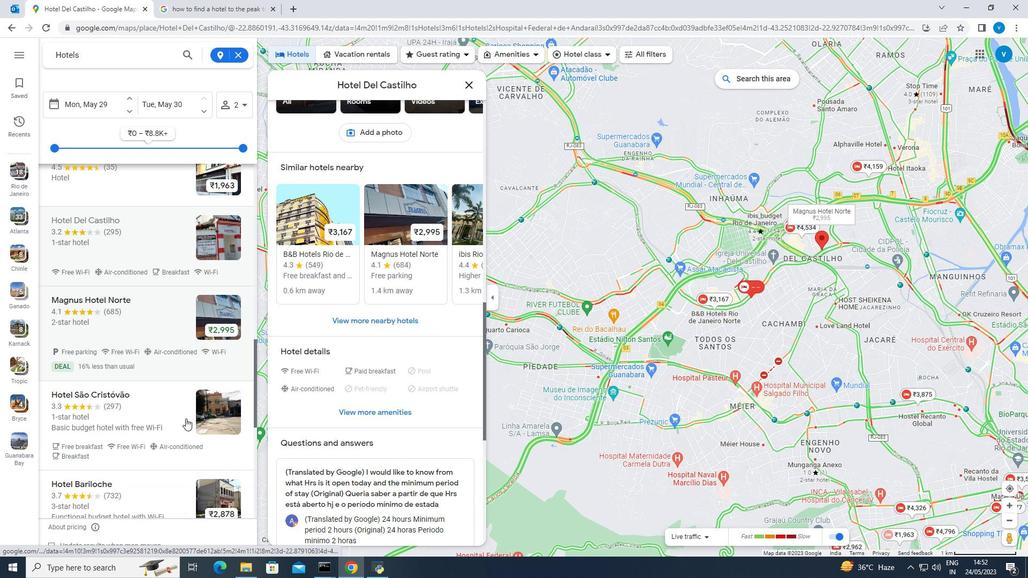 
Action: Mouse moved to (193, 413)
Screenshot: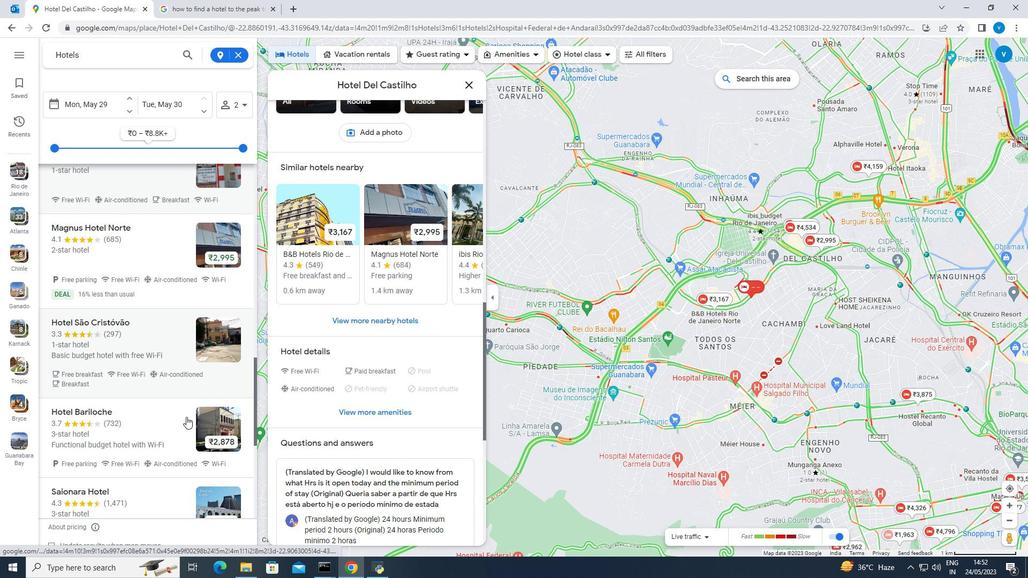 
Action: Mouse scrolled (193, 413) with delta (0, 0)
Screenshot: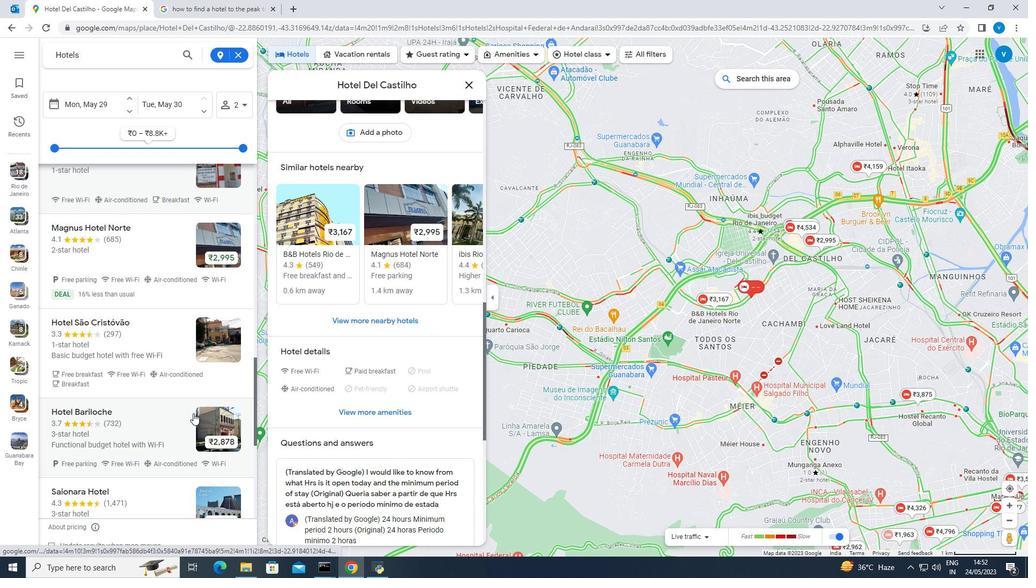 
Action: Mouse scrolled (193, 413) with delta (0, 0)
Screenshot: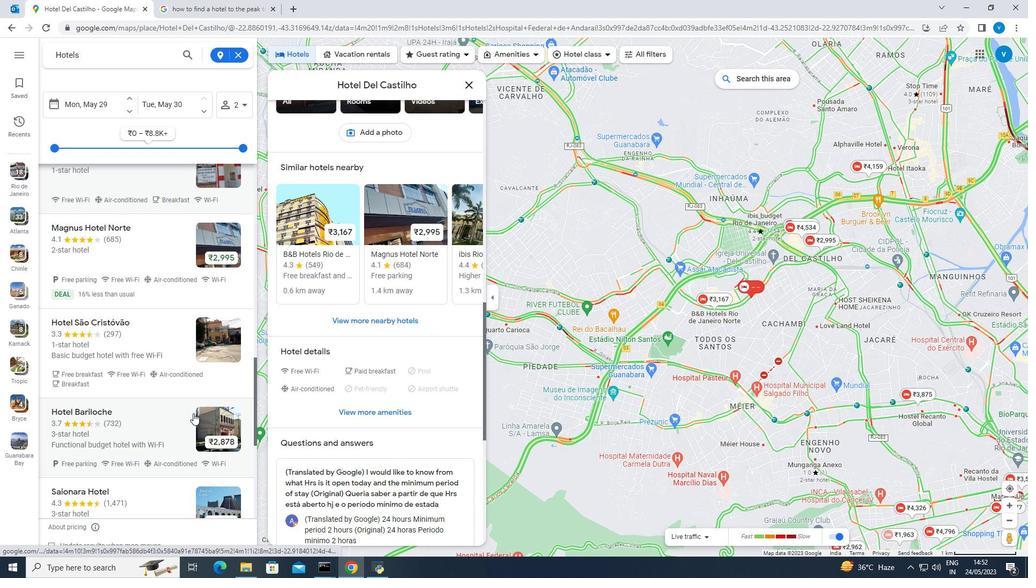 
Action: Mouse scrolled (193, 413) with delta (0, 0)
Screenshot: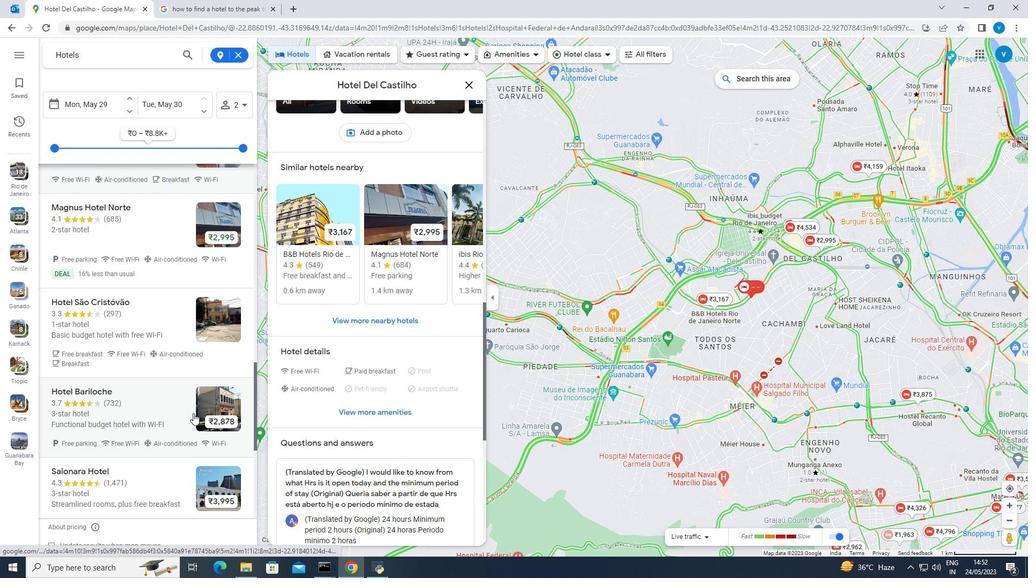 
Action: Mouse scrolled (193, 413) with delta (0, 0)
Screenshot: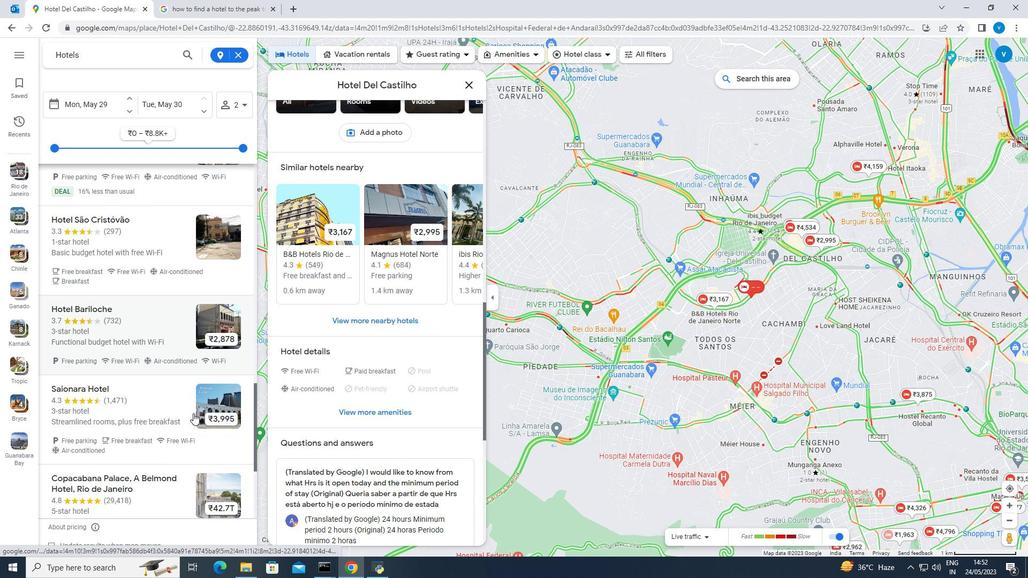
Action: Mouse moved to (193, 413)
Screenshot: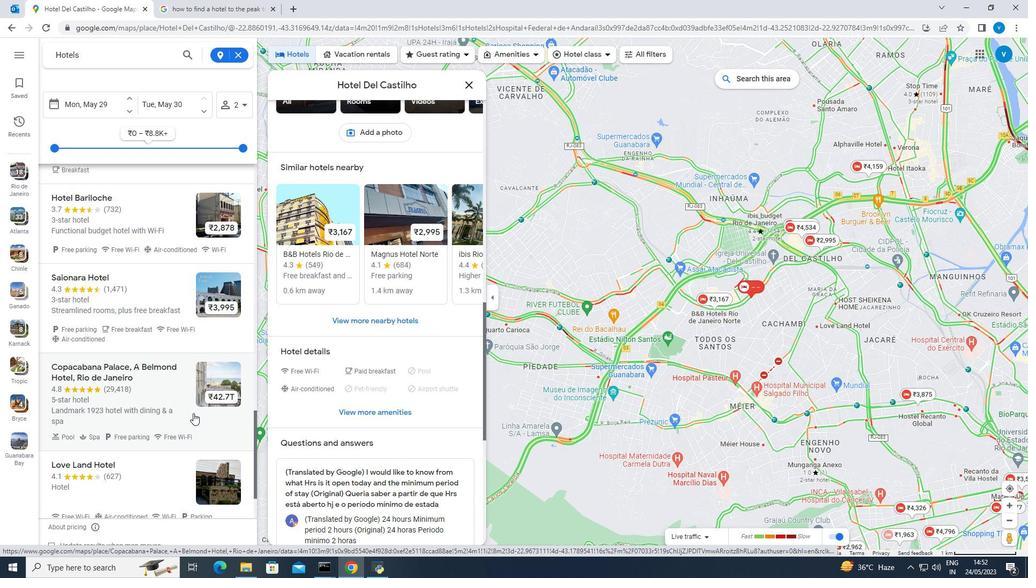 
Action: Mouse scrolled (193, 412) with delta (0, 0)
Screenshot: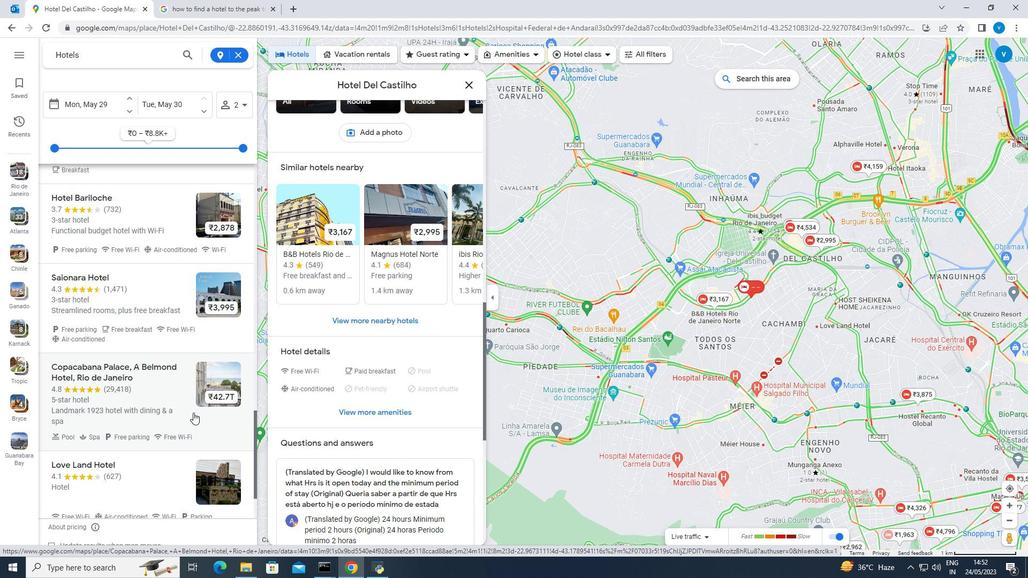 
Action: Mouse scrolled (193, 412) with delta (0, 0)
Screenshot: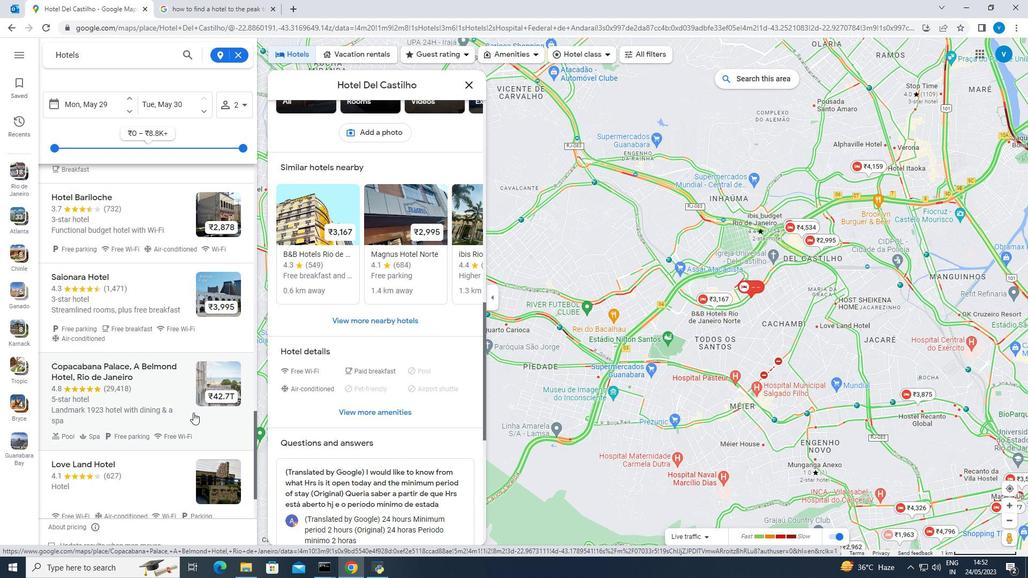 
Action: Mouse moved to (206, 405)
Screenshot: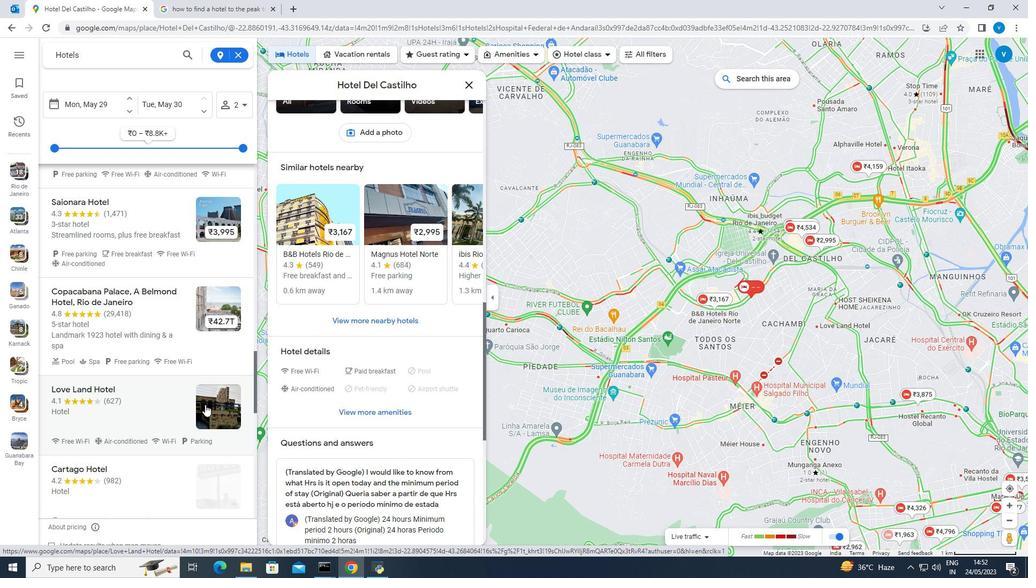 
Action: Mouse pressed left at (205, 405)
Screenshot: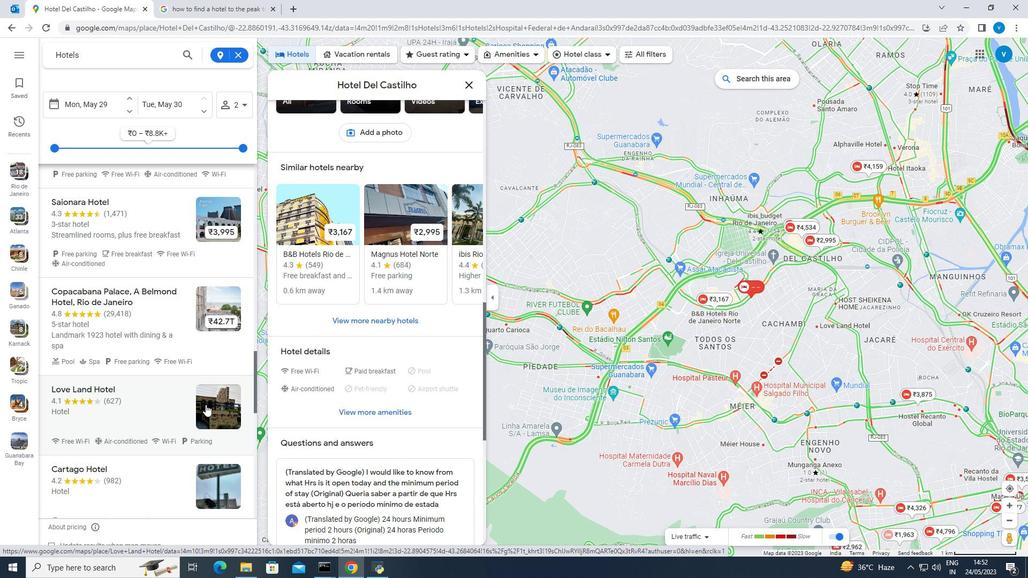 
Action: Mouse moved to (206, 405)
Screenshot: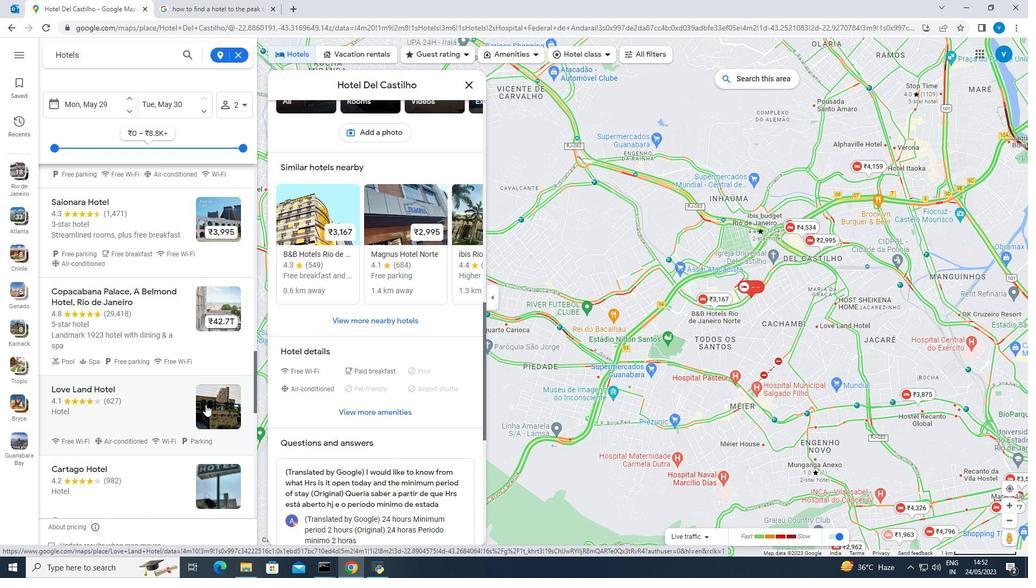 
Action: Mouse pressed left at (206, 405)
Screenshot: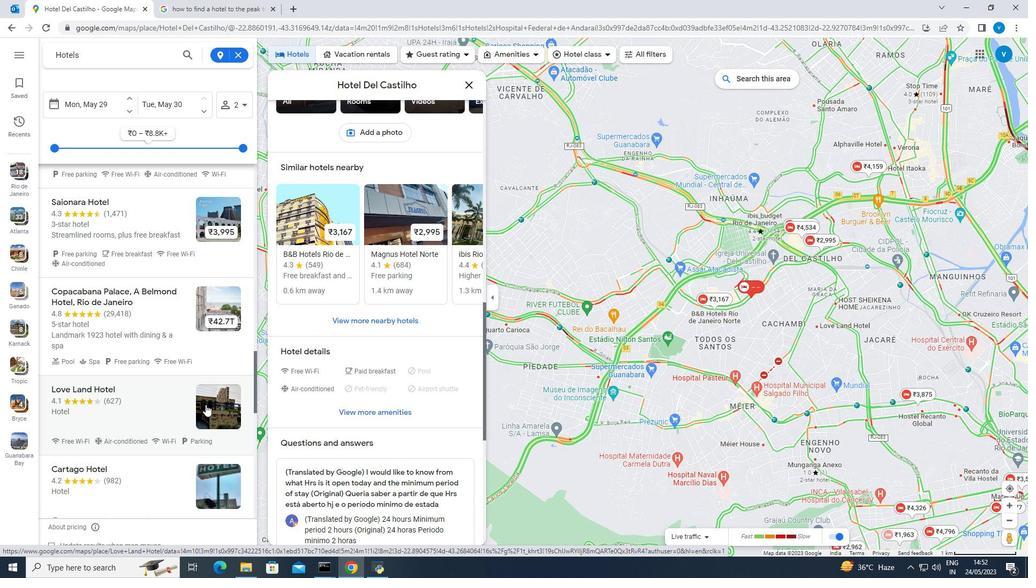 
Action: Mouse moved to (11, 25)
Screenshot: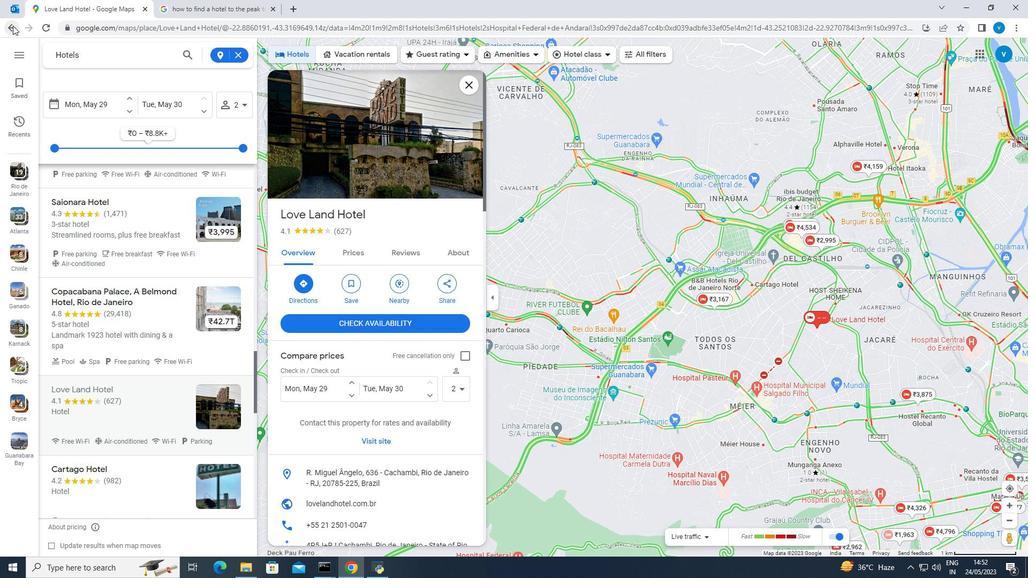 
Action: Mouse pressed left at (11, 25)
Screenshot: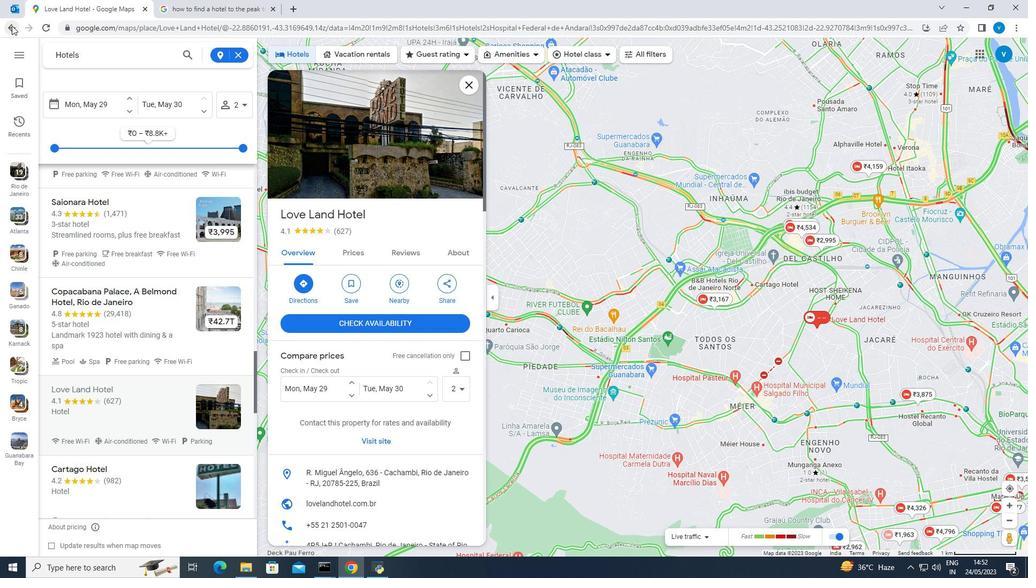 
Action: Mouse moved to (13, 29)
